 Task: Business: M&A Due Diligence Template.
Action: Mouse moved to (47, 84)
Screenshot: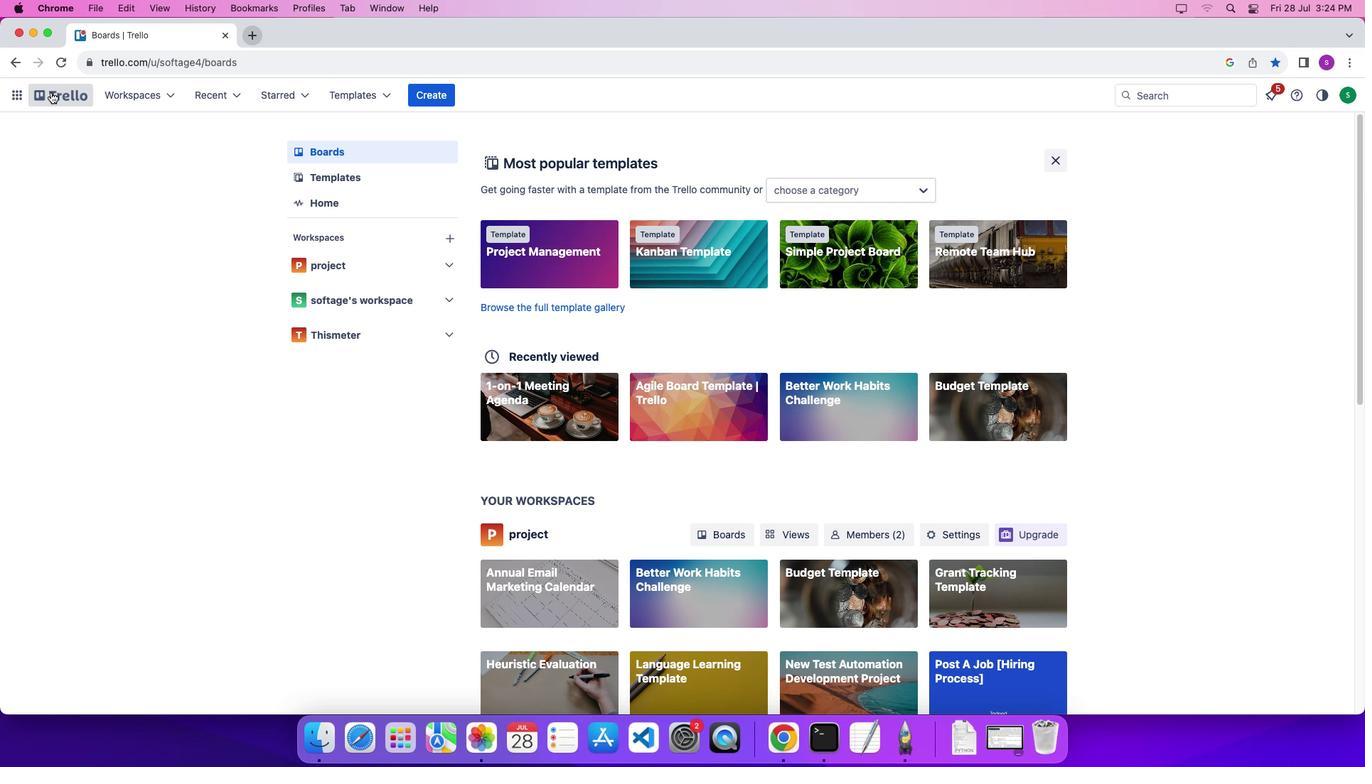 
Action: Mouse pressed left at (47, 84)
Screenshot: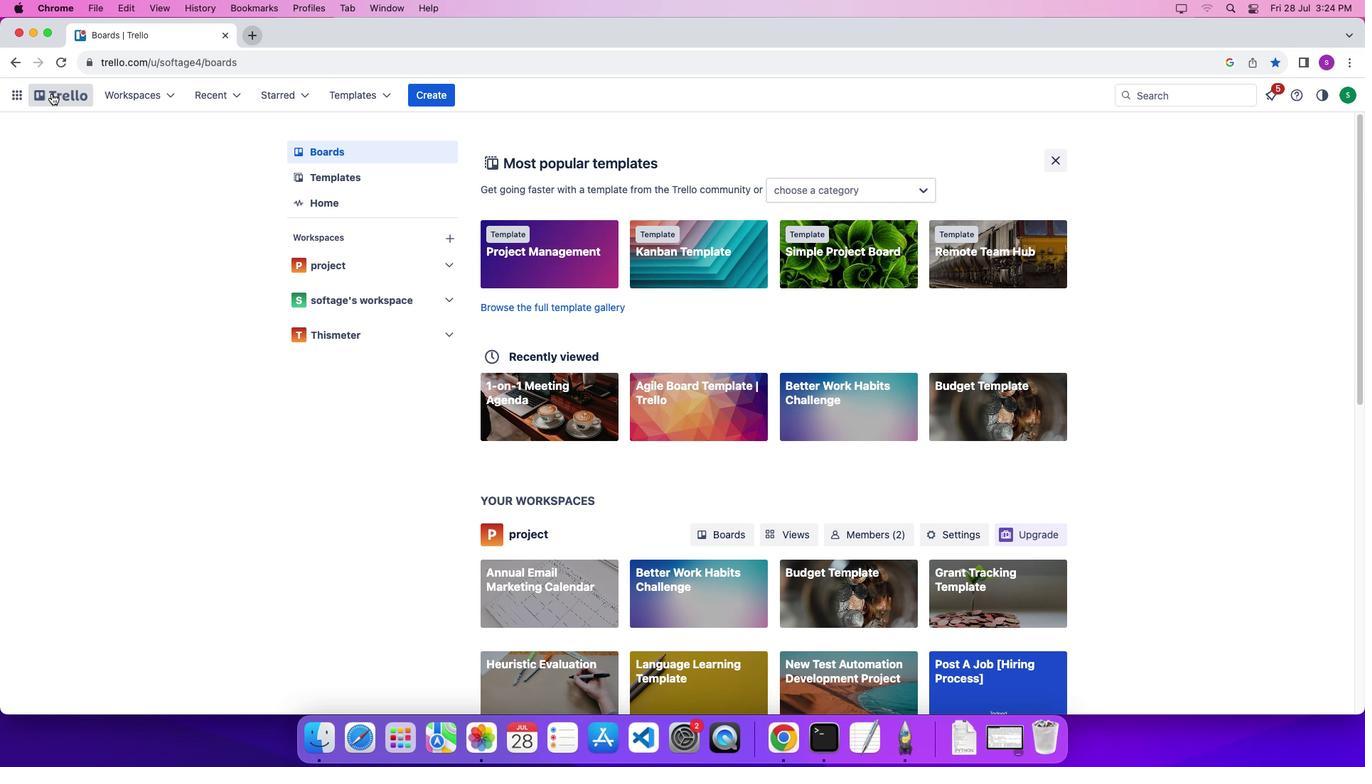 
Action: Mouse moved to (51, 93)
Screenshot: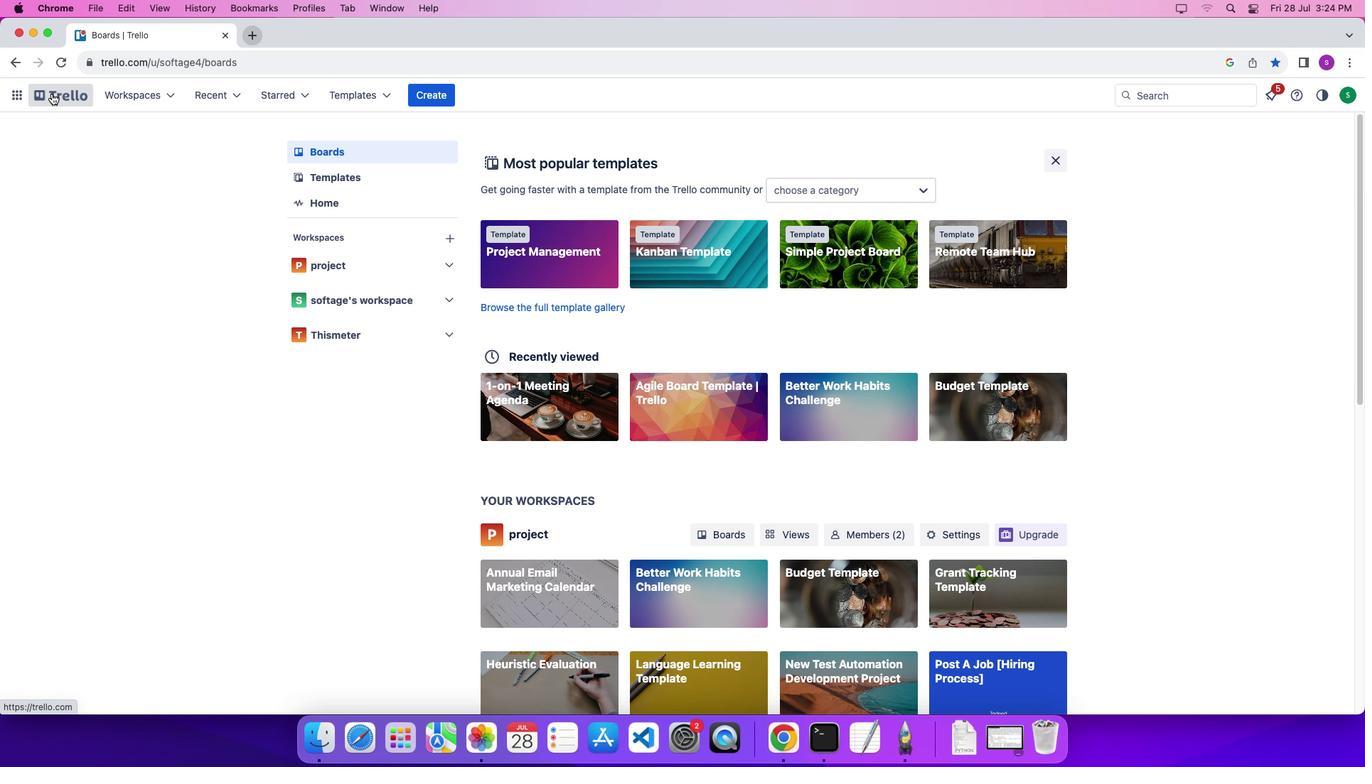
Action: Mouse pressed left at (51, 93)
Screenshot: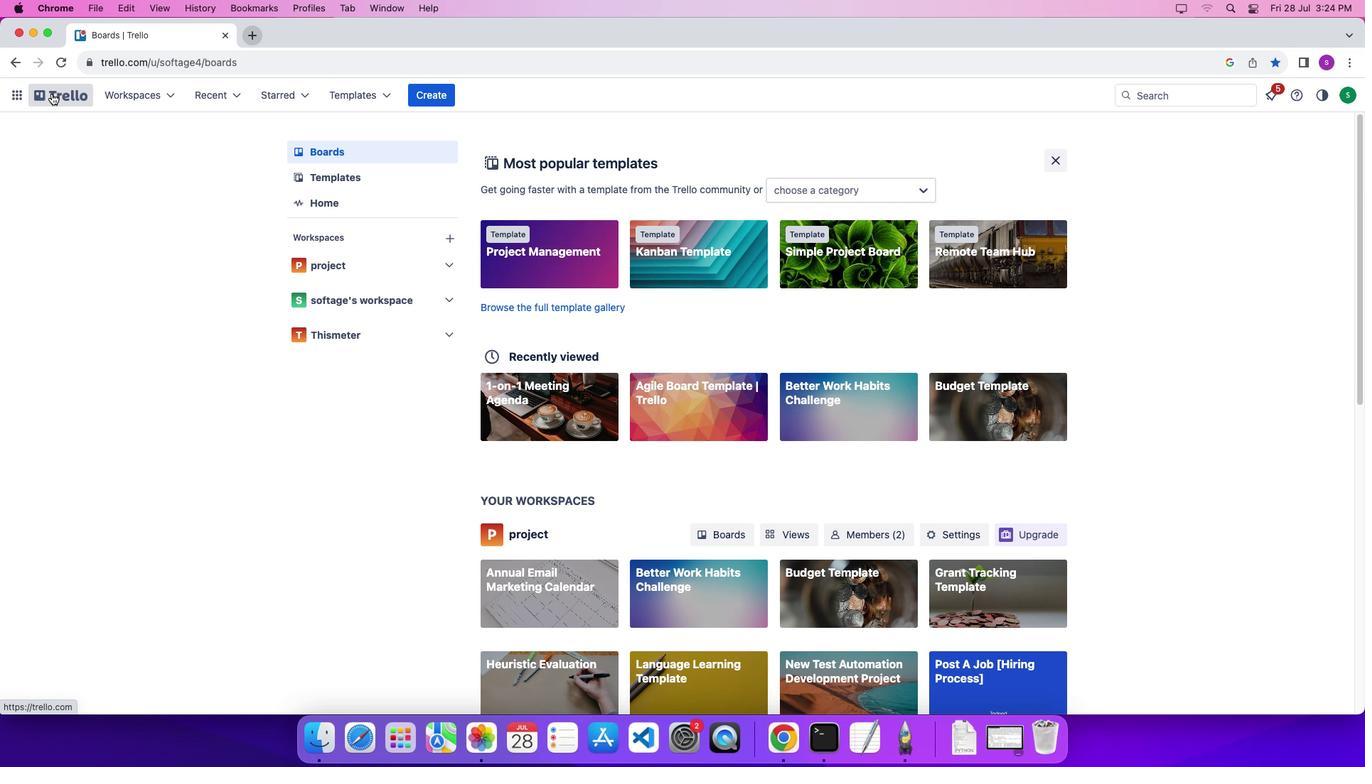 
Action: Mouse moved to (372, 89)
Screenshot: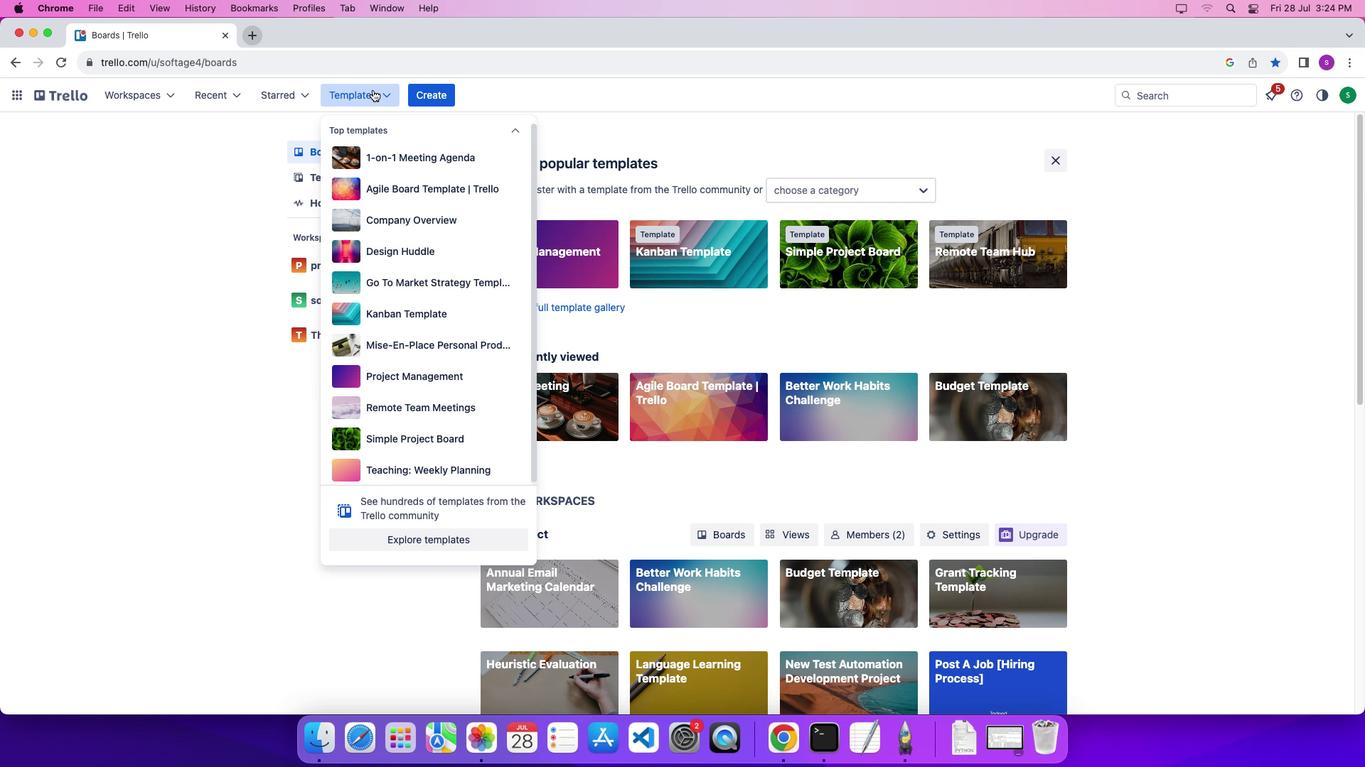 
Action: Mouse pressed left at (372, 89)
Screenshot: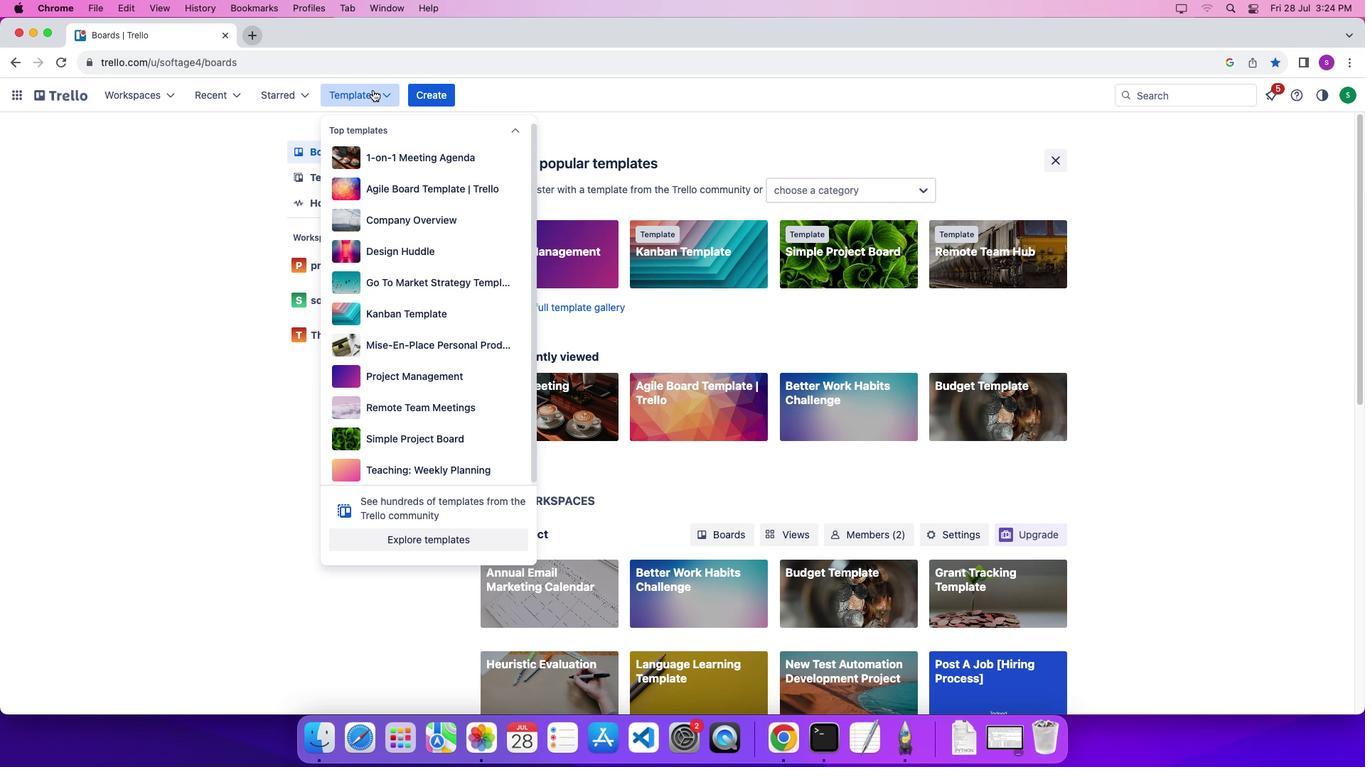 
Action: Mouse moved to (466, 536)
Screenshot: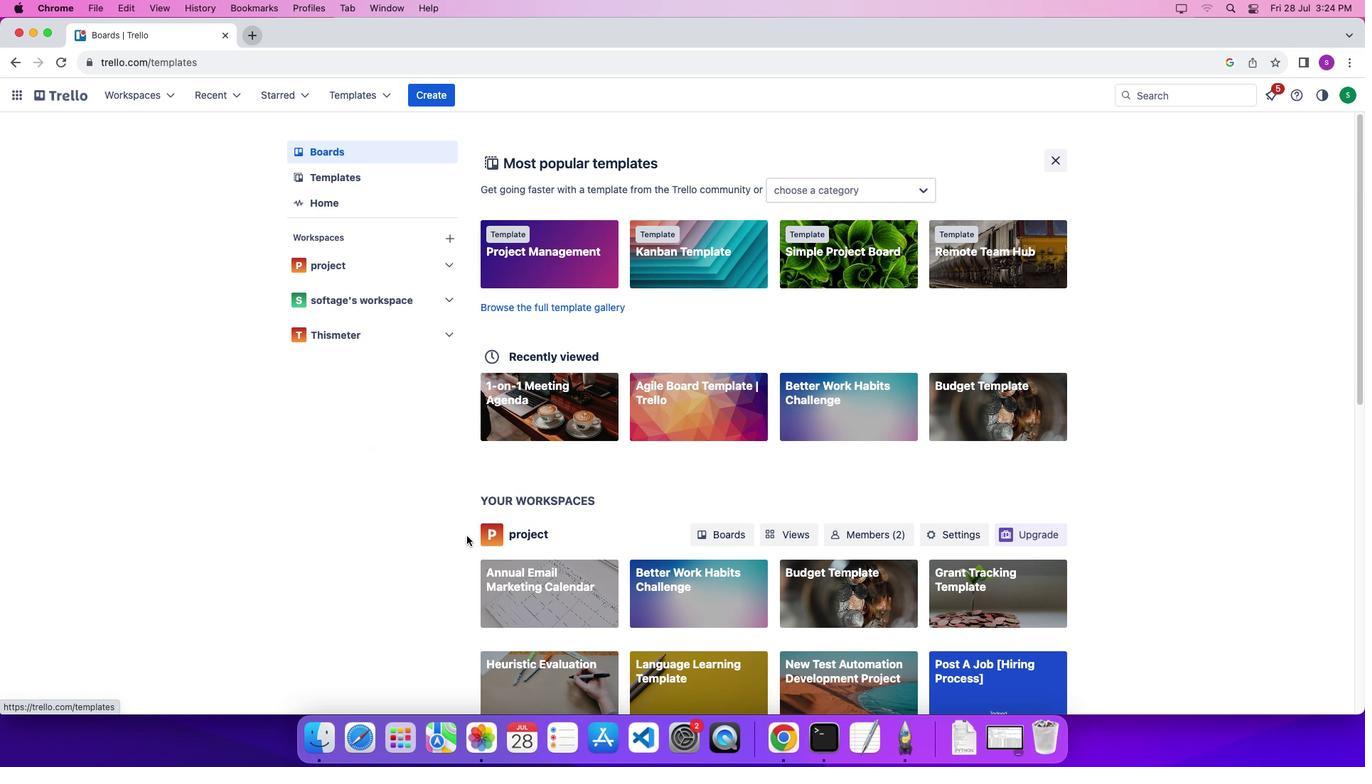 
Action: Mouse pressed left at (466, 536)
Screenshot: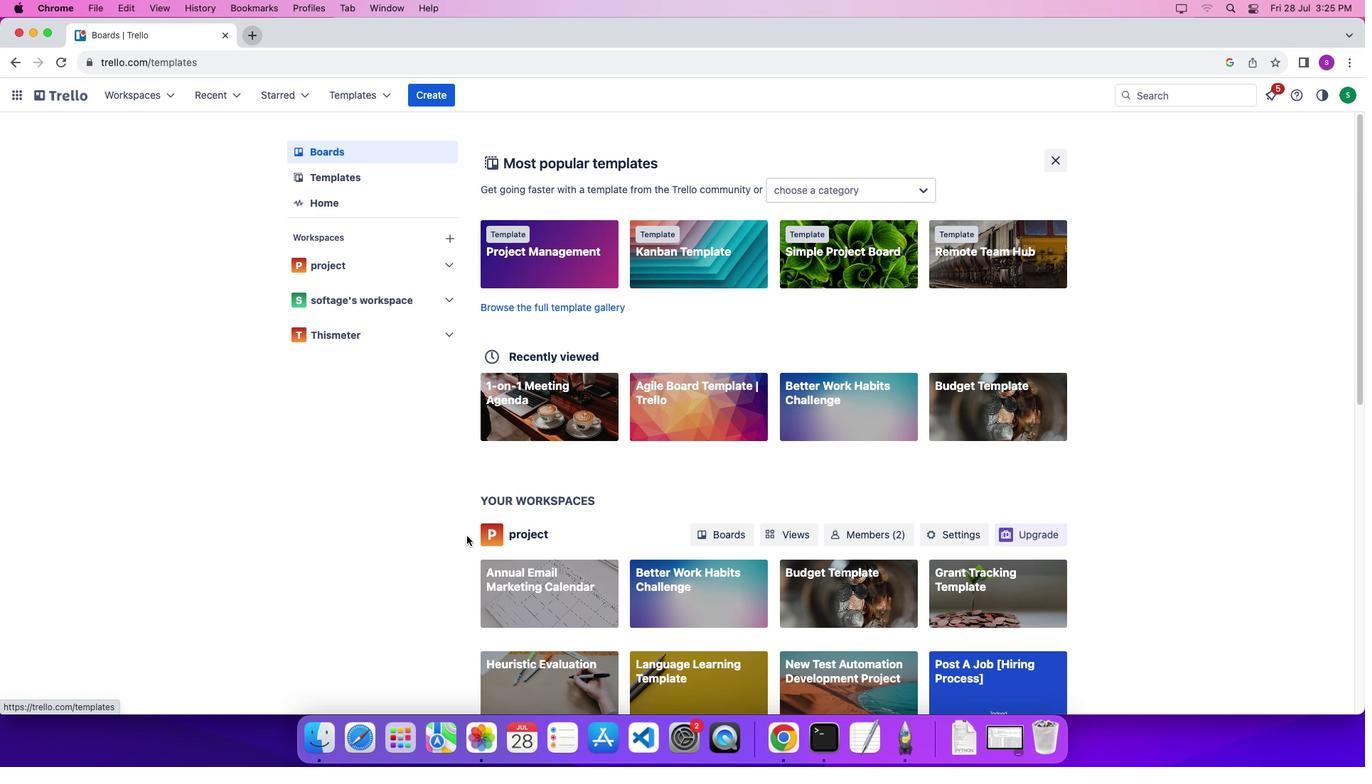 
Action: Mouse moved to (922, 151)
Screenshot: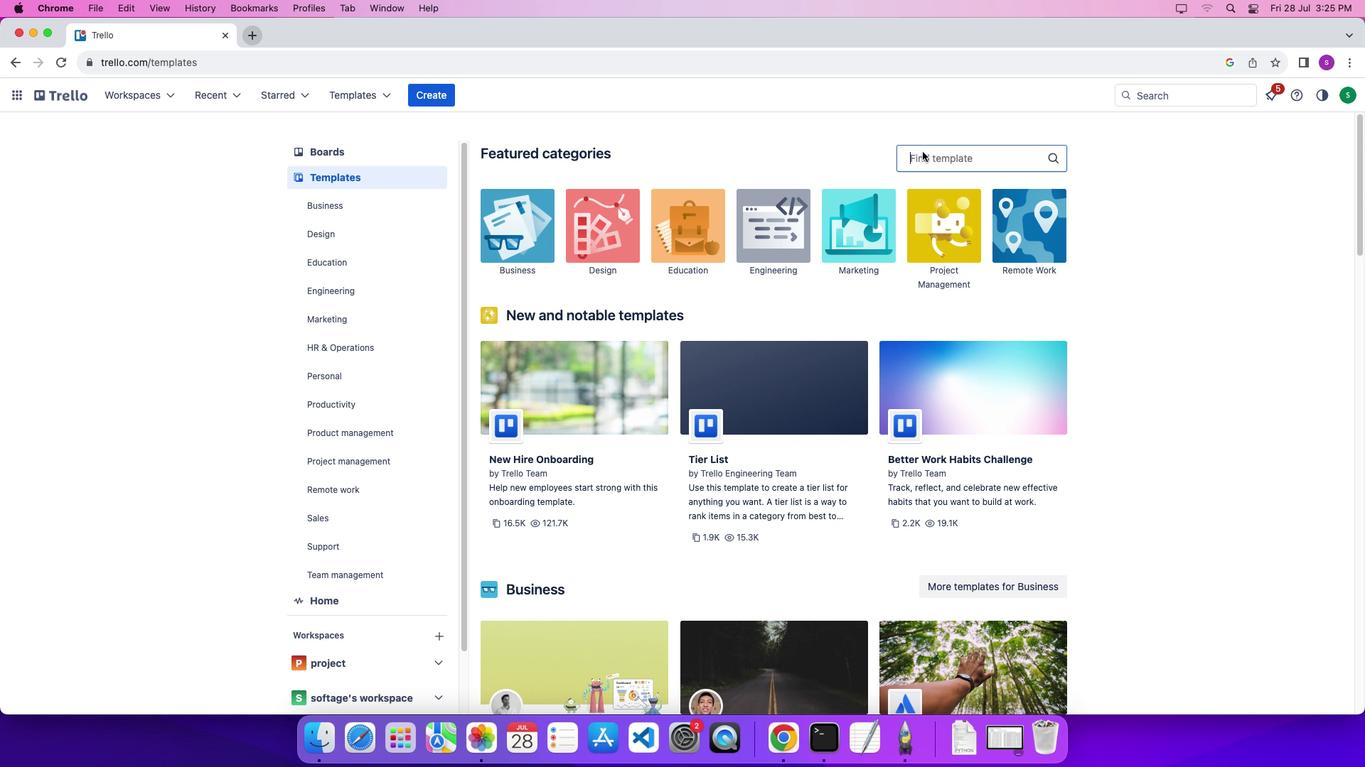 
Action: Mouse pressed left at (922, 151)
Screenshot: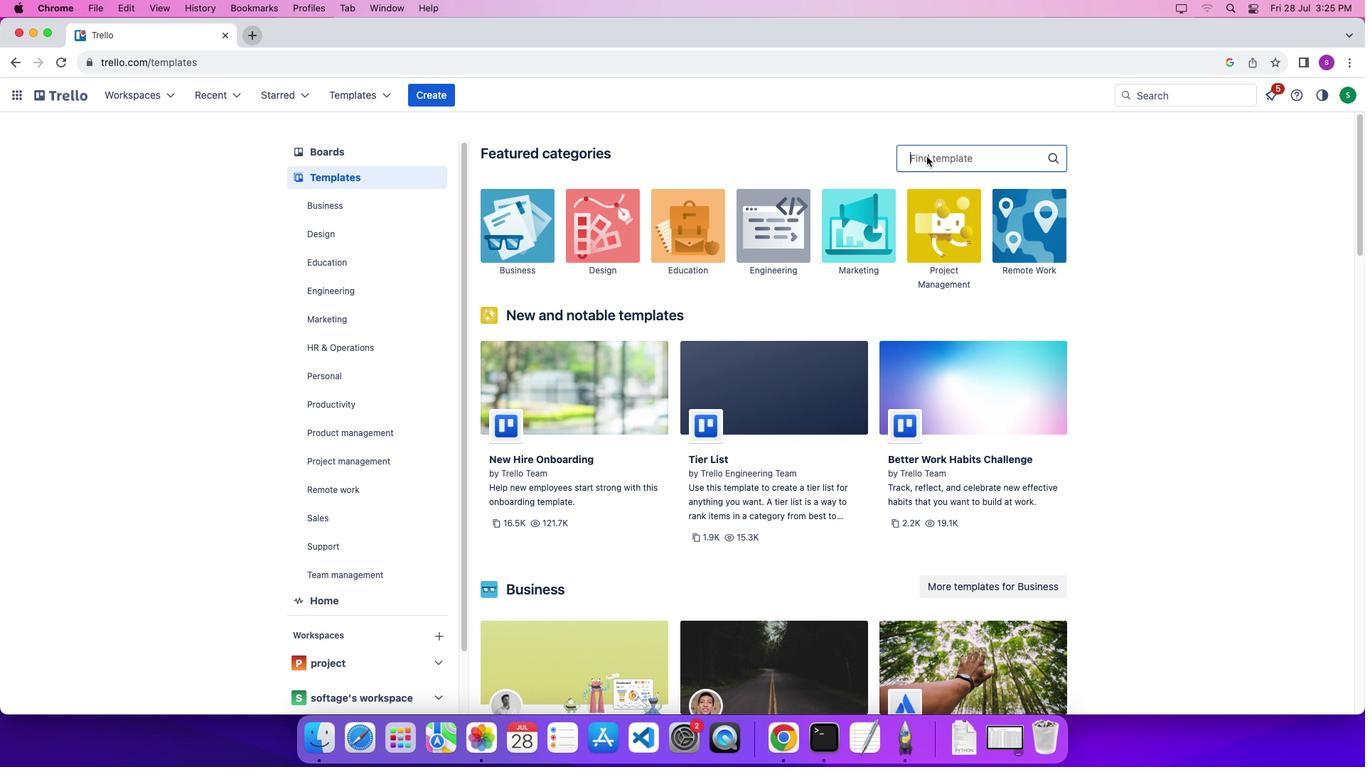 
Action: Mouse moved to (928, 157)
Screenshot: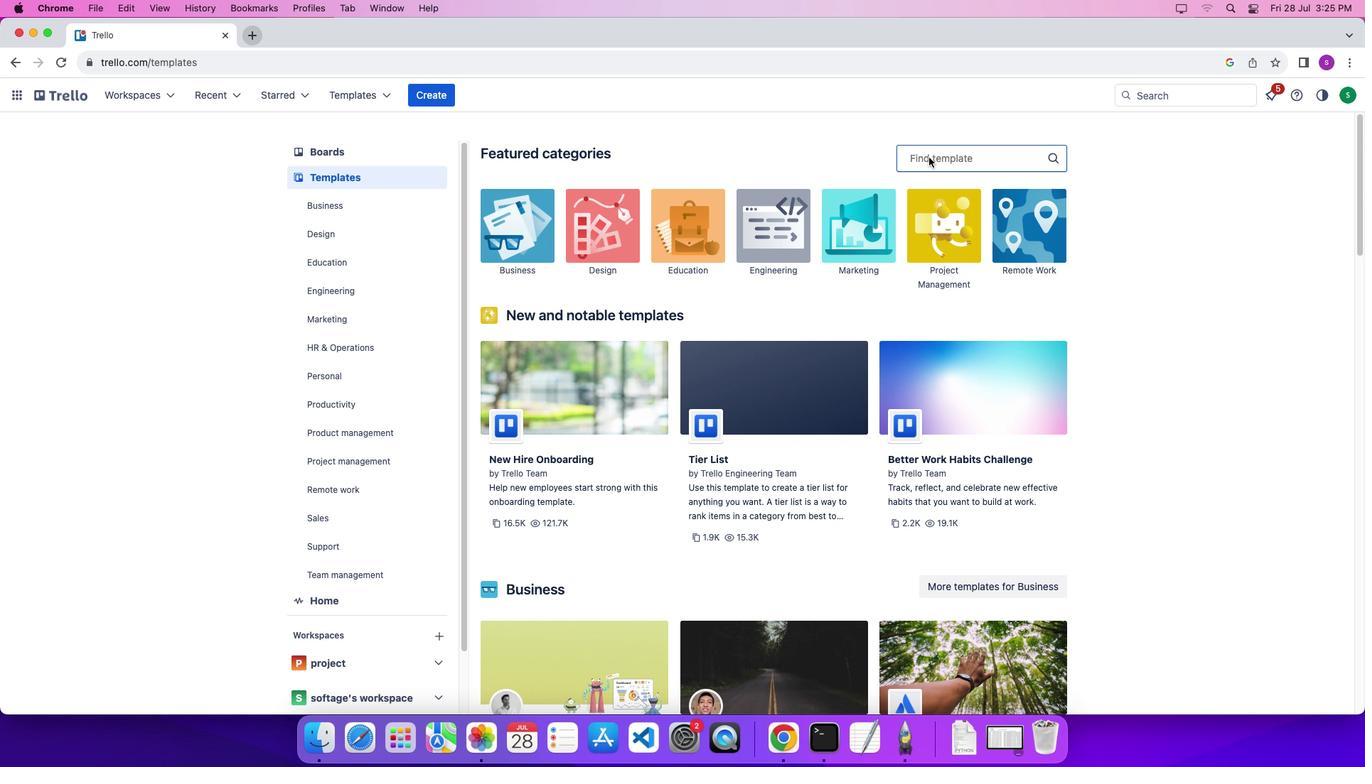 
Action: Mouse pressed left at (928, 157)
Screenshot: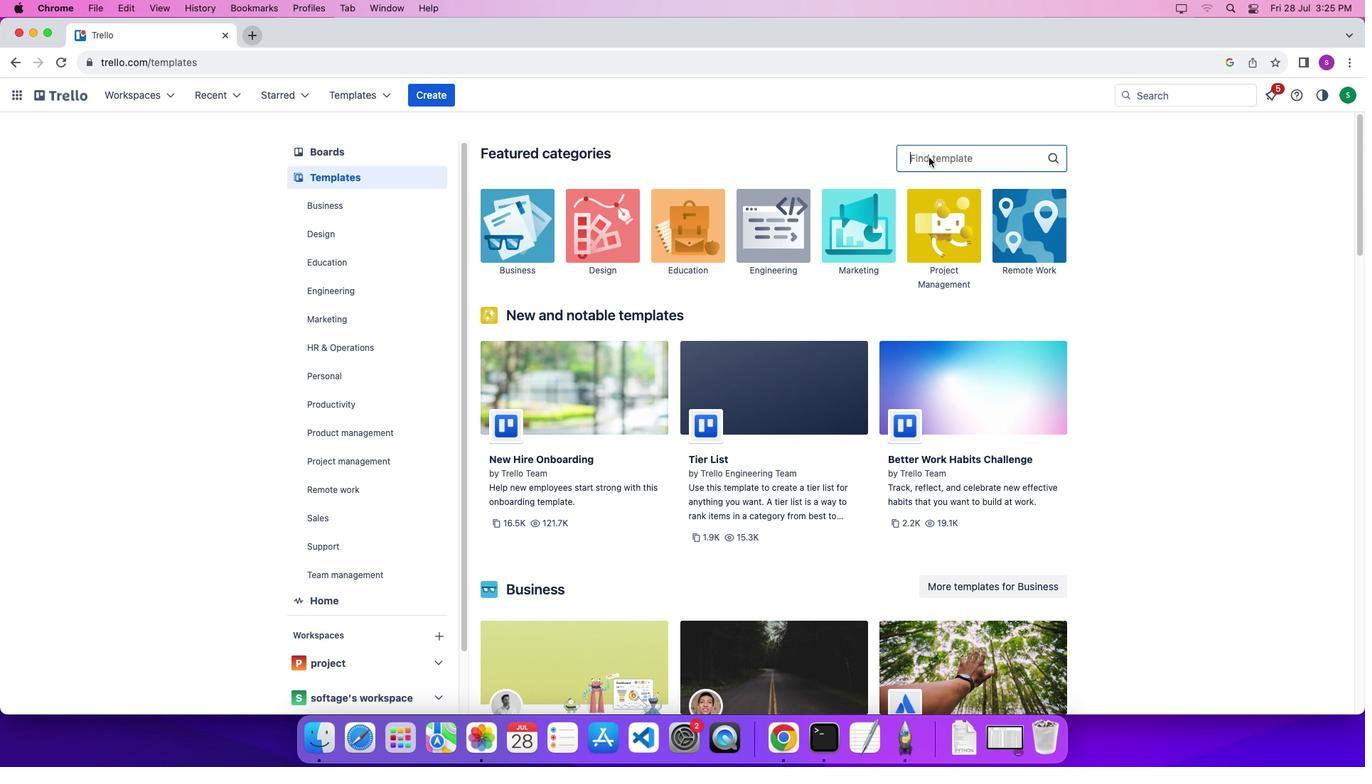 
Action: Key pressed Key.shift'M''&''A'
Screenshot: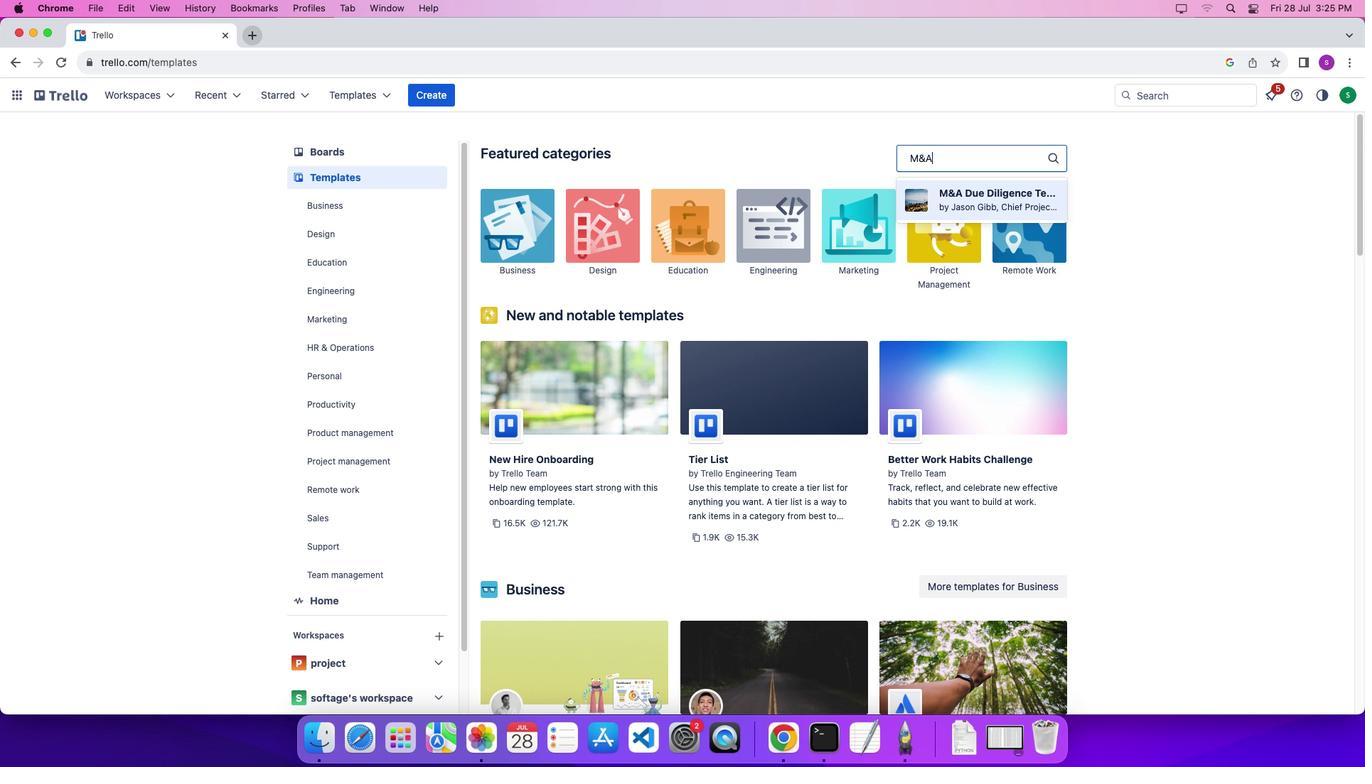 
Action: Mouse moved to (962, 209)
Screenshot: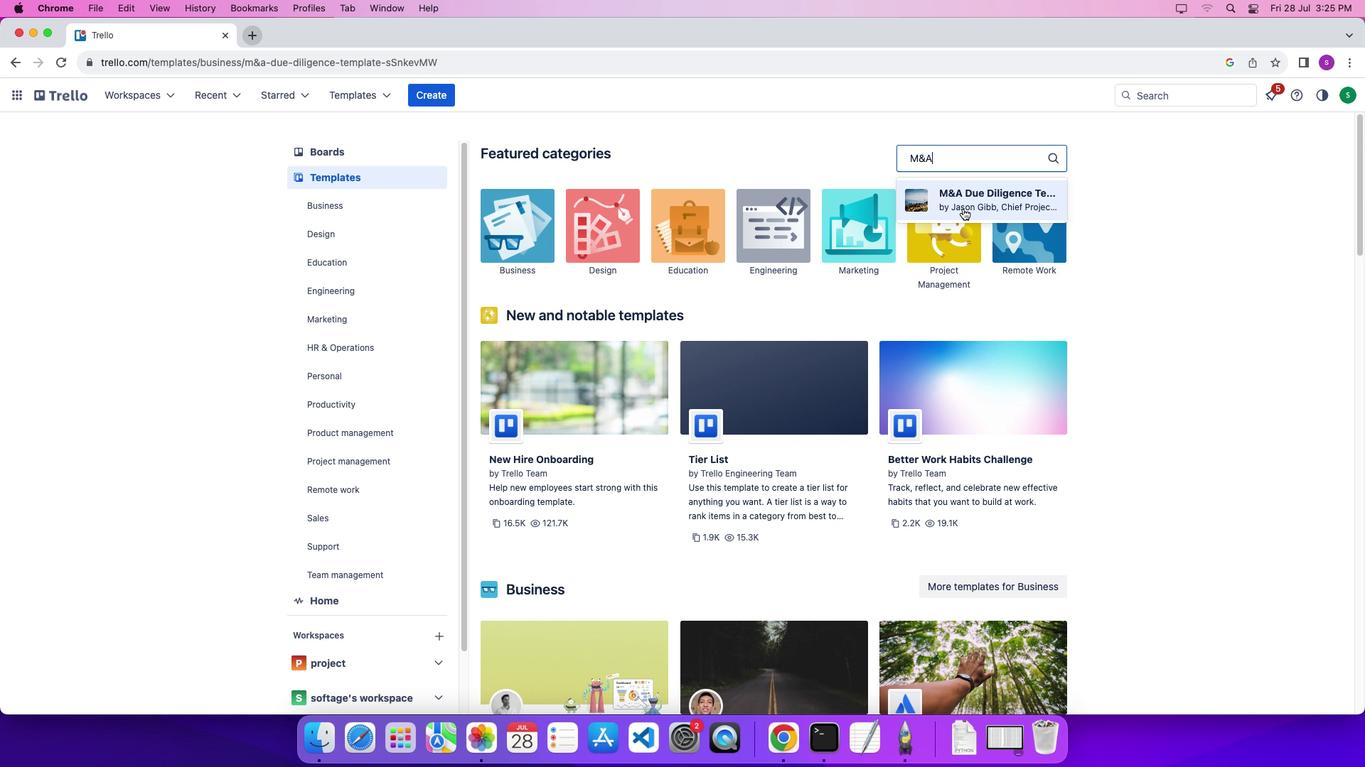 
Action: Mouse pressed left at (962, 209)
Screenshot: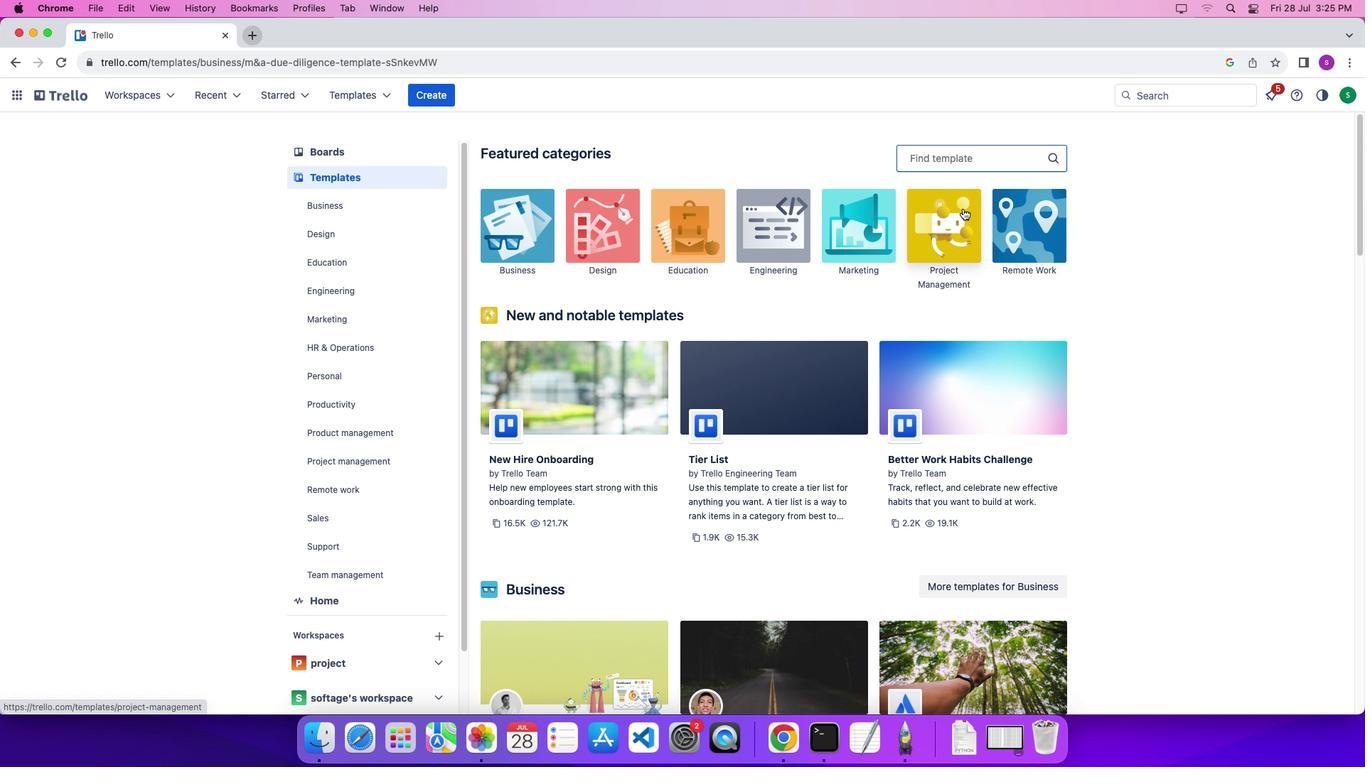 
Action: Mouse moved to (969, 295)
Screenshot: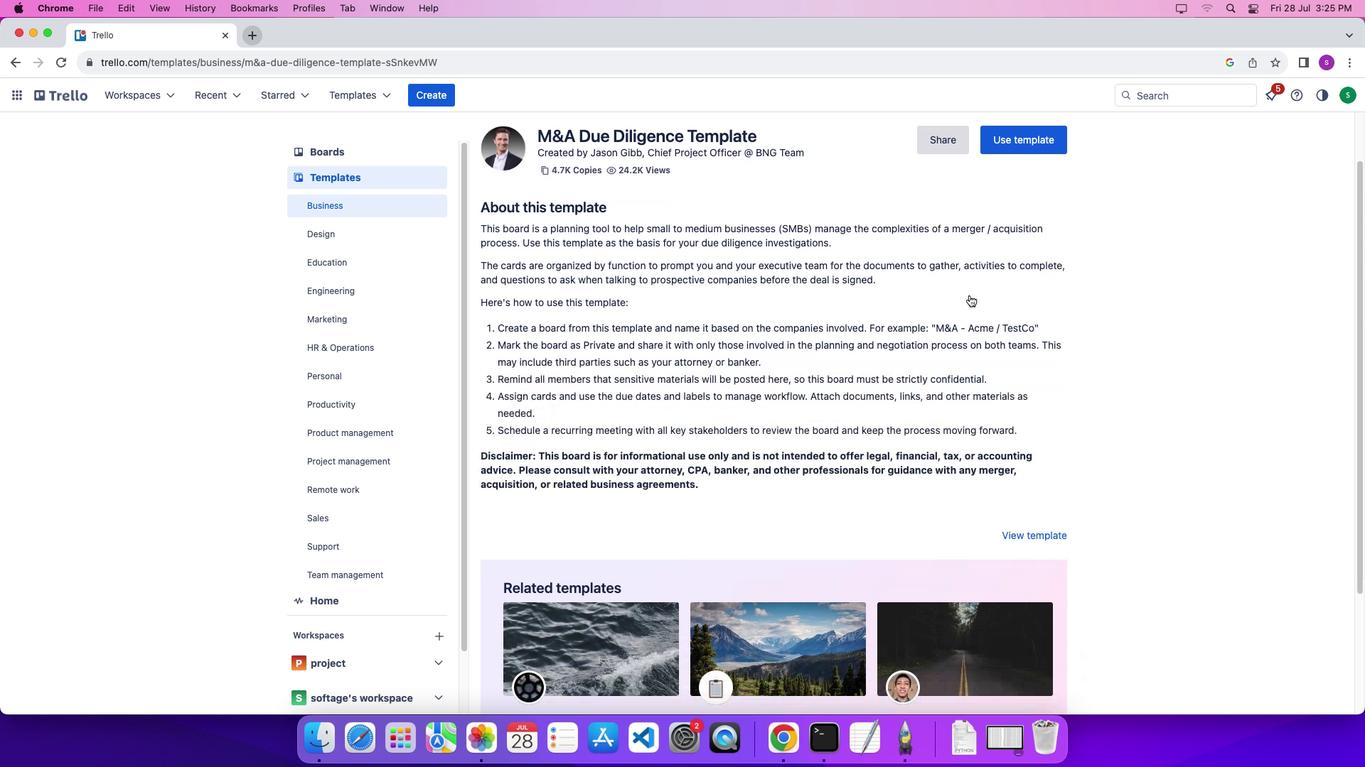 
Action: Mouse scrolled (969, 295) with delta (0, 0)
Screenshot: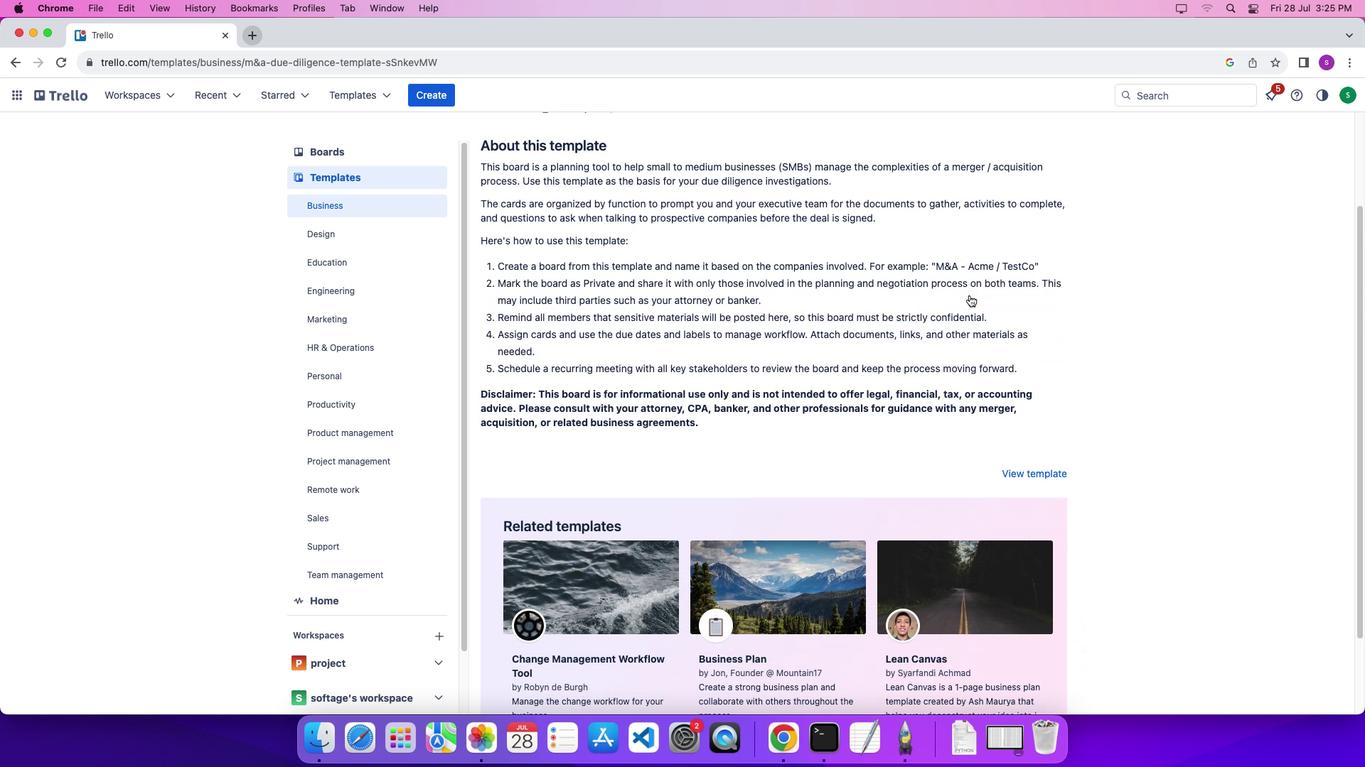 
Action: Mouse scrolled (969, 295) with delta (0, 0)
Screenshot: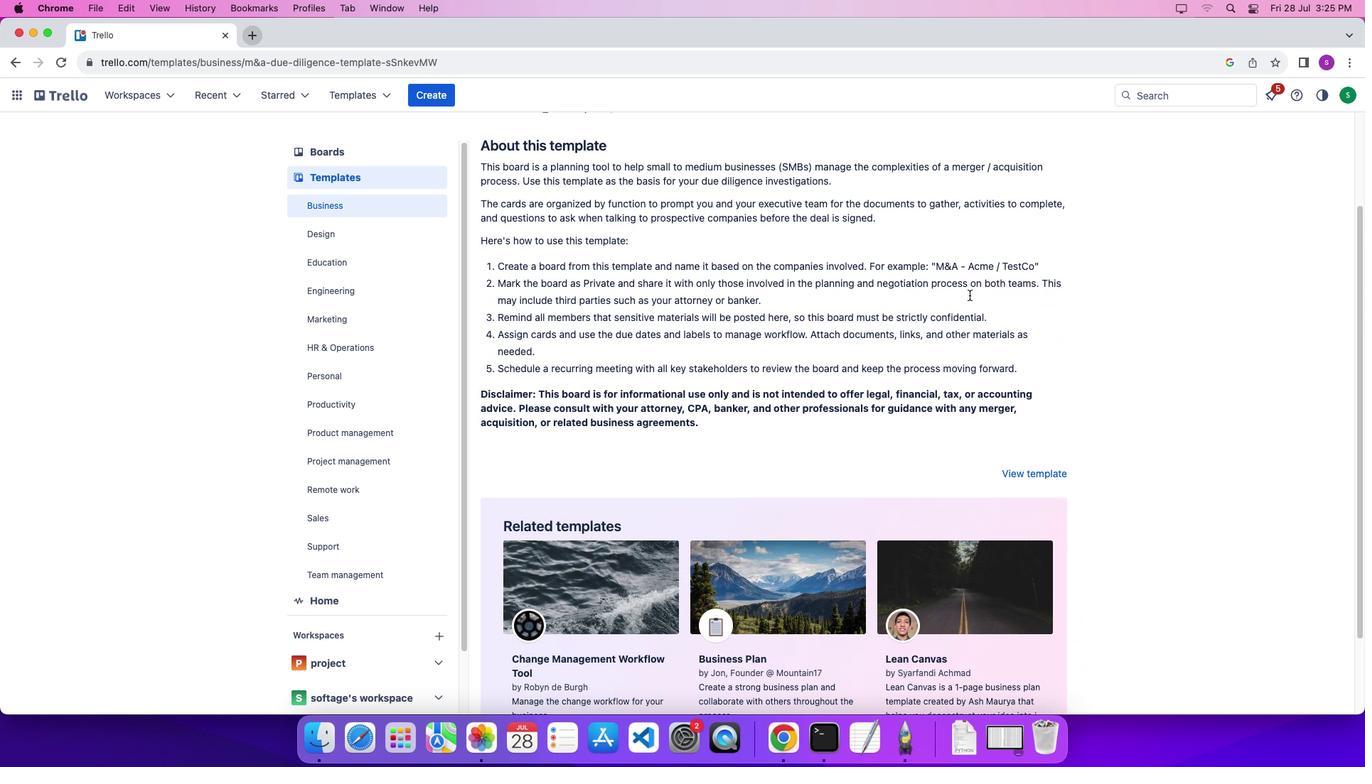 
Action: Mouse scrolled (969, 295) with delta (0, -1)
Screenshot: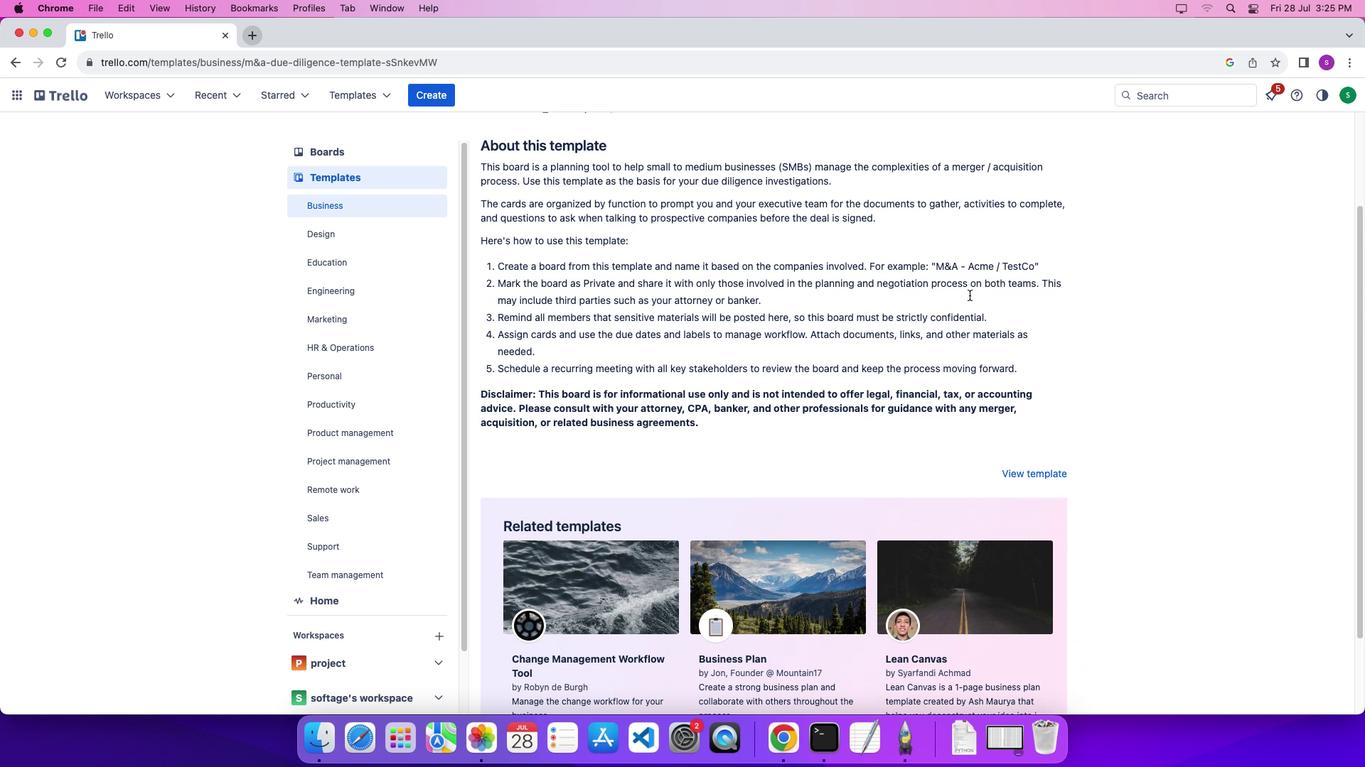 
Action: Mouse scrolled (969, 295) with delta (0, 0)
Screenshot: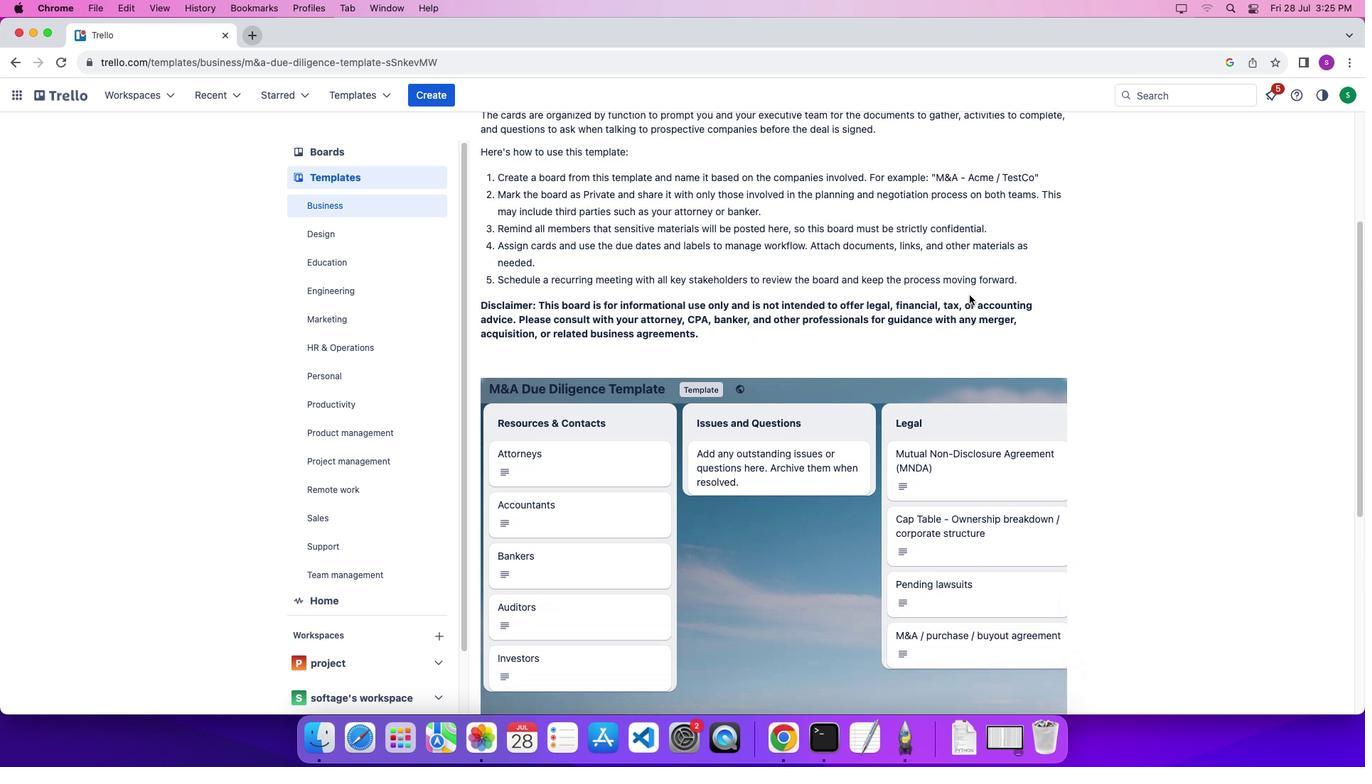 
Action: Mouse scrolled (969, 295) with delta (0, 0)
Screenshot: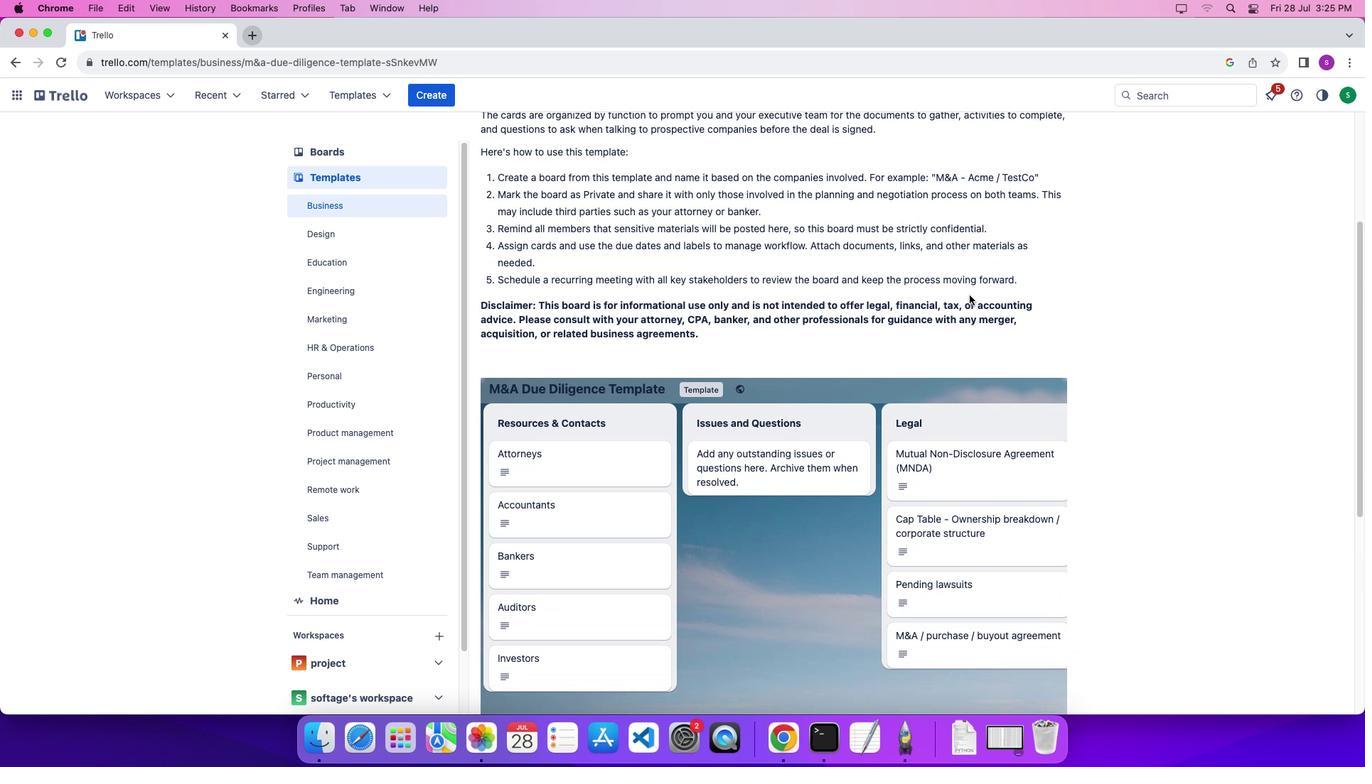 
Action: Mouse moved to (969, 295)
Screenshot: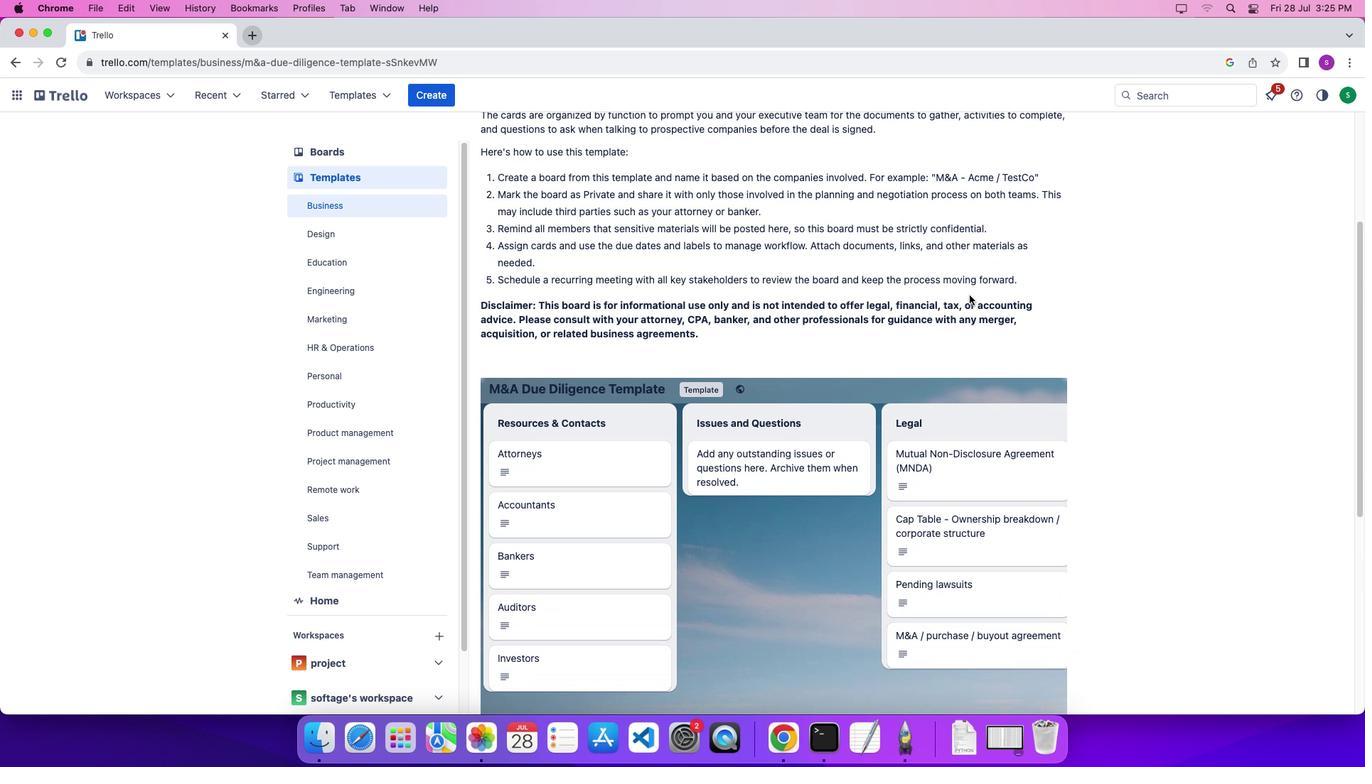 
Action: Mouse scrolled (969, 295) with delta (0, -1)
Screenshot: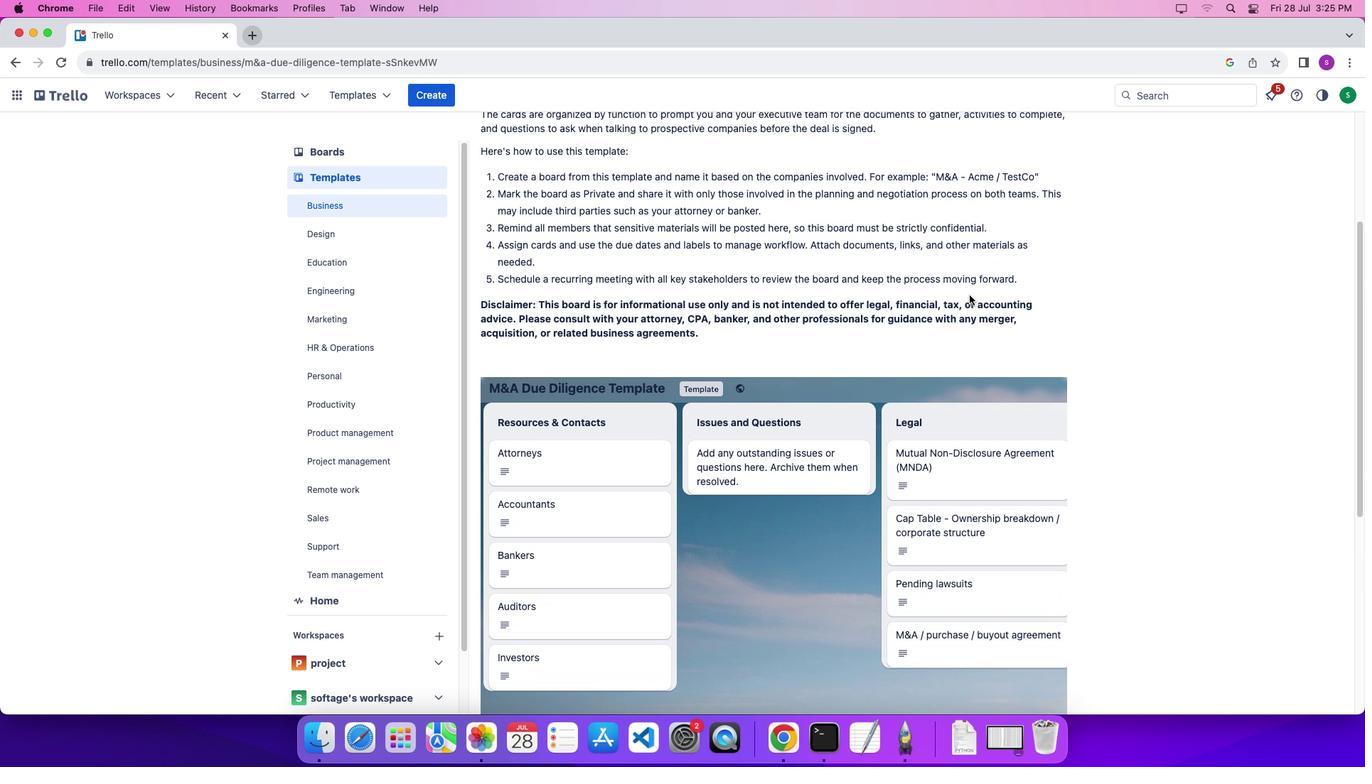 
Action: Mouse scrolled (969, 295) with delta (0, 0)
Screenshot: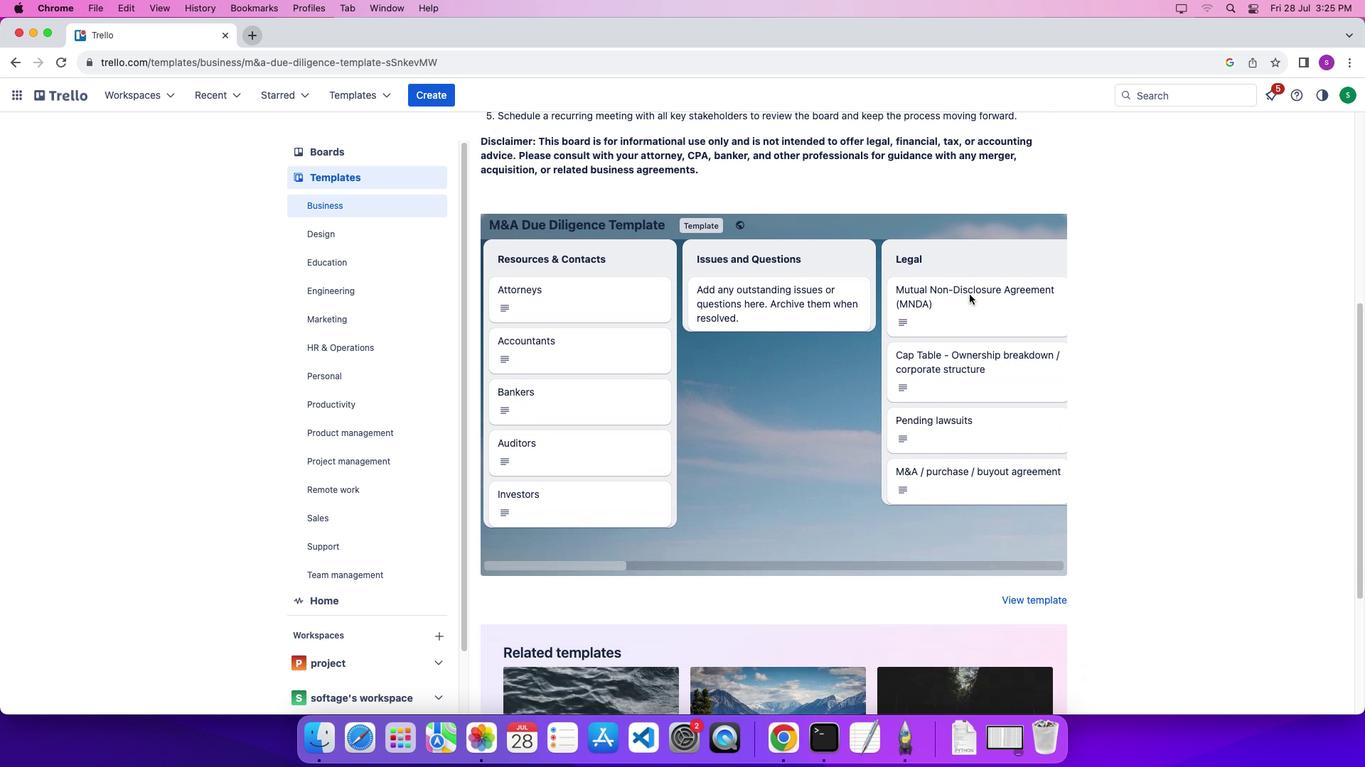 
Action: Mouse moved to (969, 295)
Screenshot: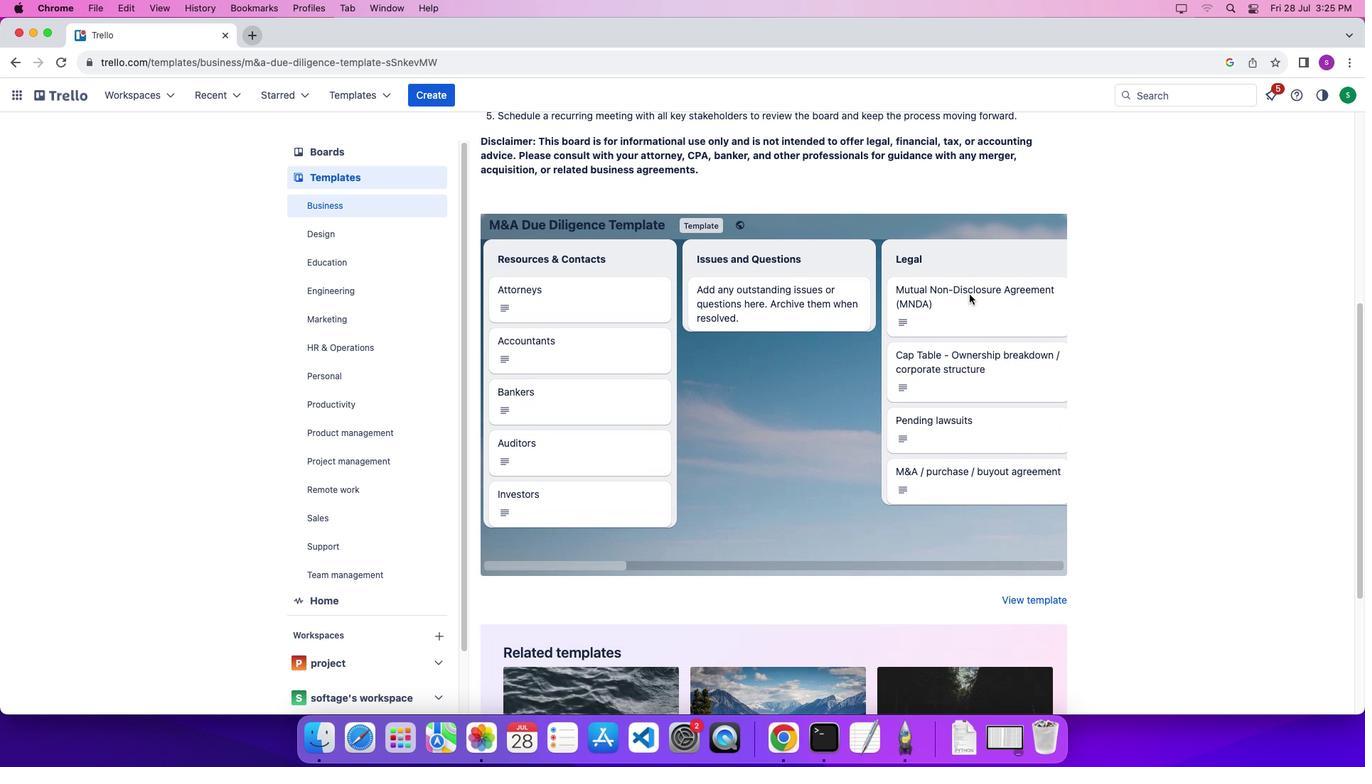 
Action: Mouse scrolled (969, 295) with delta (0, 0)
Screenshot: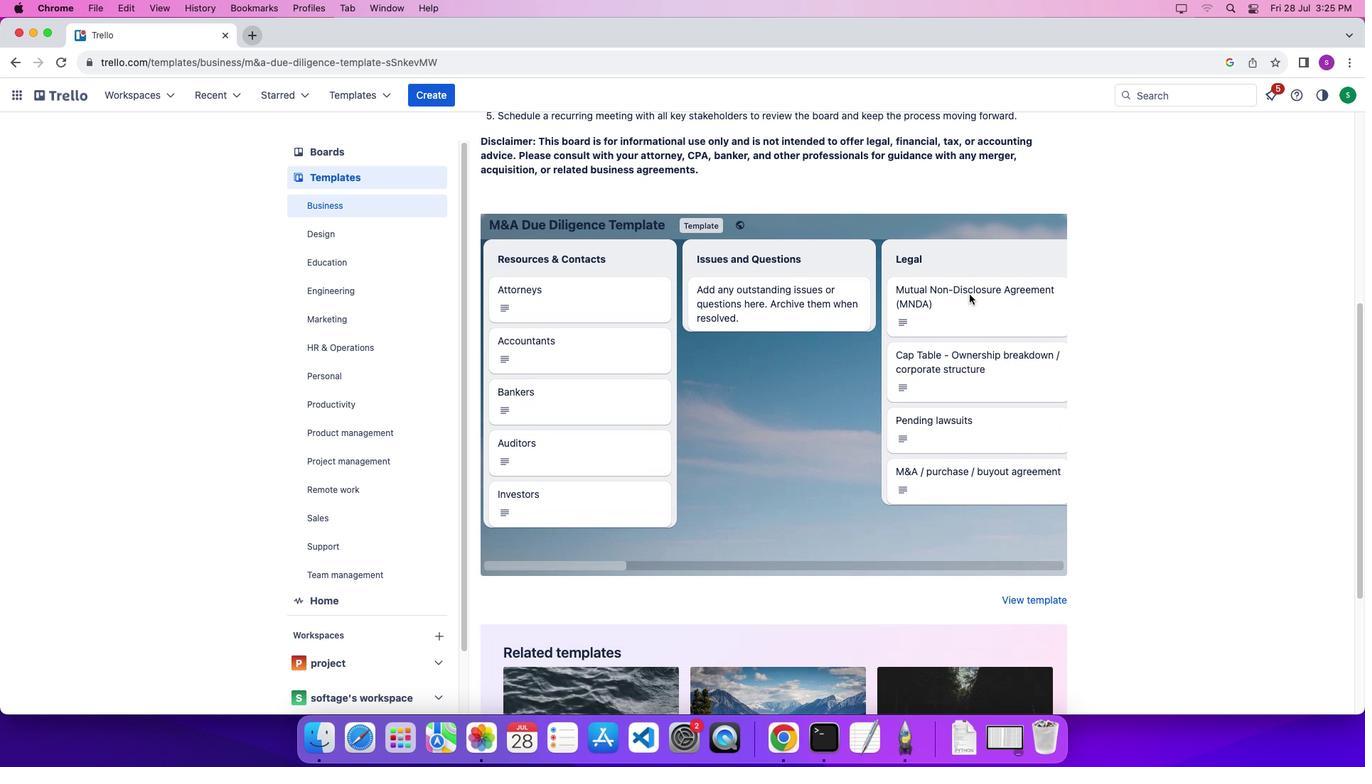 
Action: Mouse moved to (969, 295)
Screenshot: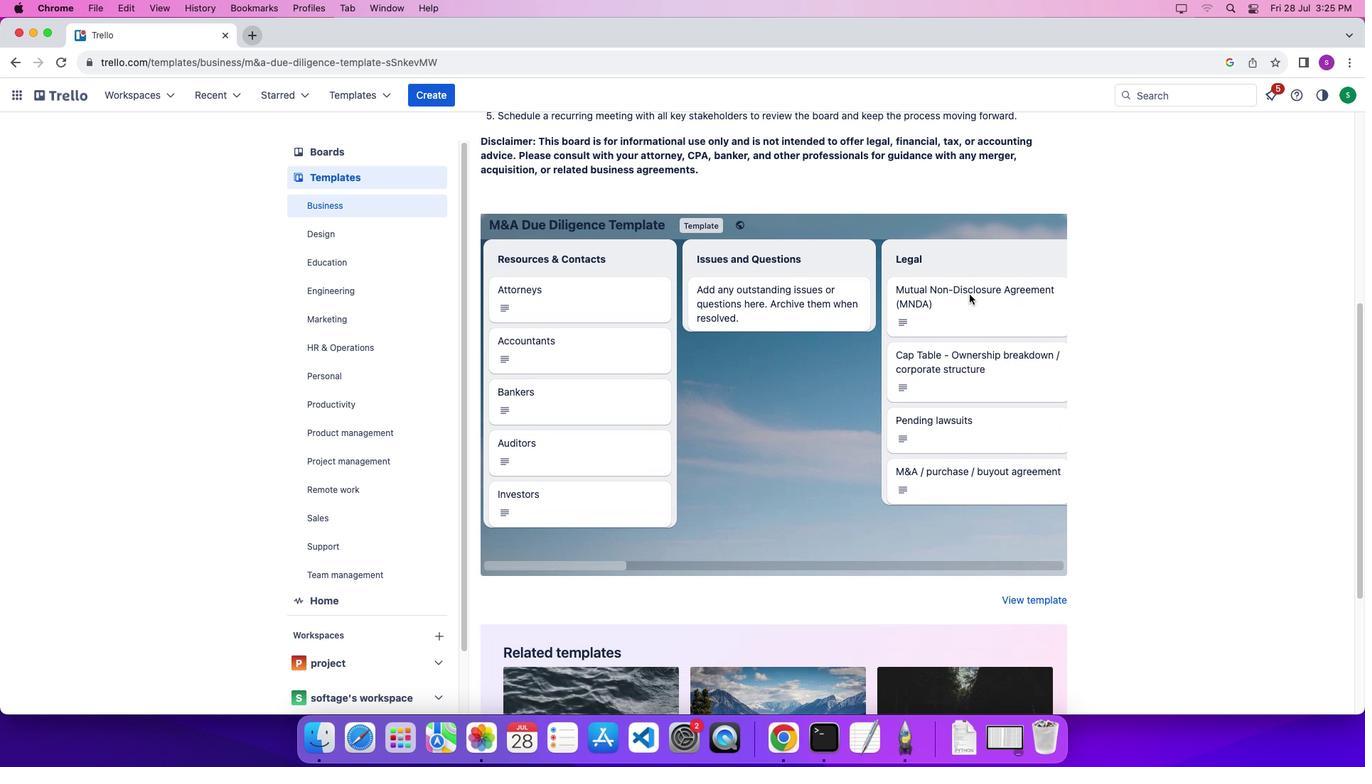 
Action: Mouse scrolled (969, 295) with delta (0, -2)
Screenshot: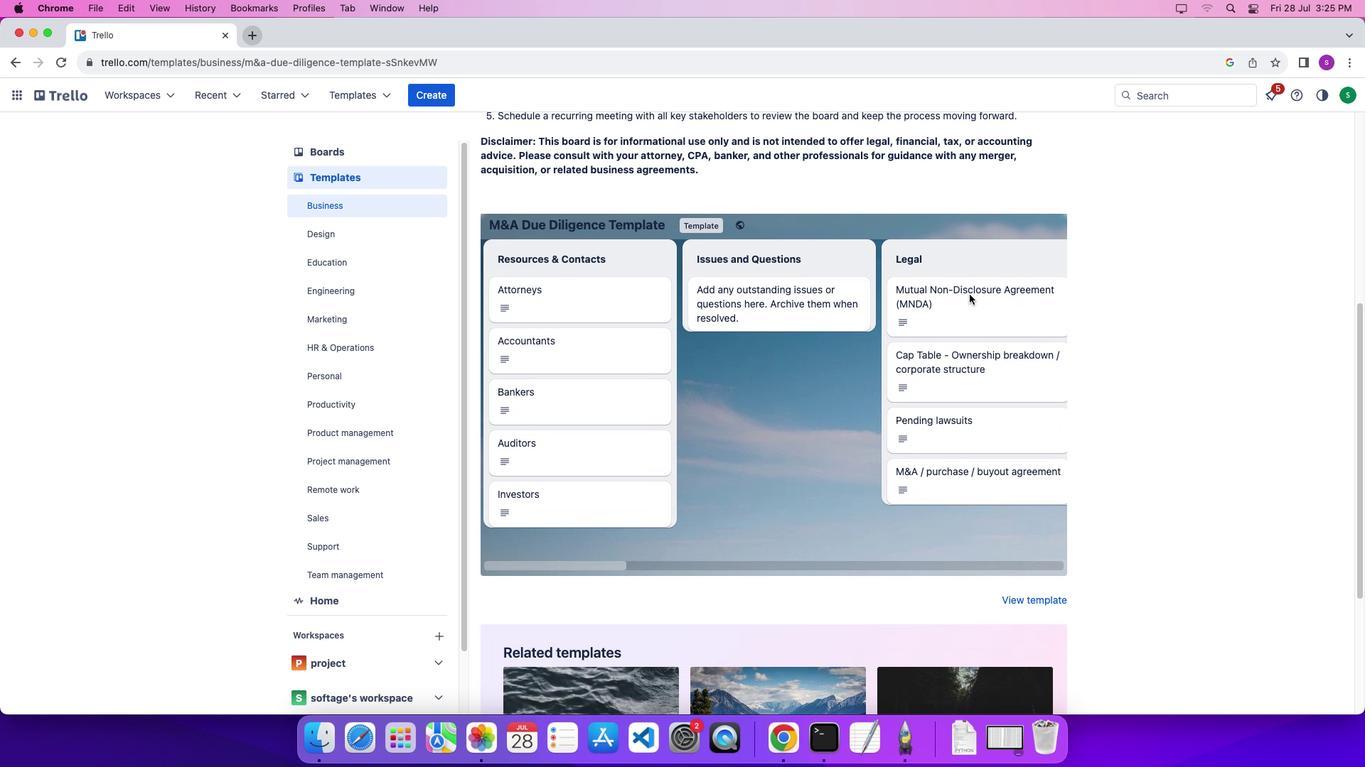 
Action: Mouse scrolled (969, 295) with delta (0, 0)
Screenshot: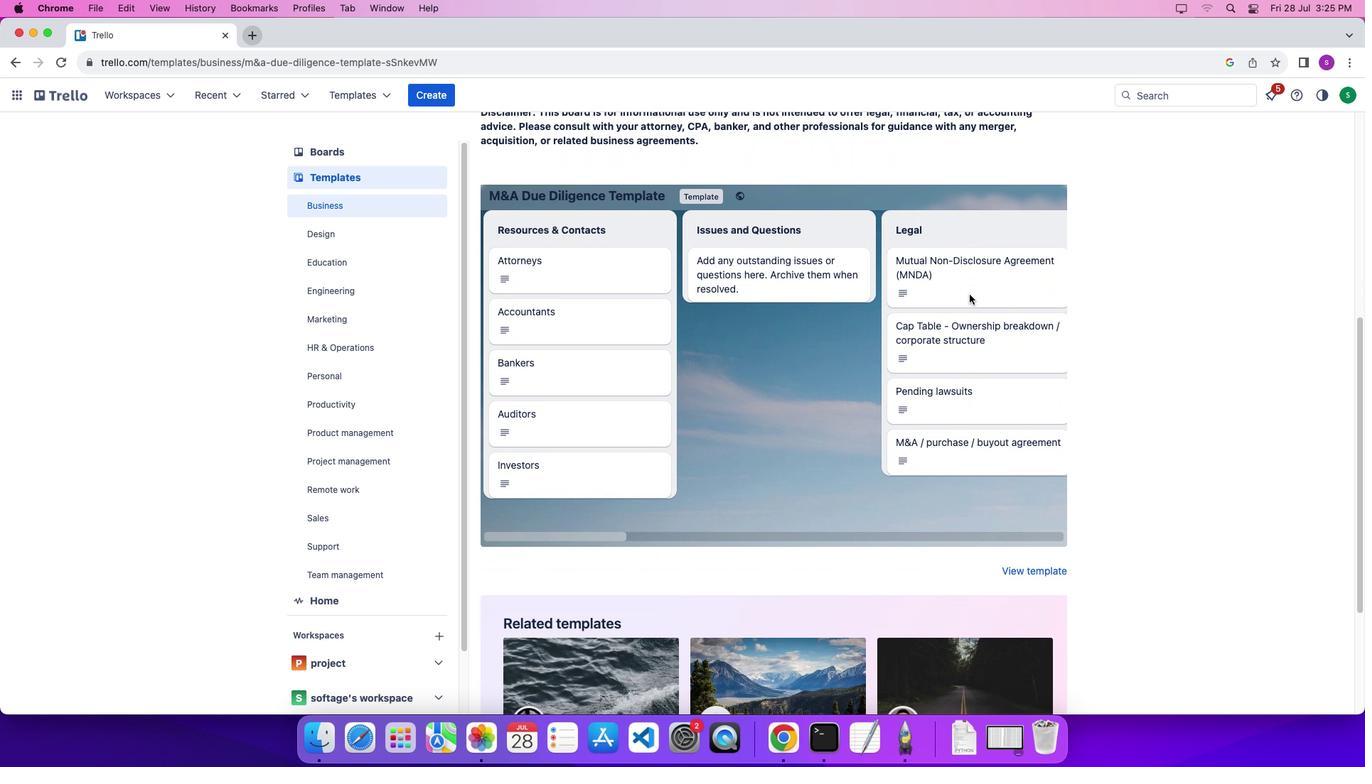
Action: Mouse scrolled (969, 295) with delta (0, 0)
Screenshot: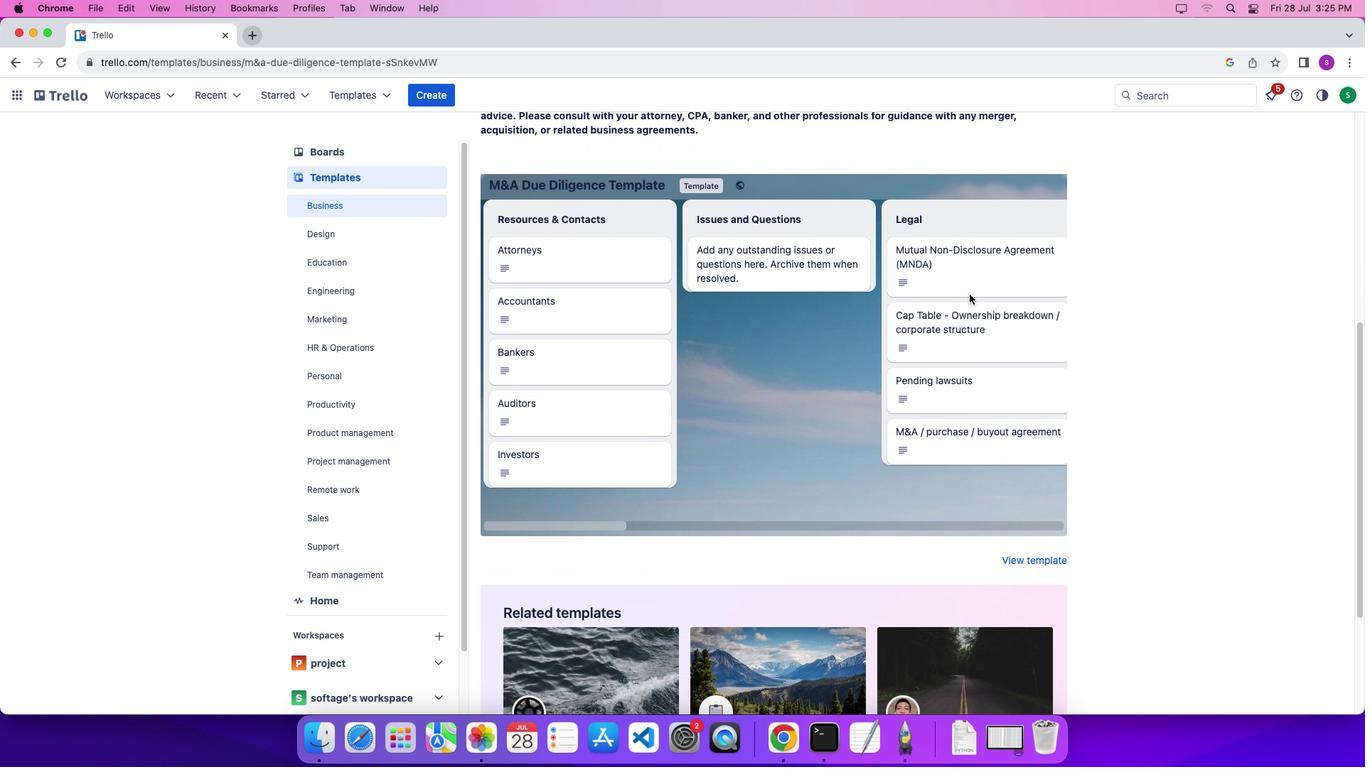 
Action: Mouse scrolled (969, 295) with delta (0, 0)
Screenshot: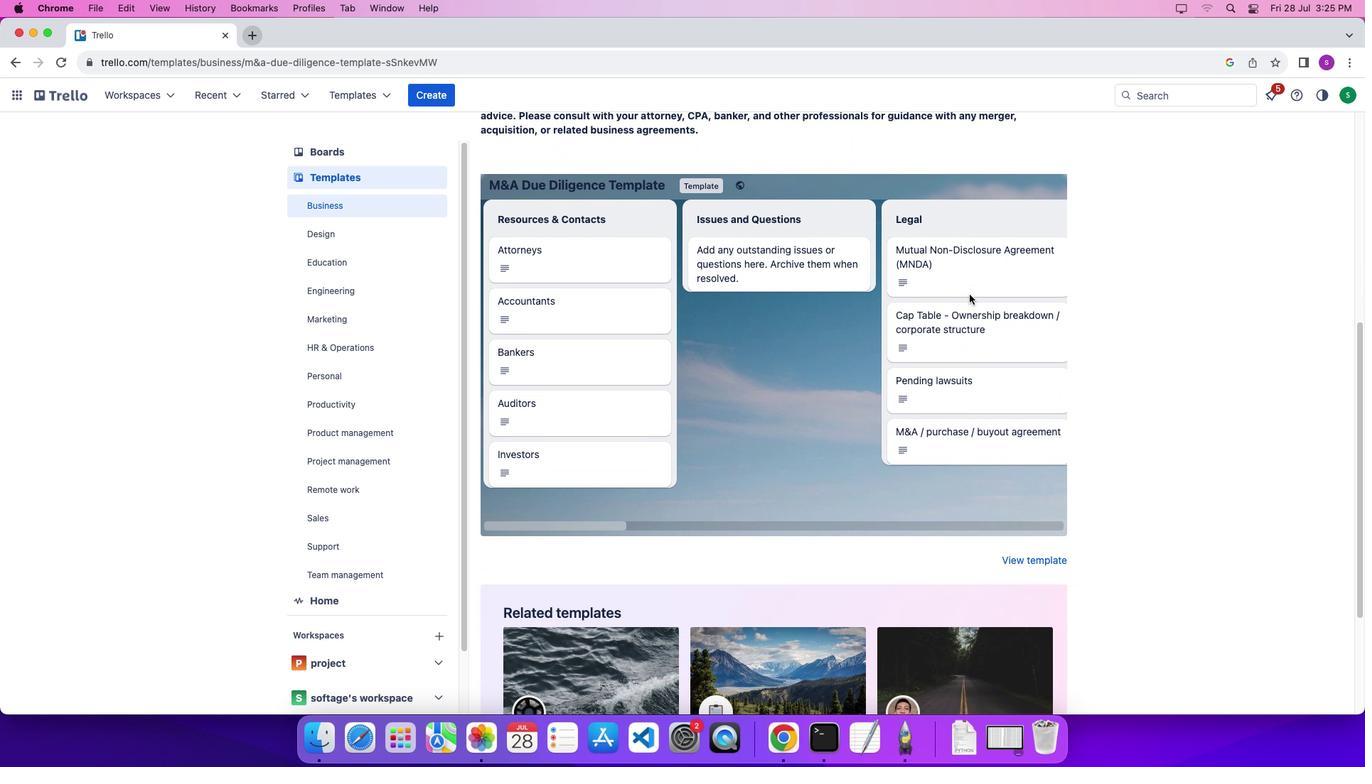 
Action: Mouse scrolled (969, 295) with delta (0, 0)
Screenshot: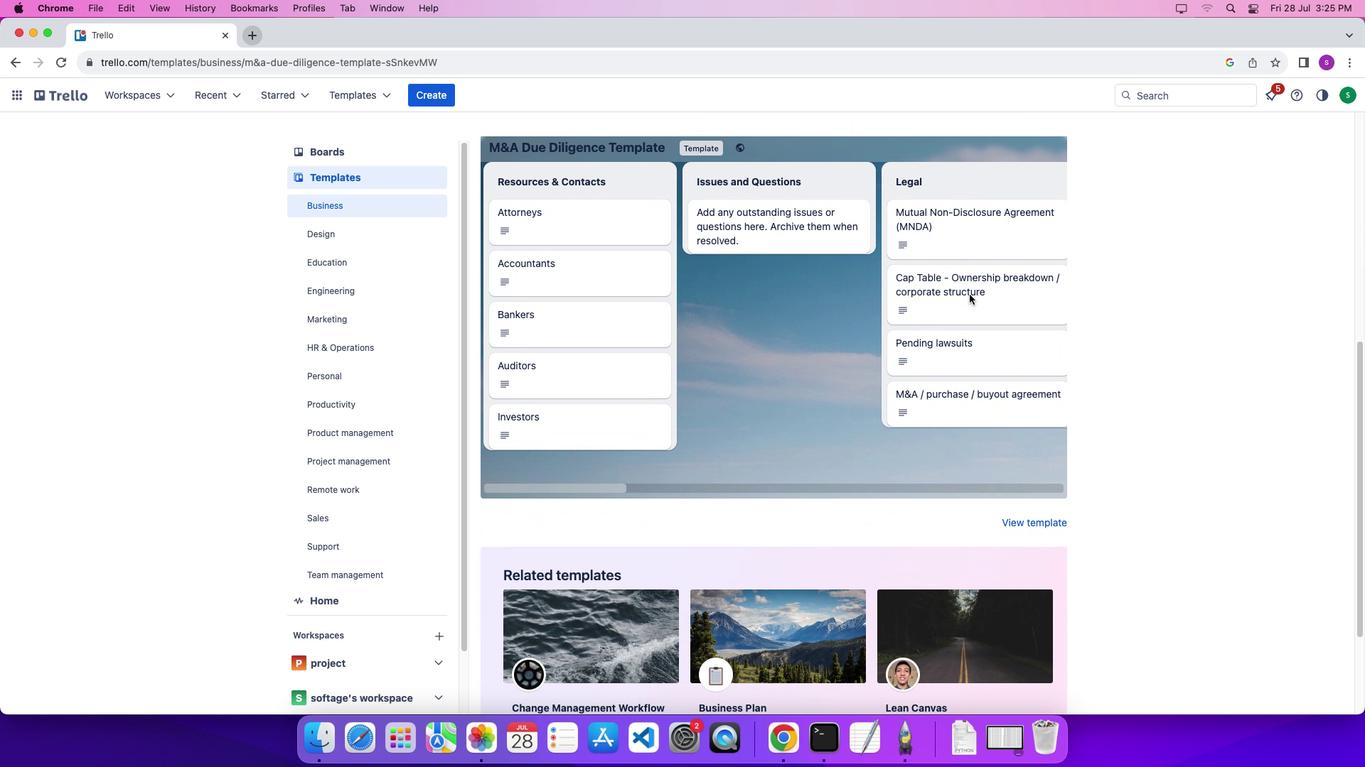 
Action: Mouse scrolled (969, 295) with delta (0, 0)
Screenshot: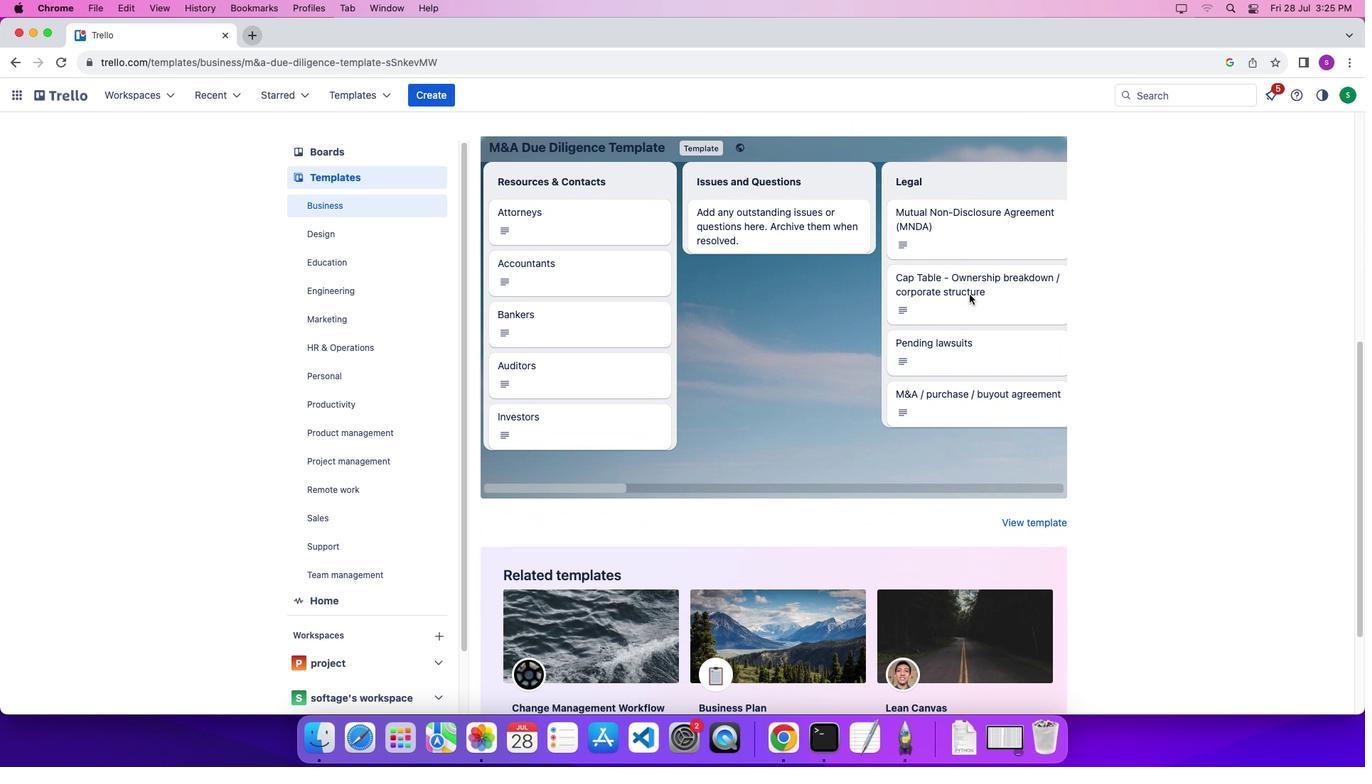 
Action: Mouse scrolled (969, 295) with delta (0, 0)
Screenshot: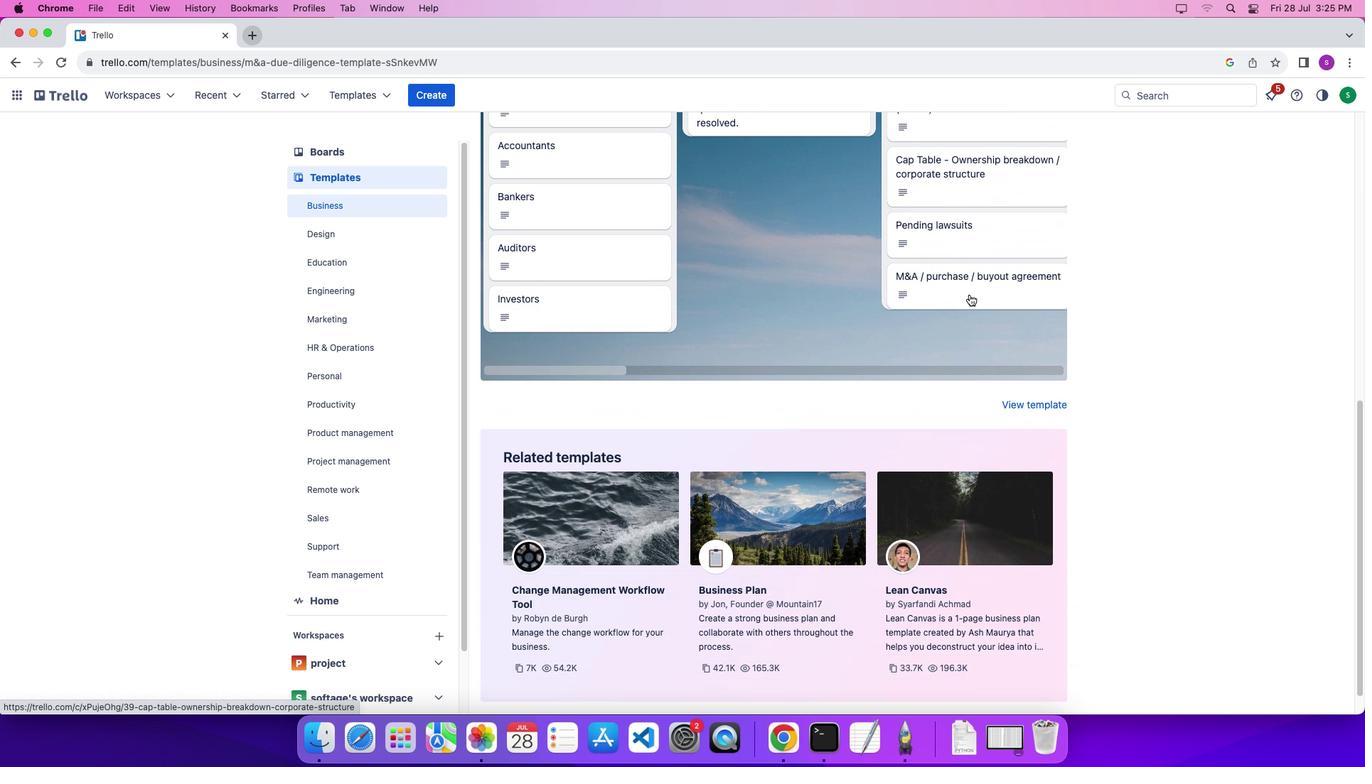 
Action: Mouse scrolled (969, 295) with delta (0, 0)
Screenshot: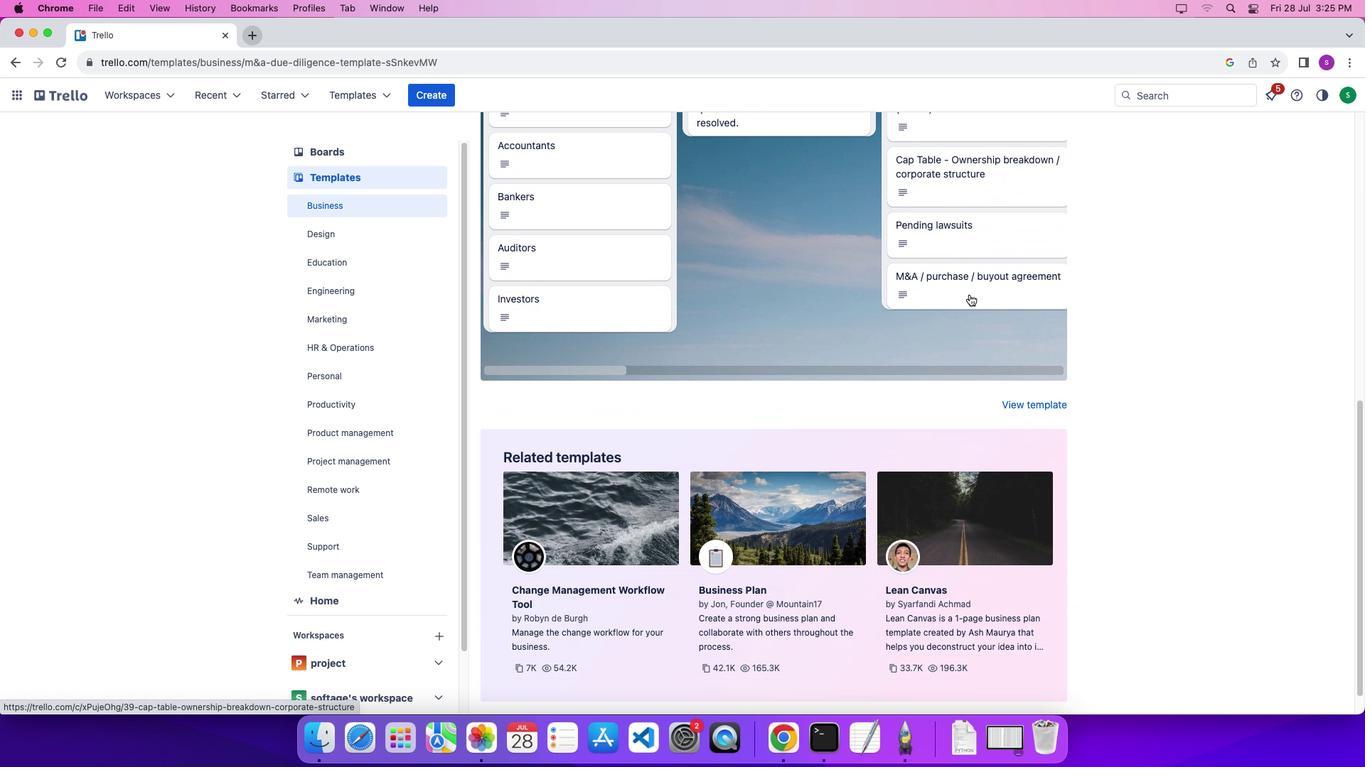 
Action: Mouse scrolled (969, 295) with delta (0, -1)
Screenshot: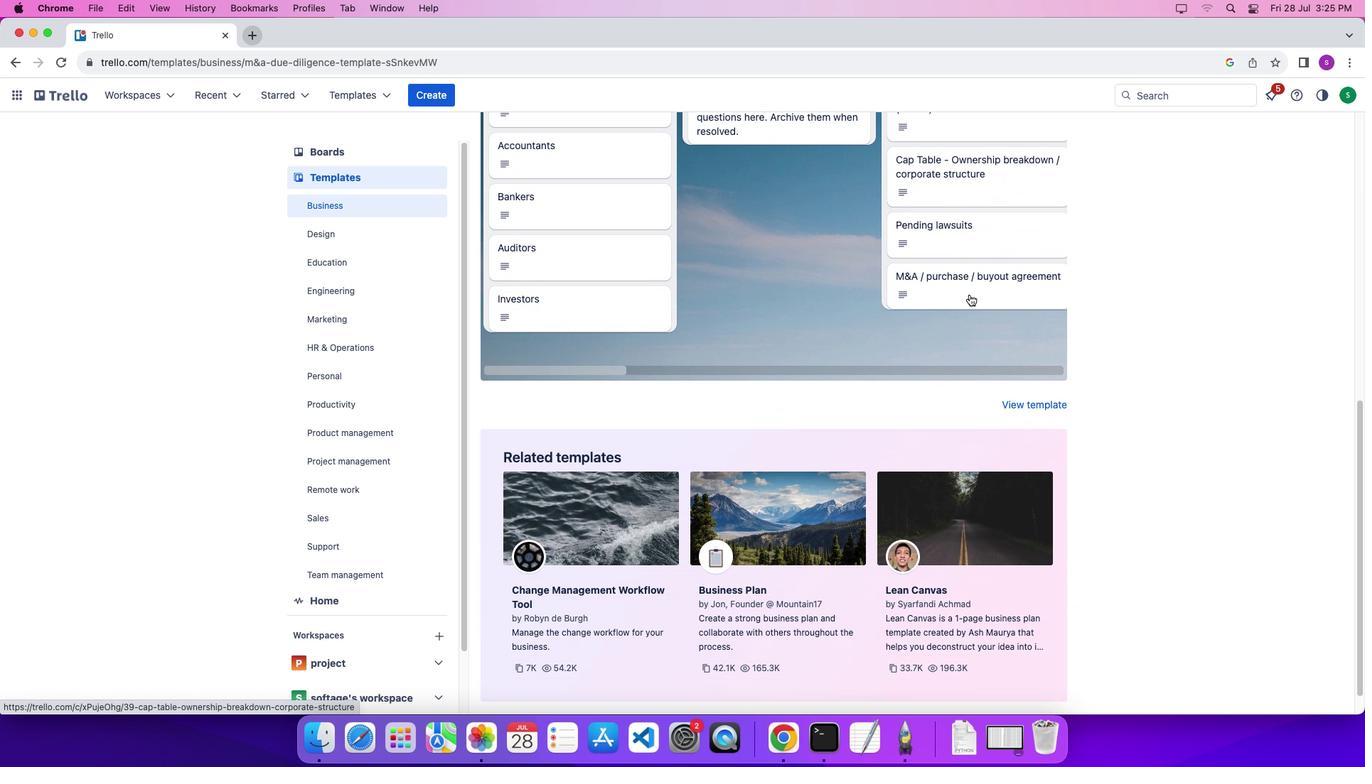 
Action: Mouse scrolled (969, 295) with delta (0, 0)
Screenshot: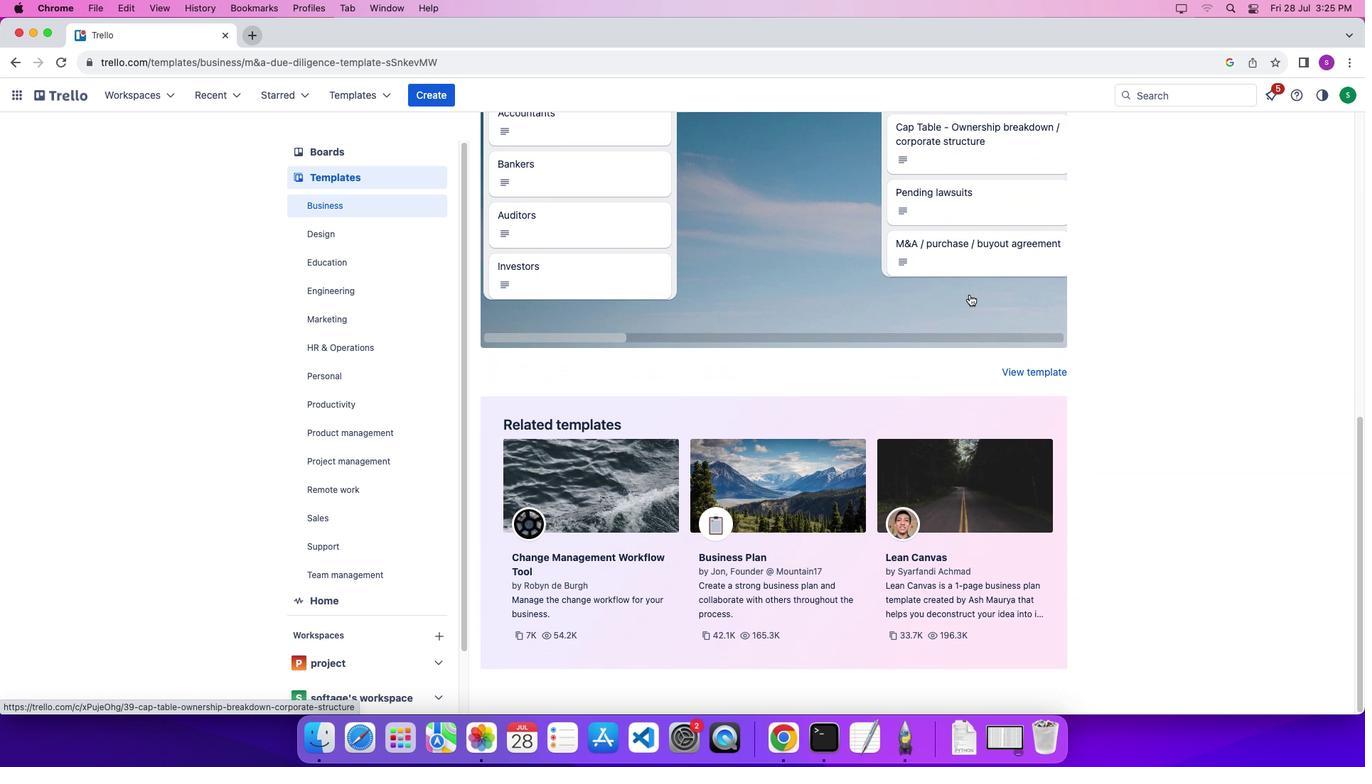 
Action: Mouse scrolled (969, 295) with delta (0, 0)
Screenshot: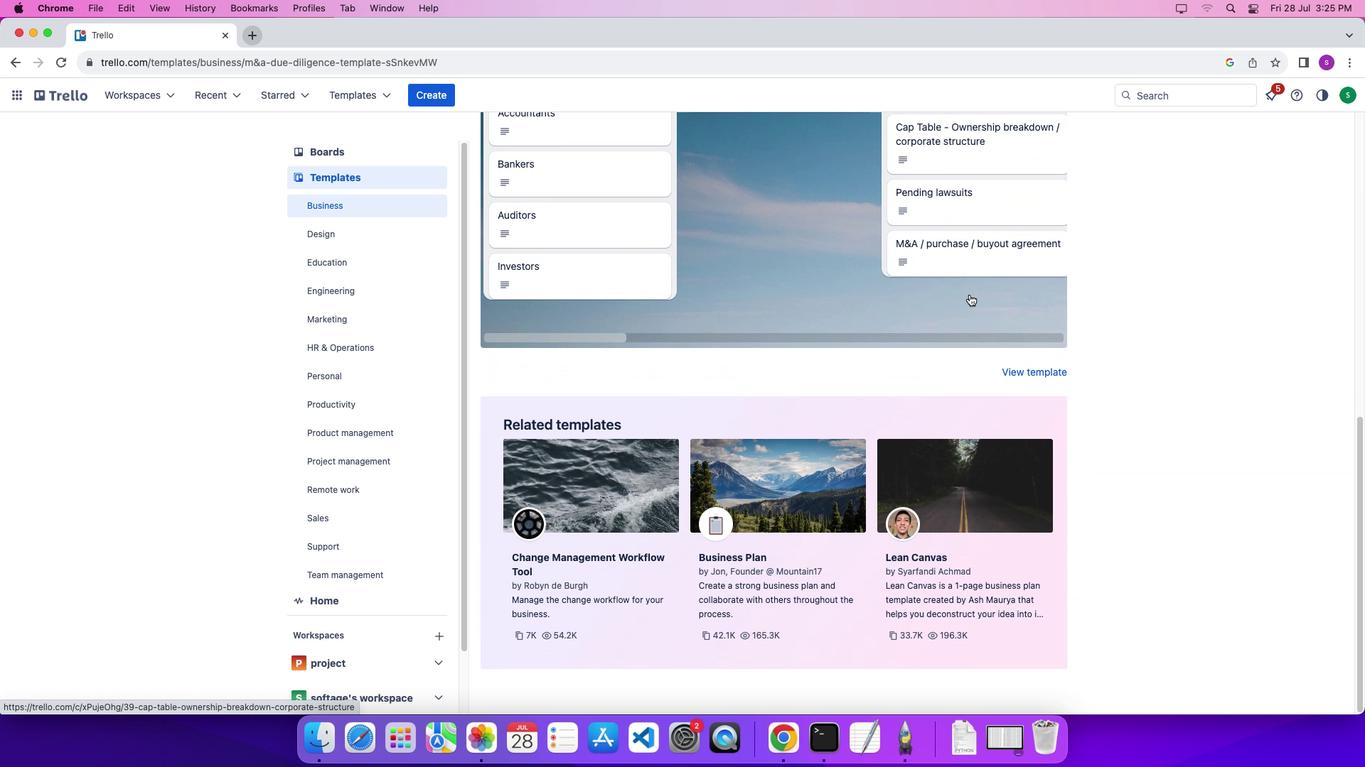 
Action: Mouse scrolled (969, 295) with delta (0, -4)
Screenshot: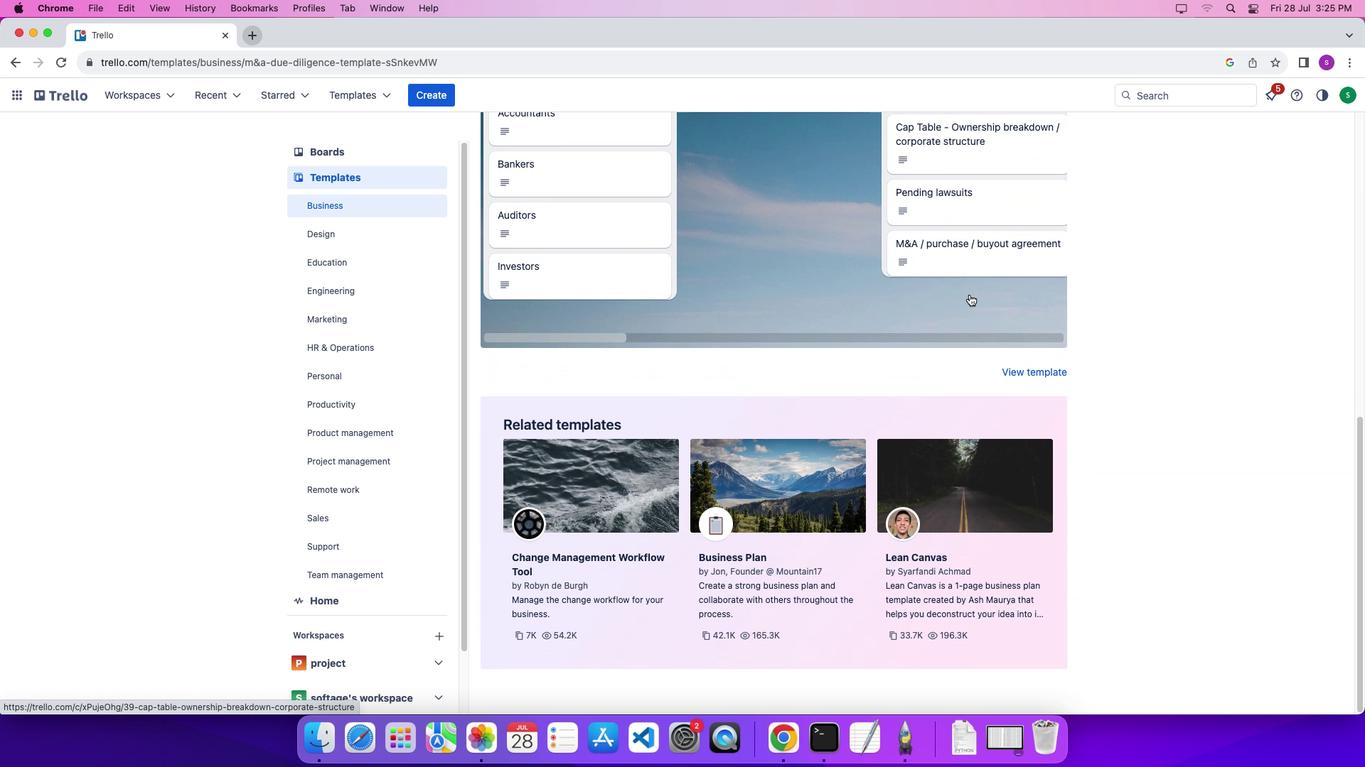 
Action: Mouse scrolled (969, 295) with delta (0, -6)
Screenshot: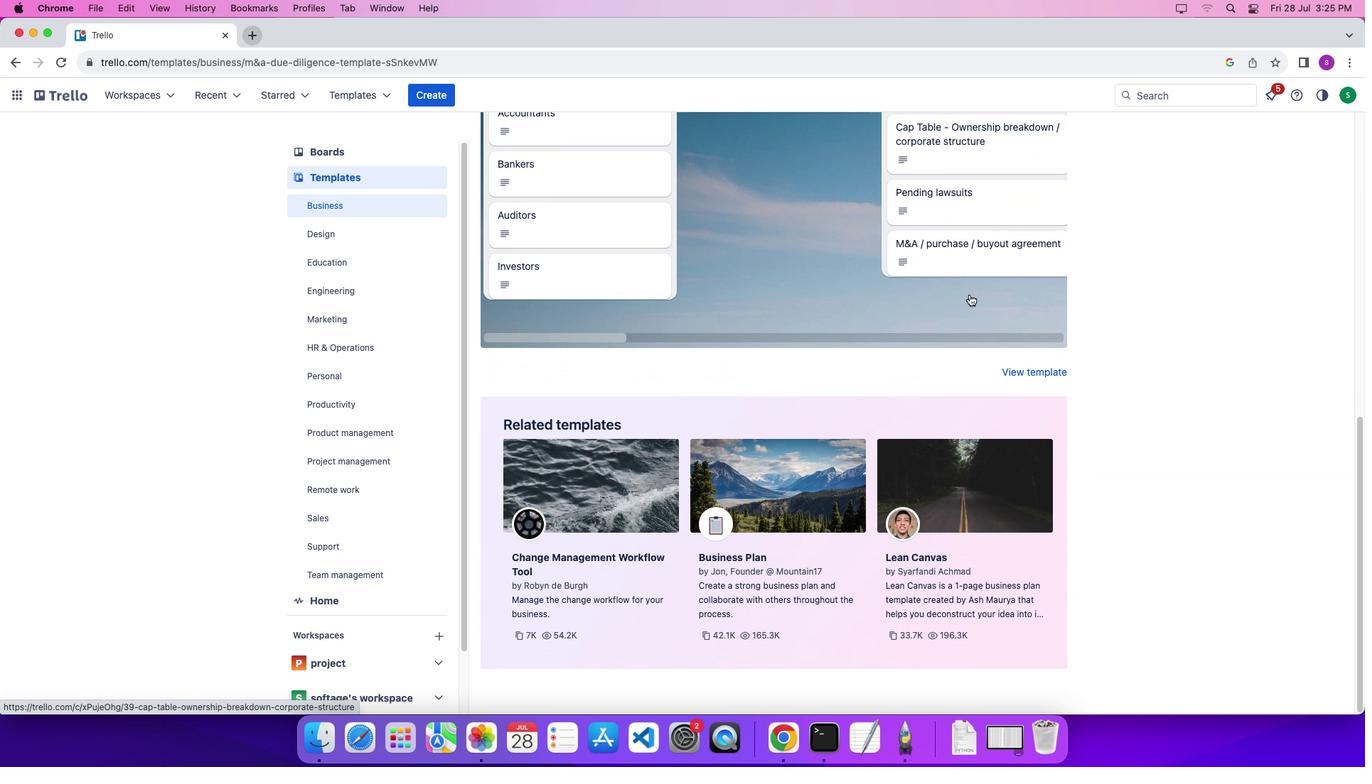 
Action: Mouse scrolled (969, 295) with delta (0, 0)
Screenshot: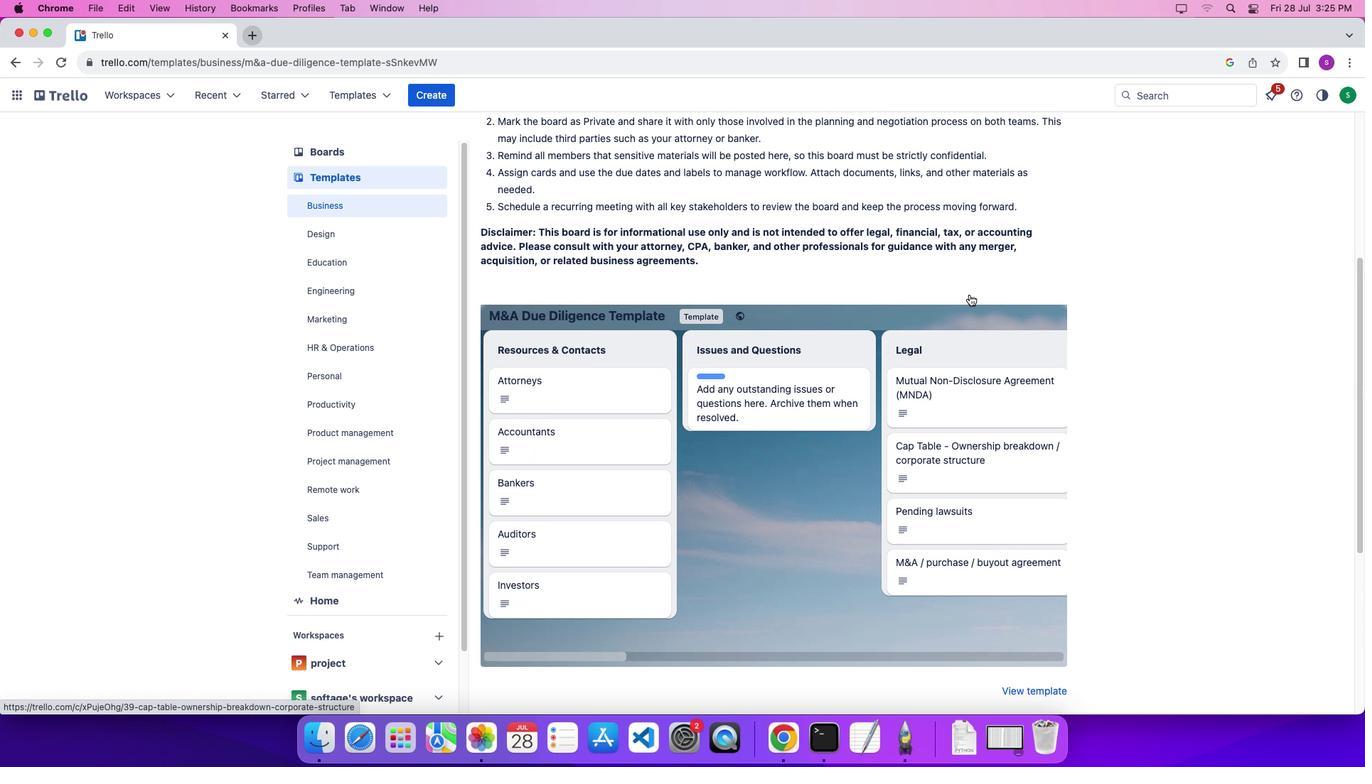 
Action: Mouse scrolled (969, 295) with delta (0, 0)
Screenshot: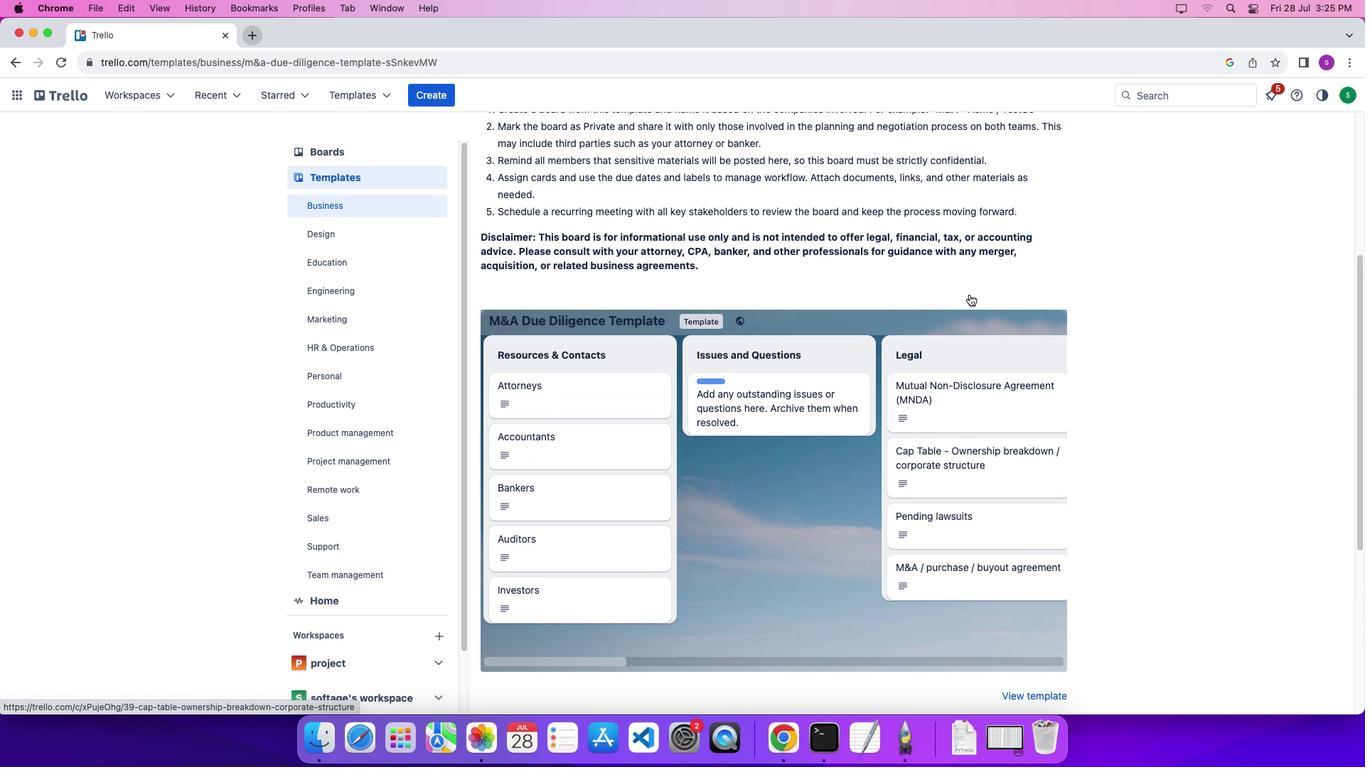 
Action: Mouse scrolled (969, 295) with delta (0, 6)
Screenshot: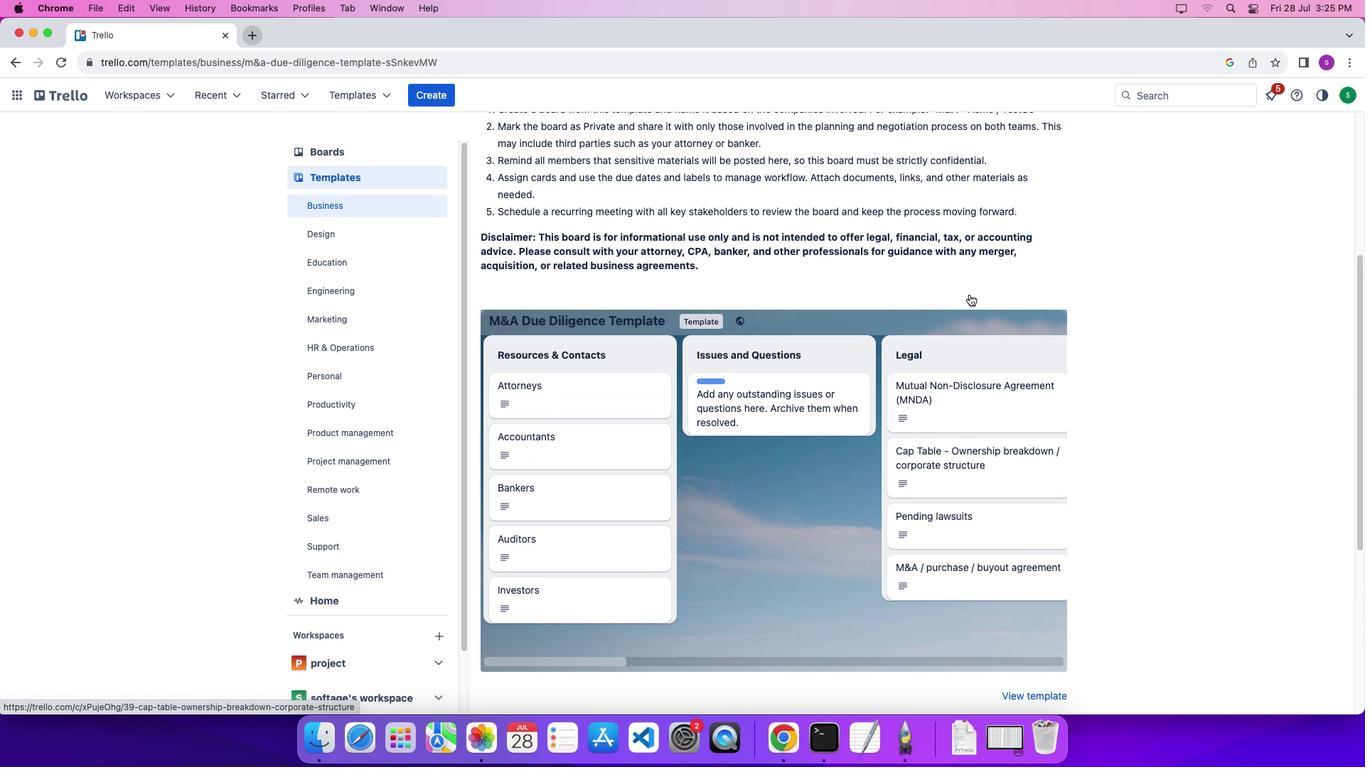 
Action: Mouse scrolled (969, 295) with delta (0, 0)
Screenshot: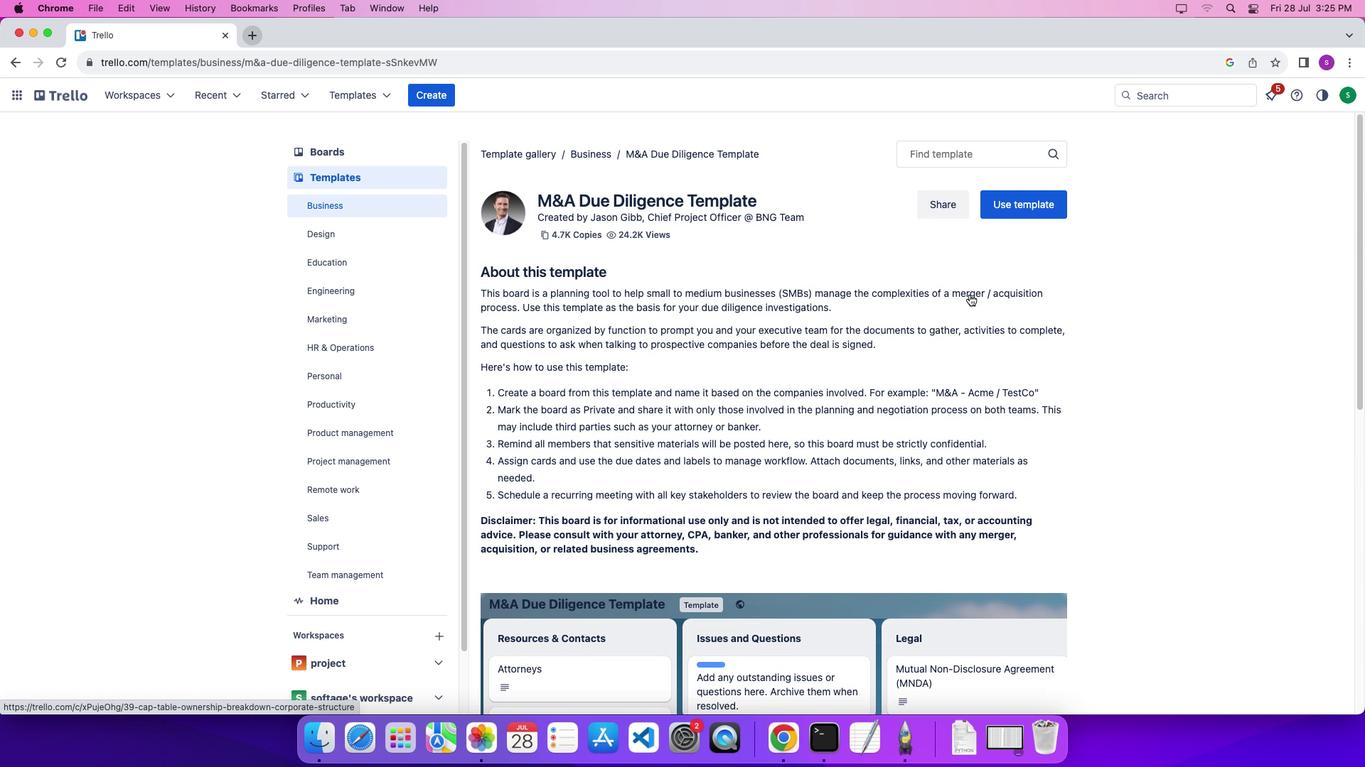 
Action: Mouse scrolled (969, 295) with delta (0, 1)
Screenshot: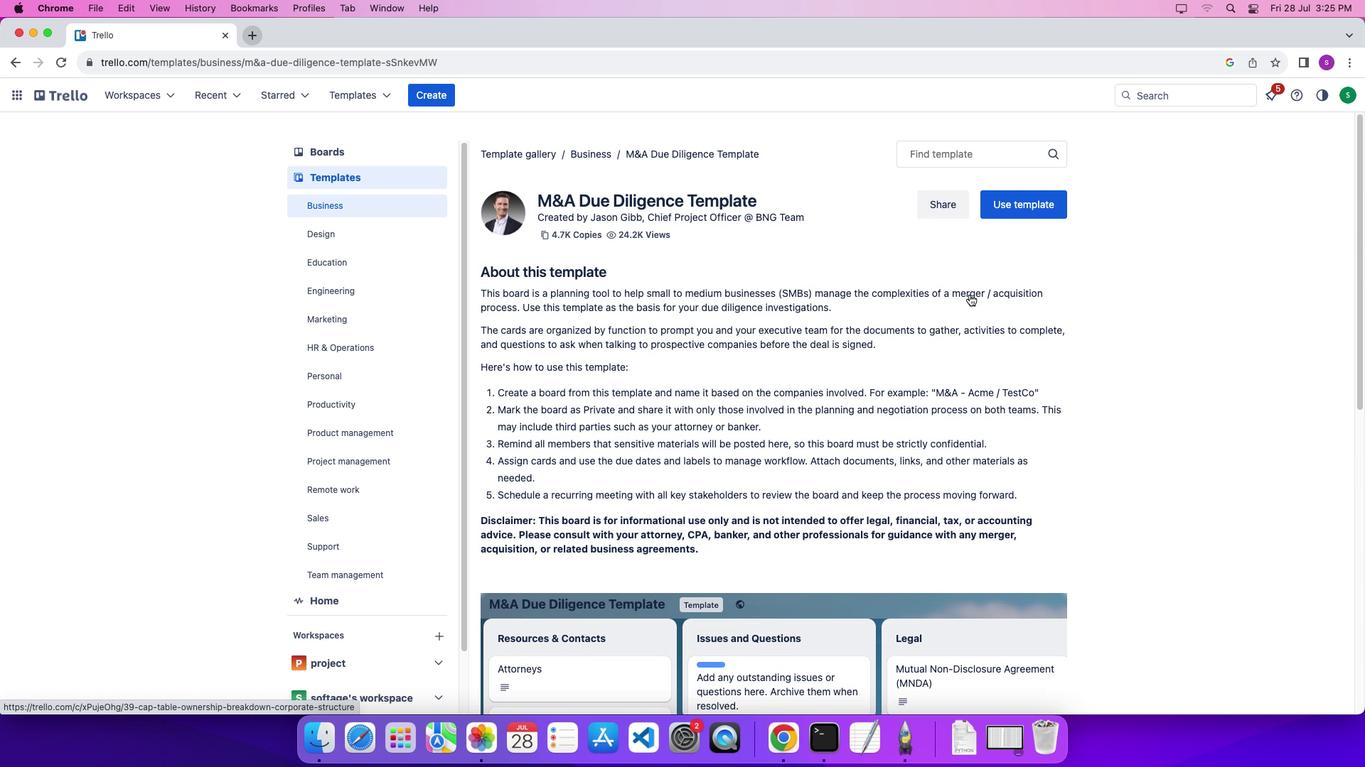 
Action: Mouse scrolled (969, 295) with delta (0, 6)
Screenshot: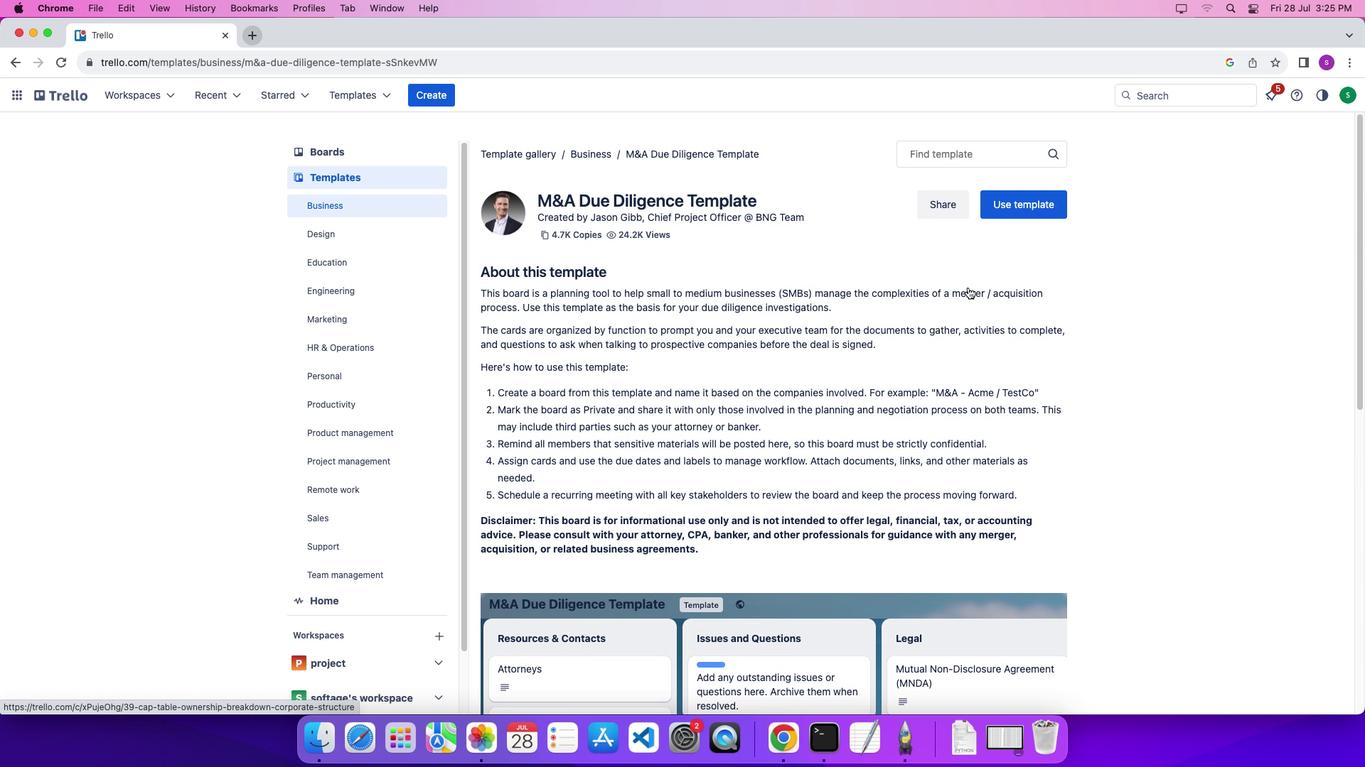 
Action: Mouse scrolled (969, 295) with delta (0, 9)
Screenshot: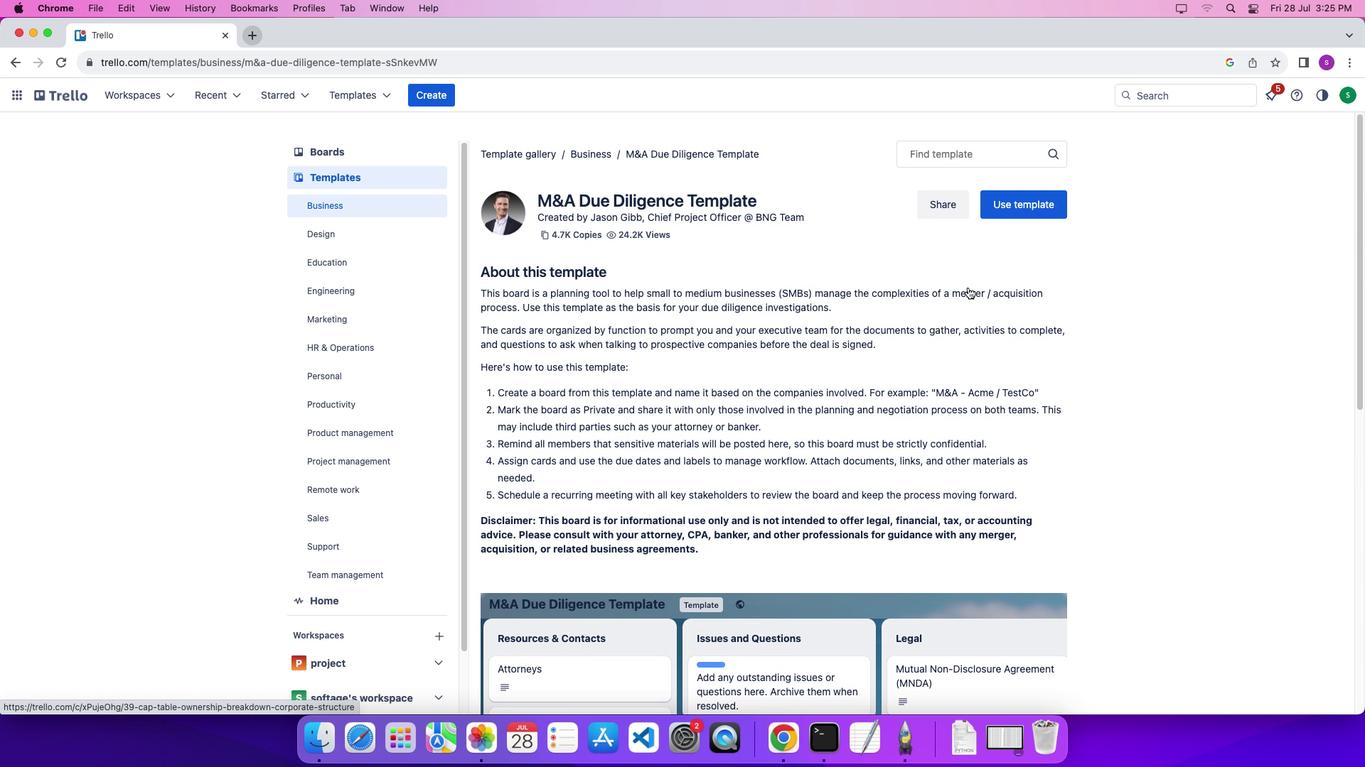 
Action: Mouse scrolled (969, 295) with delta (0, 10)
Screenshot: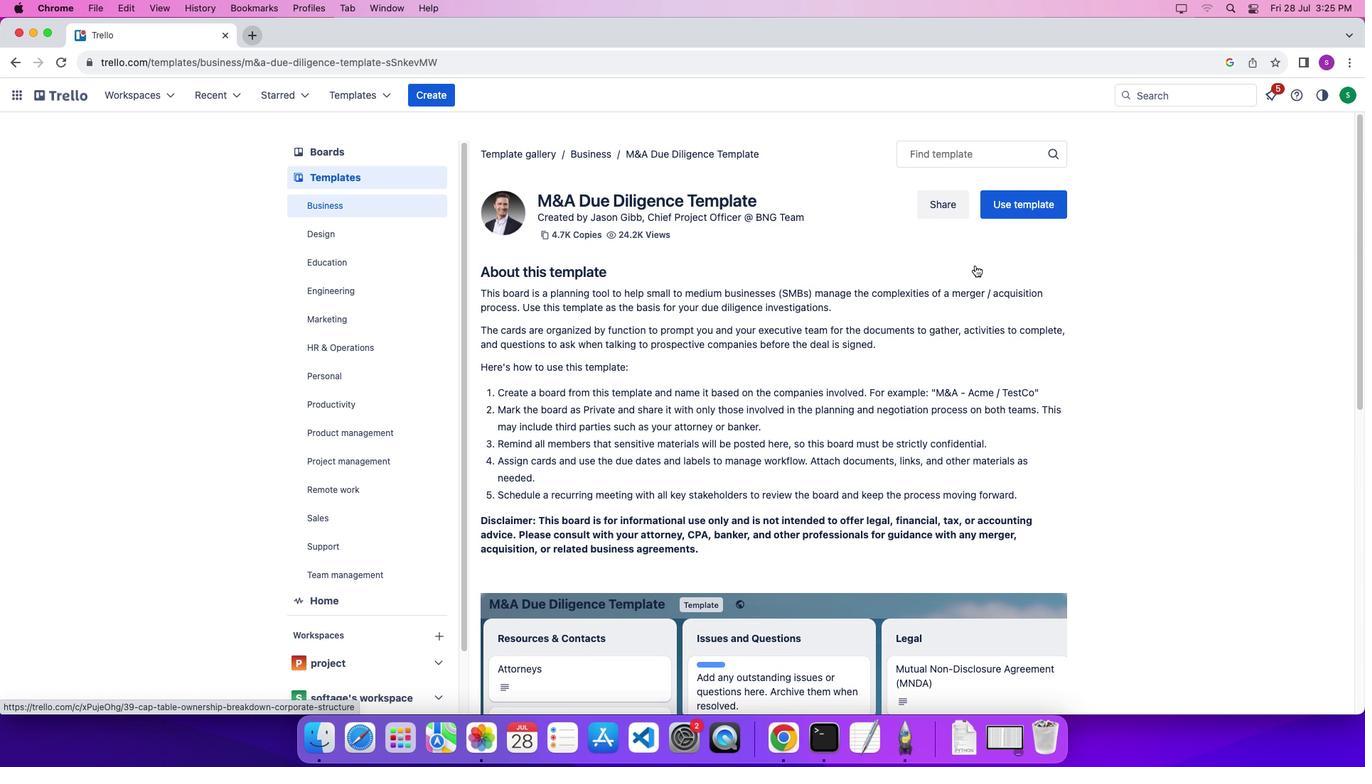 
Action: Mouse moved to (997, 206)
Screenshot: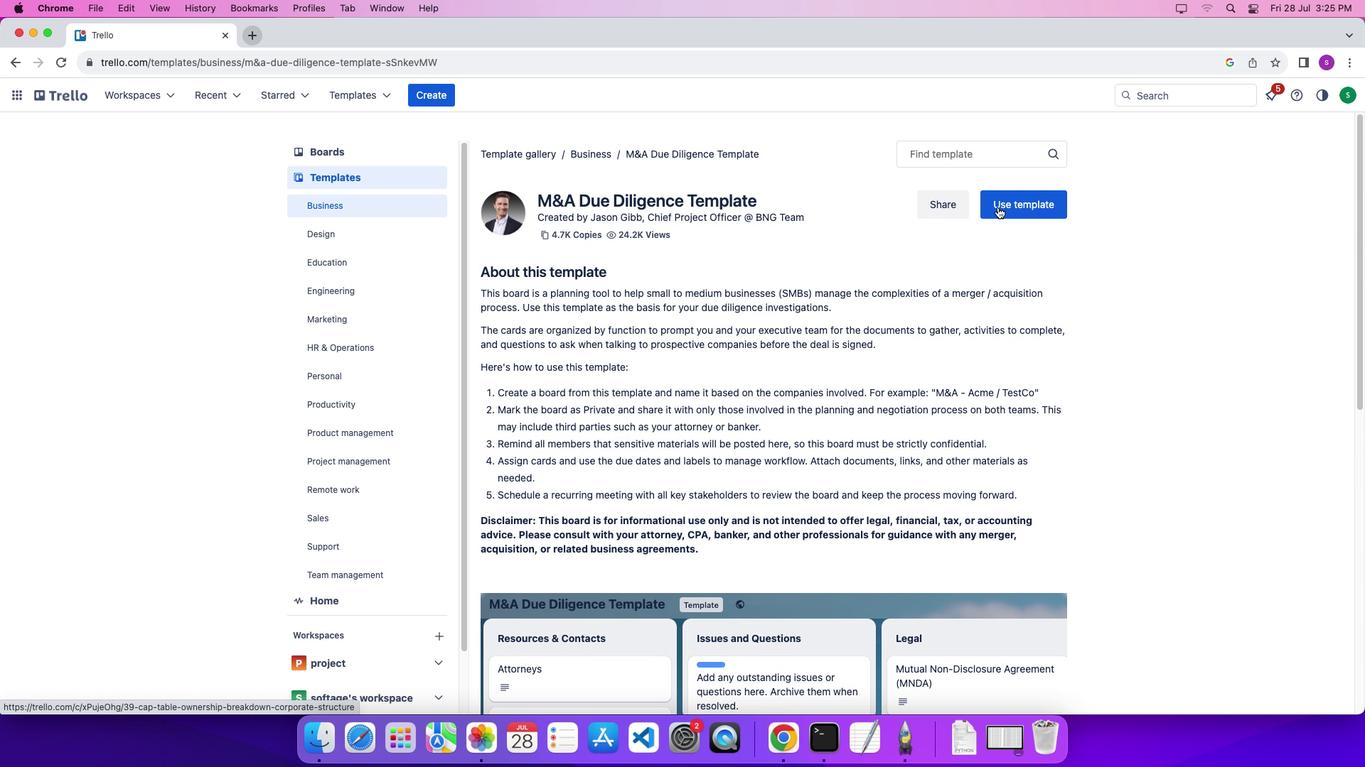 
Action: Mouse pressed left at (997, 206)
Screenshot: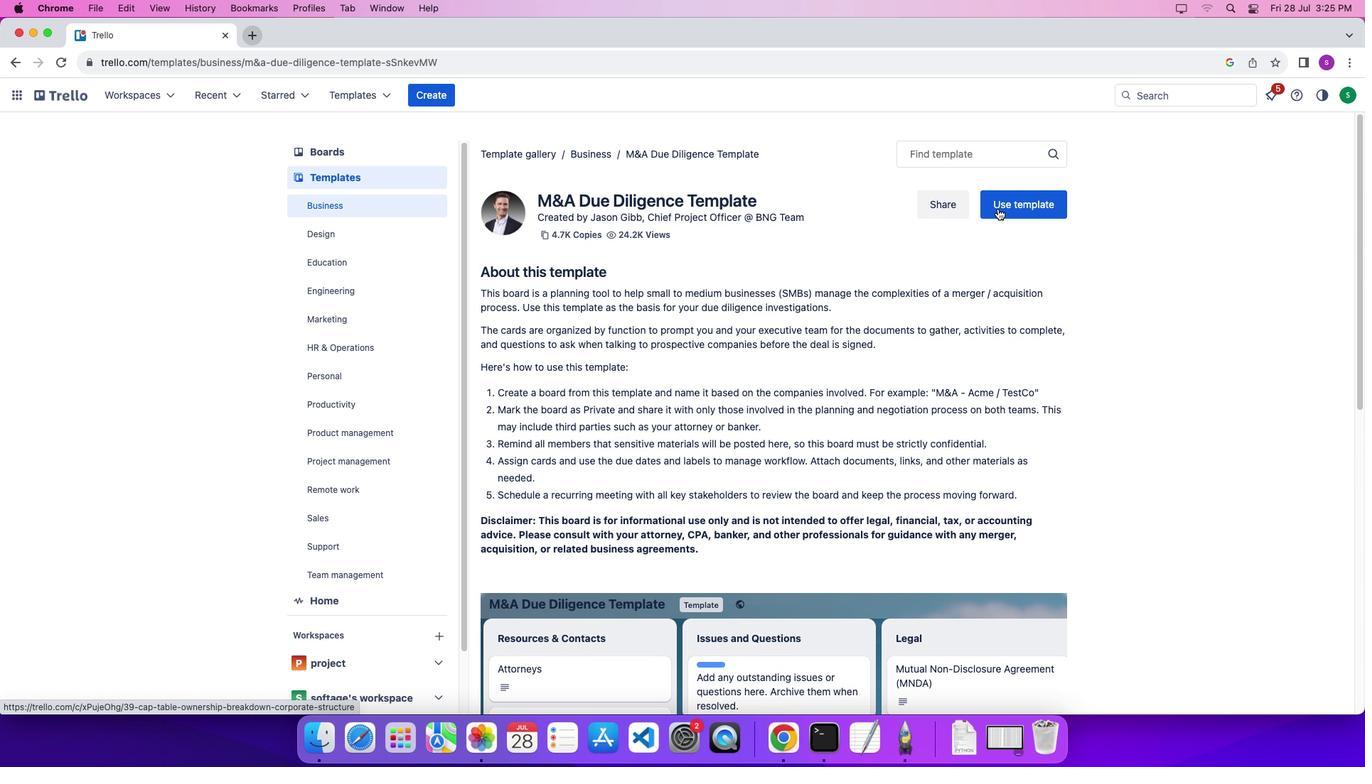 
Action: Mouse moved to (1021, 331)
Screenshot: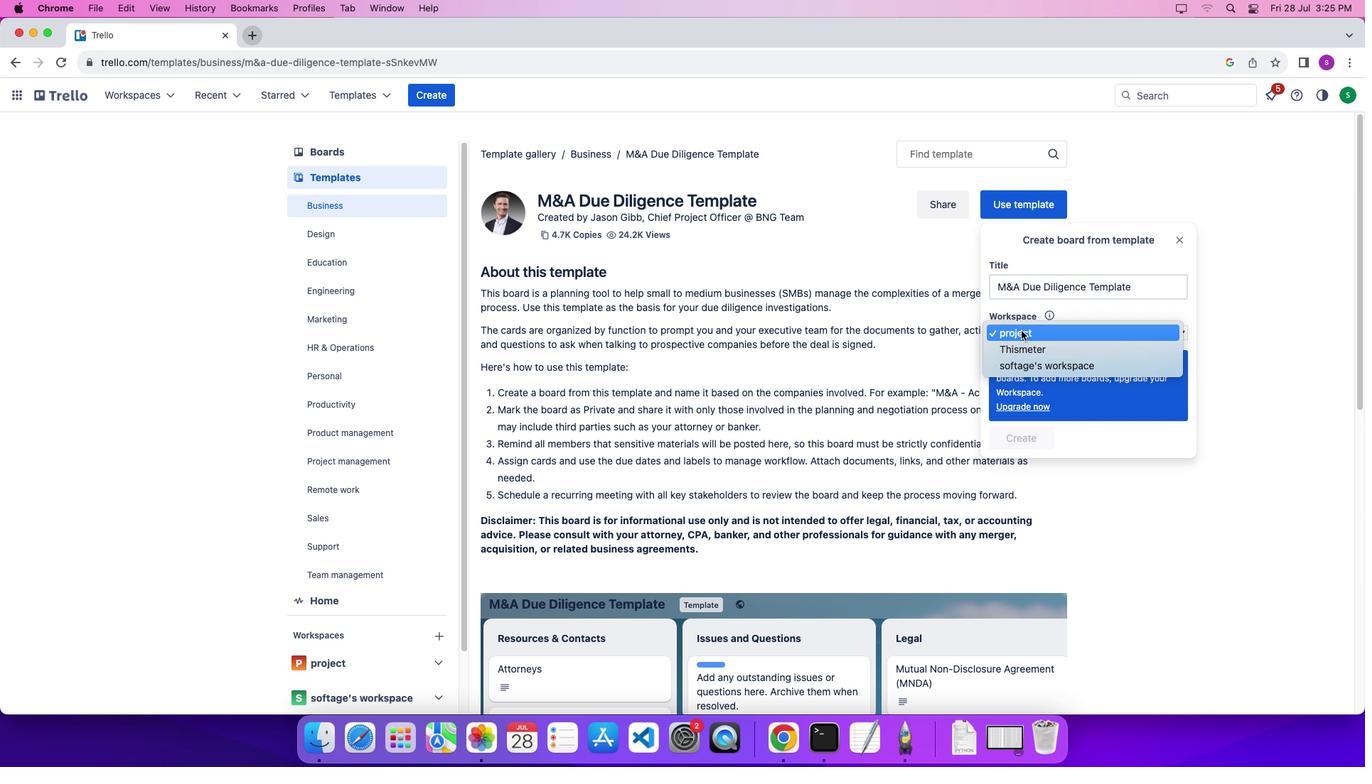 
Action: Mouse pressed left at (1021, 331)
Screenshot: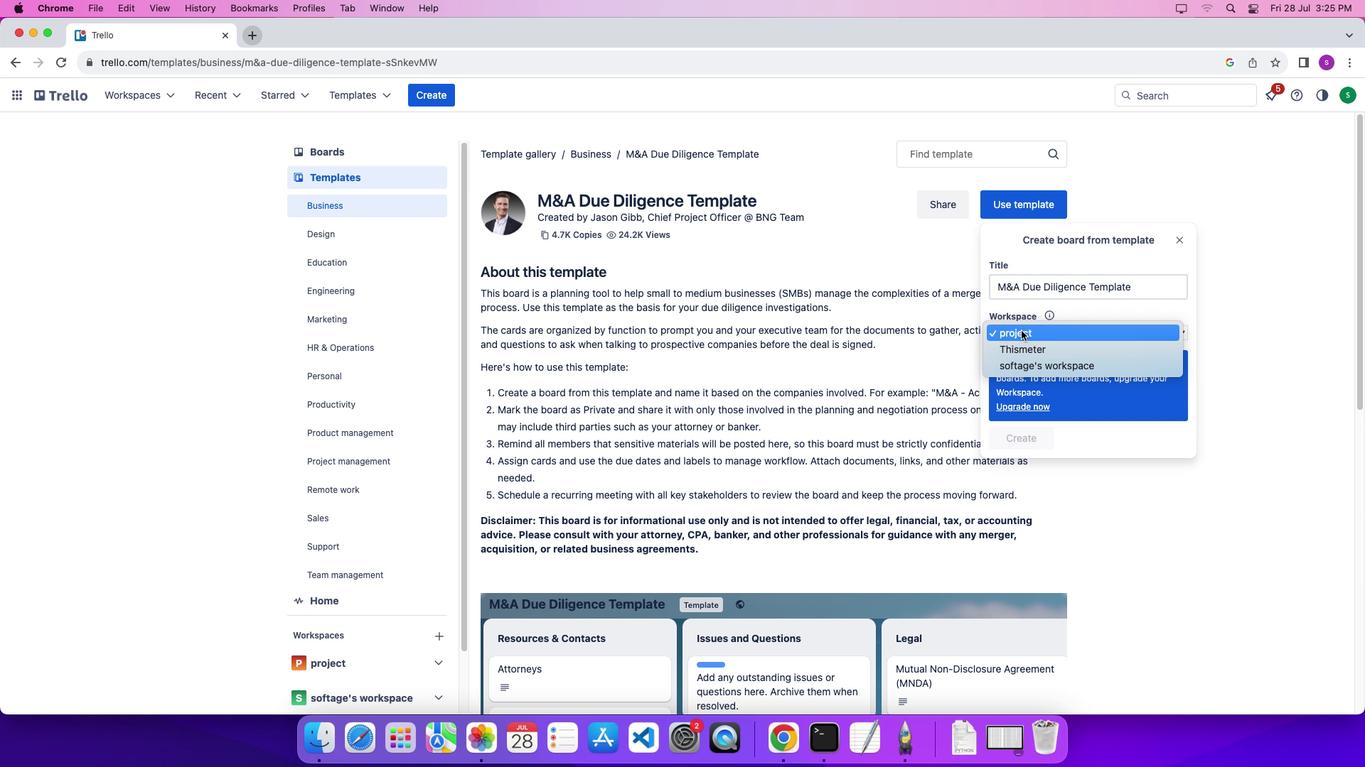 
Action: Mouse moved to (1023, 351)
Screenshot: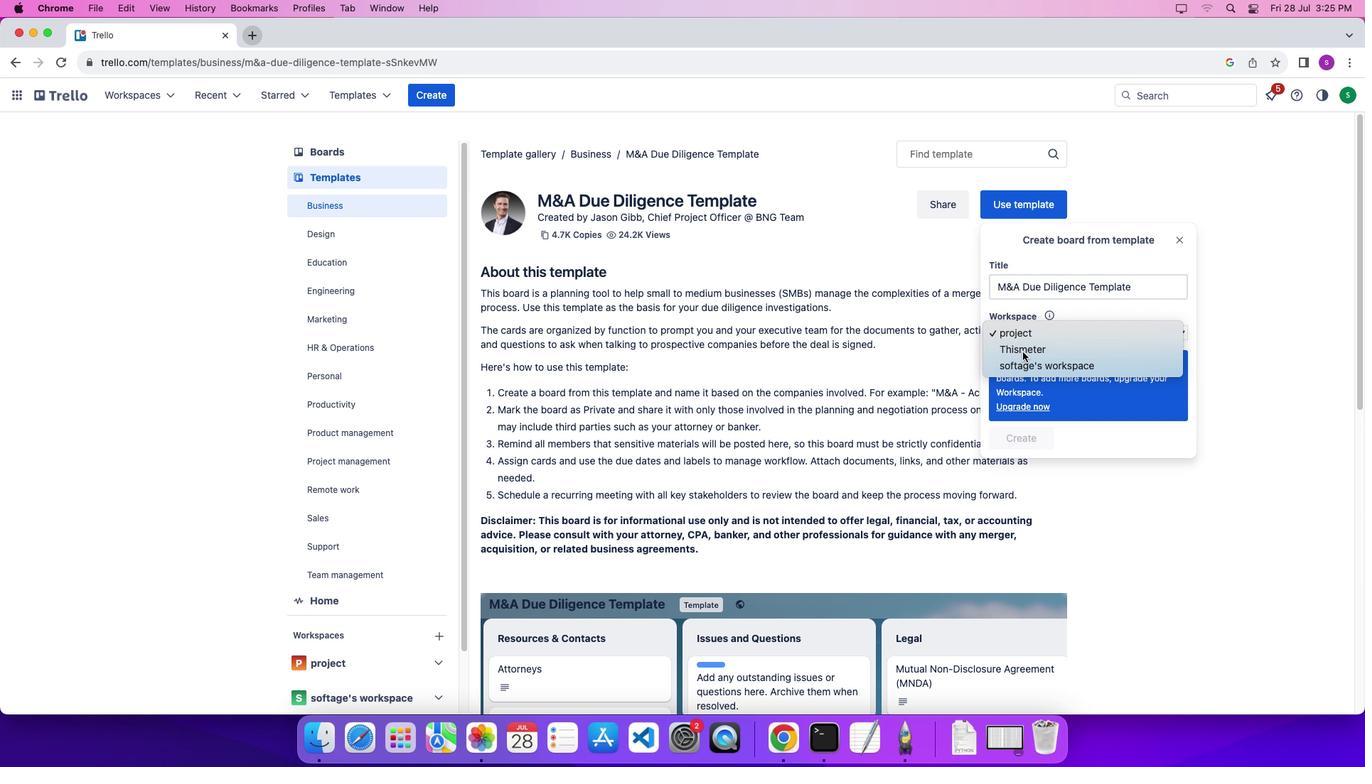 
Action: Mouse pressed left at (1023, 351)
Screenshot: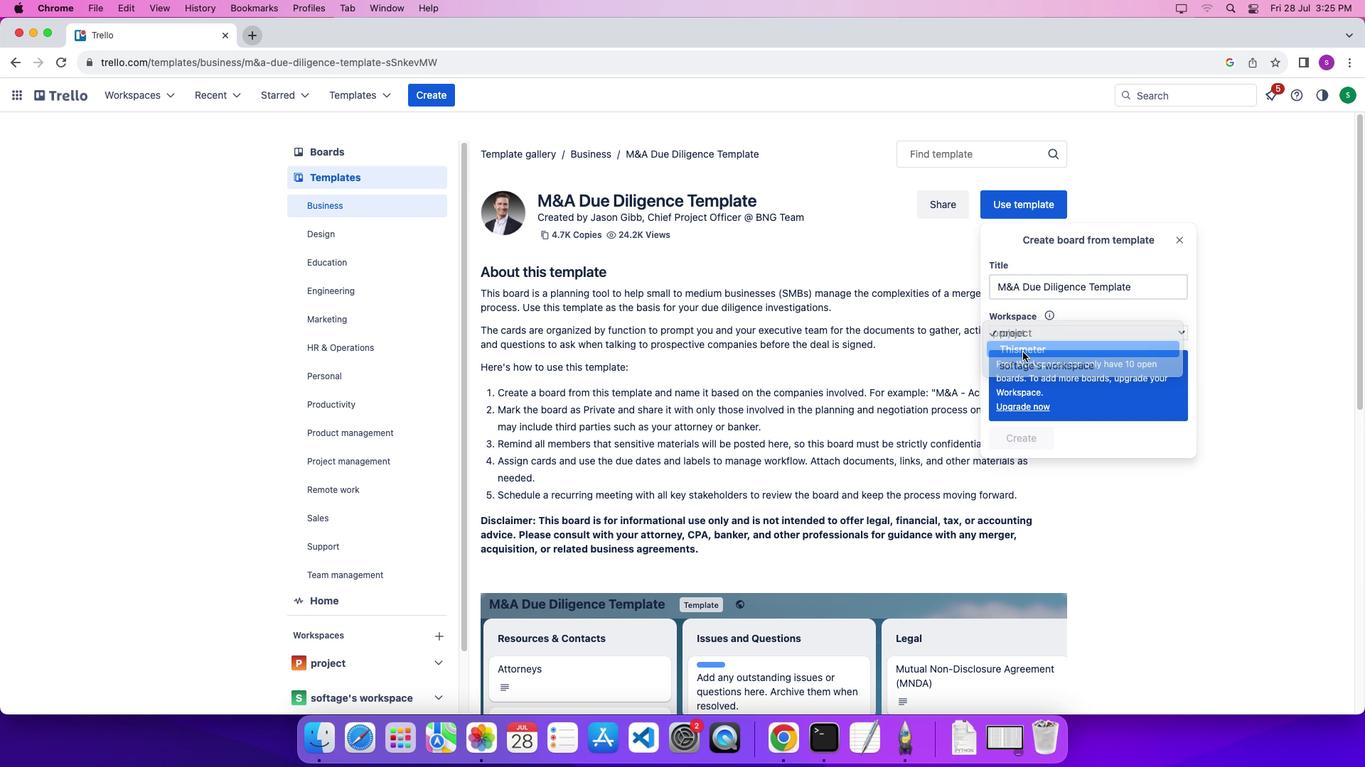 
Action: Mouse moved to (1016, 331)
Screenshot: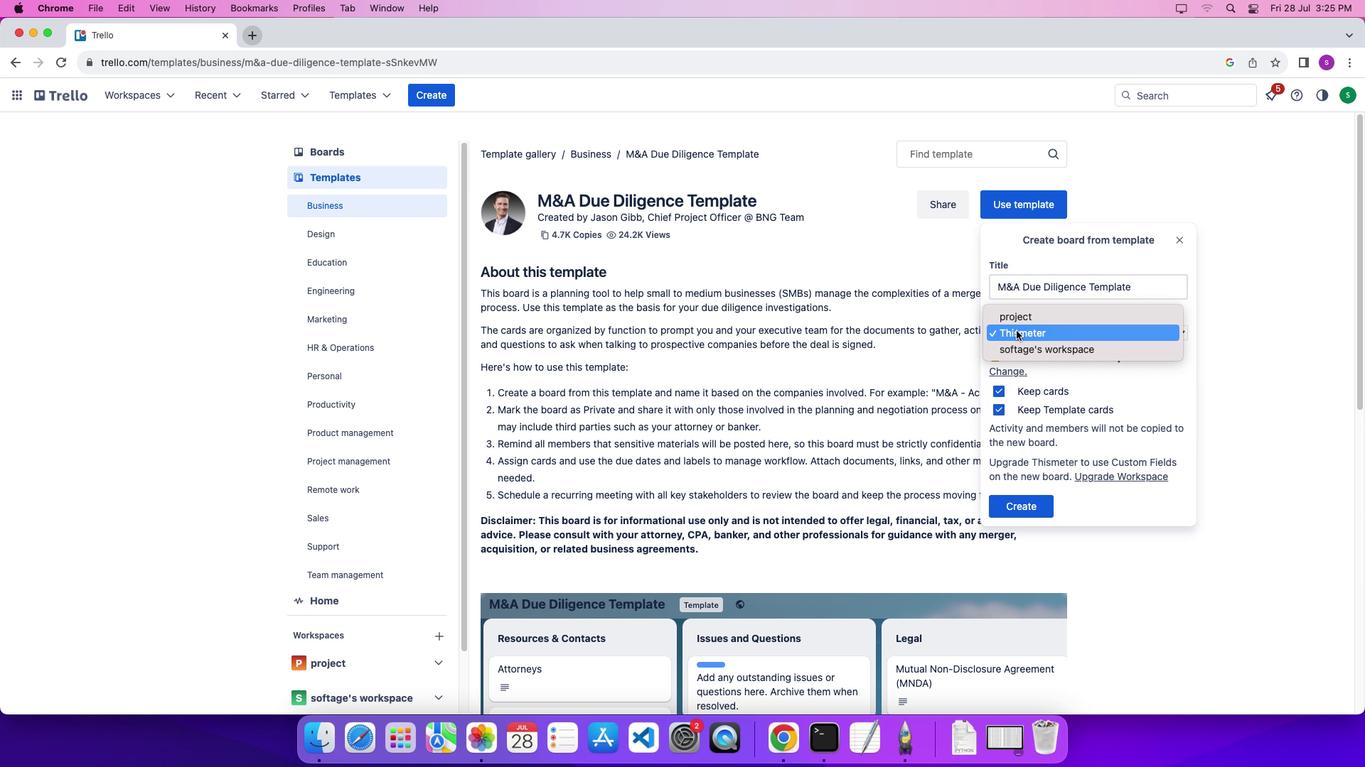 
Action: Mouse pressed left at (1016, 331)
Screenshot: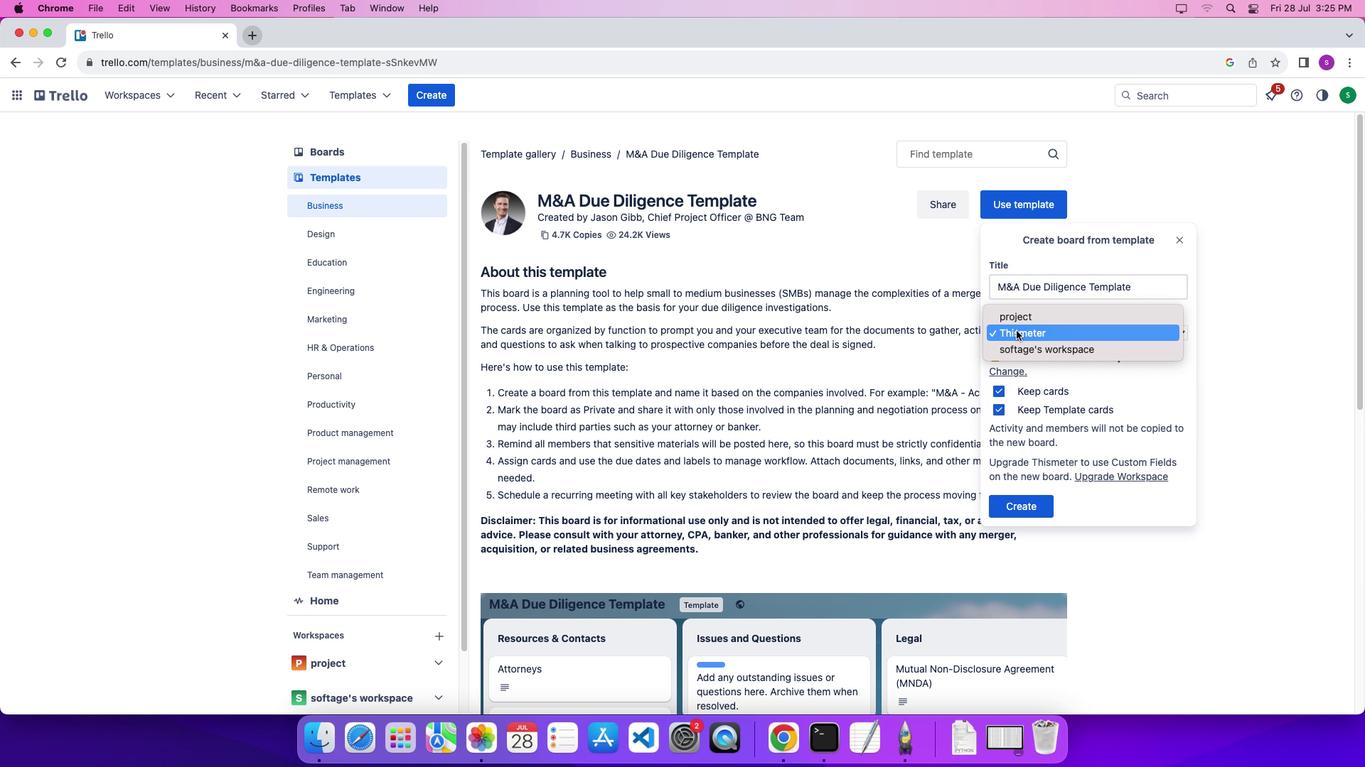 
Action: Mouse moved to (1048, 349)
Screenshot: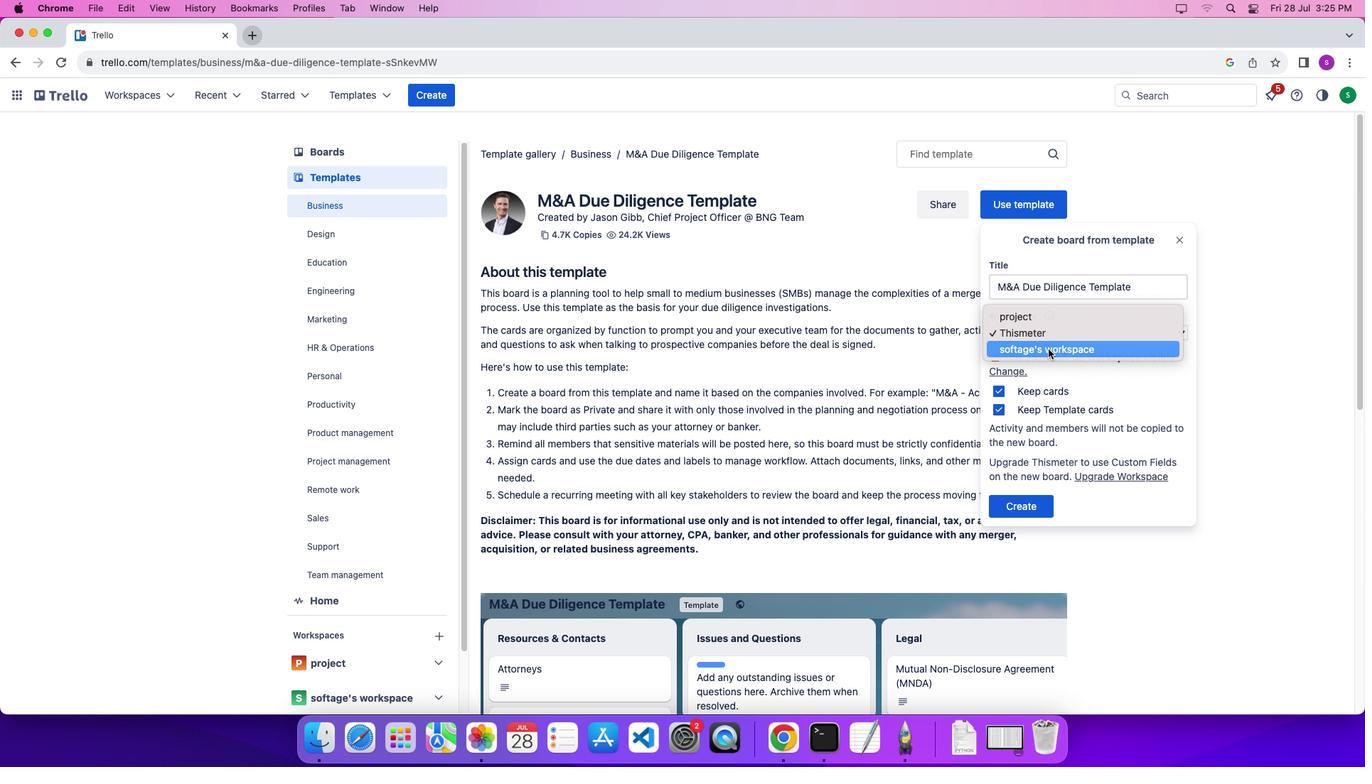 
Action: Mouse pressed left at (1048, 349)
Screenshot: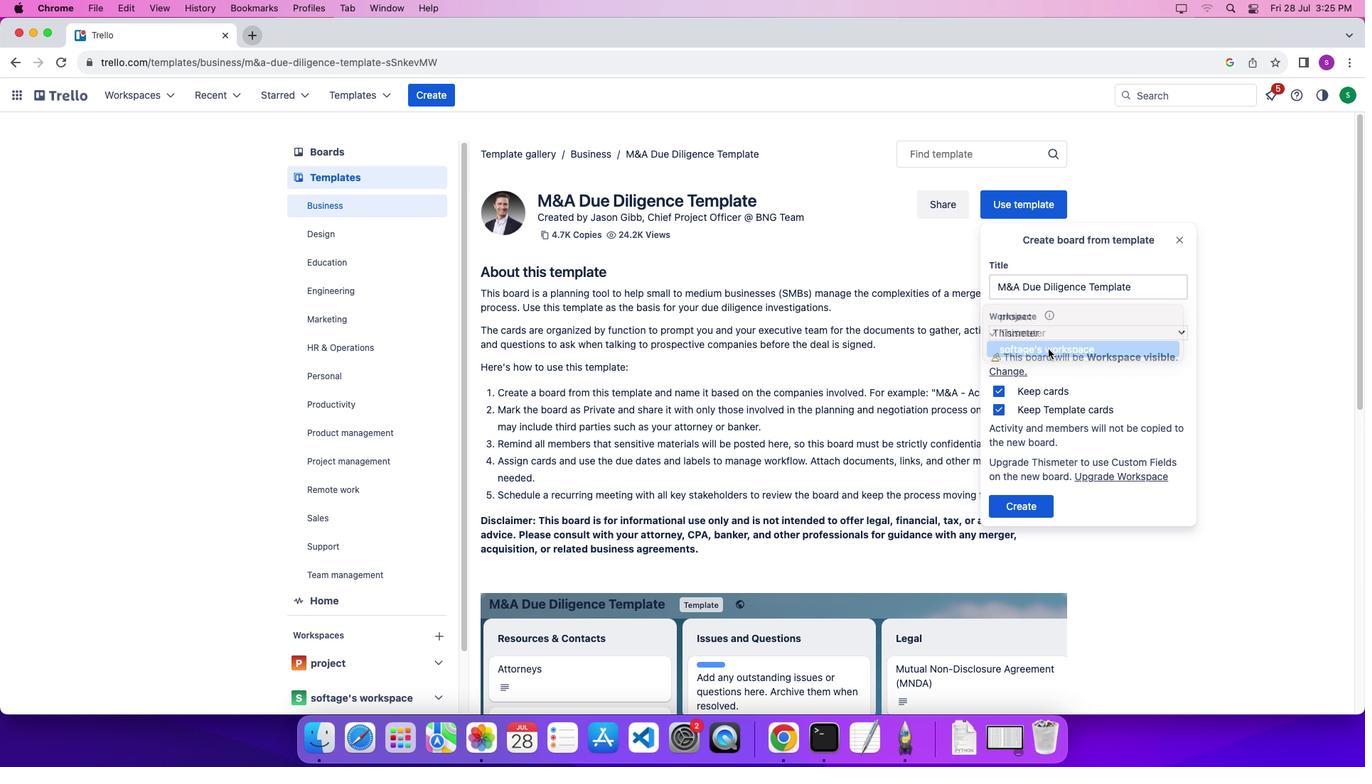 
Action: Mouse moved to (1033, 469)
Screenshot: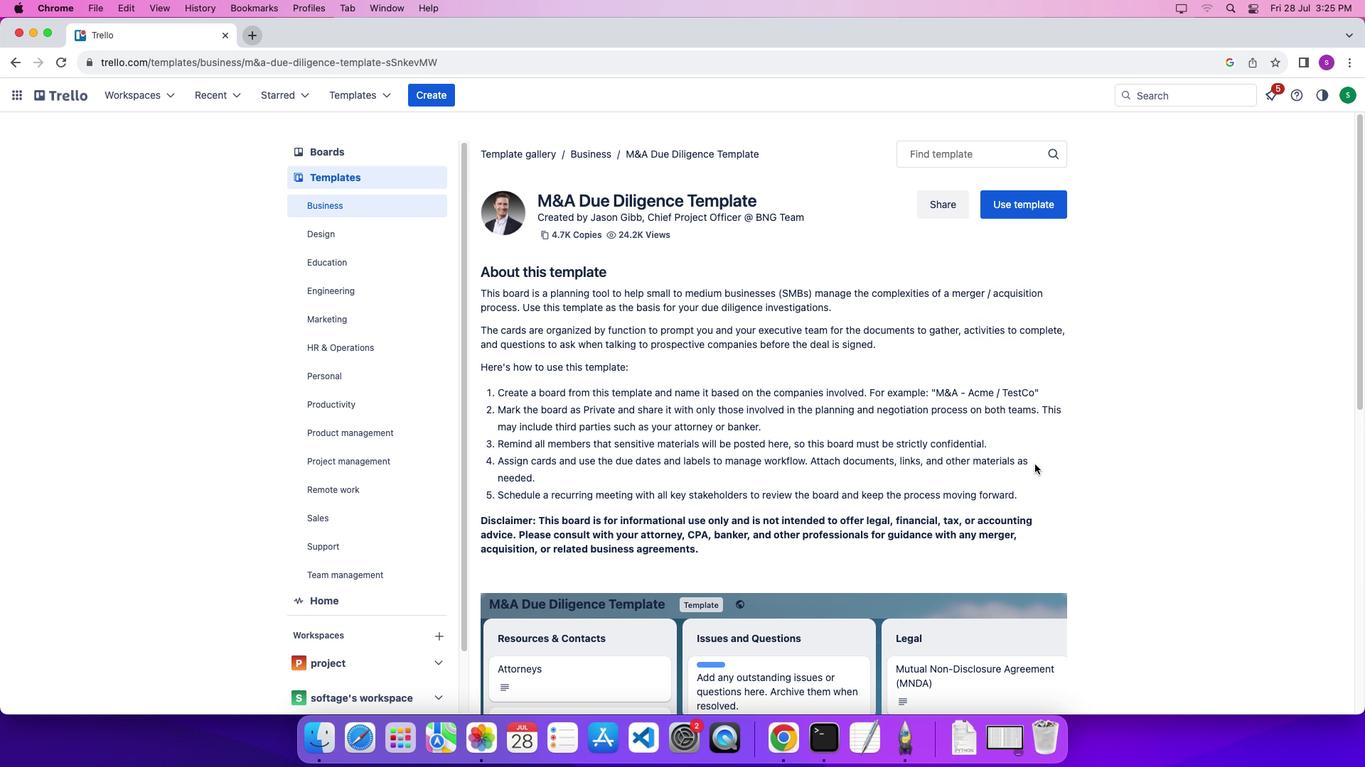 
Action: Mouse pressed left at (1033, 469)
Screenshot: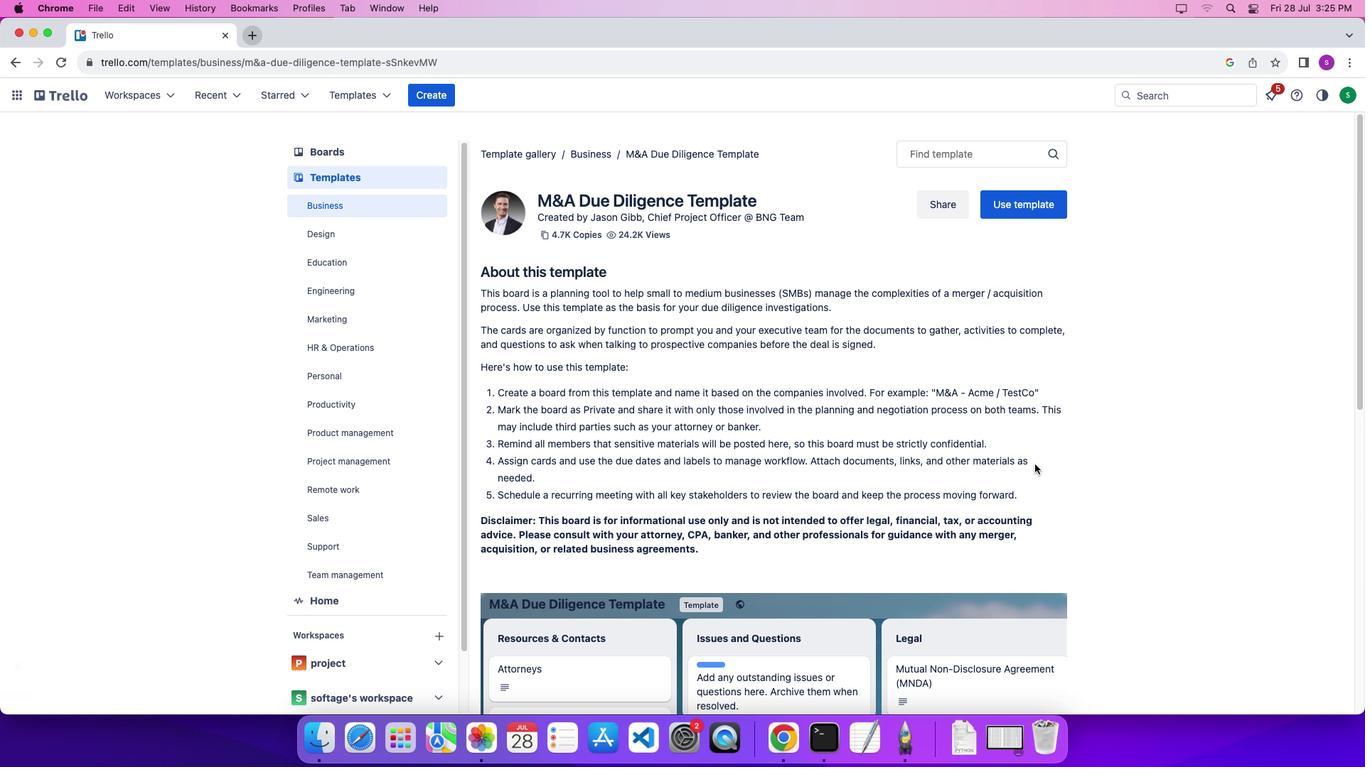 
Action: Mouse moved to (346, 703)
Screenshot: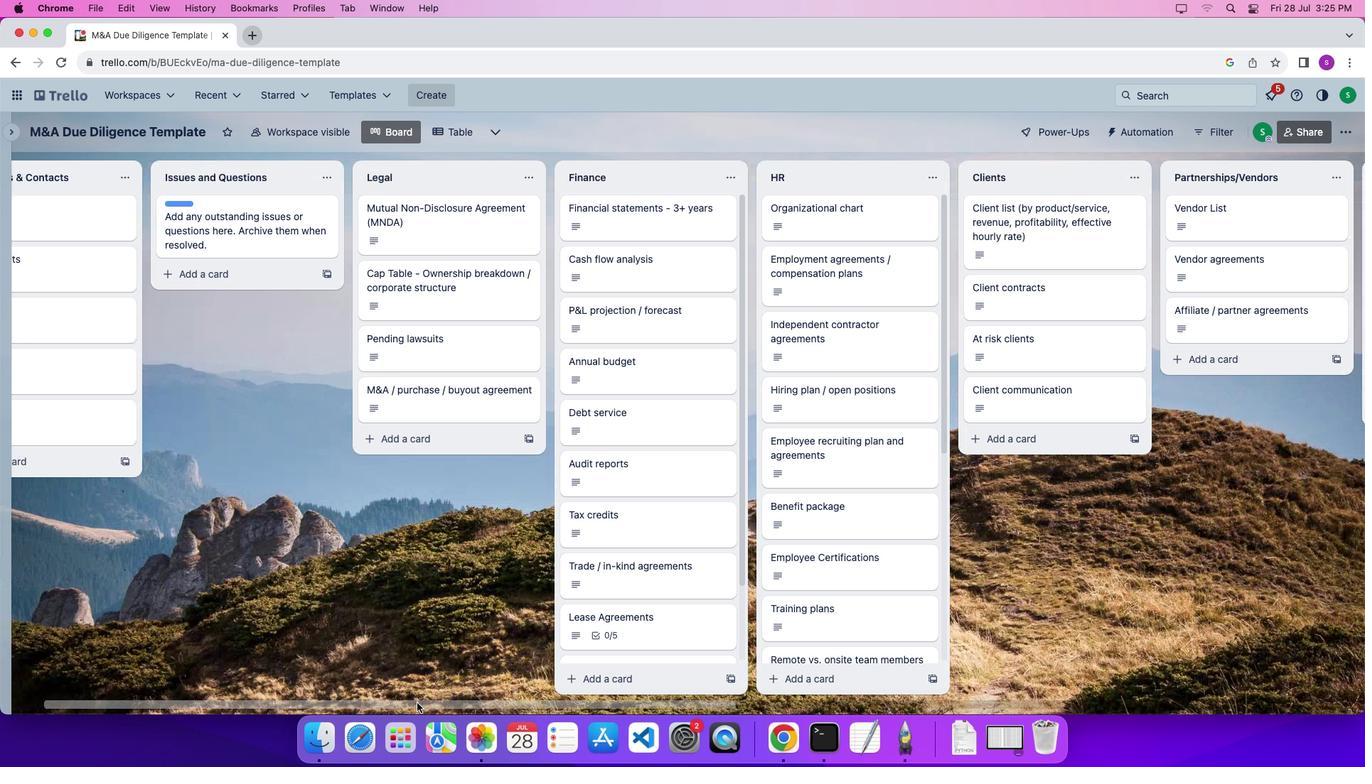
Action: Mouse pressed left at (346, 703)
Screenshot: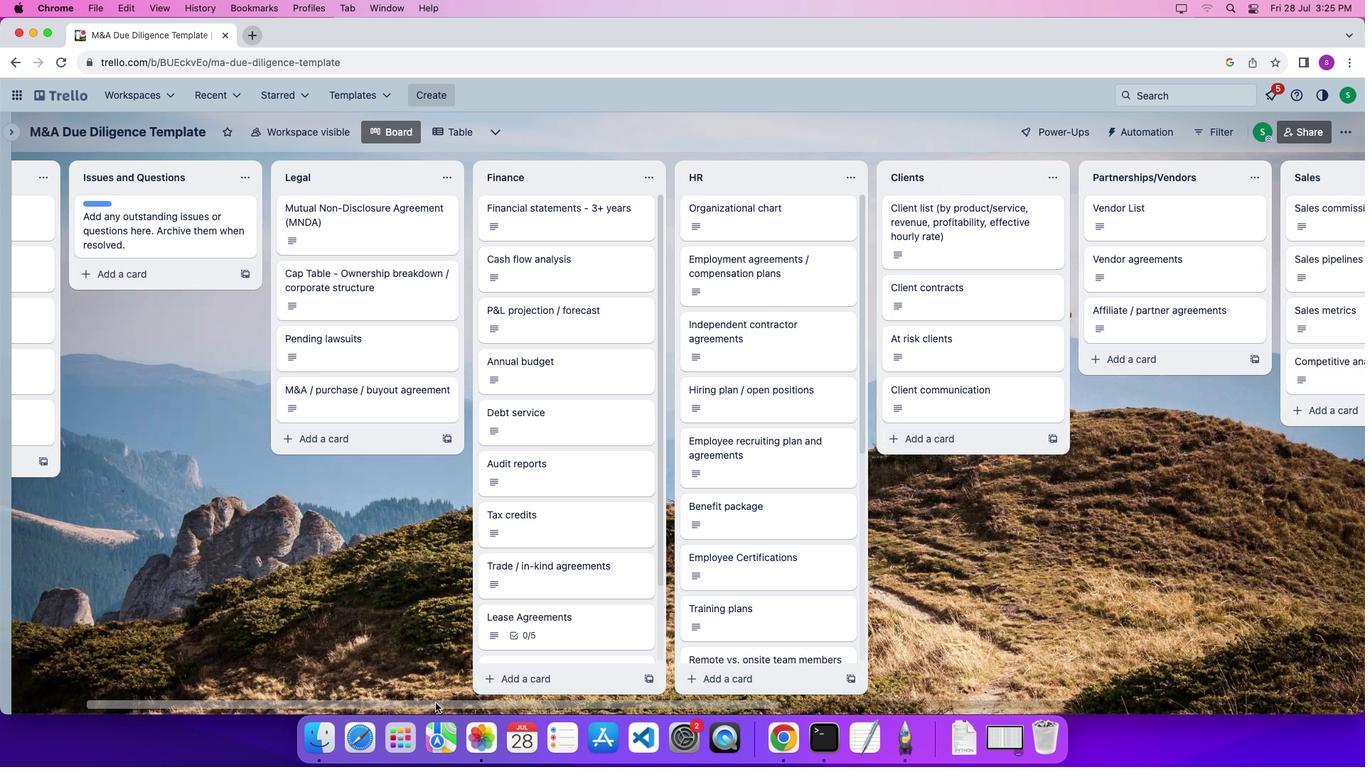
Action: Mouse moved to (1197, 326)
Screenshot: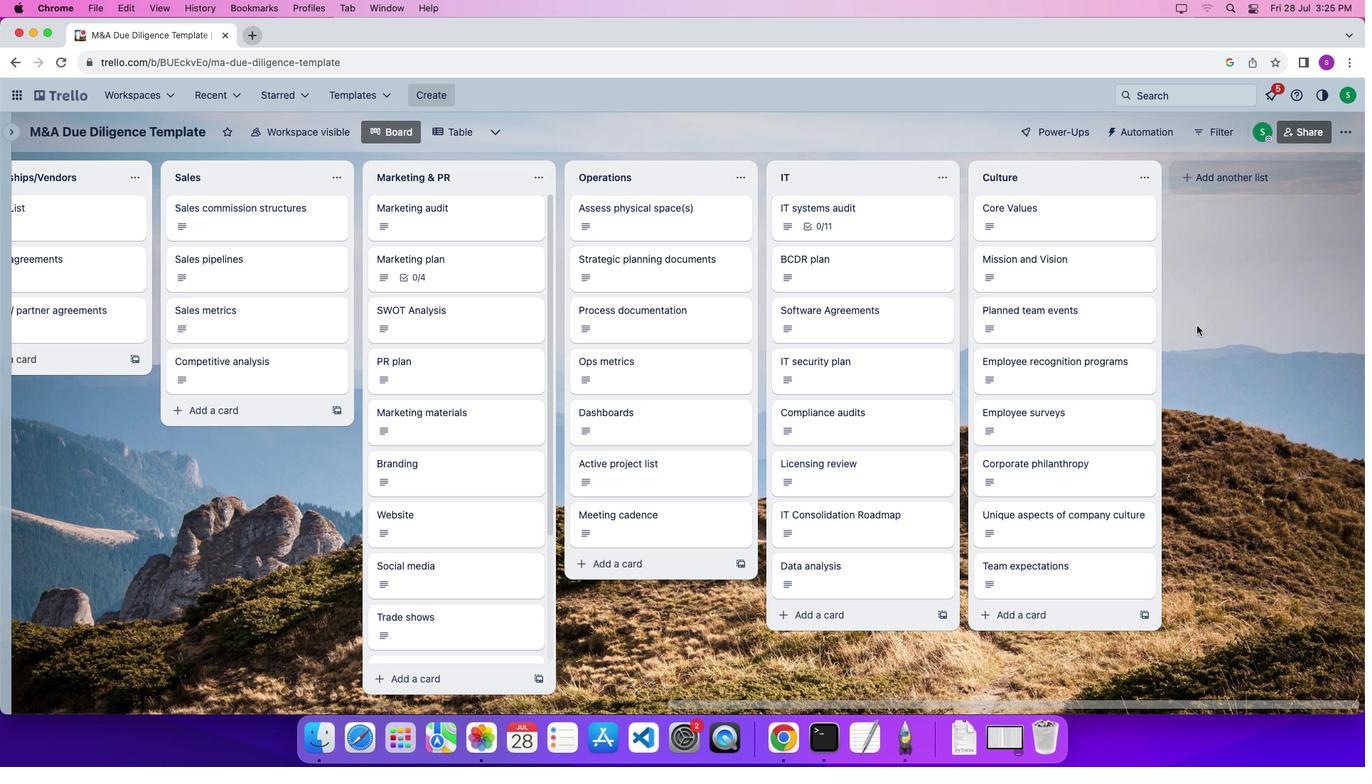 
Action: Mouse pressed left at (1197, 326)
Screenshot: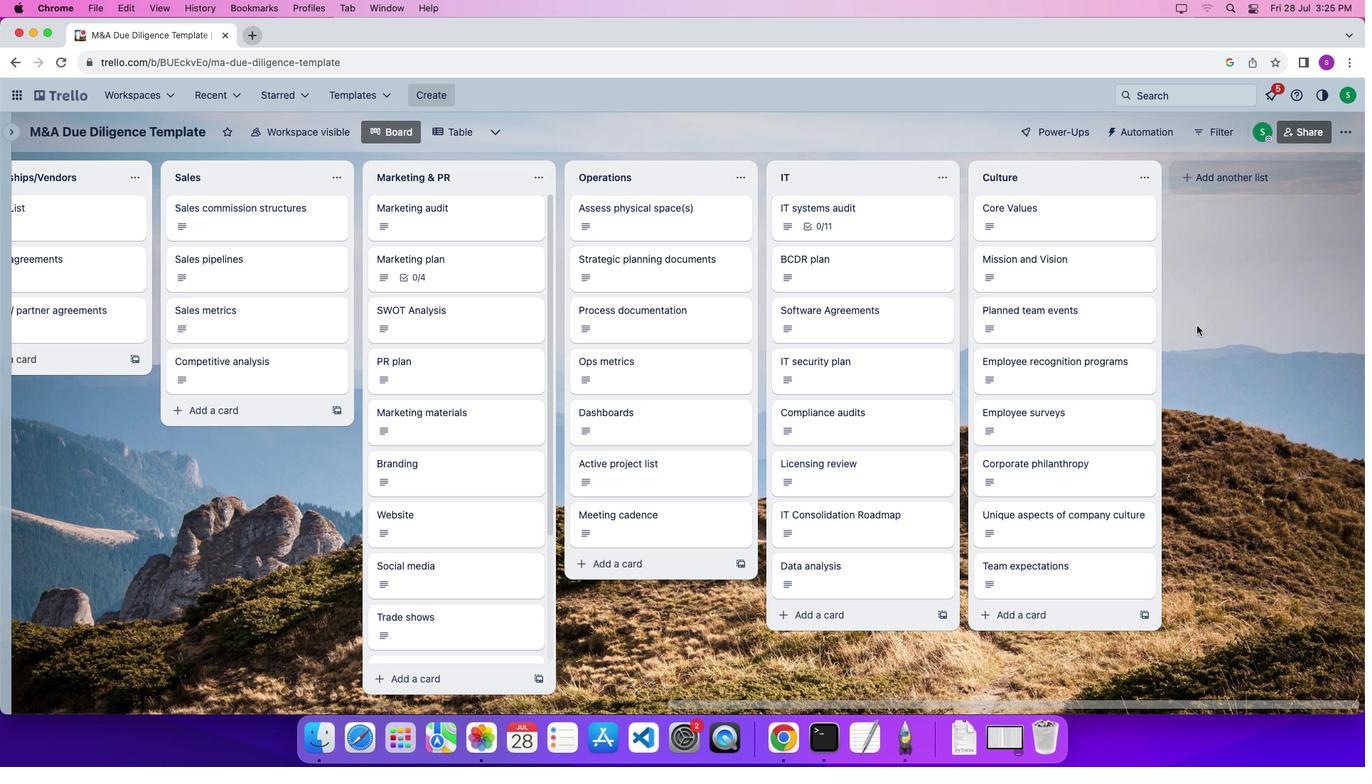 
Action: Mouse moved to (1206, 182)
Screenshot: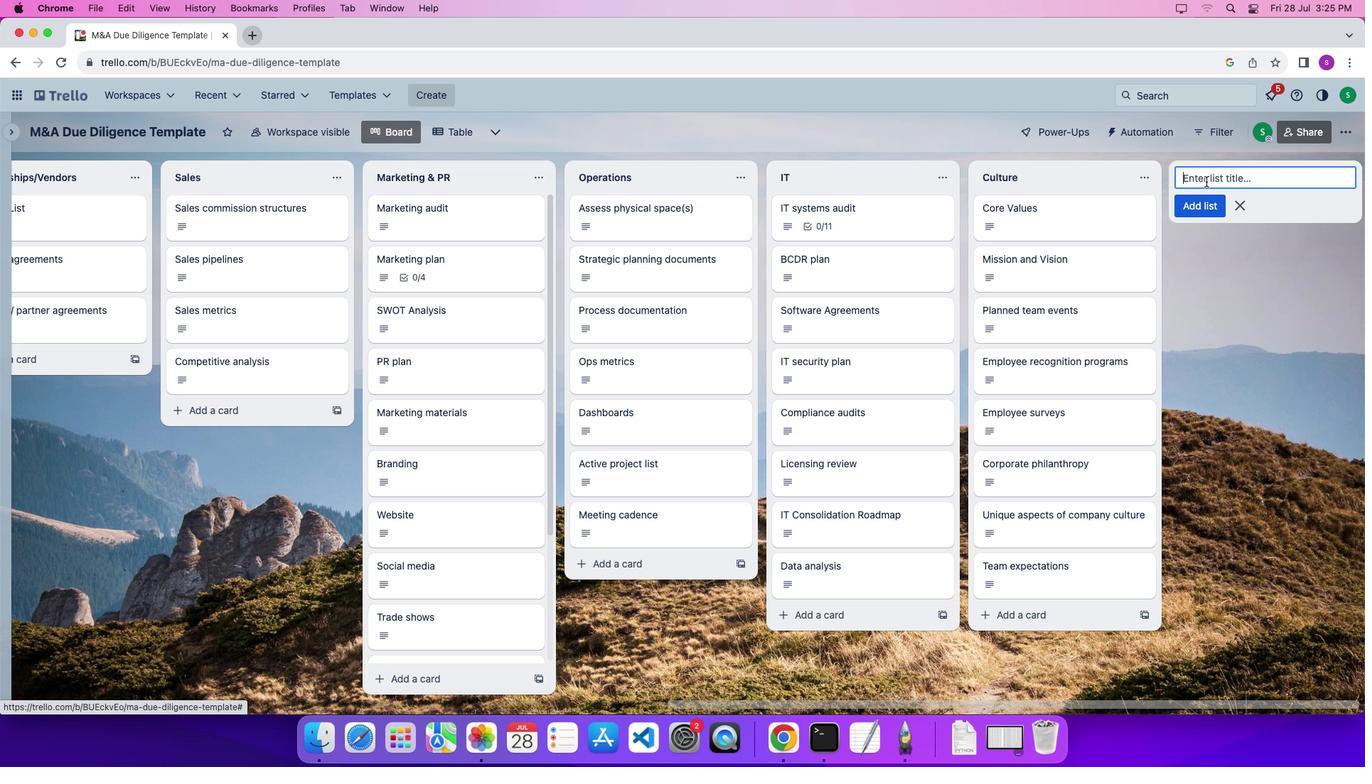 
Action: Mouse pressed left at (1206, 182)
Screenshot: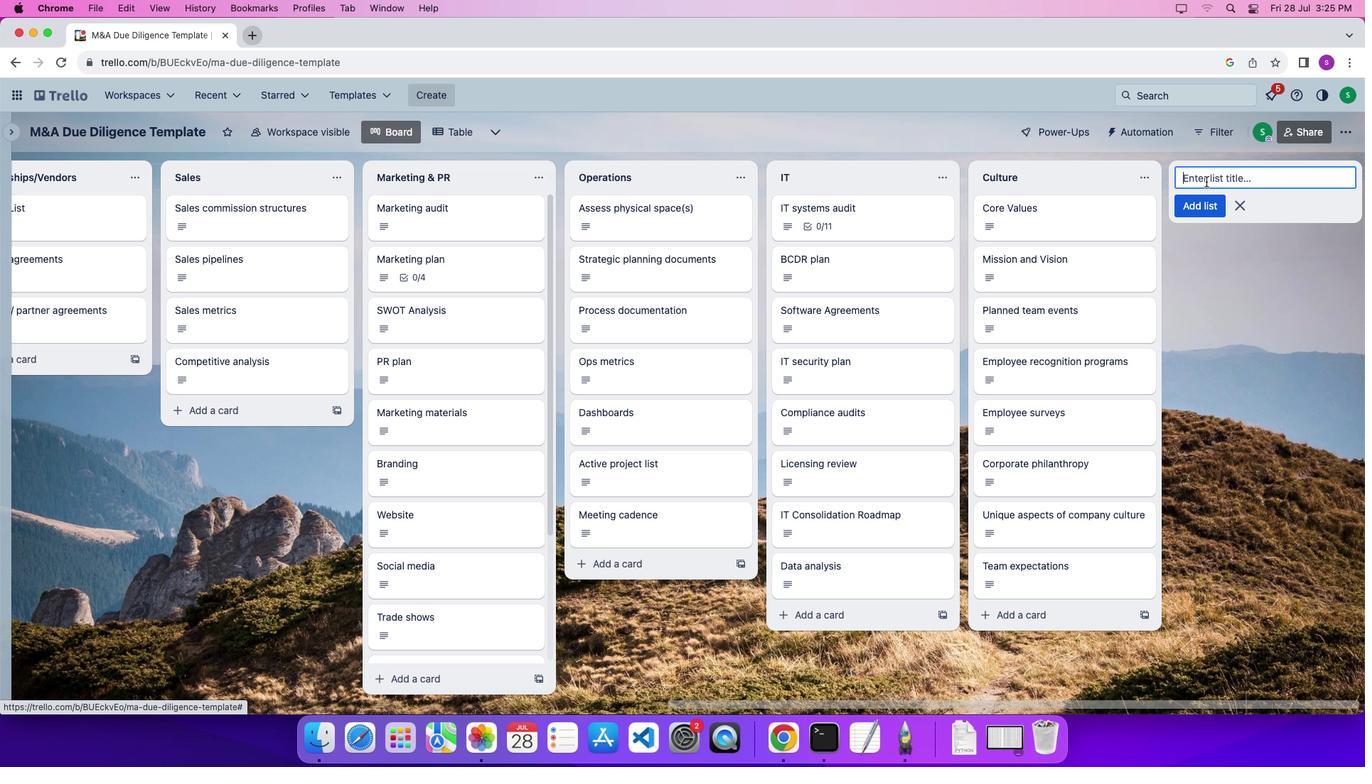 
Action: Mouse moved to (1208, 177)
Screenshot: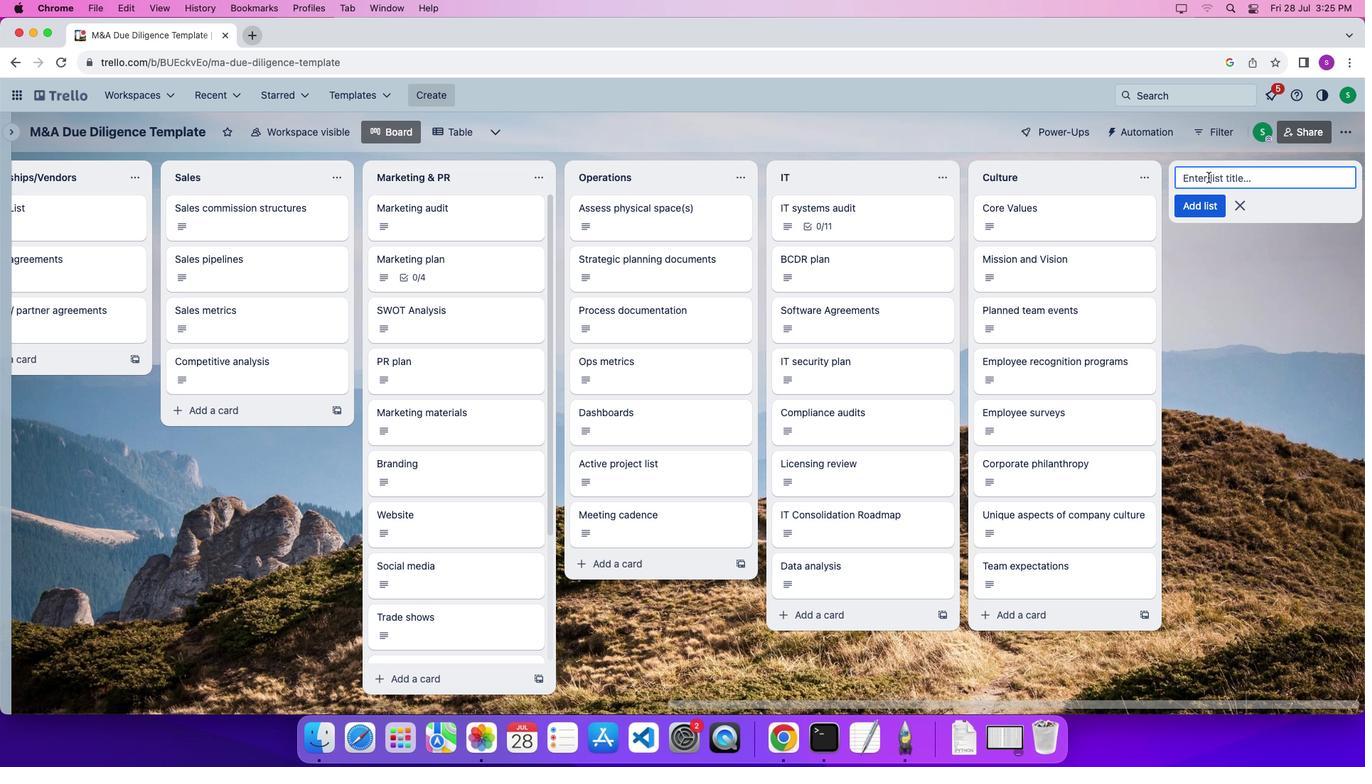 
Action: Key pressed Key.shift'C''h''a''n''g''e'Key.spaceKey.shift'M''a''n''a''g''e''m''e''n''t'Key.spaceKey.shift'W''o''r''k''f''l''o''w'Key.spaceKey.shift'T''o''o''l''\x03'Key.shift'B''u''s''i''n''e''s''s'Key.spaceKey.shift'P''l''a''n'Key.enterKey.shift'L''e''a''n'Key.spaceKey.shift'C''a''n''v''a''s'Key.enter
Screenshot: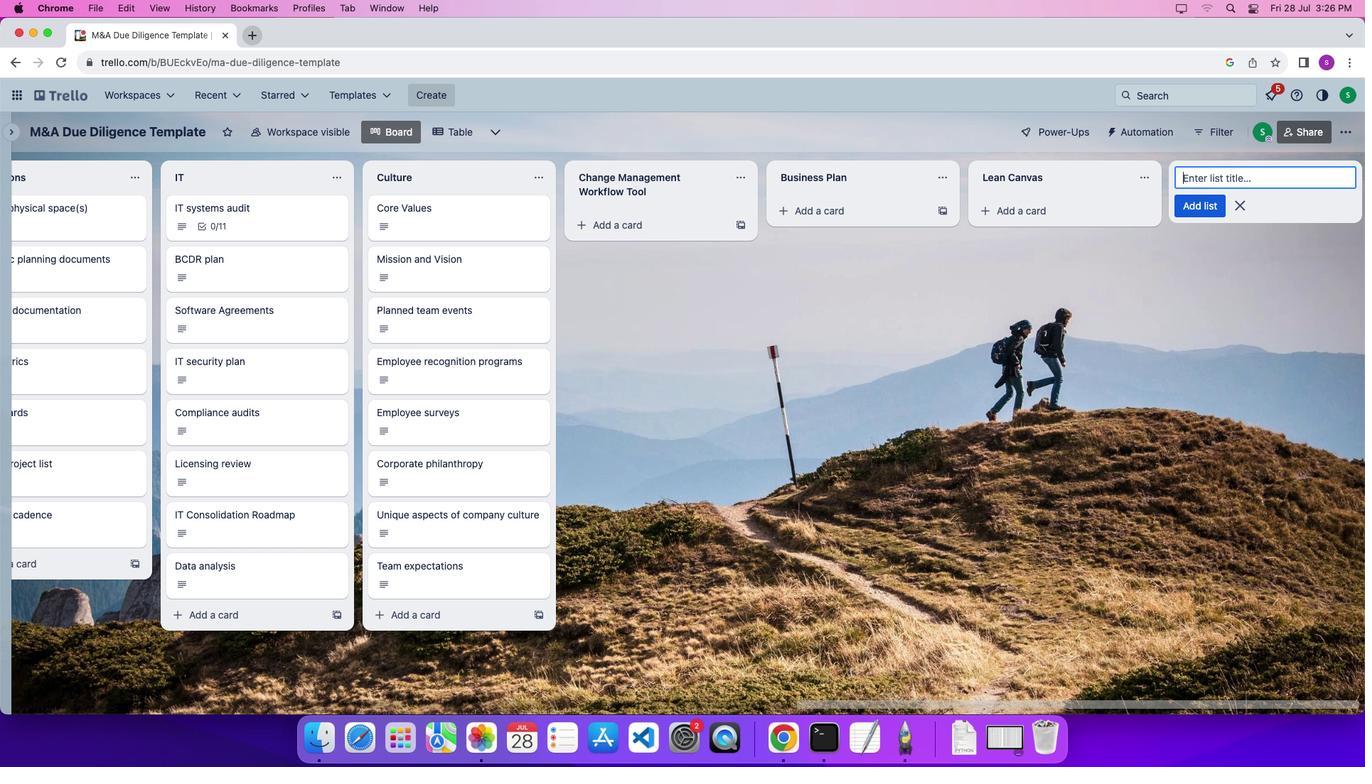 
Action: Mouse moved to (1240, 199)
Screenshot: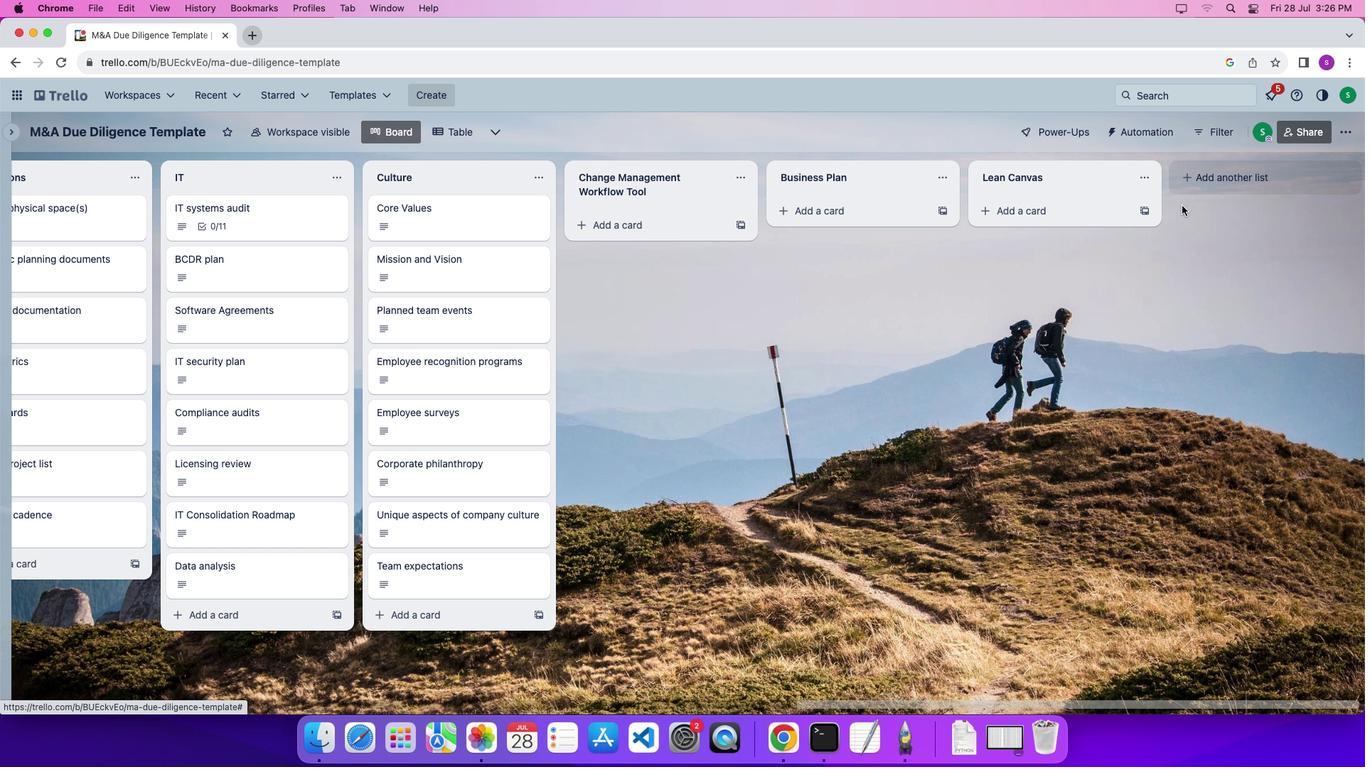 
Action: Mouse pressed left at (1240, 199)
Screenshot: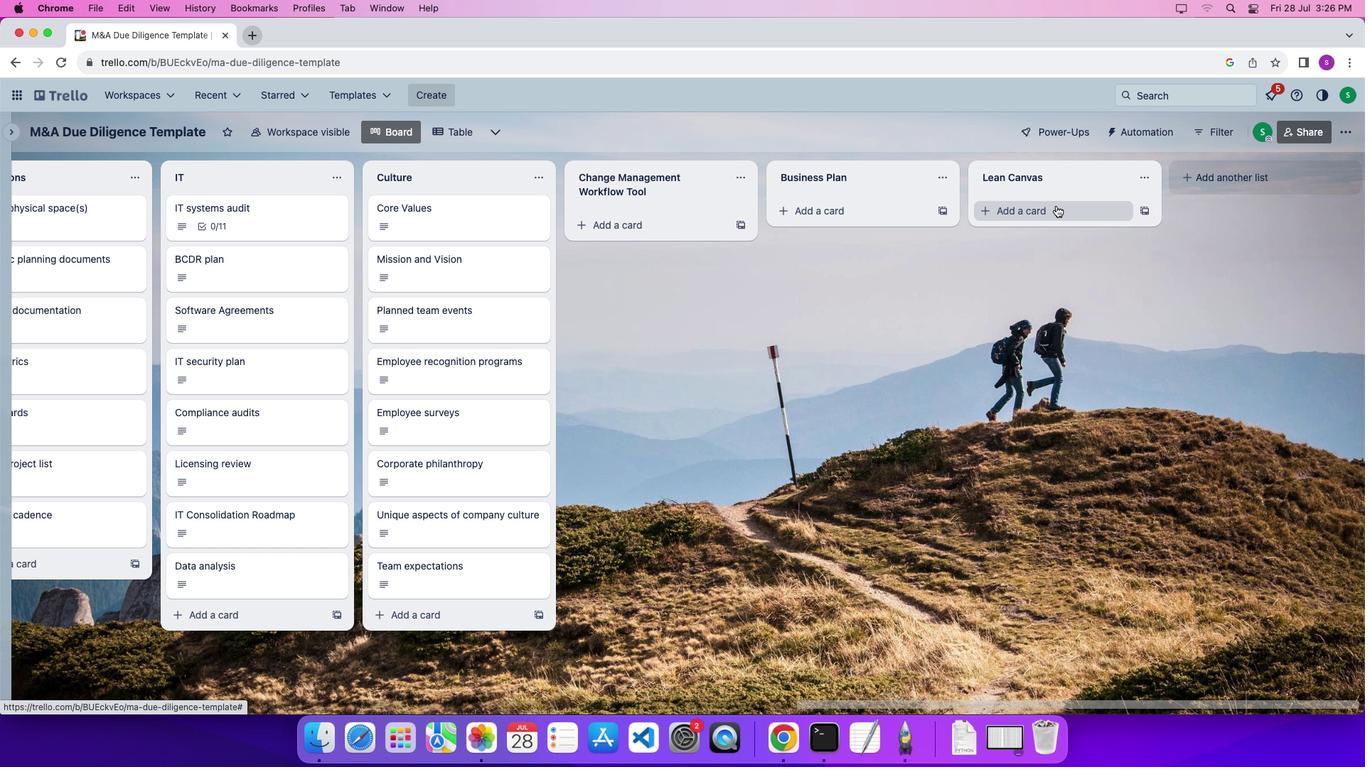 
Action: Mouse moved to (659, 225)
Screenshot: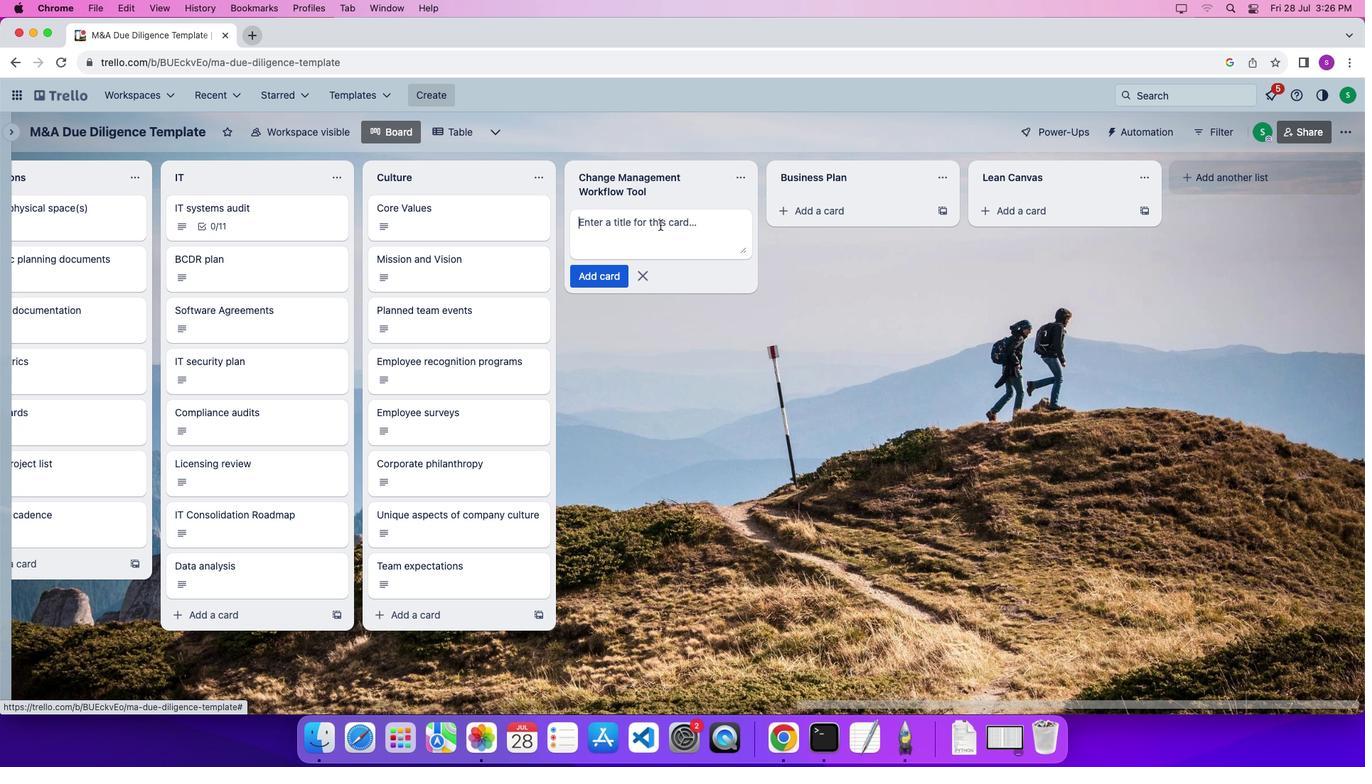 
Action: Mouse pressed left at (659, 225)
Screenshot: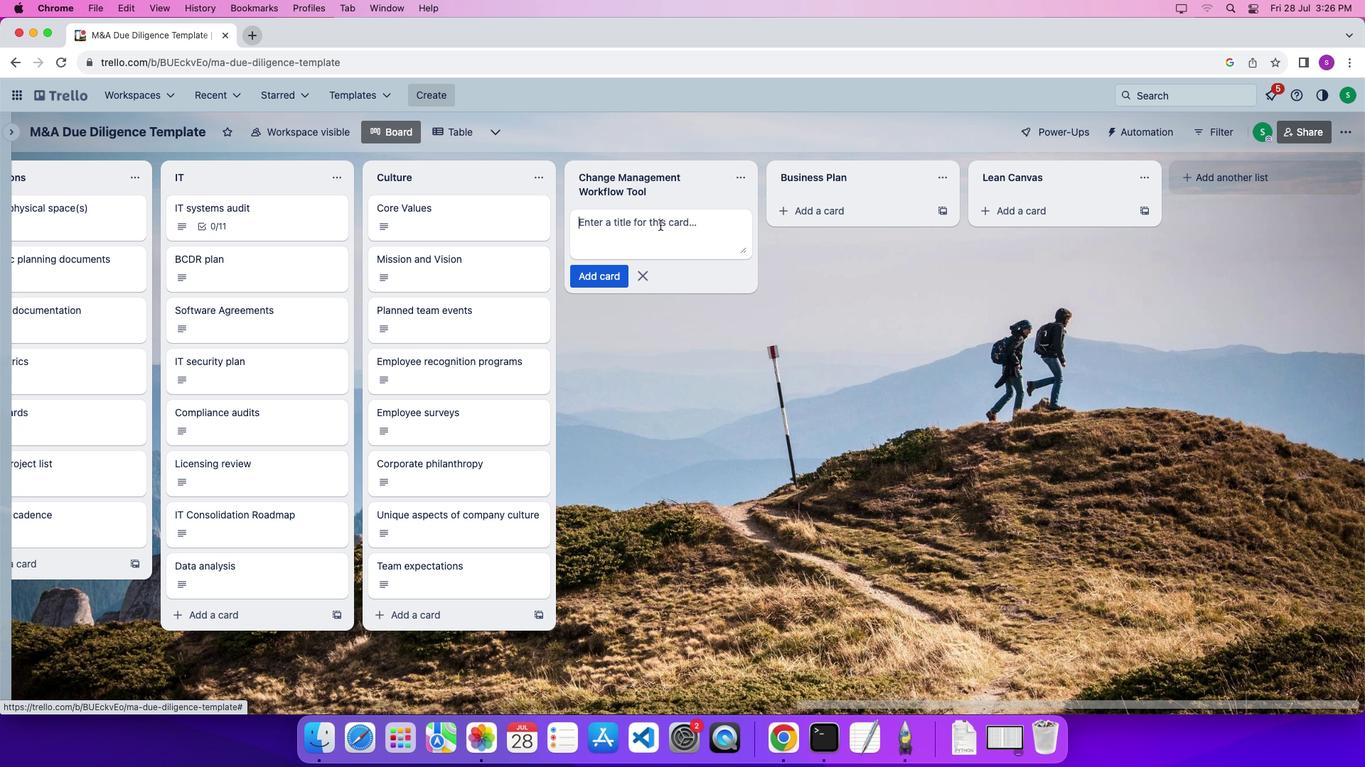 
Action: Mouse moved to (664, 228)
Screenshot: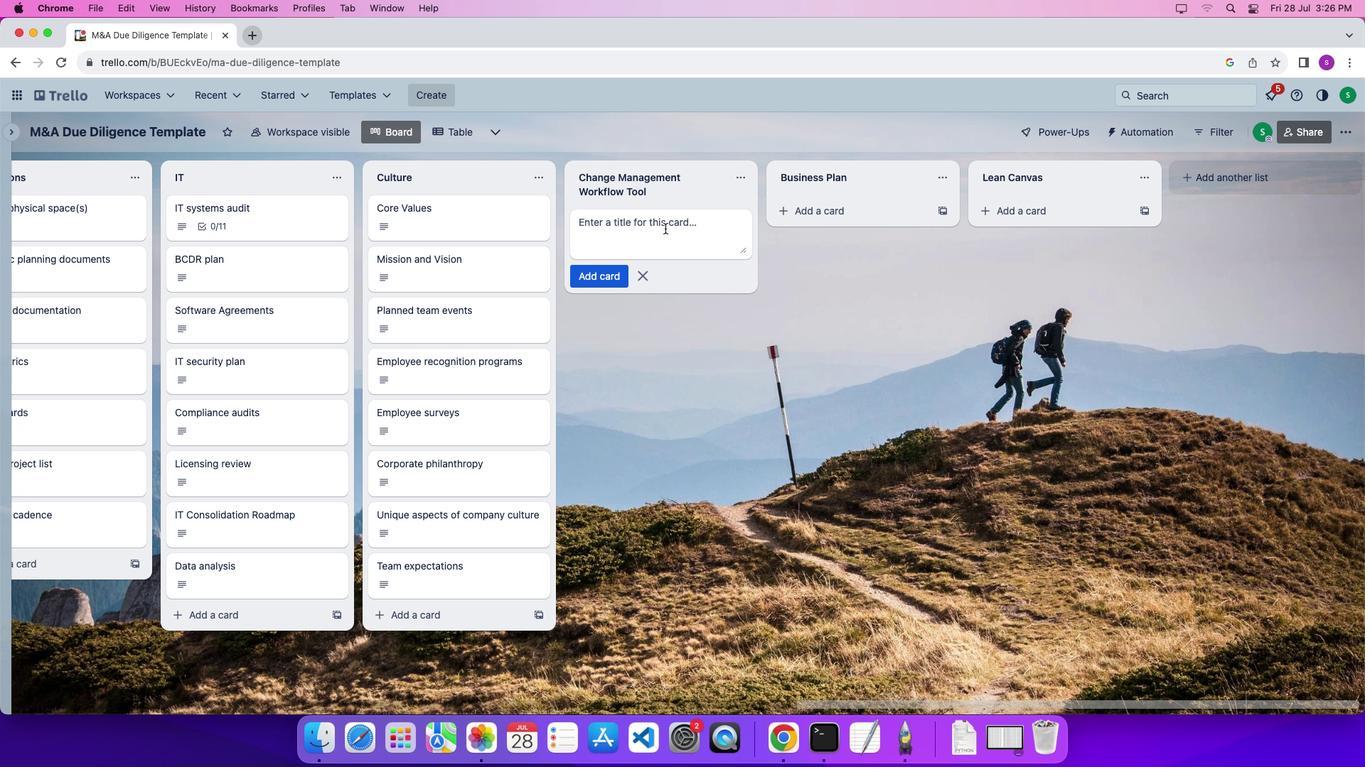 
Action: Mouse pressed left at (664, 228)
Screenshot: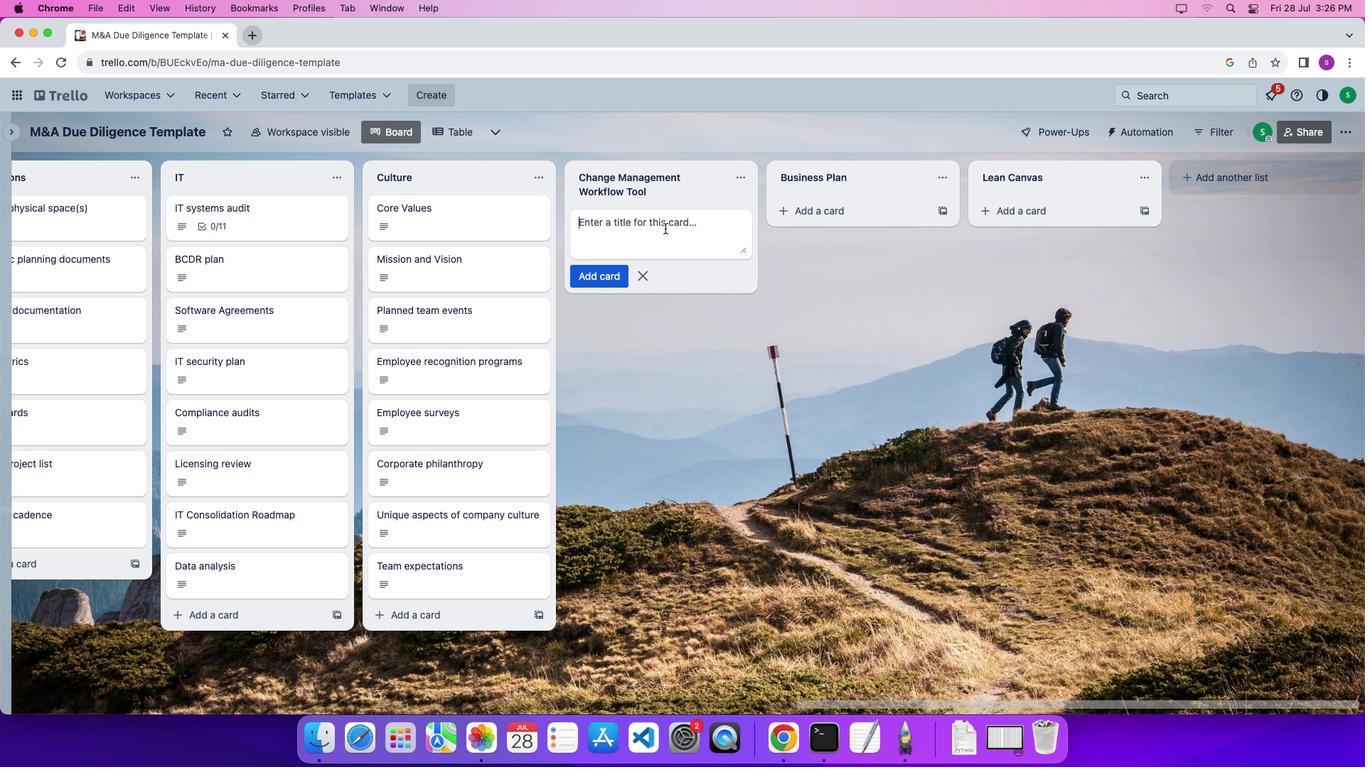 
Action: Key pressed Key.shift'M''a''n''a''g''e''m''e''n''t'Key.spaceKey.shift'T''o''o''l'Key.enter
Screenshot: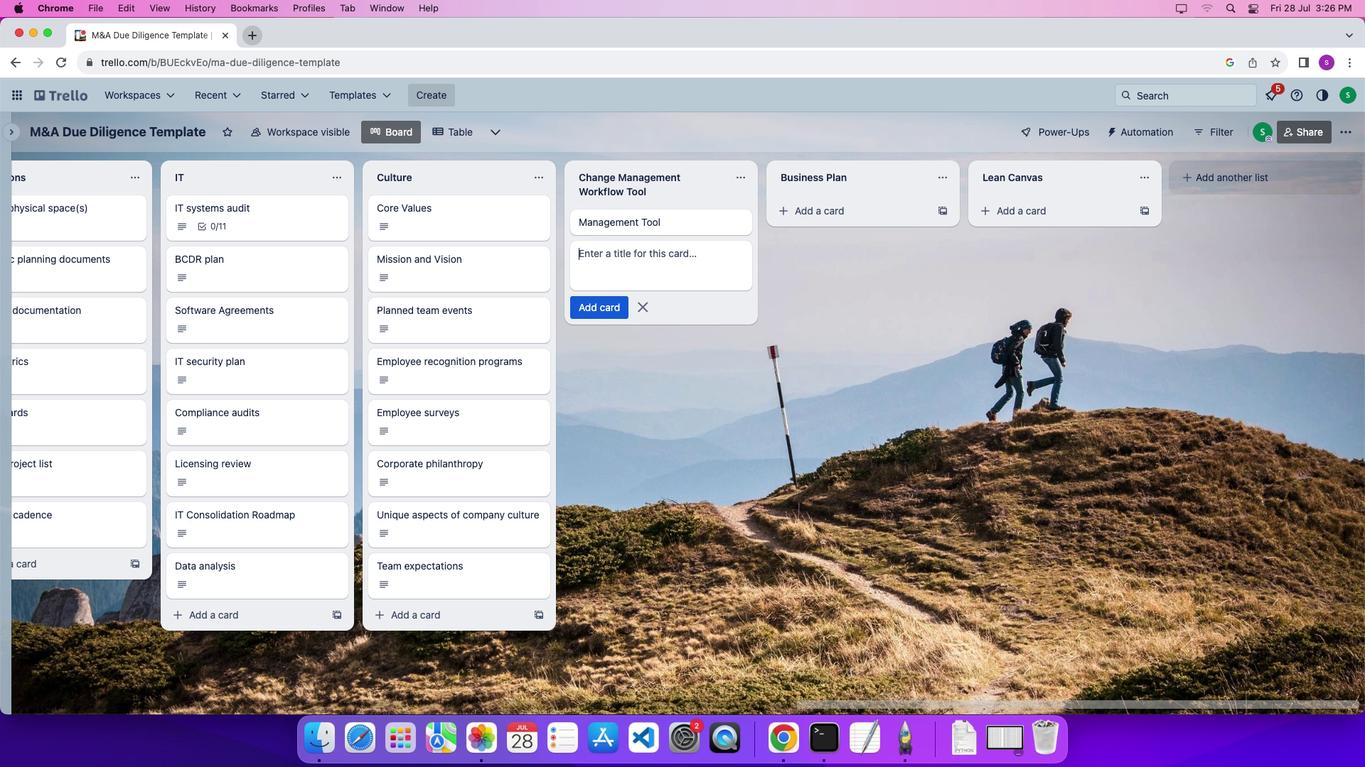 
Action: Mouse moved to (783, 206)
Screenshot: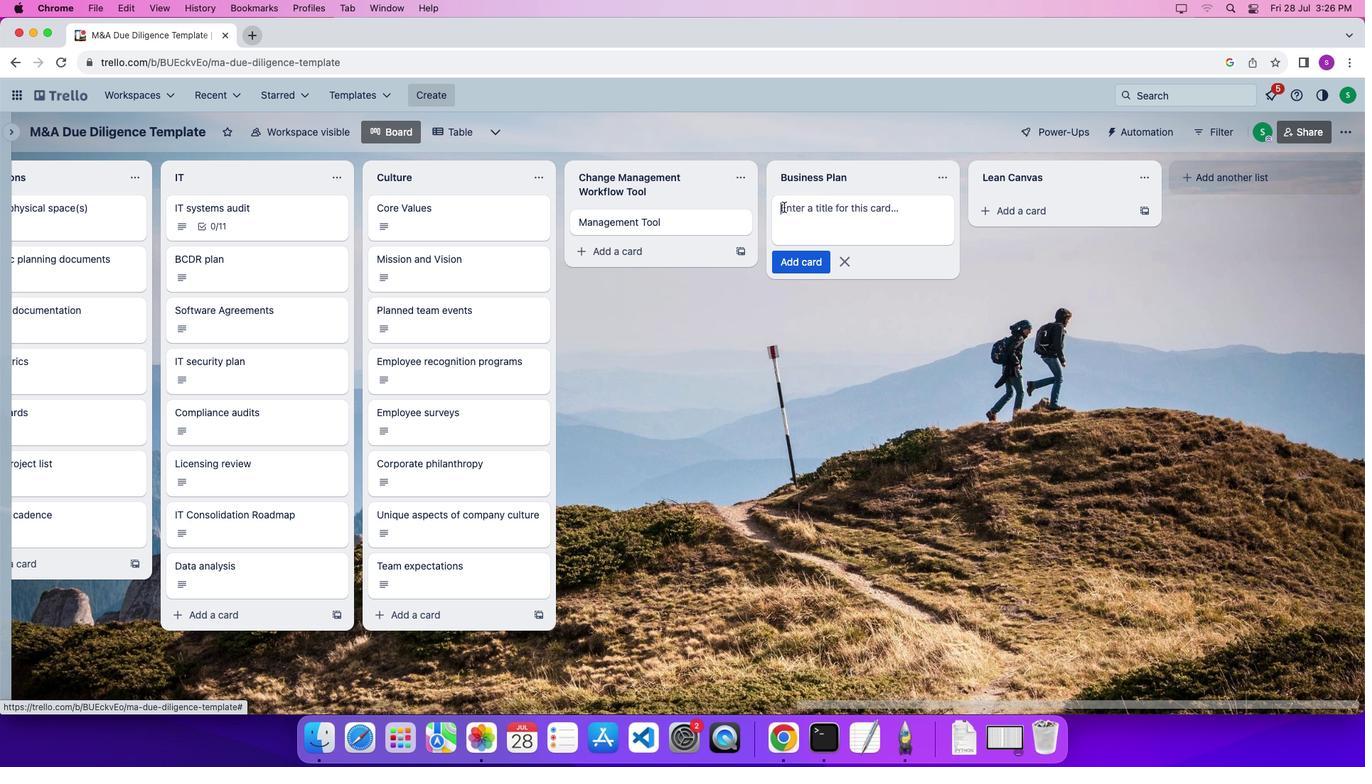 
Action: Mouse pressed left at (783, 206)
Screenshot: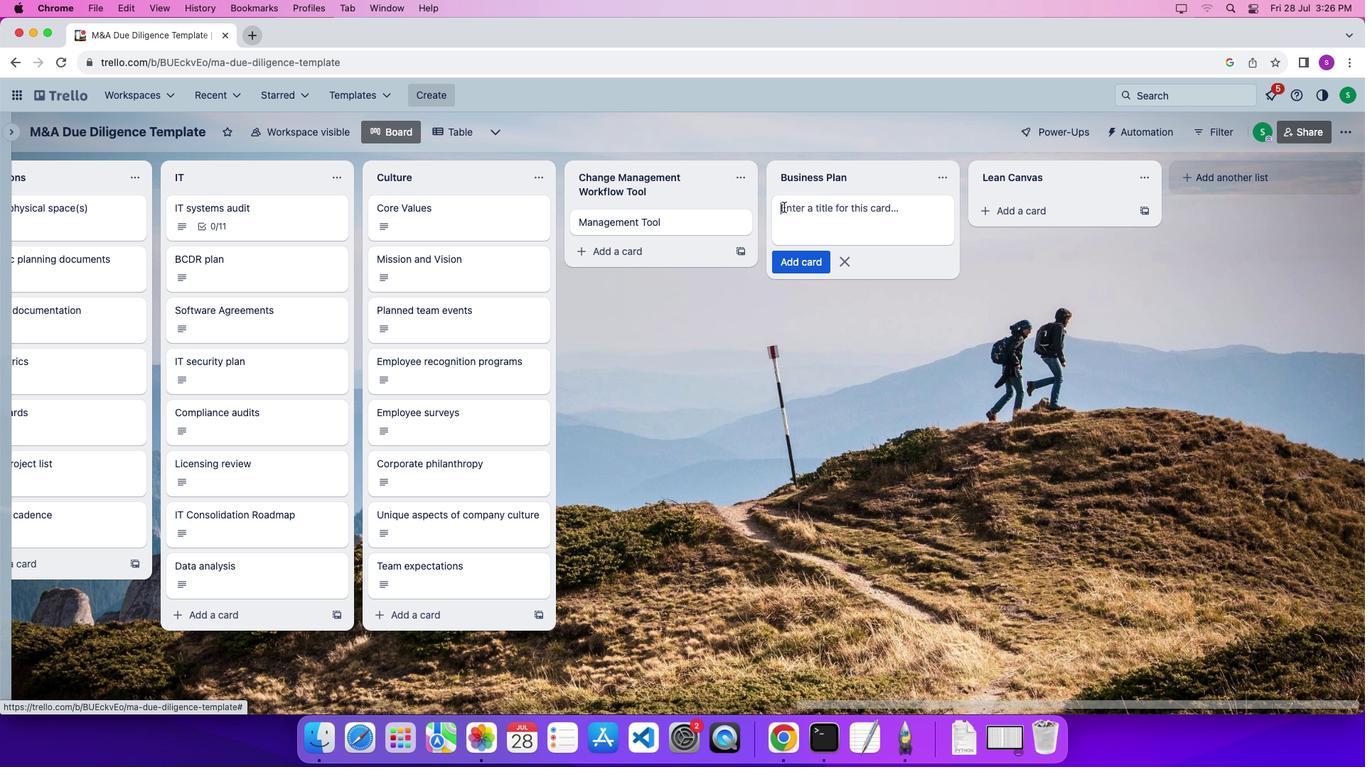 
Action: Mouse moved to (802, 233)
Screenshot: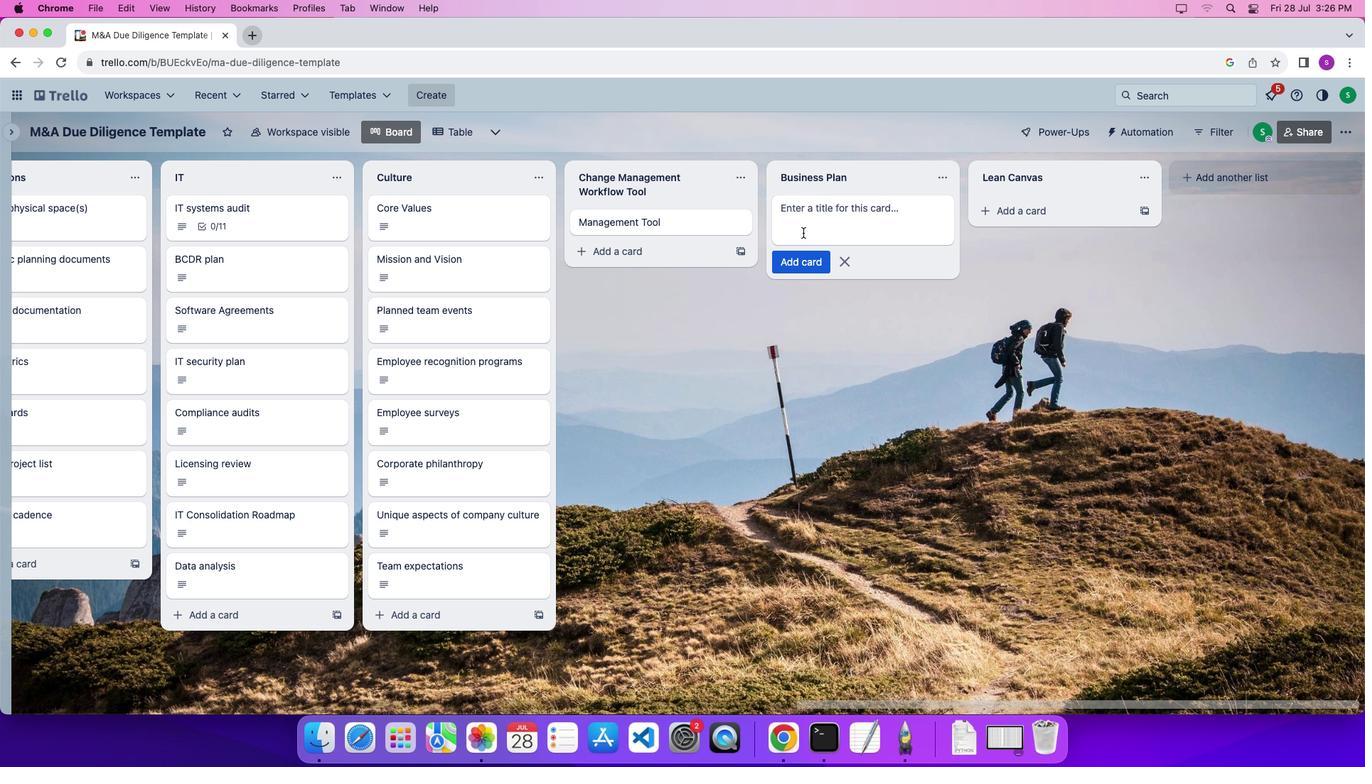 
Action: Mouse pressed left at (802, 233)
Screenshot: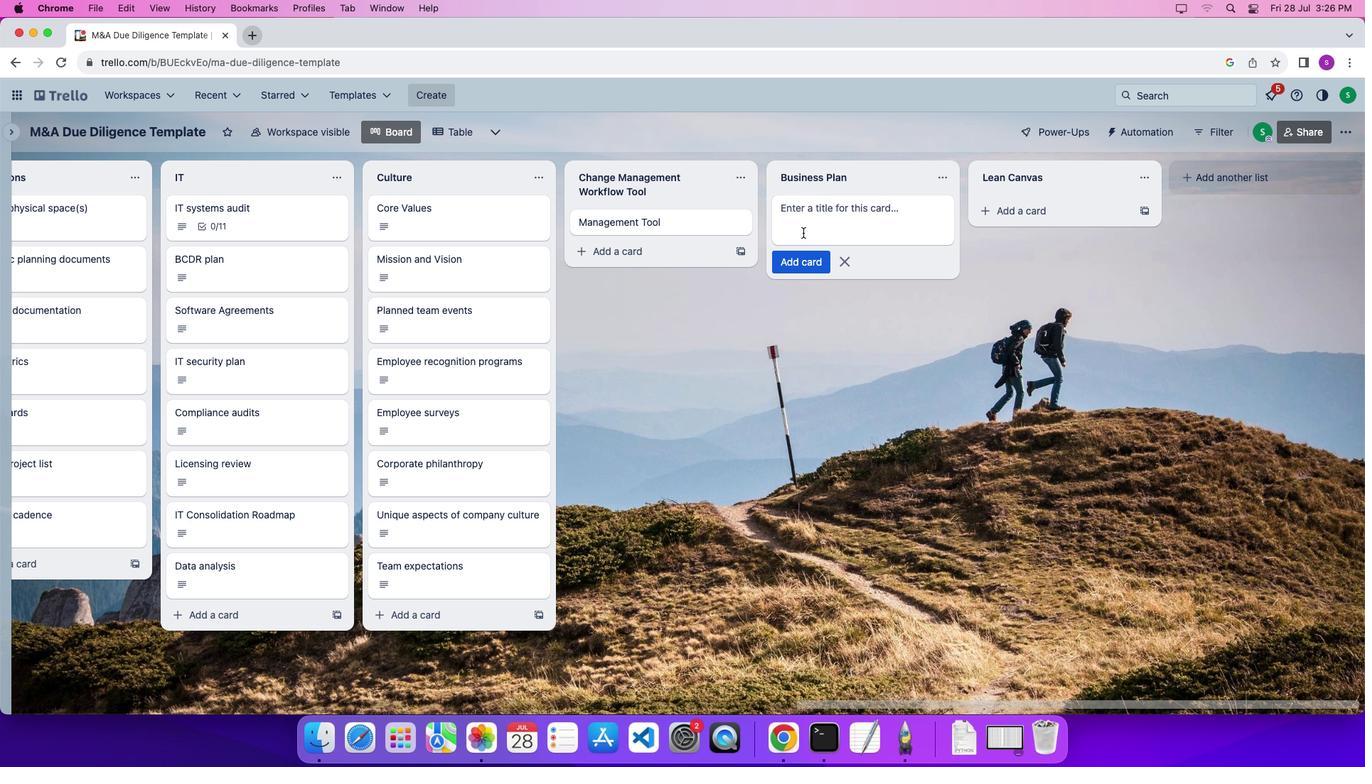 
Action: Key pressed Key.shift'P''l''a''n''n''i''n''g'Key.enter
Screenshot: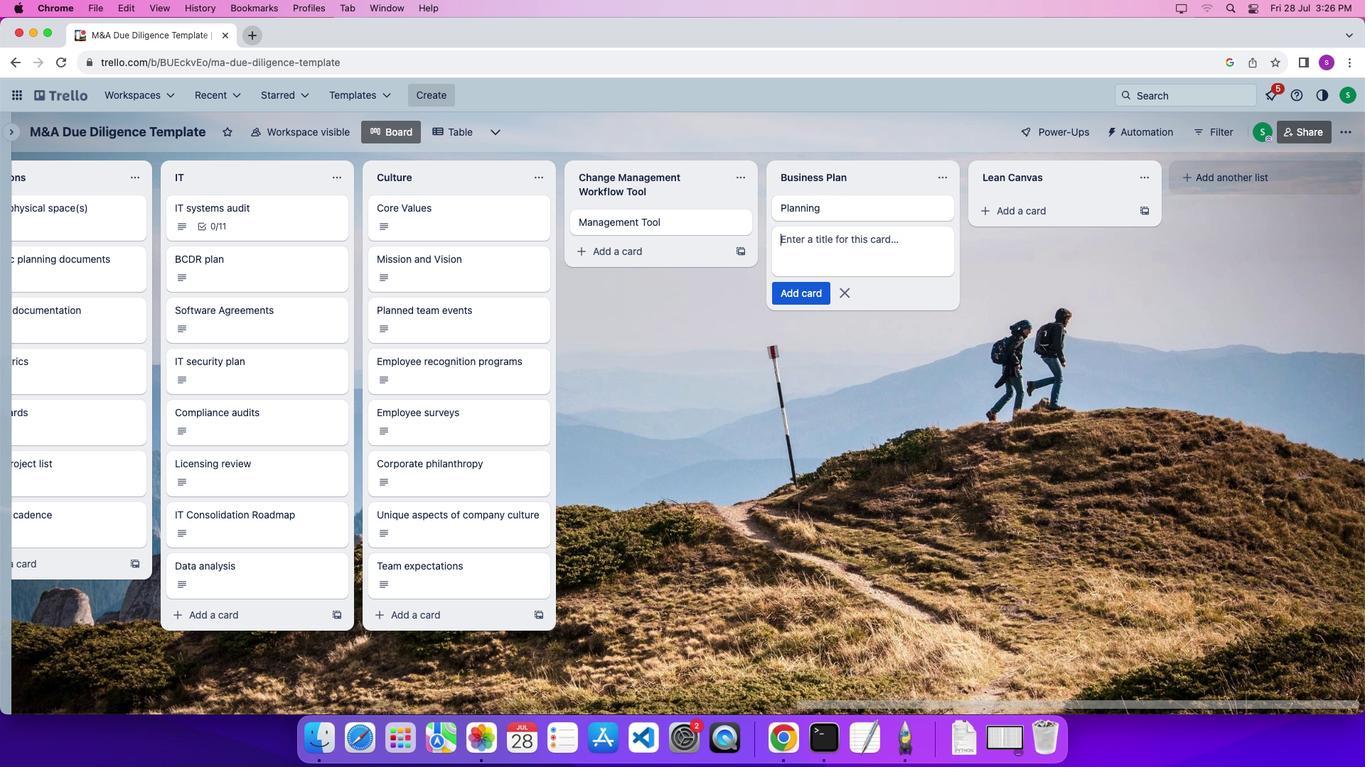 
Action: Mouse moved to (1043, 211)
Screenshot: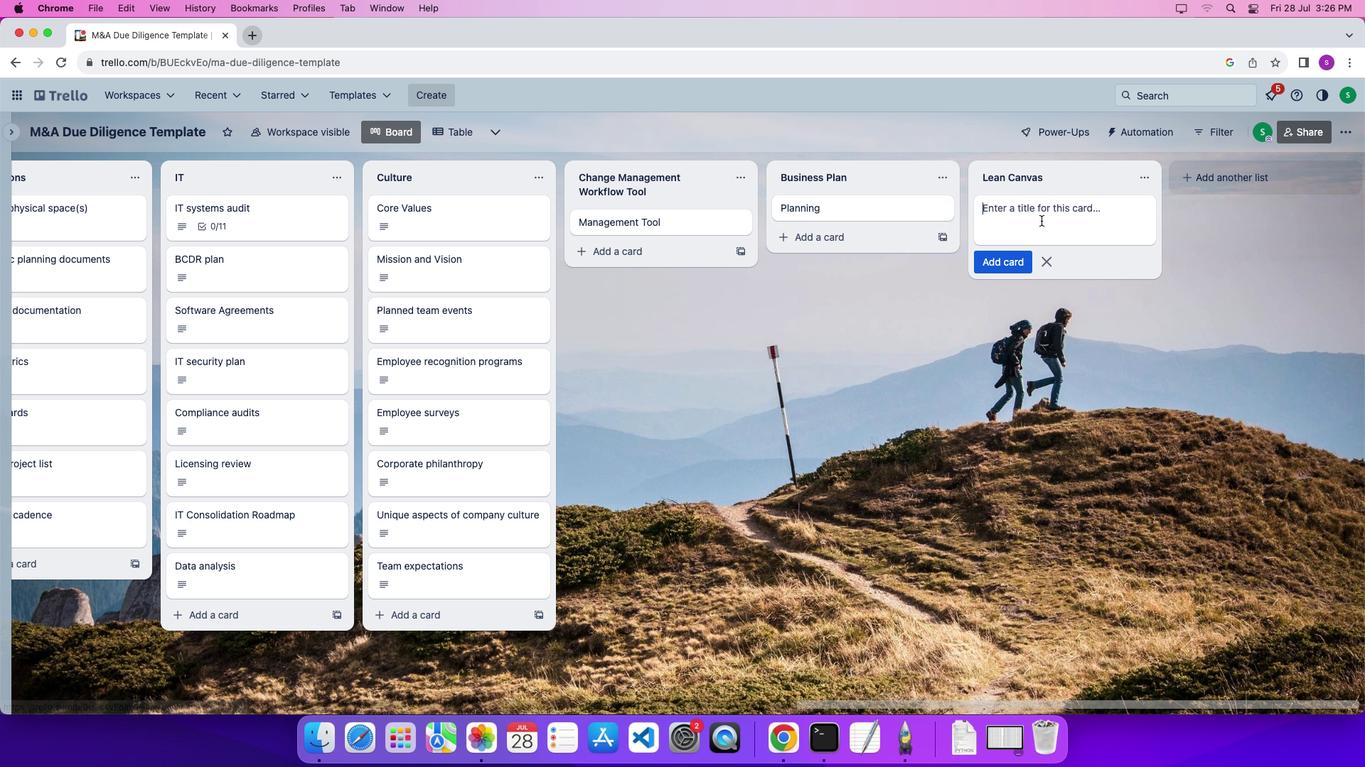 
Action: Mouse pressed left at (1043, 211)
Screenshot: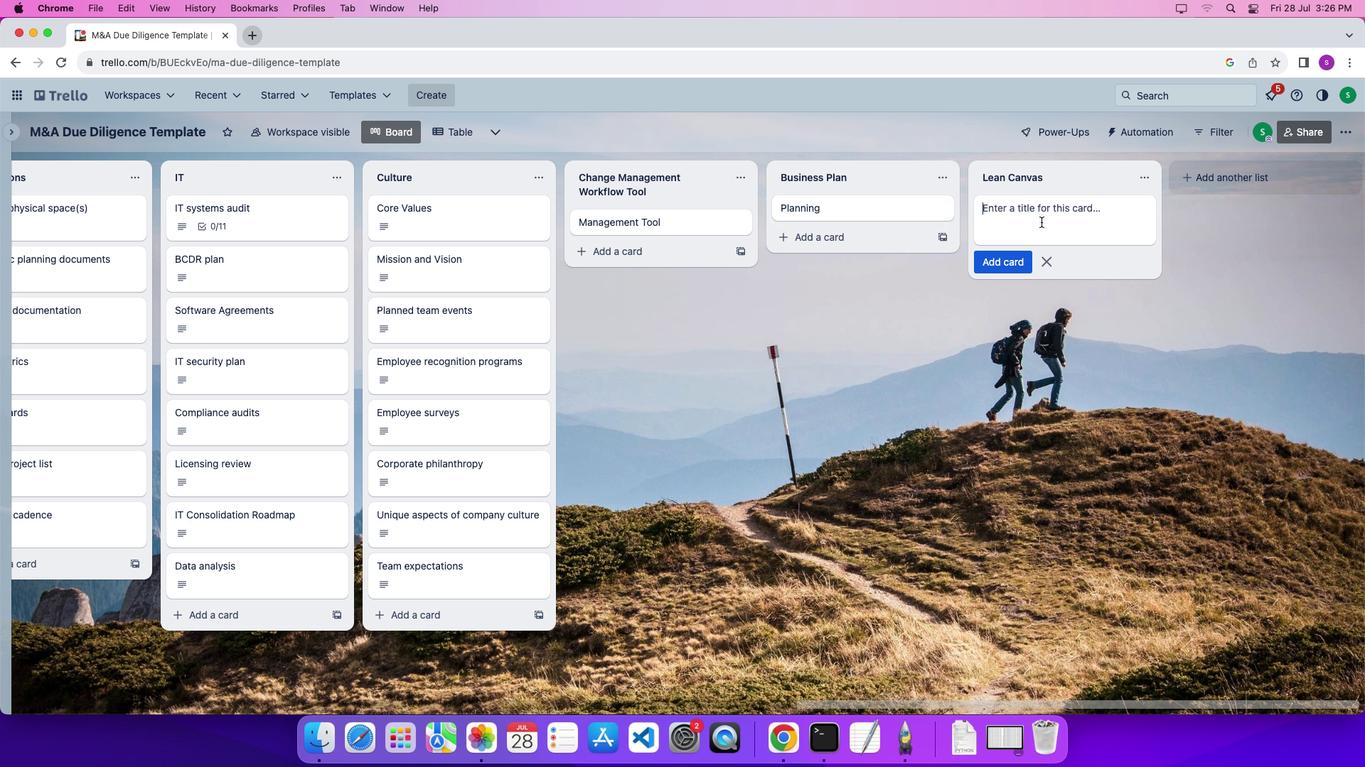 
Action: Mouse moved to (1041, 222)
Screenshot: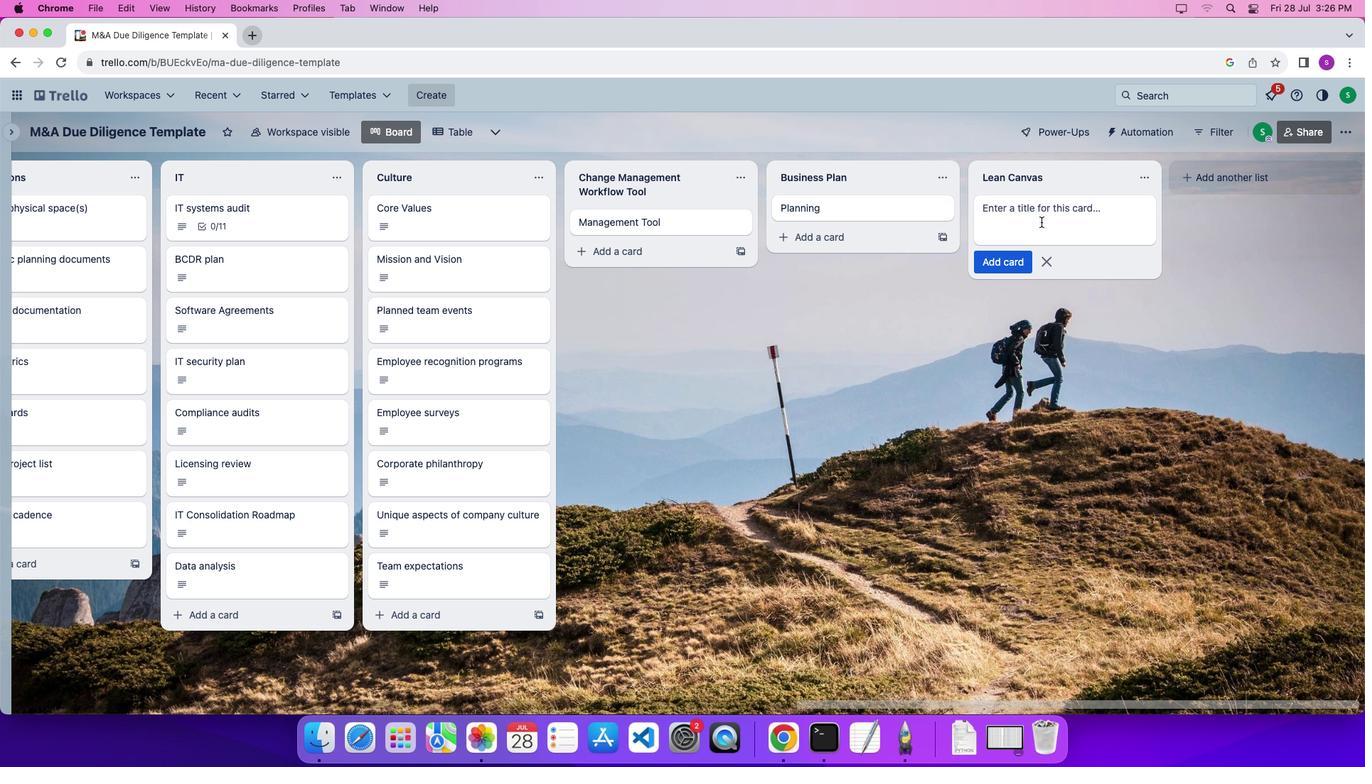 
Action: Mouse pressed left at (1041, 222)
Screenshot: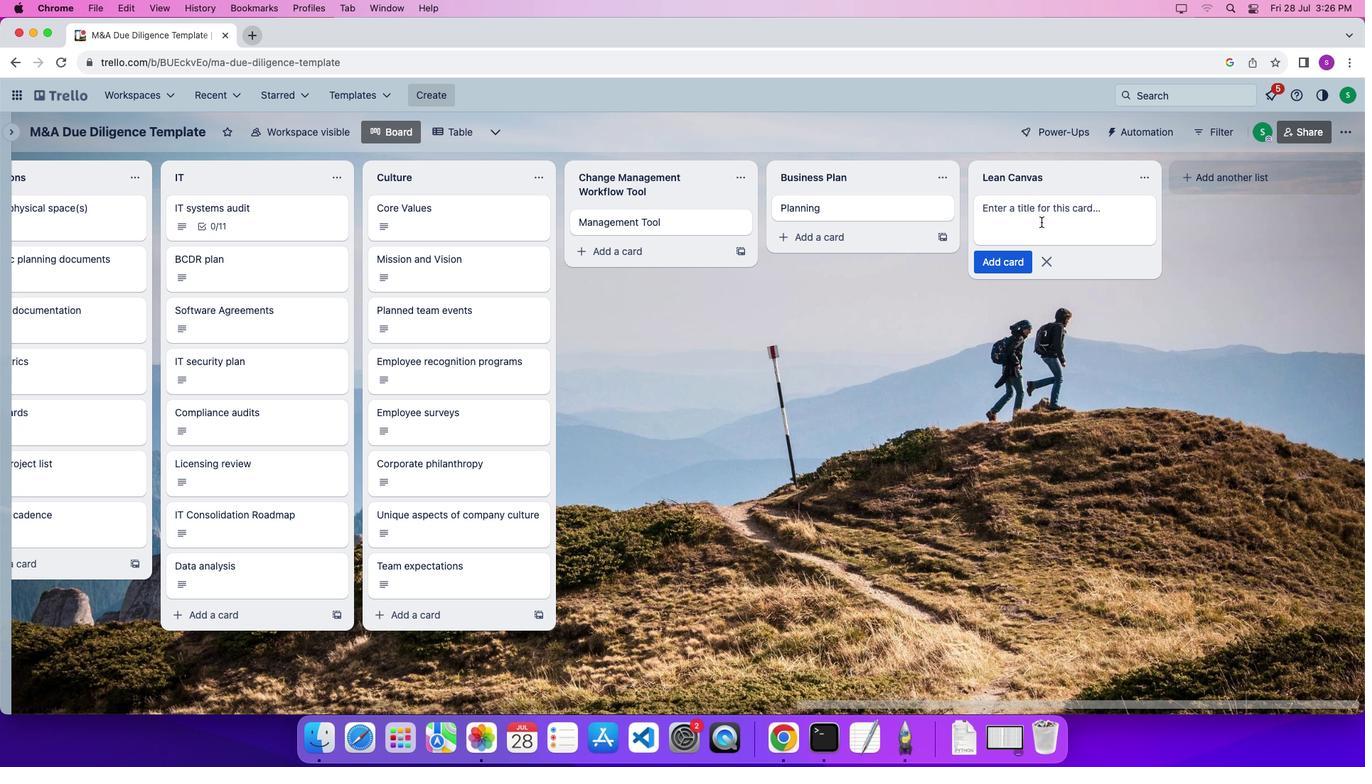 
Action: Key pressed Key.shift'c''a''n''v''a''s'Key.enter
Screenshot: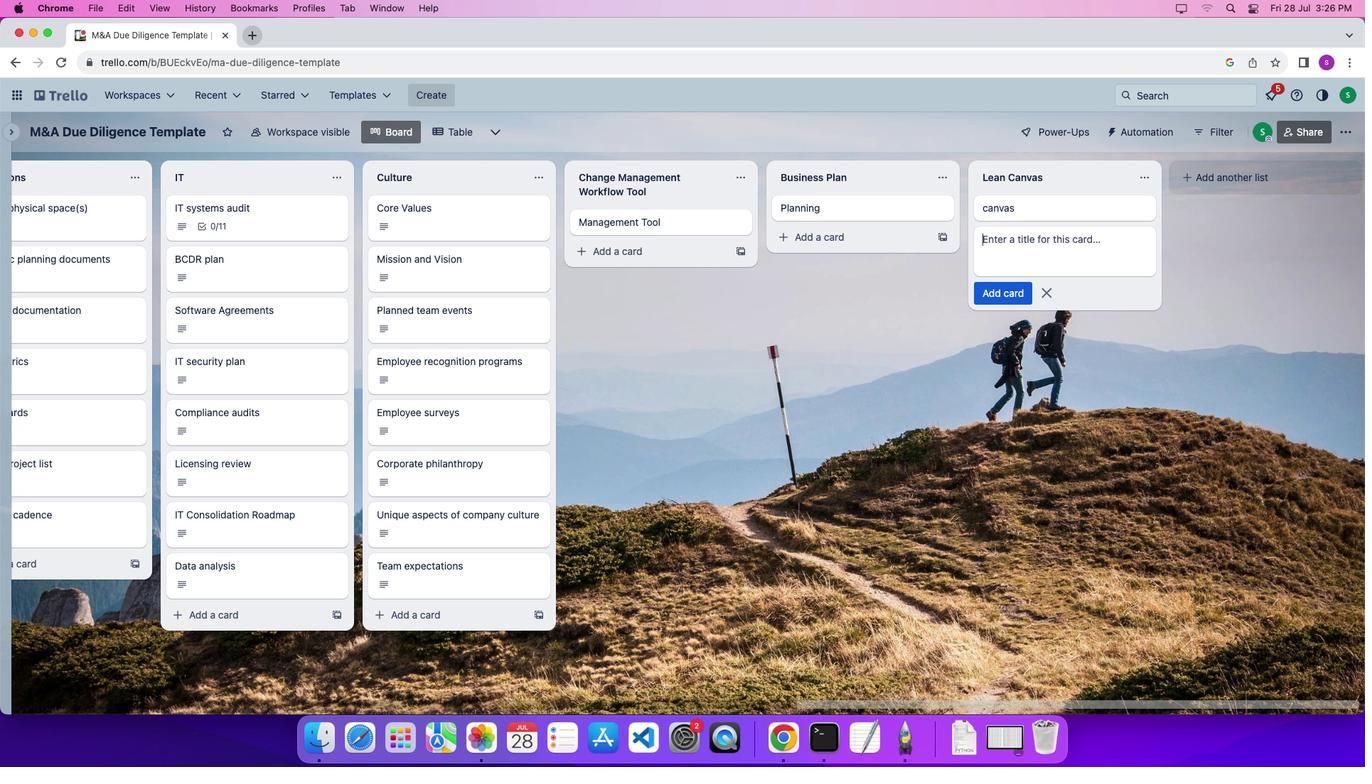 
Action: Mouse moved to (710, 216)
Screenshot: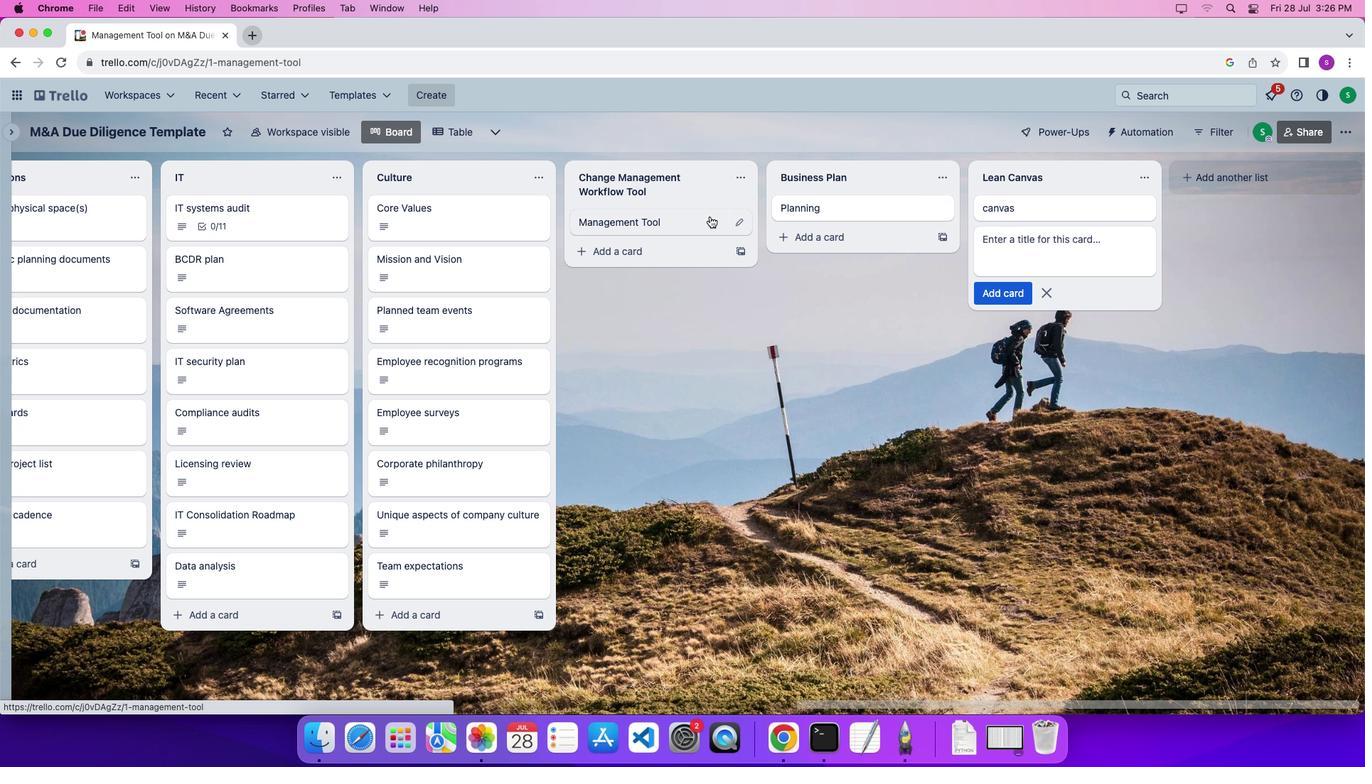 
Action: Mouse pressed left at (710, 216)
Screenshot: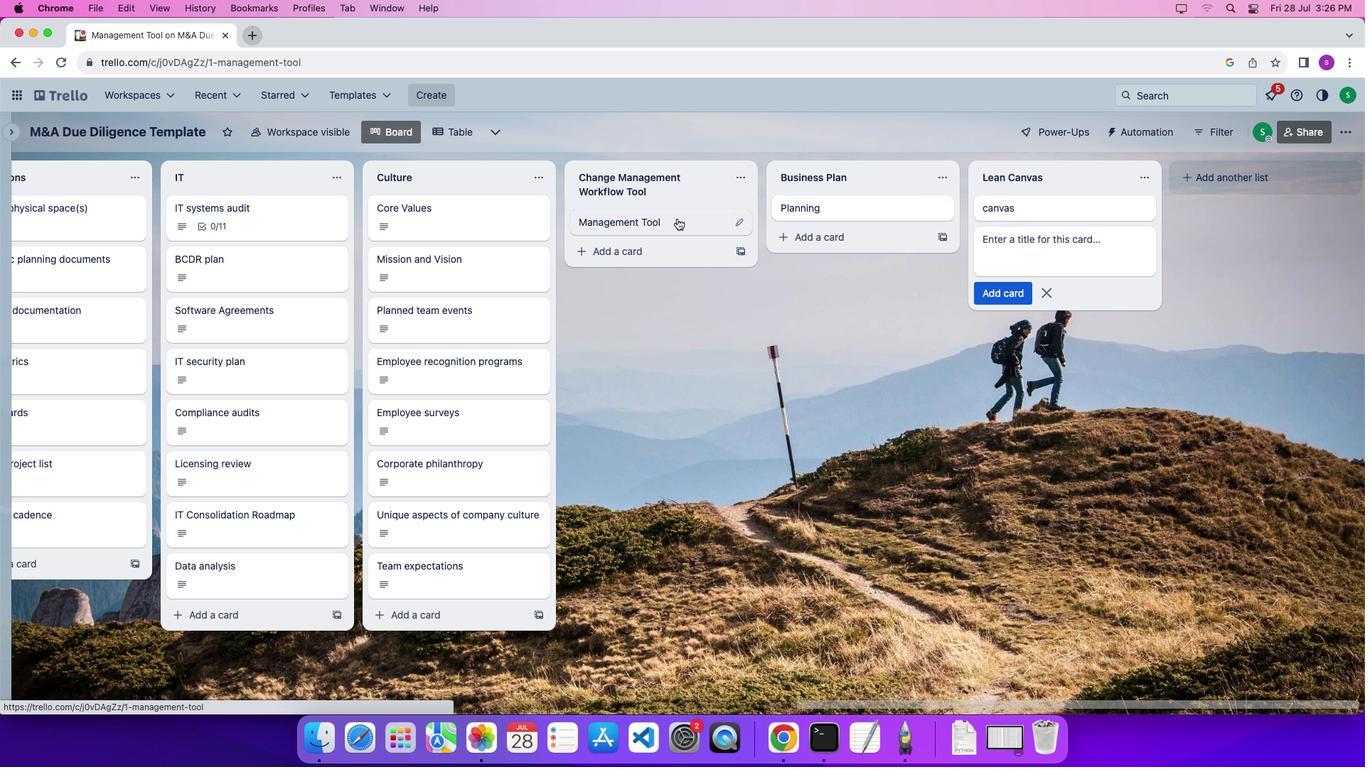 
Action: Mouse moved to (496, 206)
Screenshot: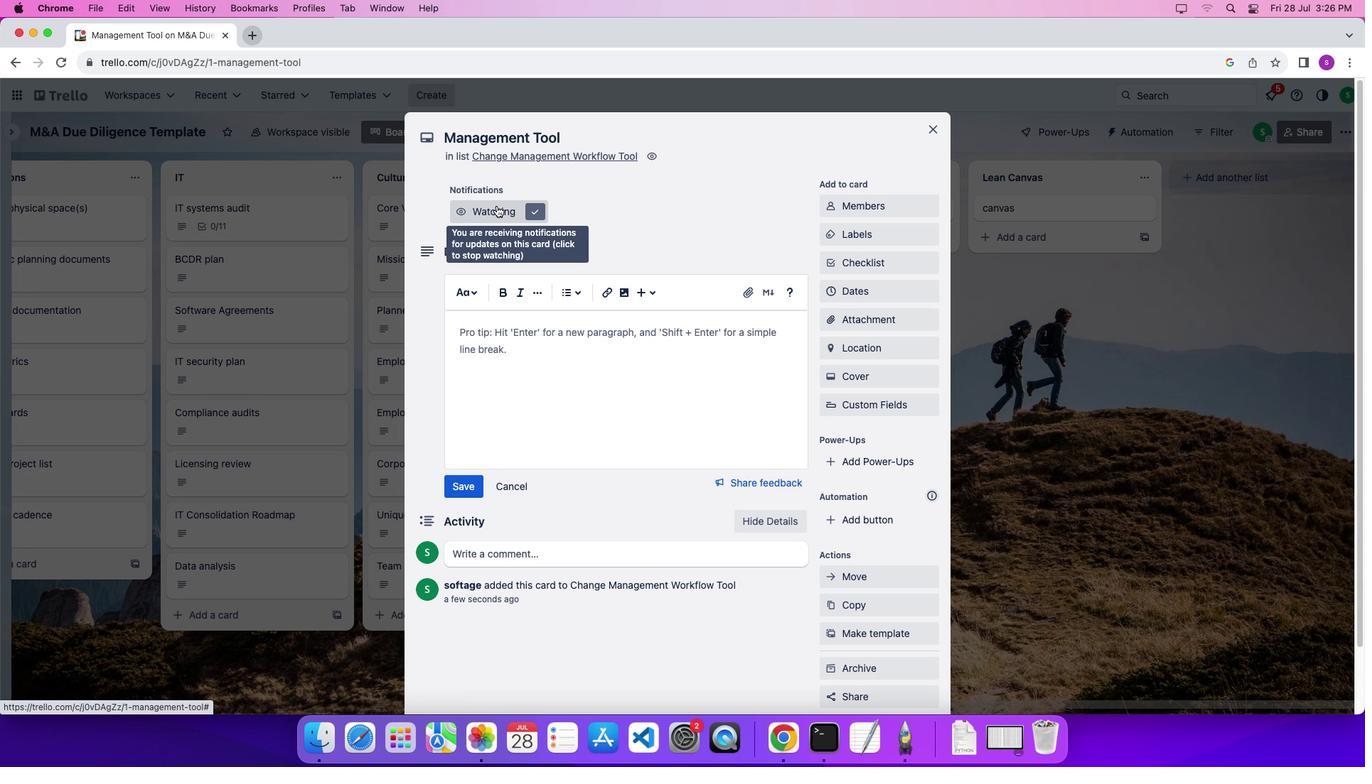 
Action: Mouse pressed left at (496, 206)
Screenshot: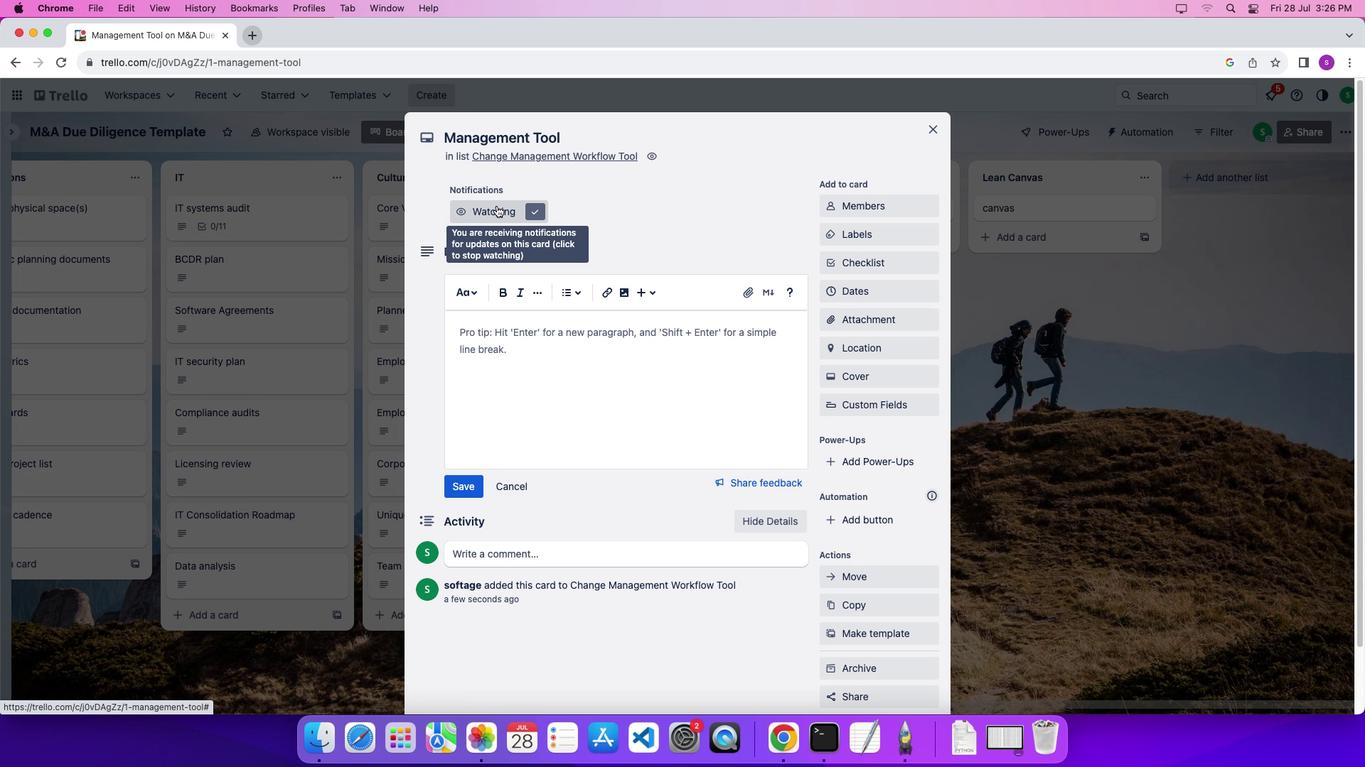 
Action: Mouse moved to (868, 200)
Screenshot: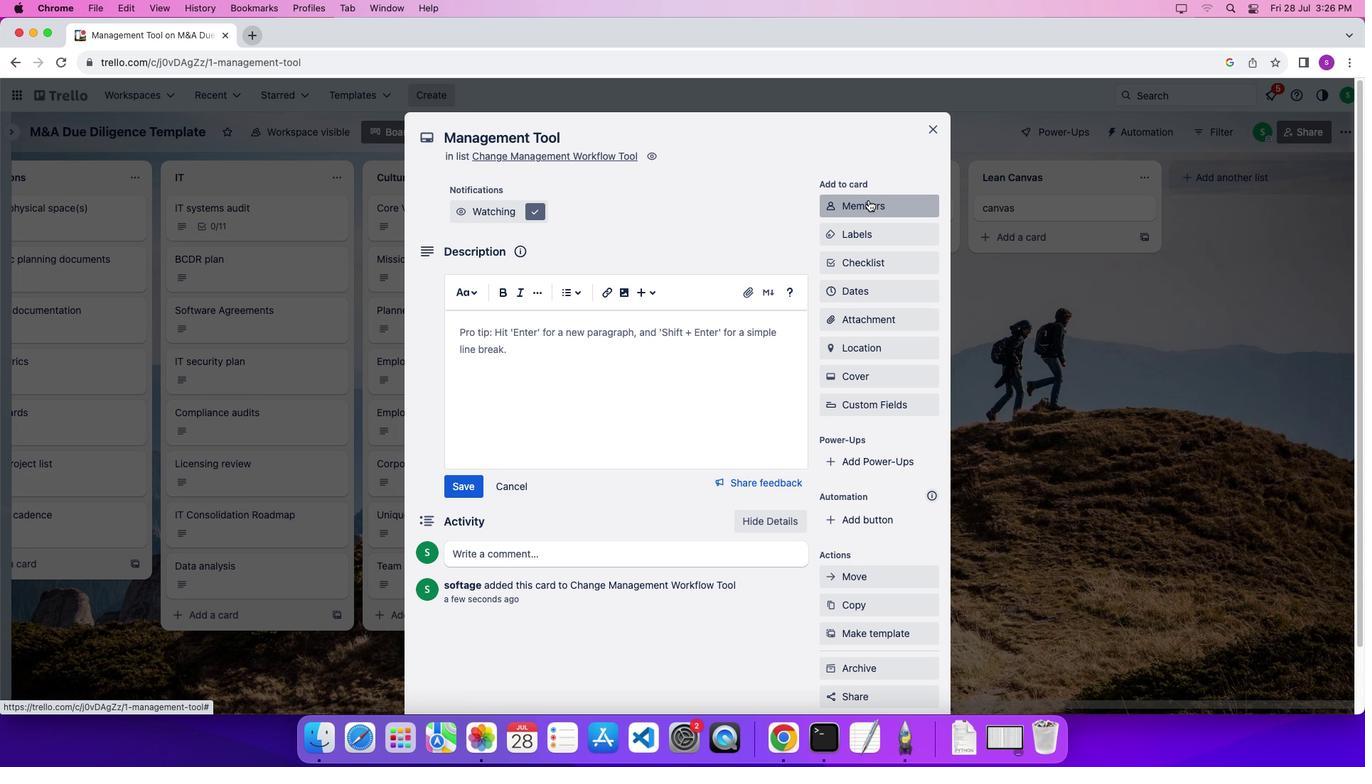 
Action: Mouse pressed left at (868, 200)
Screenshot: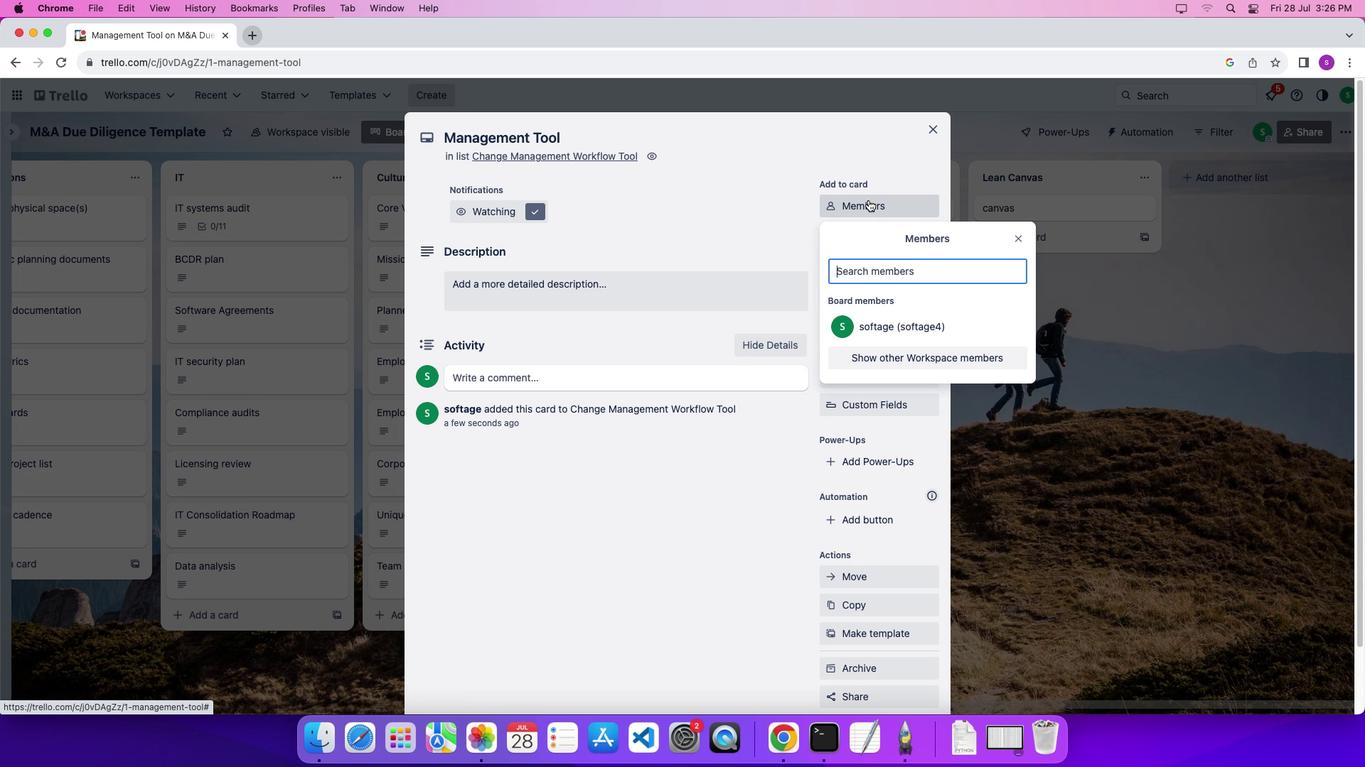 
Action: Mouse moved to (896, 321)
Screenshot: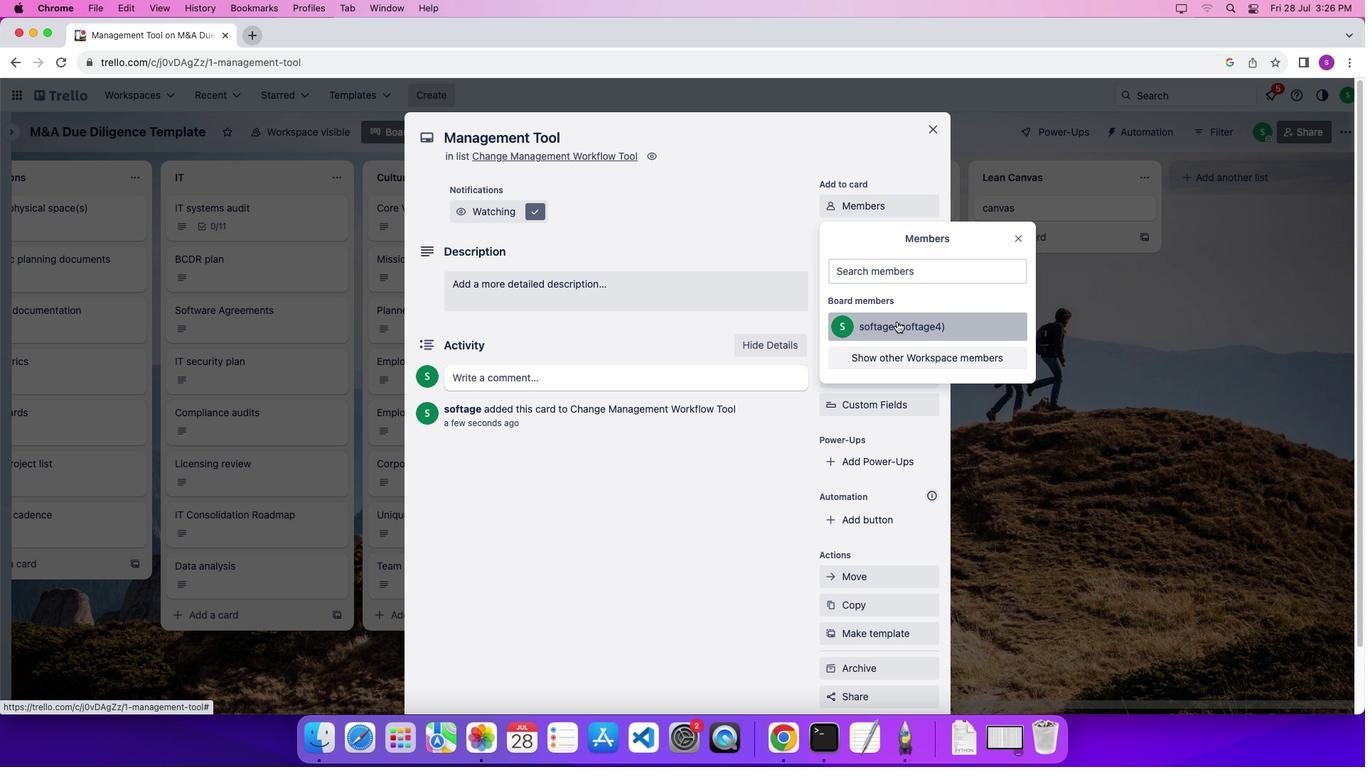 
Action: Mouse pressed left at (896, 321)
Screenshot: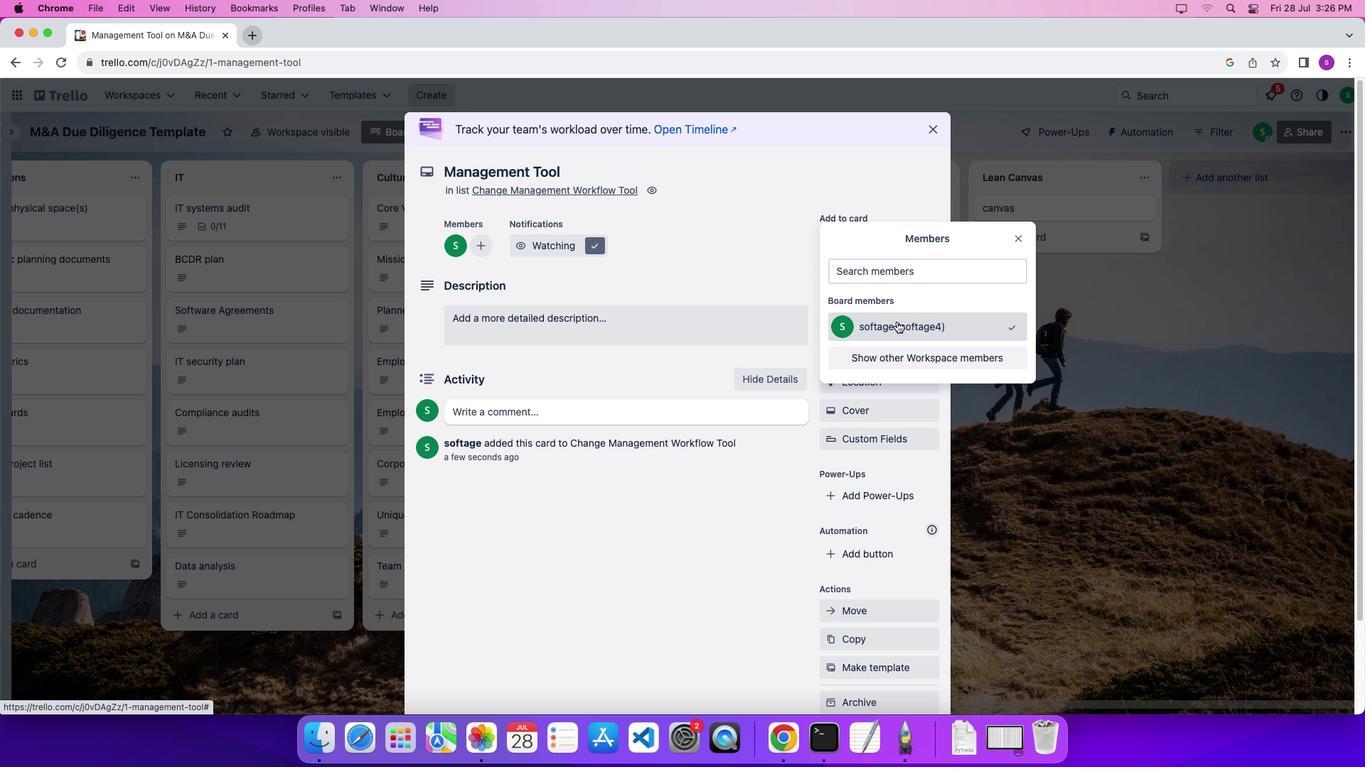 
Action: Mouse moved to (1016, 246)
Screenshot: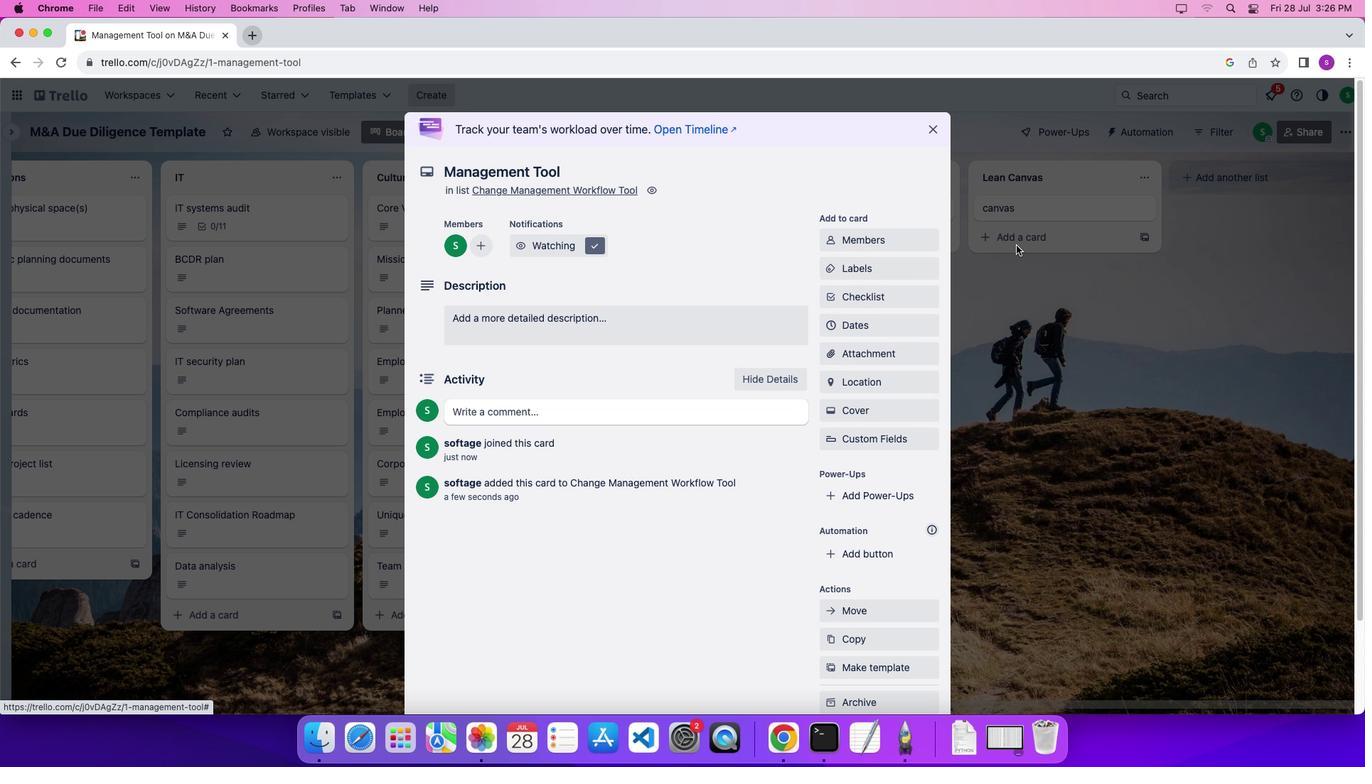 
Action: Mouse pressed left at (1016, 246)
Screenshot: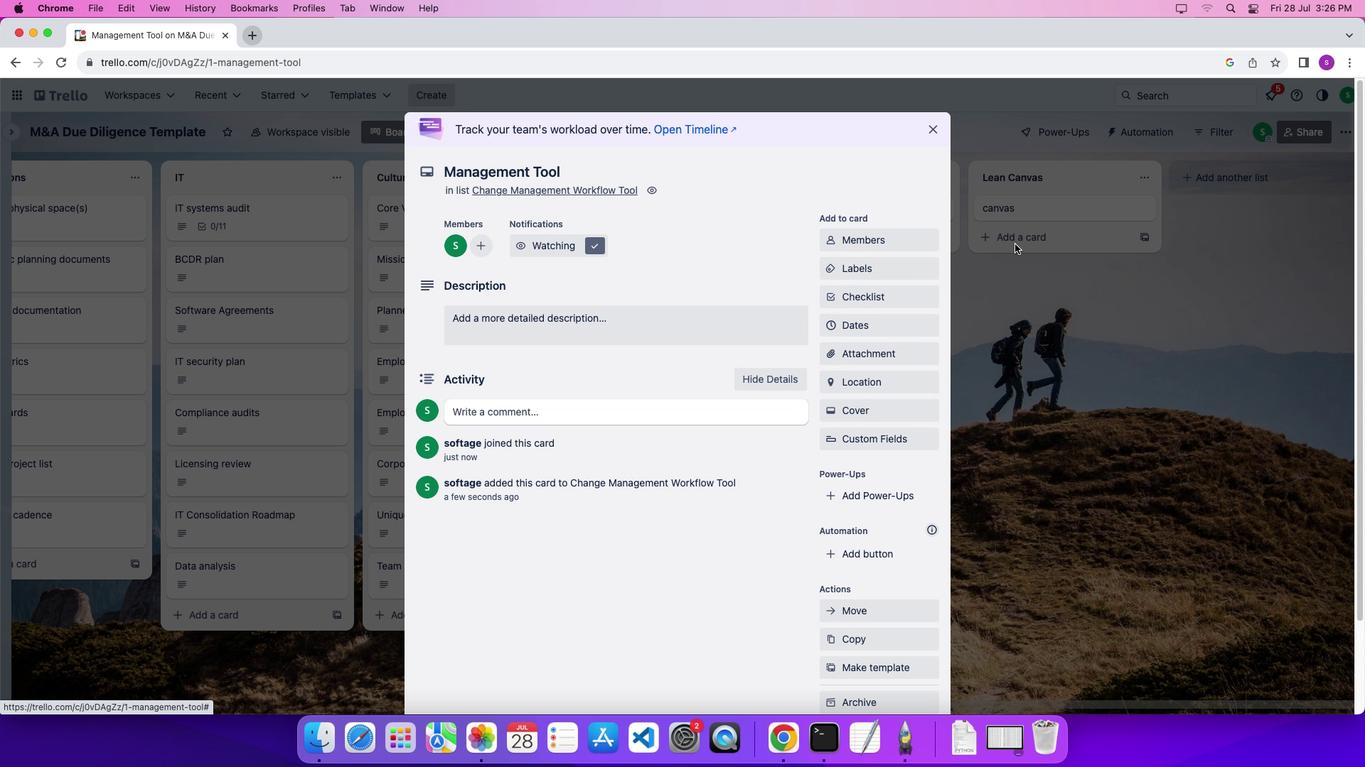 
Action: Mouse moved to (897, 277)
Screenshot: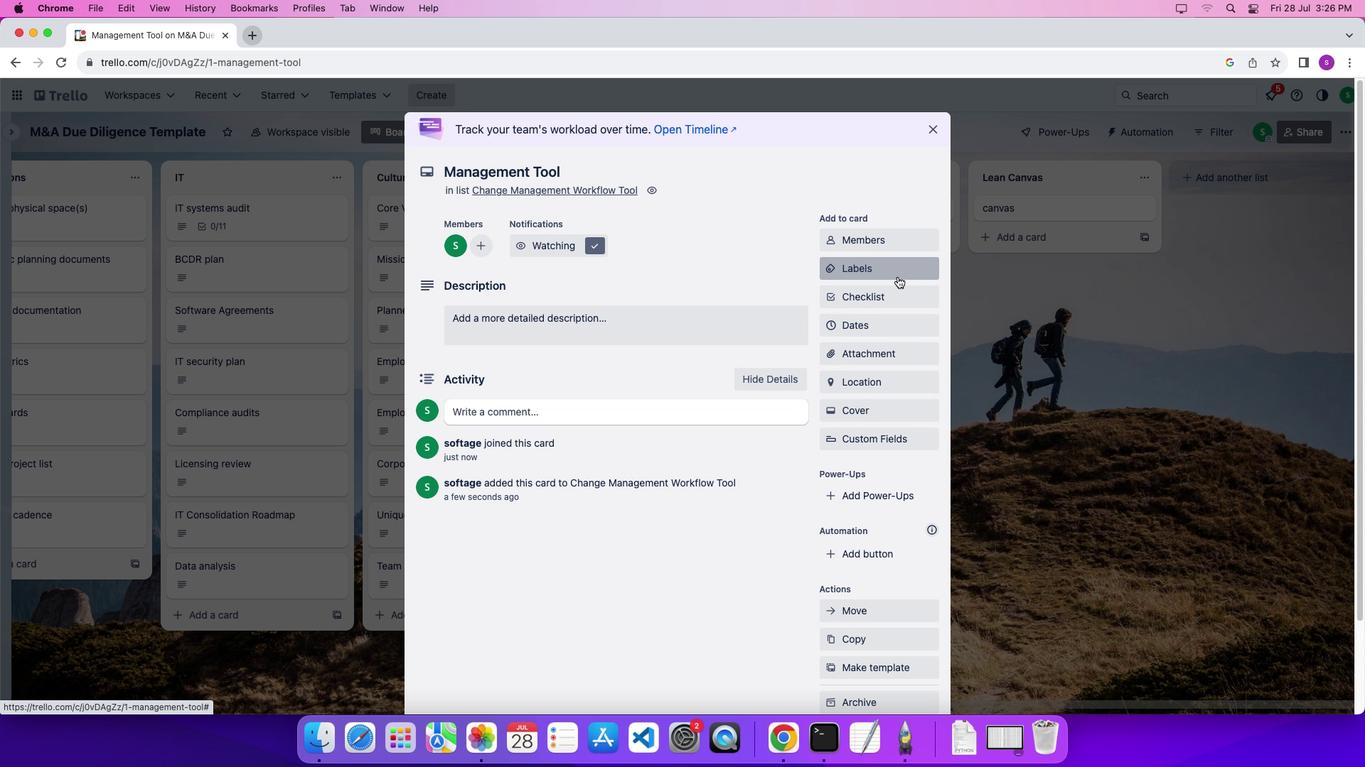 
Action: Mouse pressed left at (897, 277)
Screenshot: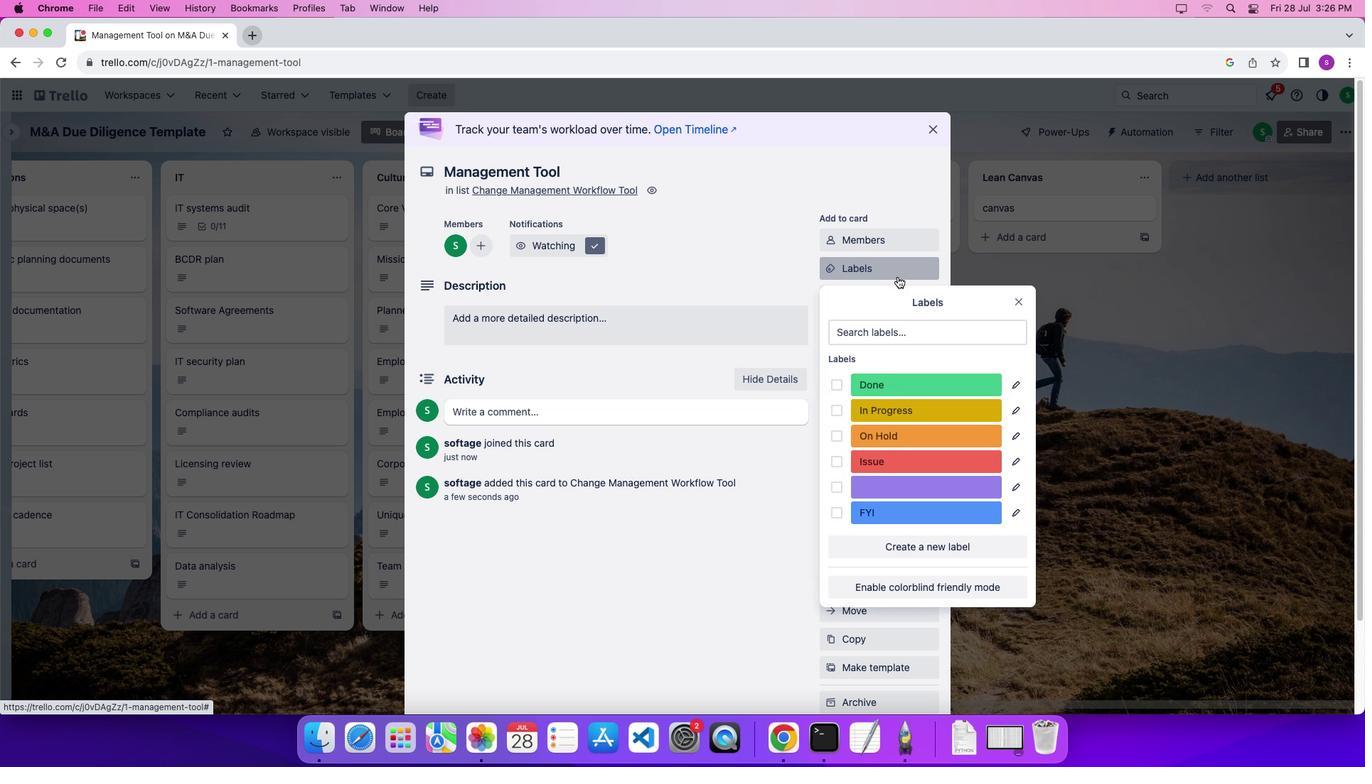 
Action: Mouse moved to (942, 380)
Screenshot: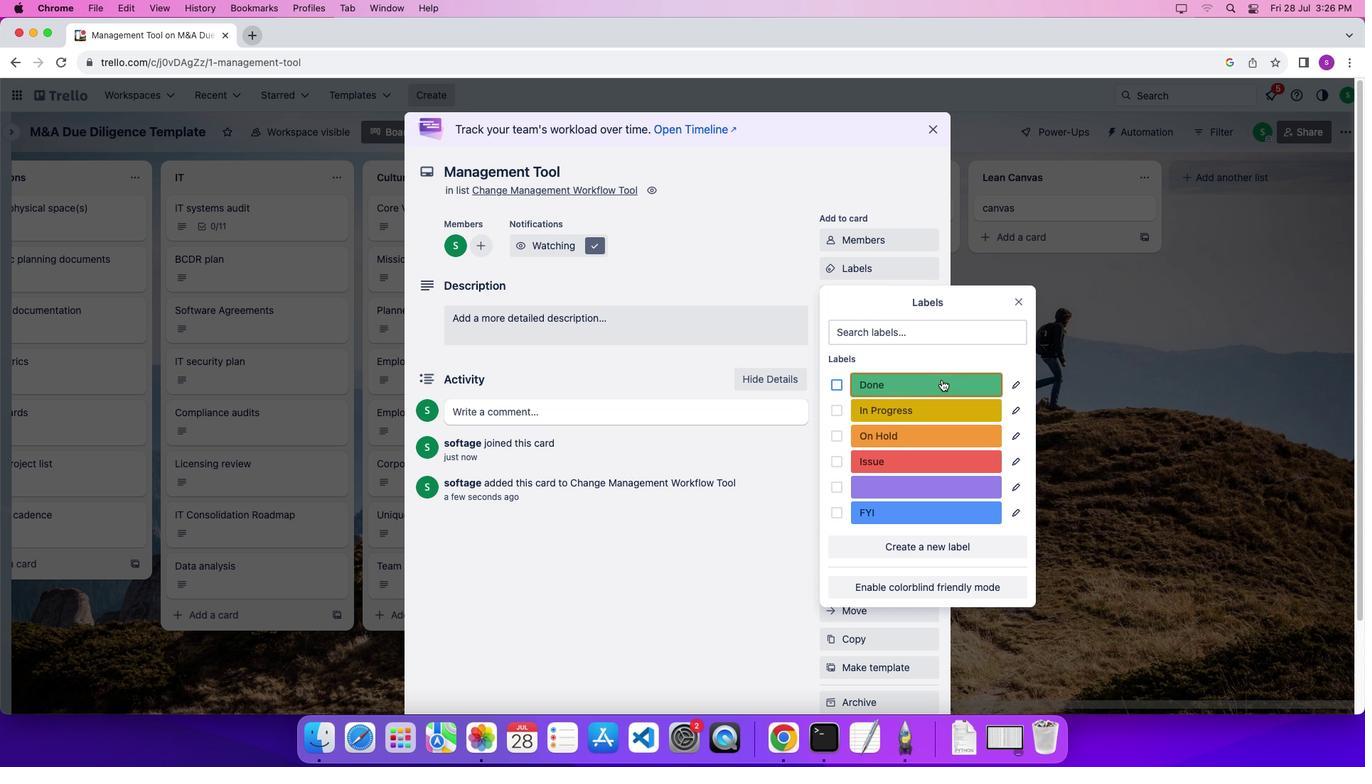 
Action: Mouse pressed left at (942, 380)
Screenshot: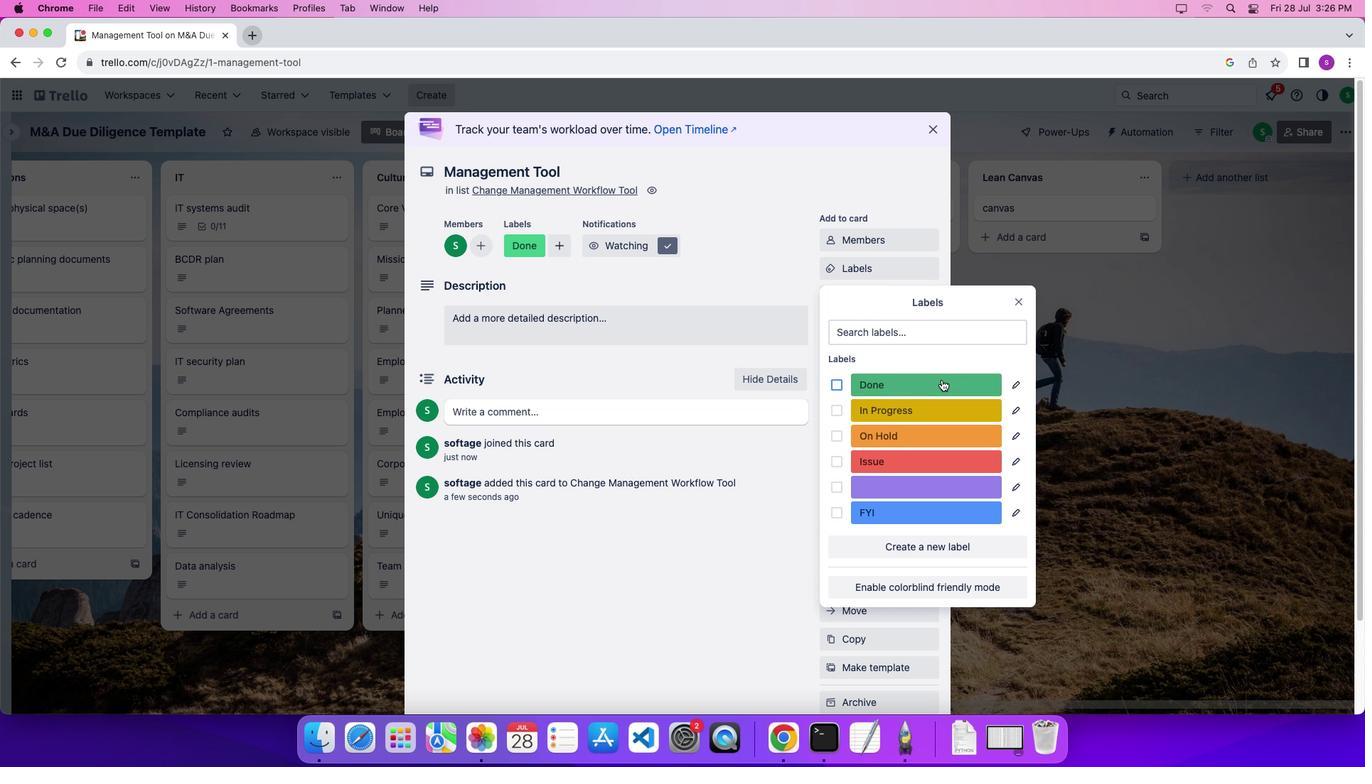 
Action: Mouse moved to (953, 433)
Screenshot: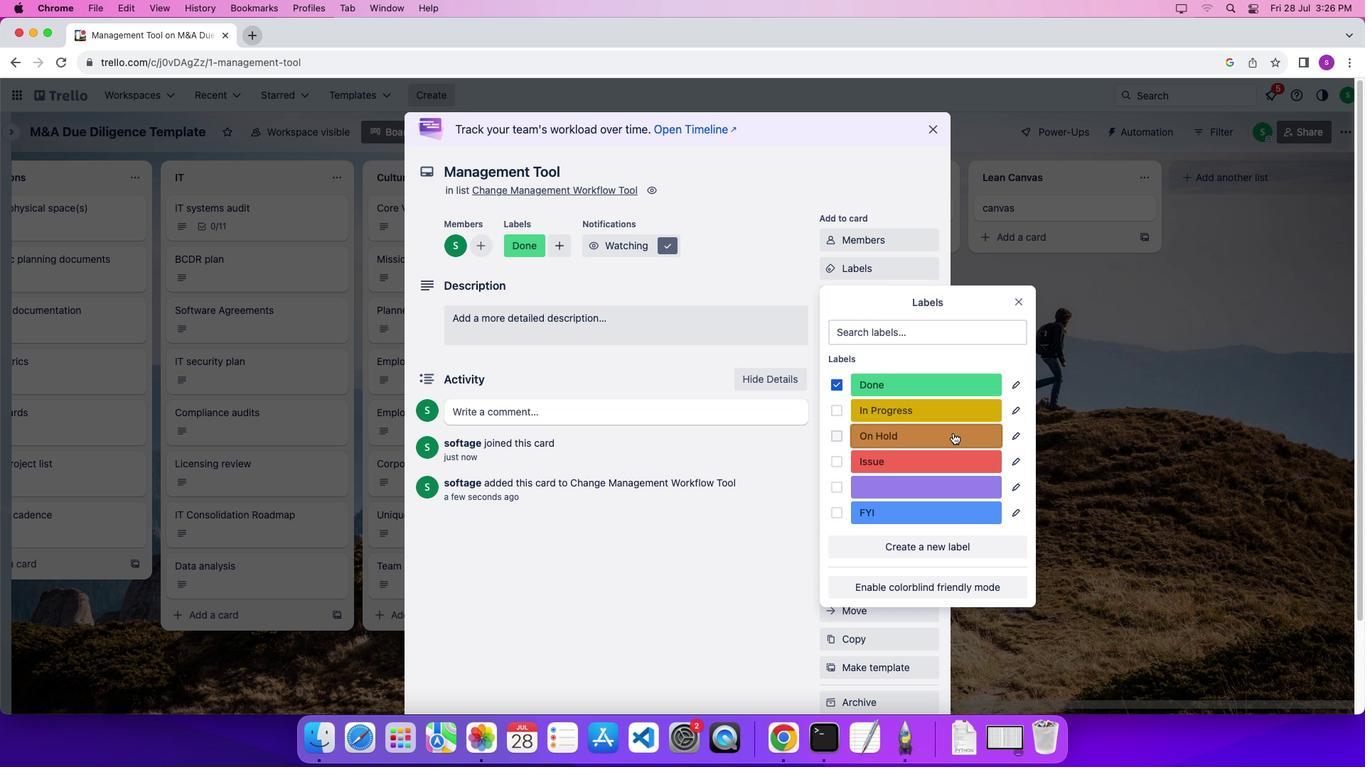 
Action: Mouse pressed left at (953, 433)
Screenshot: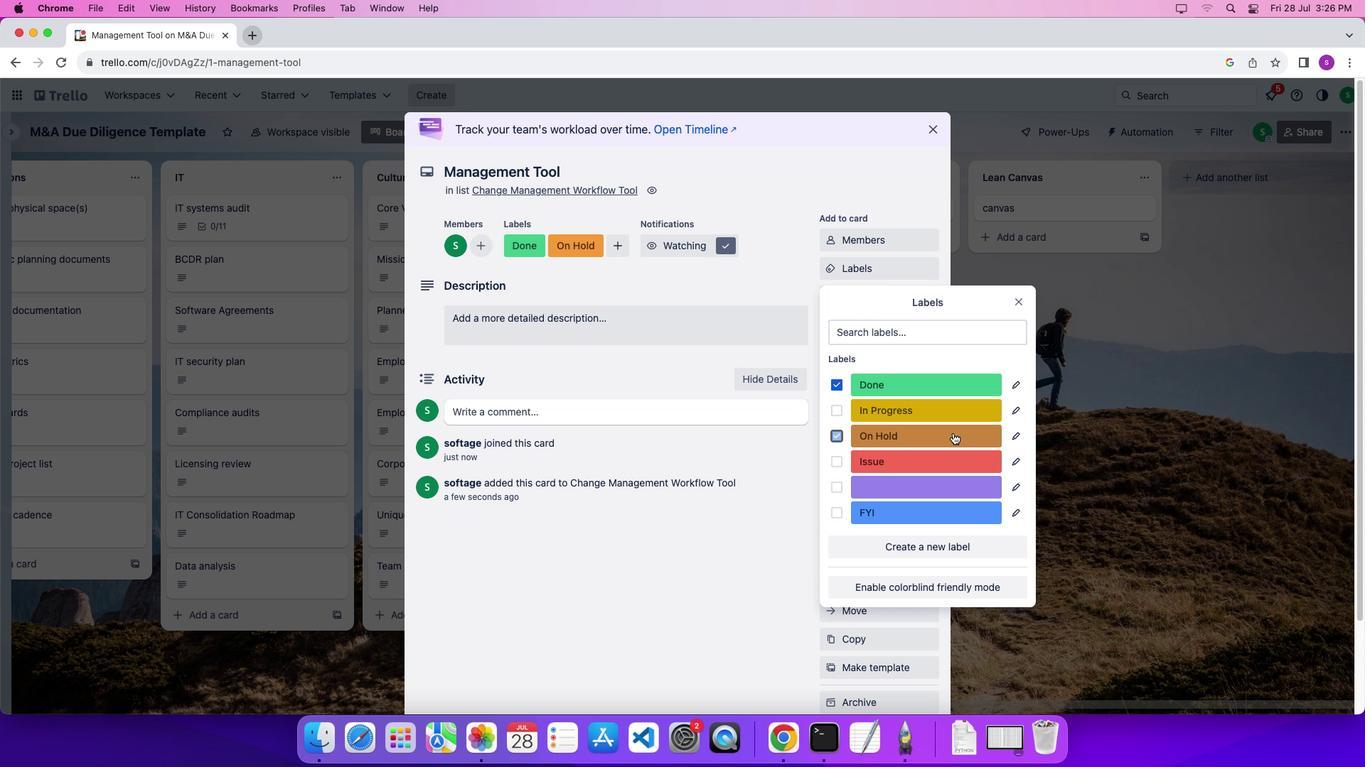 
Action: Mouse moved to (946, 411)
Screenshot: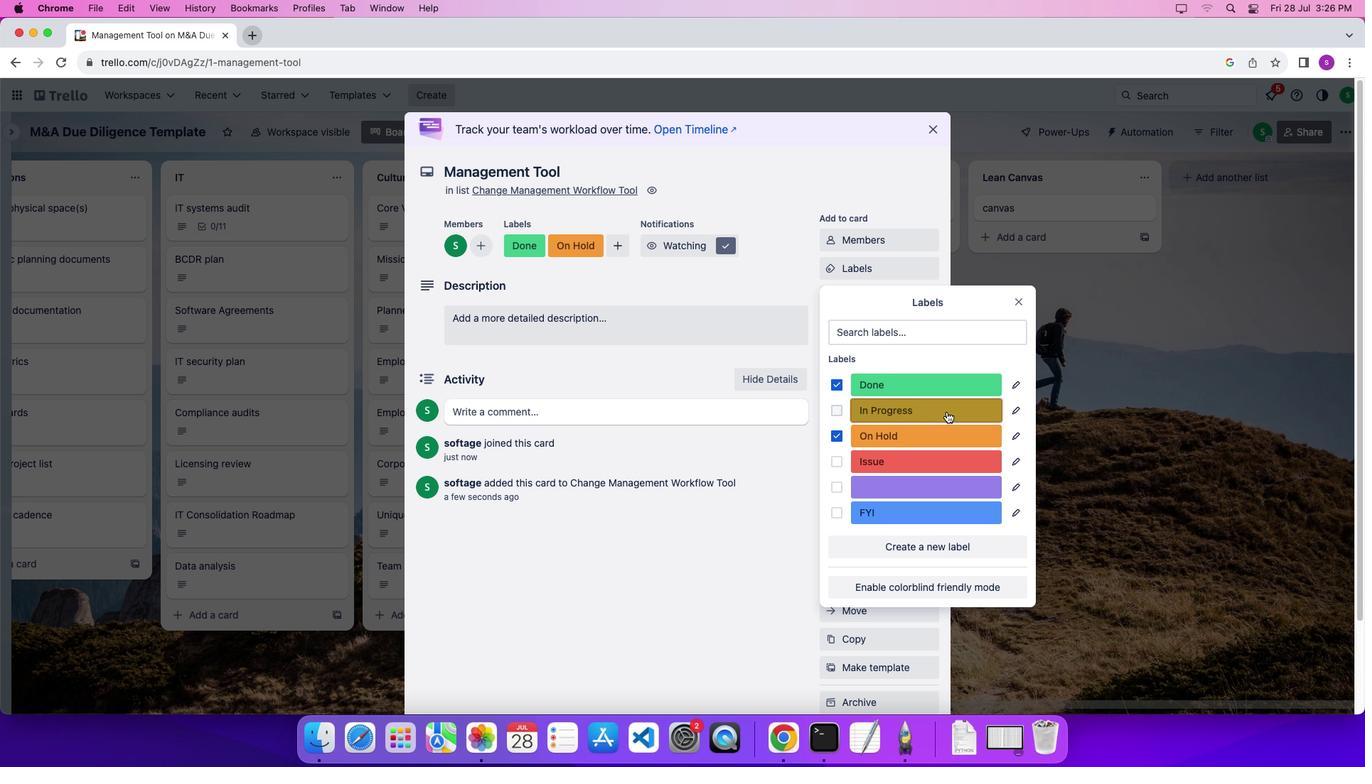 
Action: Mouse pressed left at (946, 411)
Screenshot: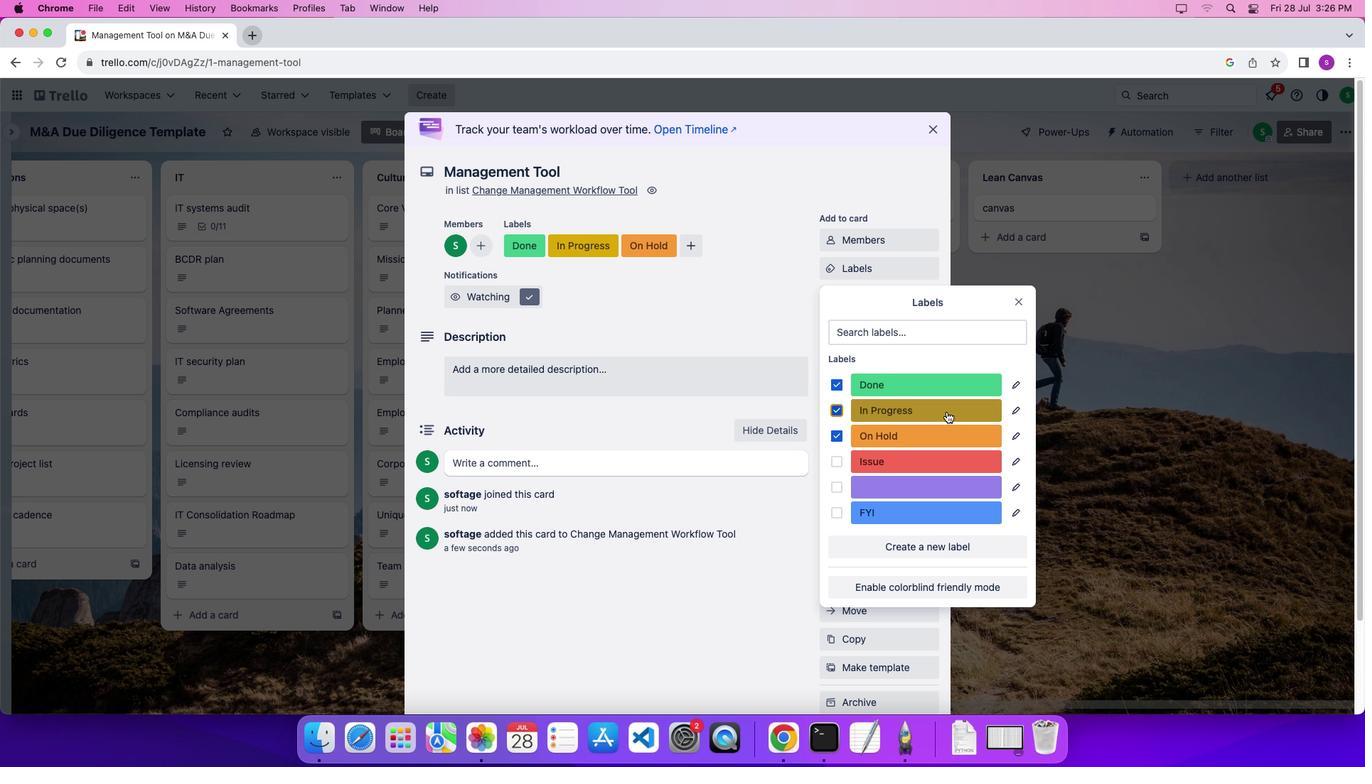 
Action: Mouse moved to (1021, 310)
Screenshot: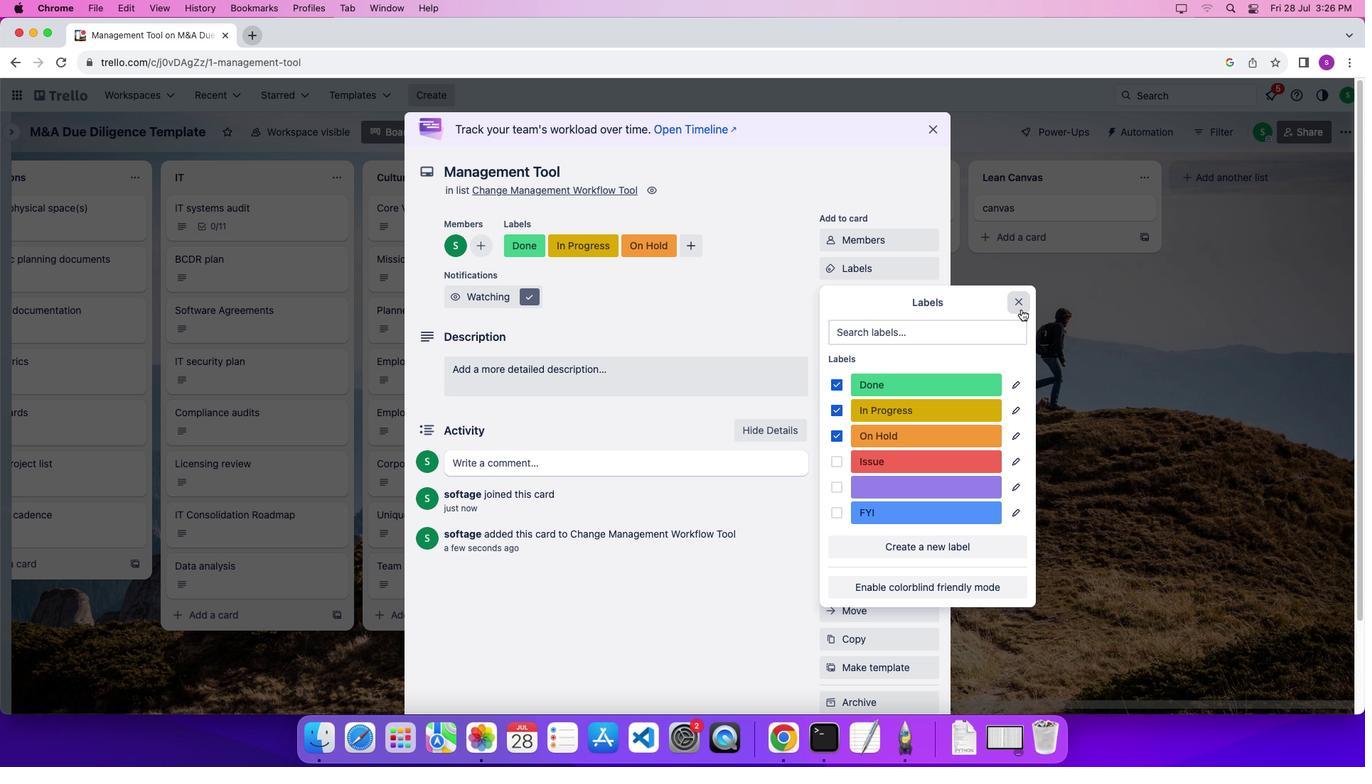 
Action: Mouse pressed left at (1021, 310)
Screenshot: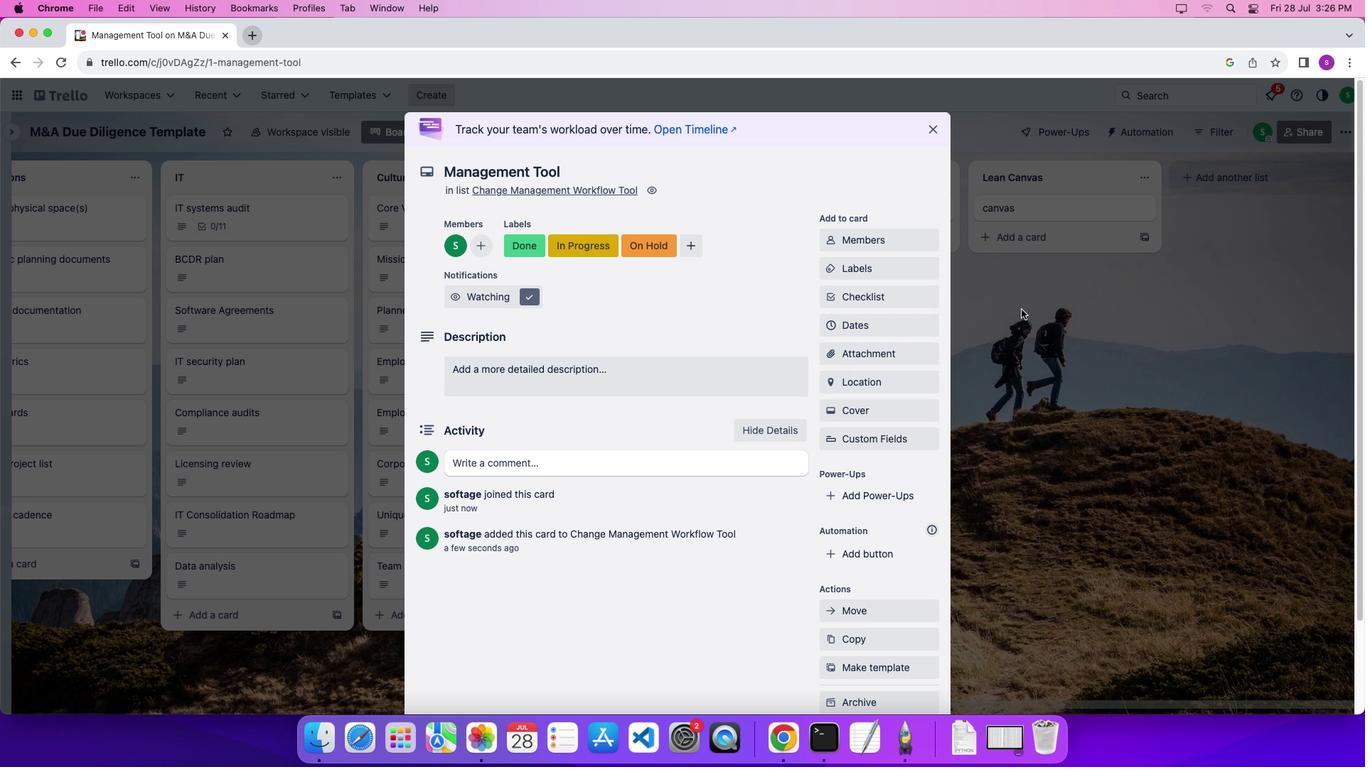 
Action: Mouse moved to (891, 293)
Screenshot: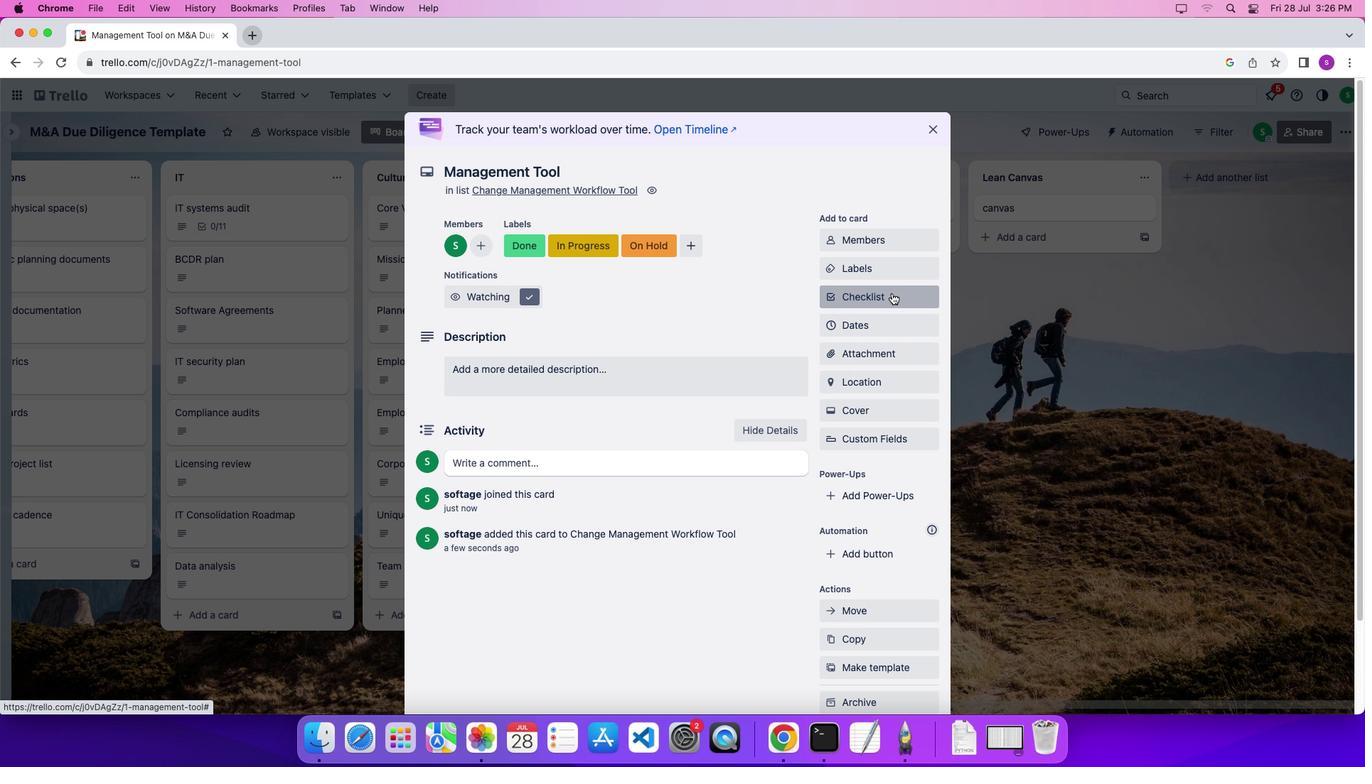 
Action: Mouse pressed left at (891, 293)
Screenshot: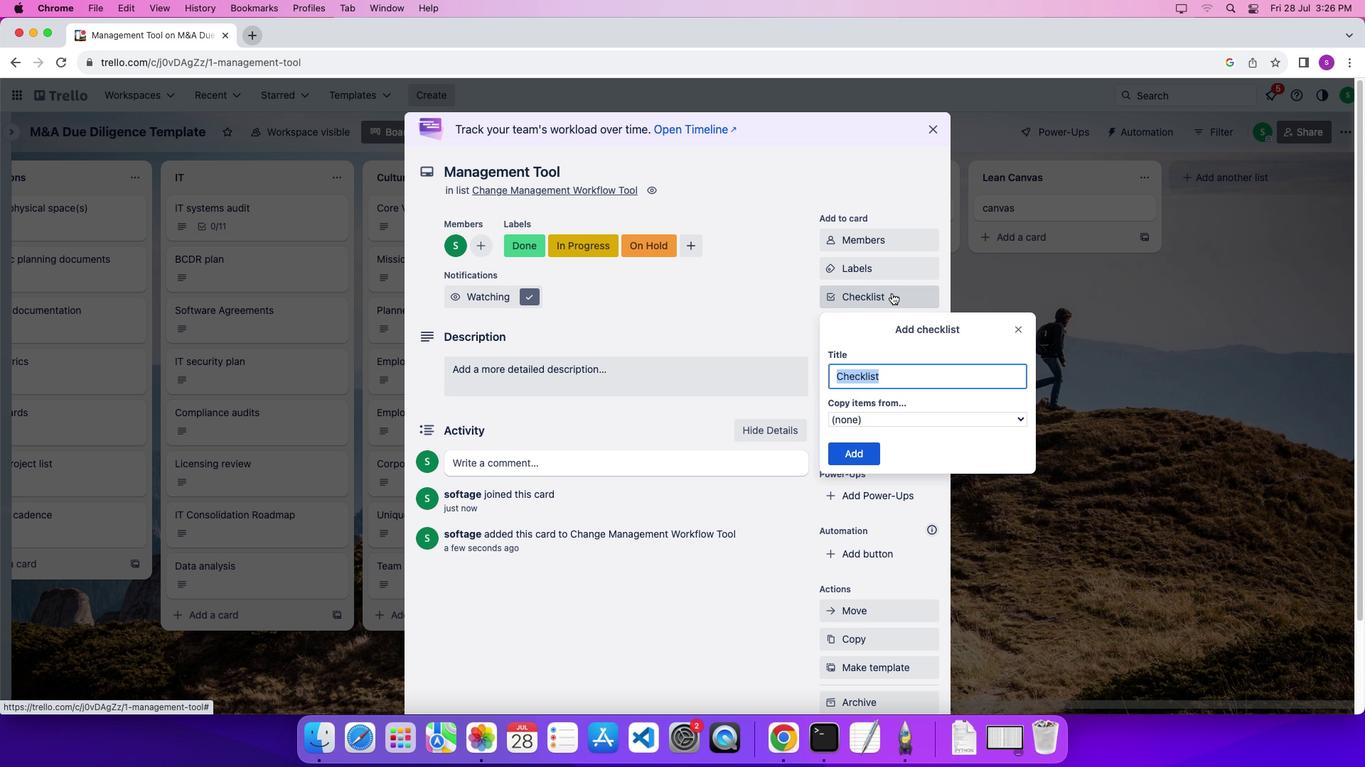 
Action: Mouse moved to (904, 374)
Screenshot: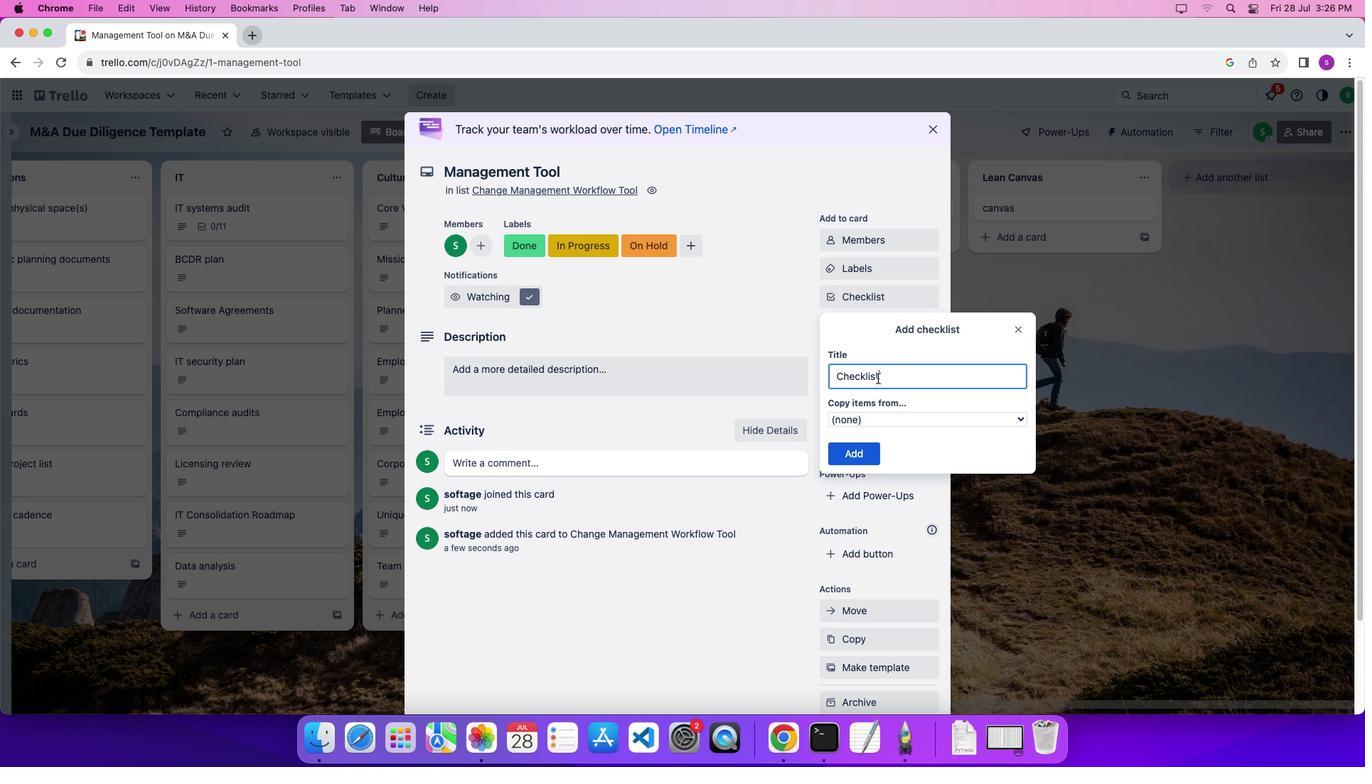 
Action: Mouse pressed left at (904, 374)
Screenshot: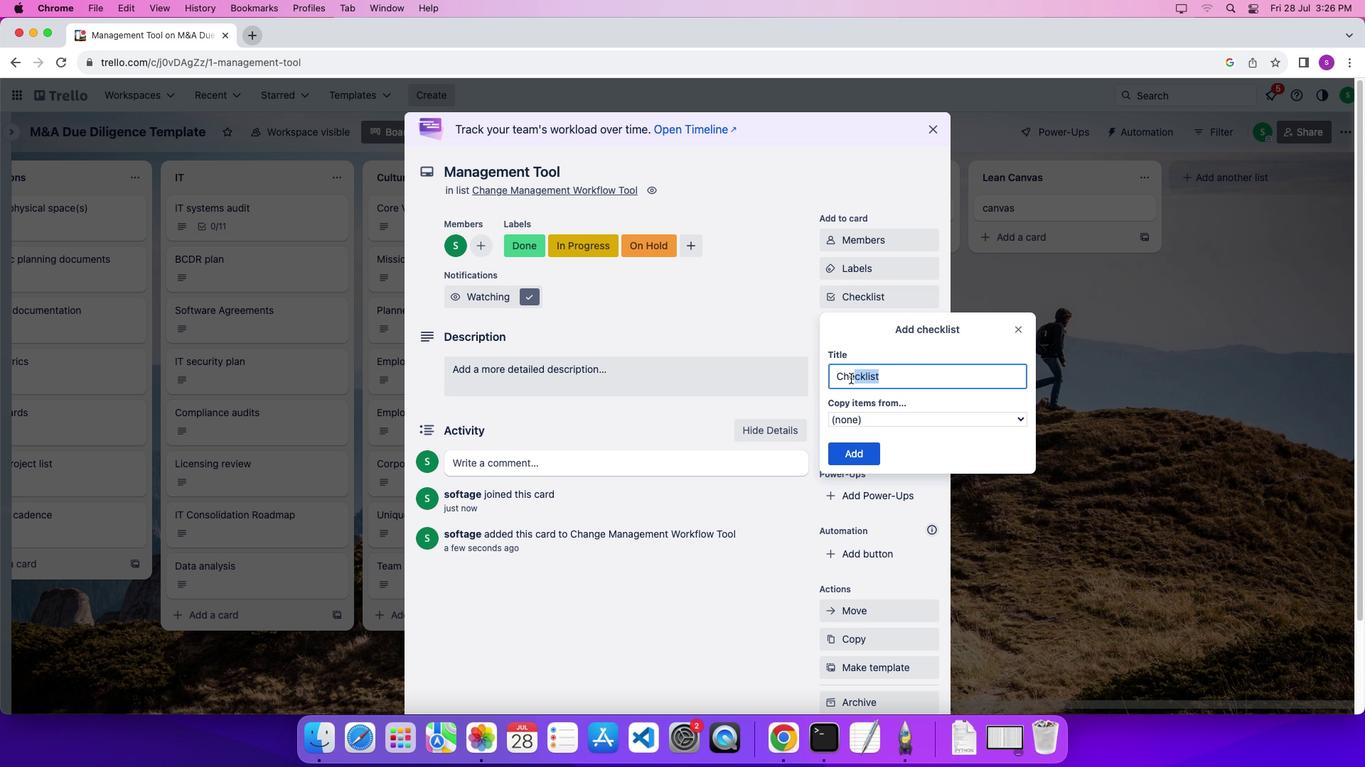 
Action: Mouse moved to (954, 362)
Screenshot: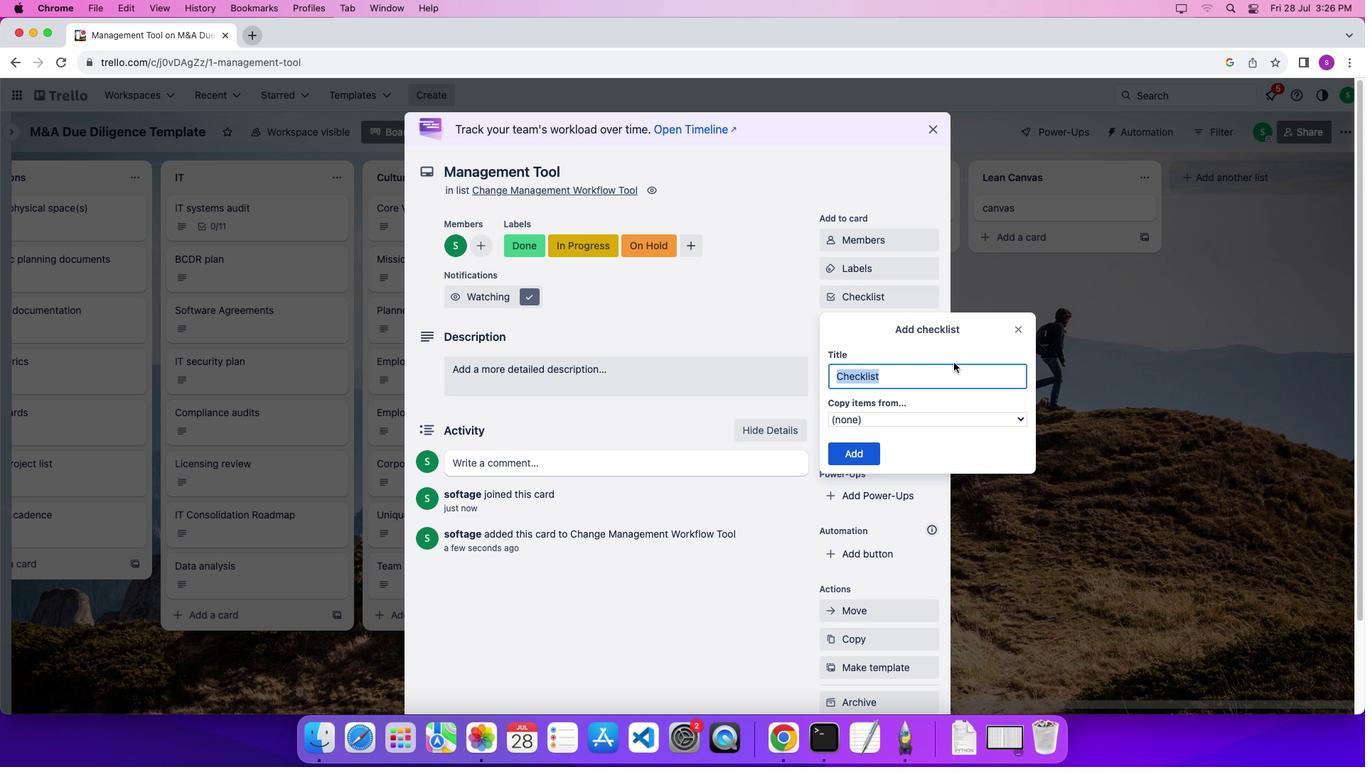 
Action: Key pressed Key.shift'M''a''n''a''g''e''m''e''n''t'Key.enter
Screenshot: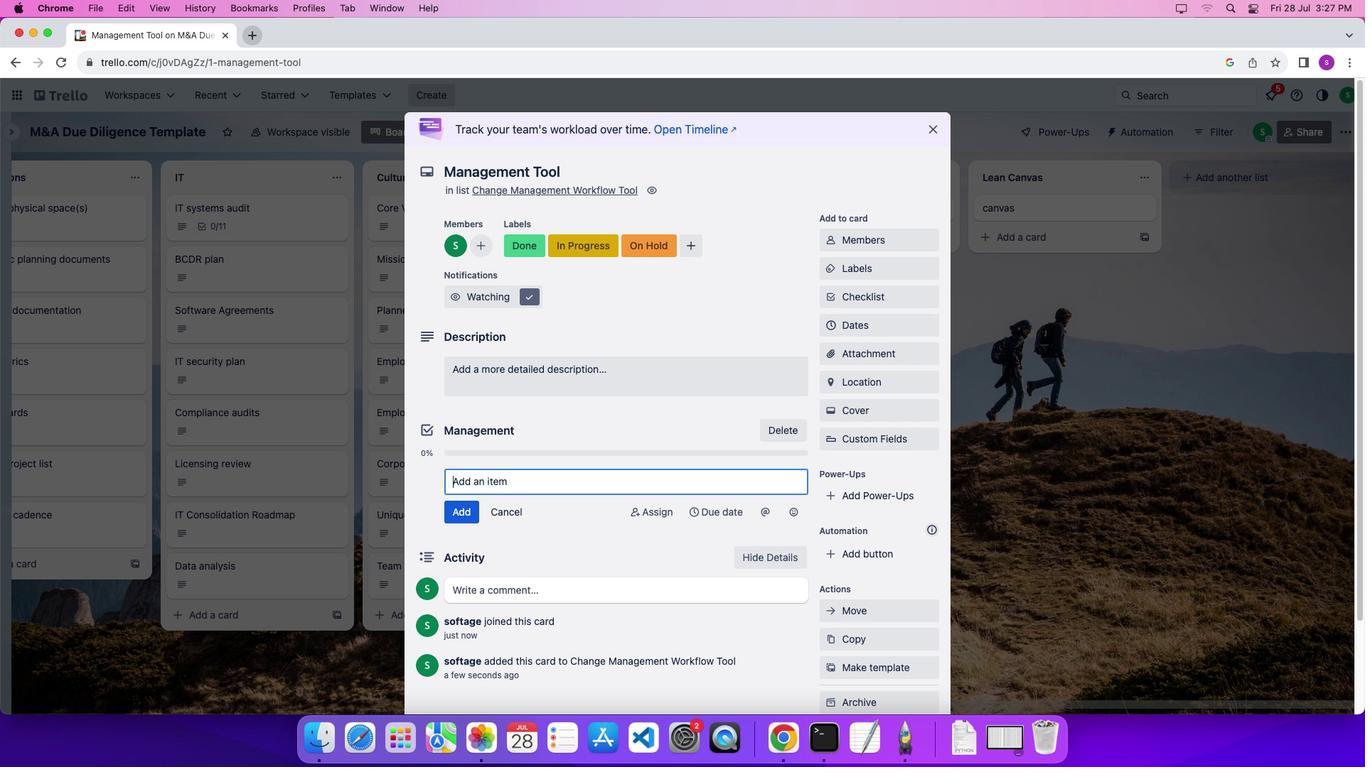 
Action: Mouse moved to (893, 329)
Screenshot: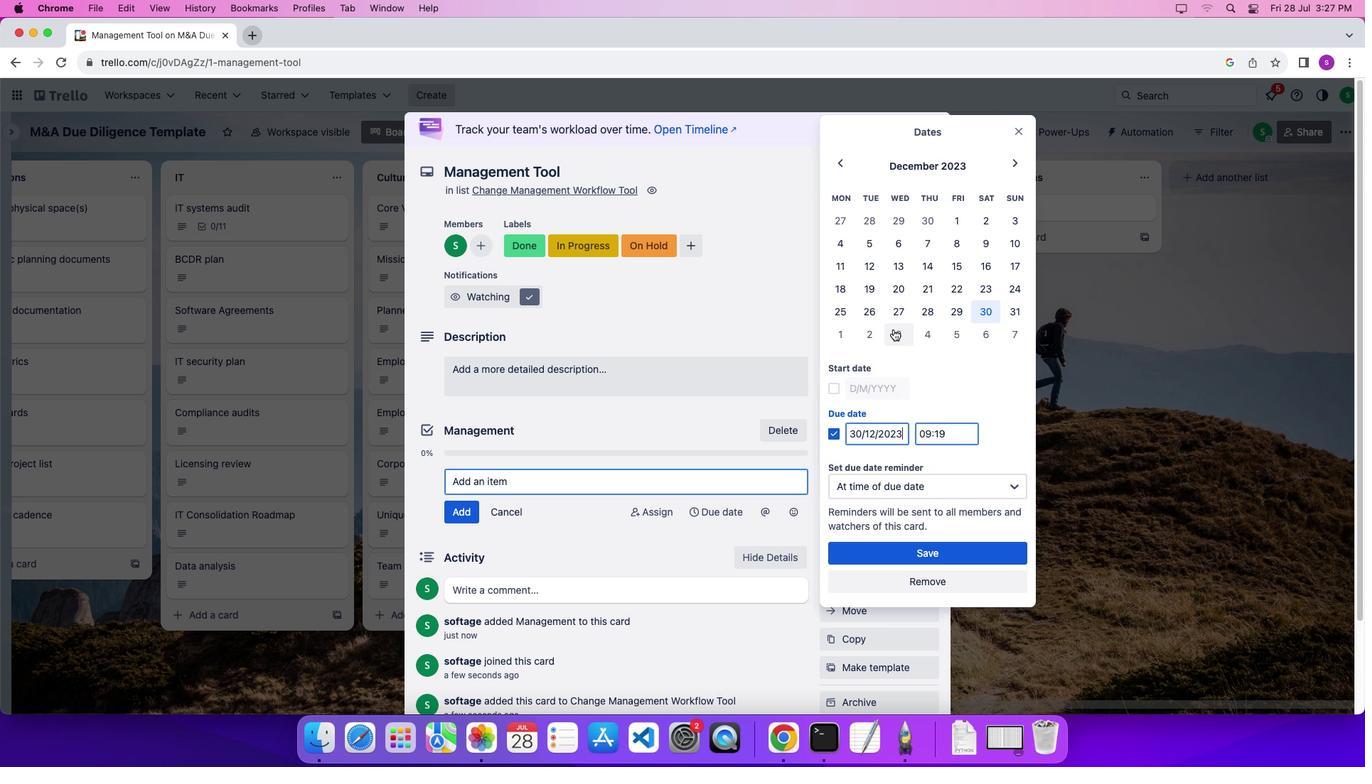 
Action: Mouse pressed left at (893, 329)
Screenshot: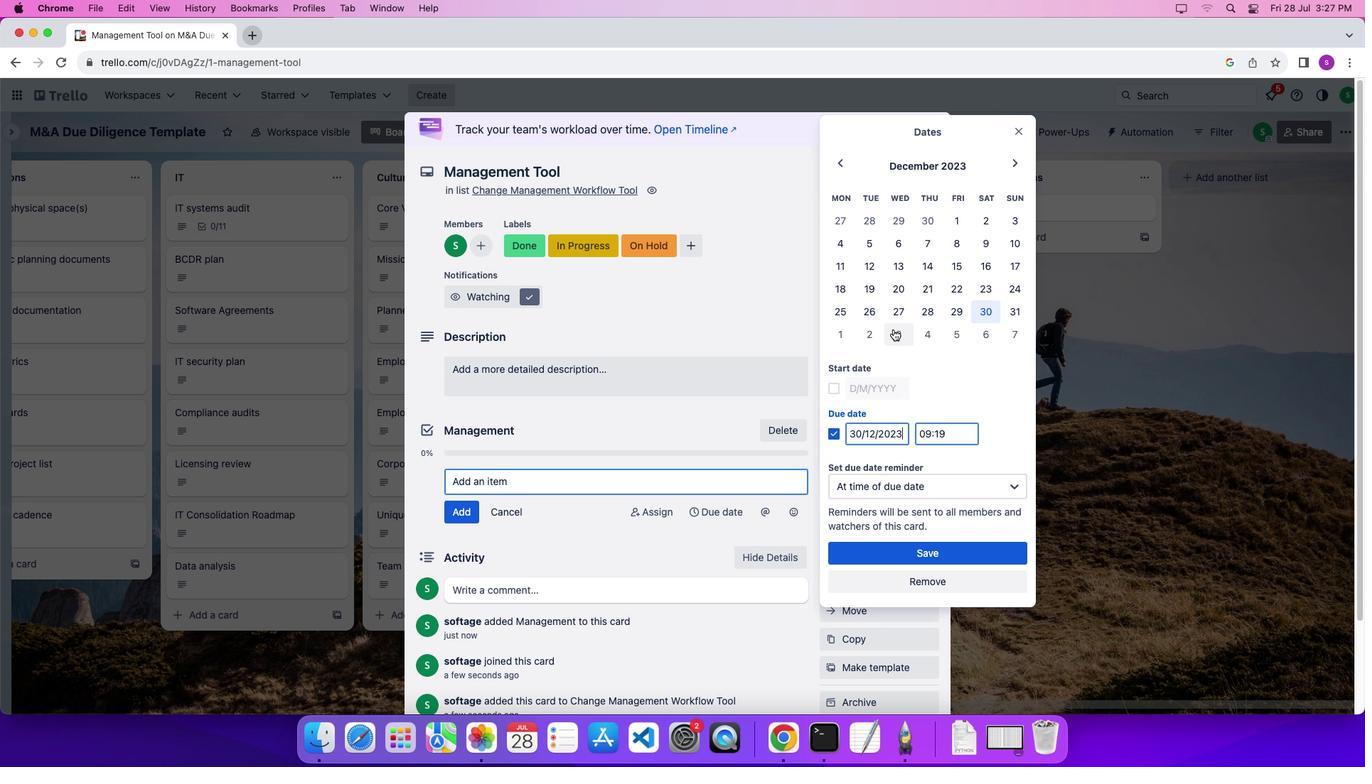
Action: Mouse moved to (1009, 319)
Screenshot: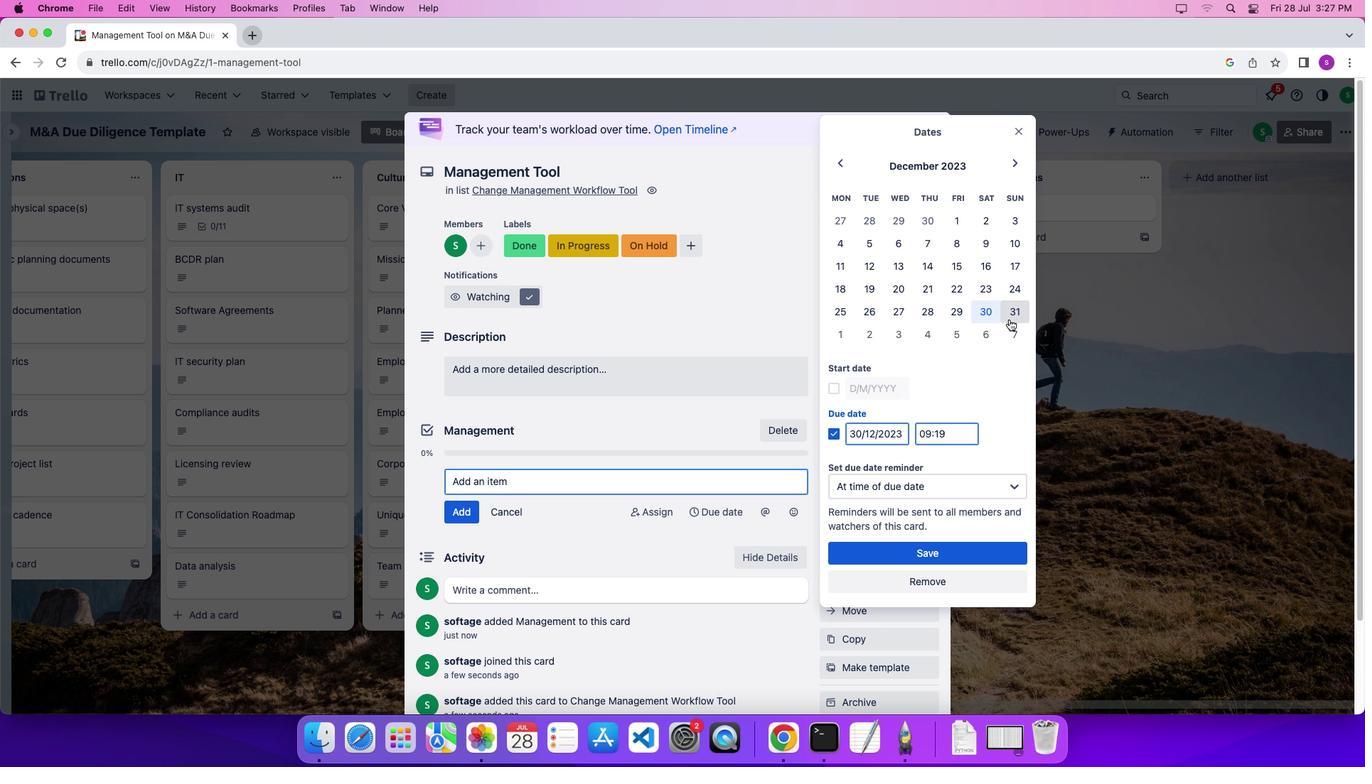 
Action: Mouse pressed left at (1009, 319)
Screenshot: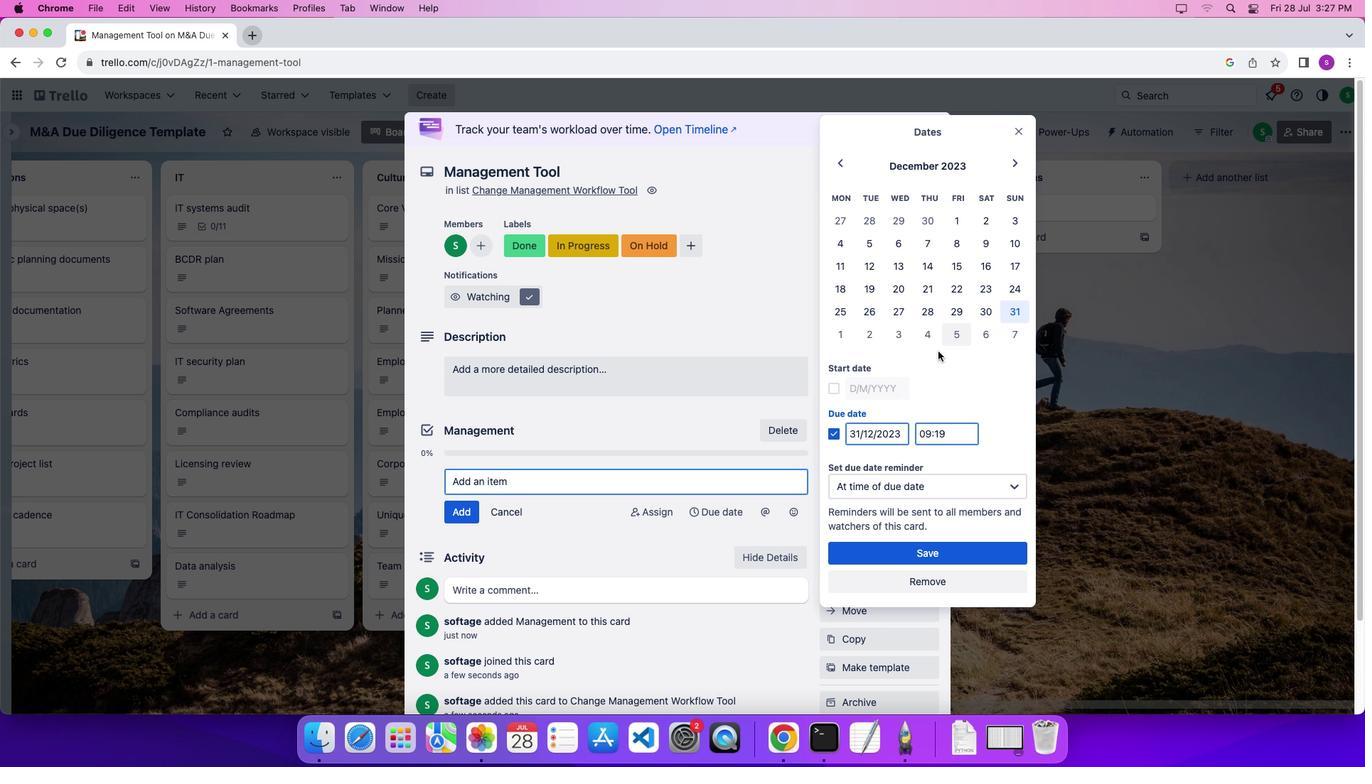 
Action: Mouse moved to (834, 388)
Screenshot: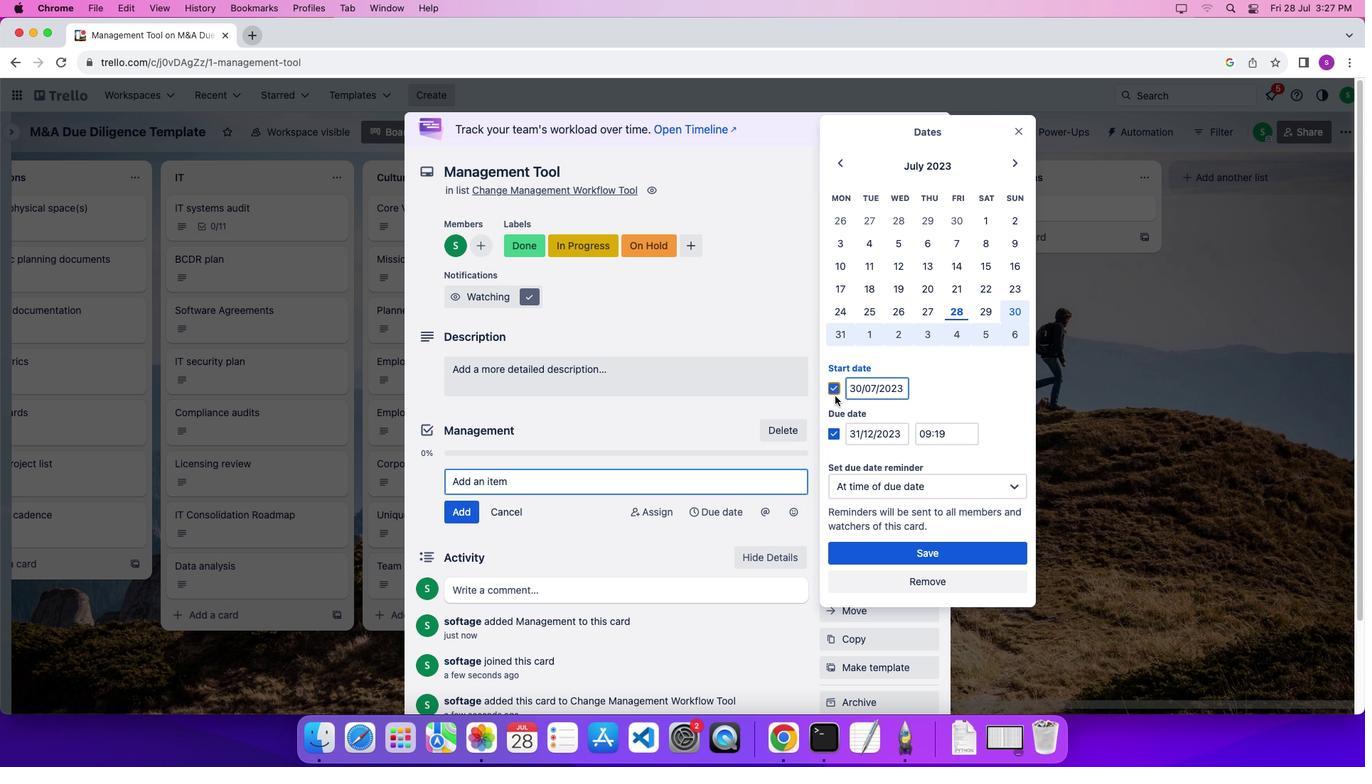 
Action: Mouse pressed left at (834, 388)
Screenshot: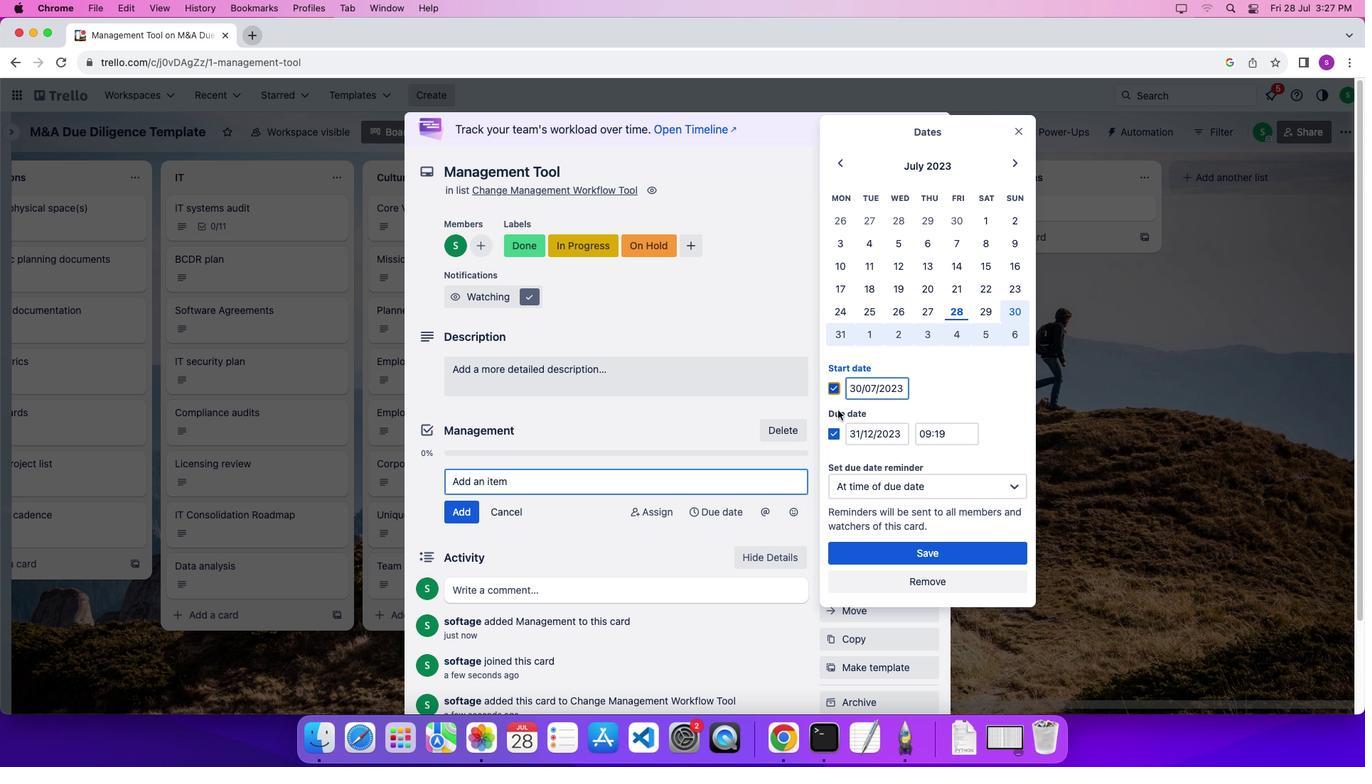 
Action: Mouse moved to (866, 551)
Screenshot: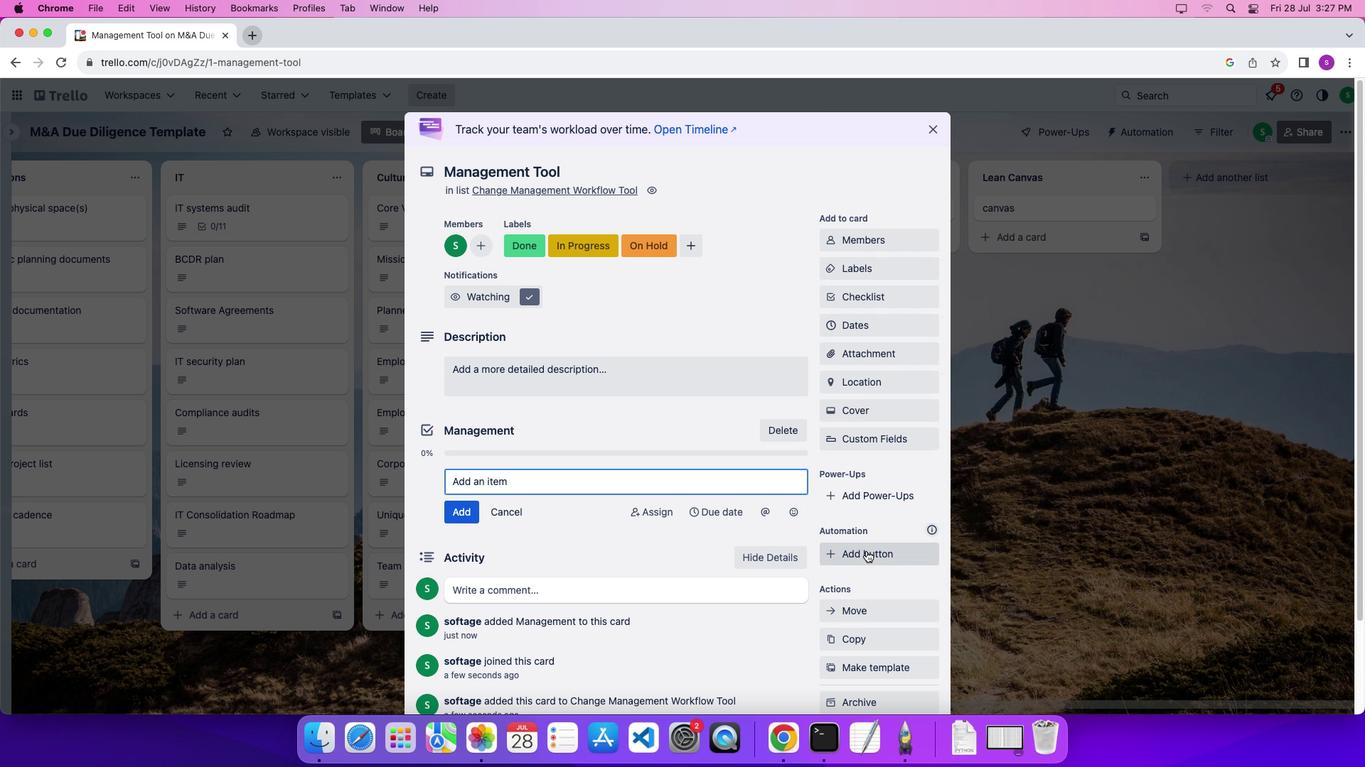 
Action: Mouse pressed left at (866, 551)
Screenshot: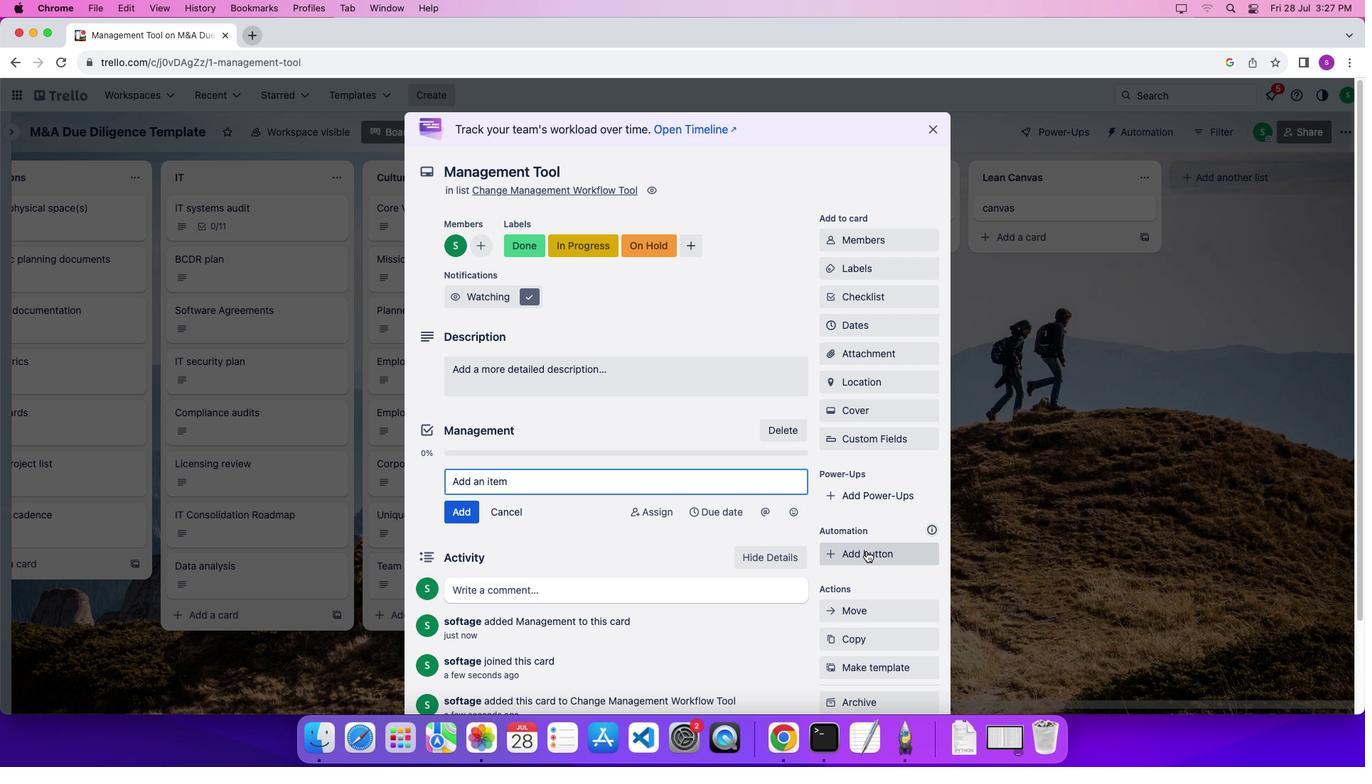 
Action: Mouse moved to (859, 384)
Screenshot: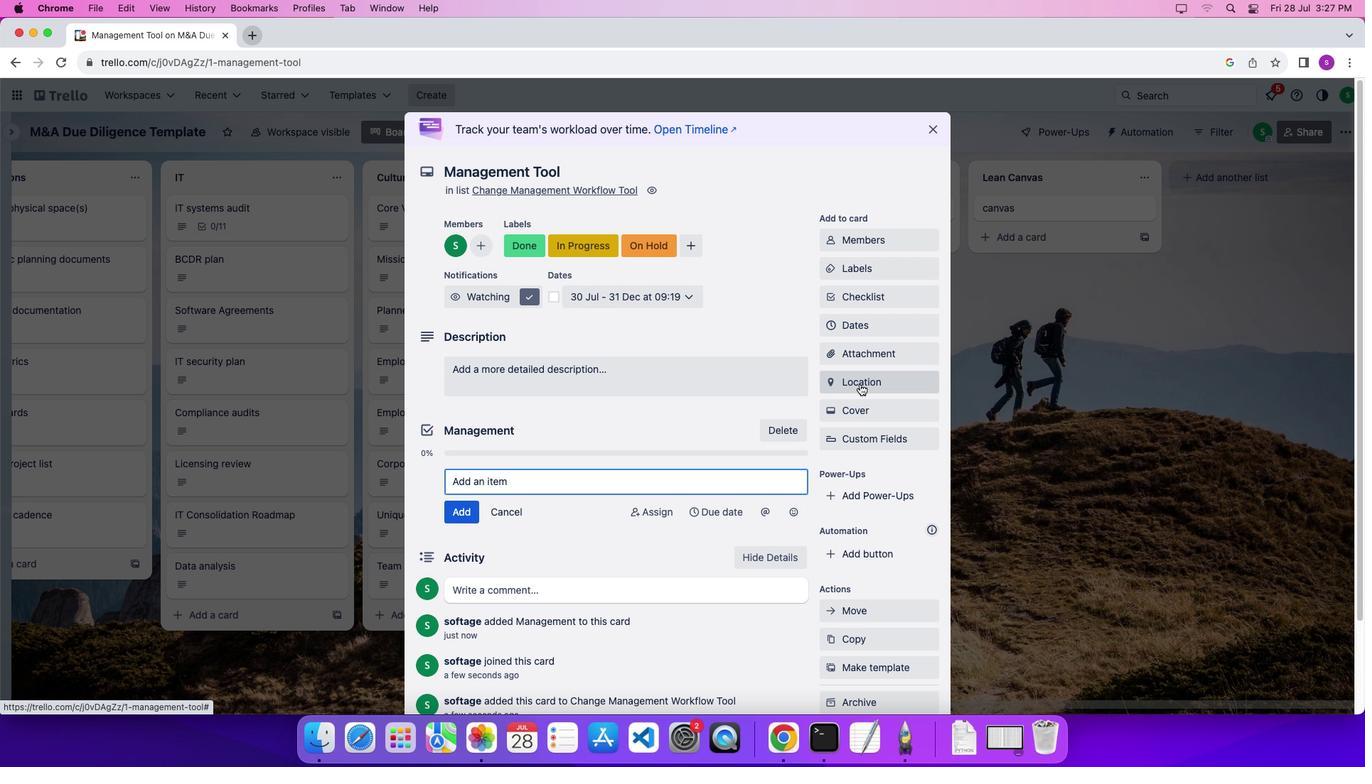 
Action: Mouse pressed left at (859, 384)
Screenshot: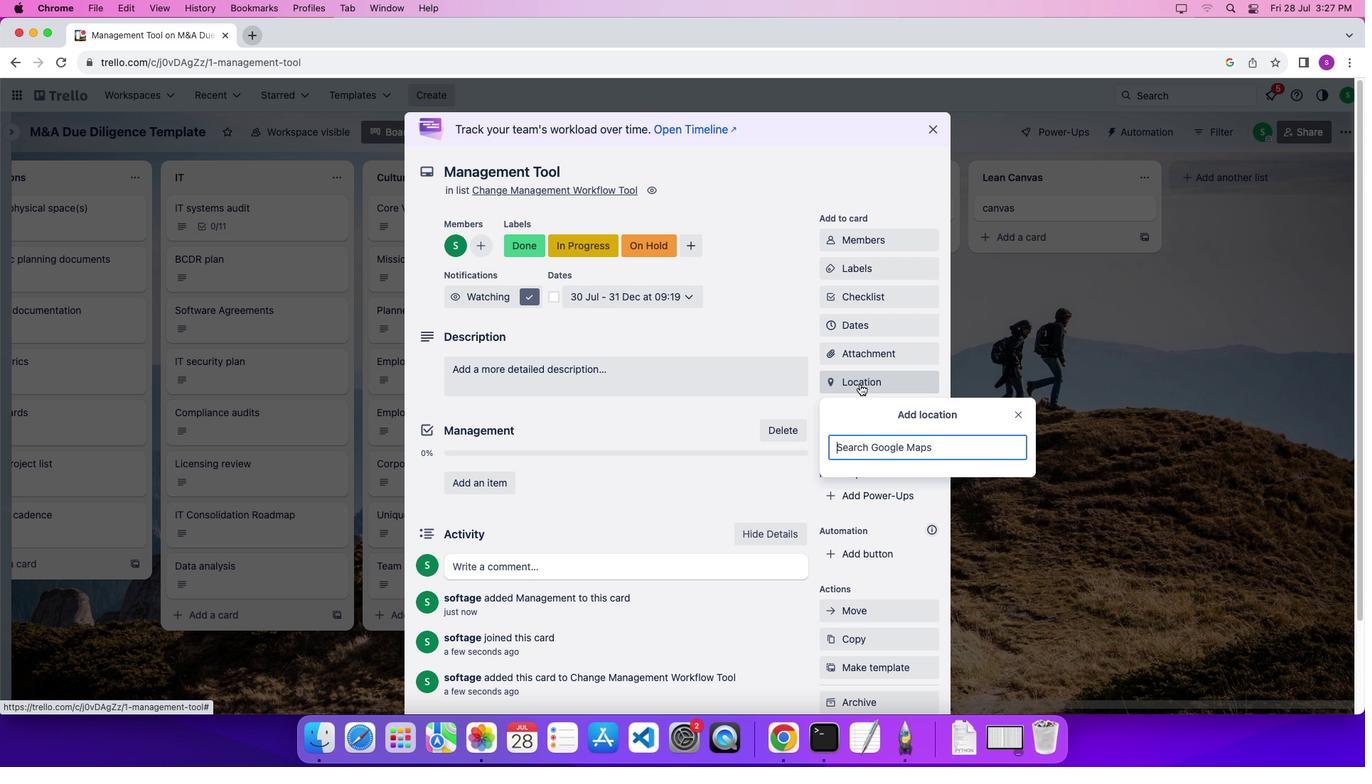 
Action: Mouse moved to (883, 449)
Screenshot: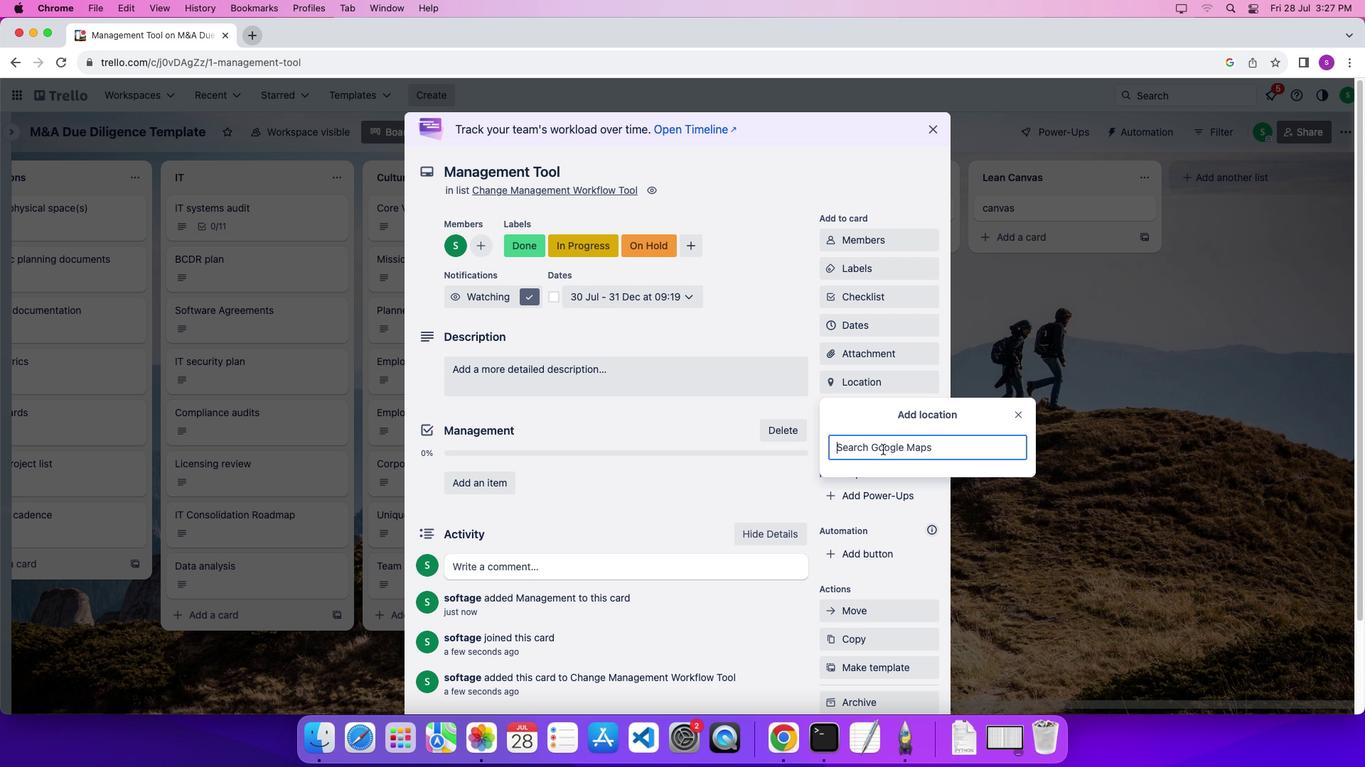 
Action: Mouse pressed left at (883, 449)
Screenshot: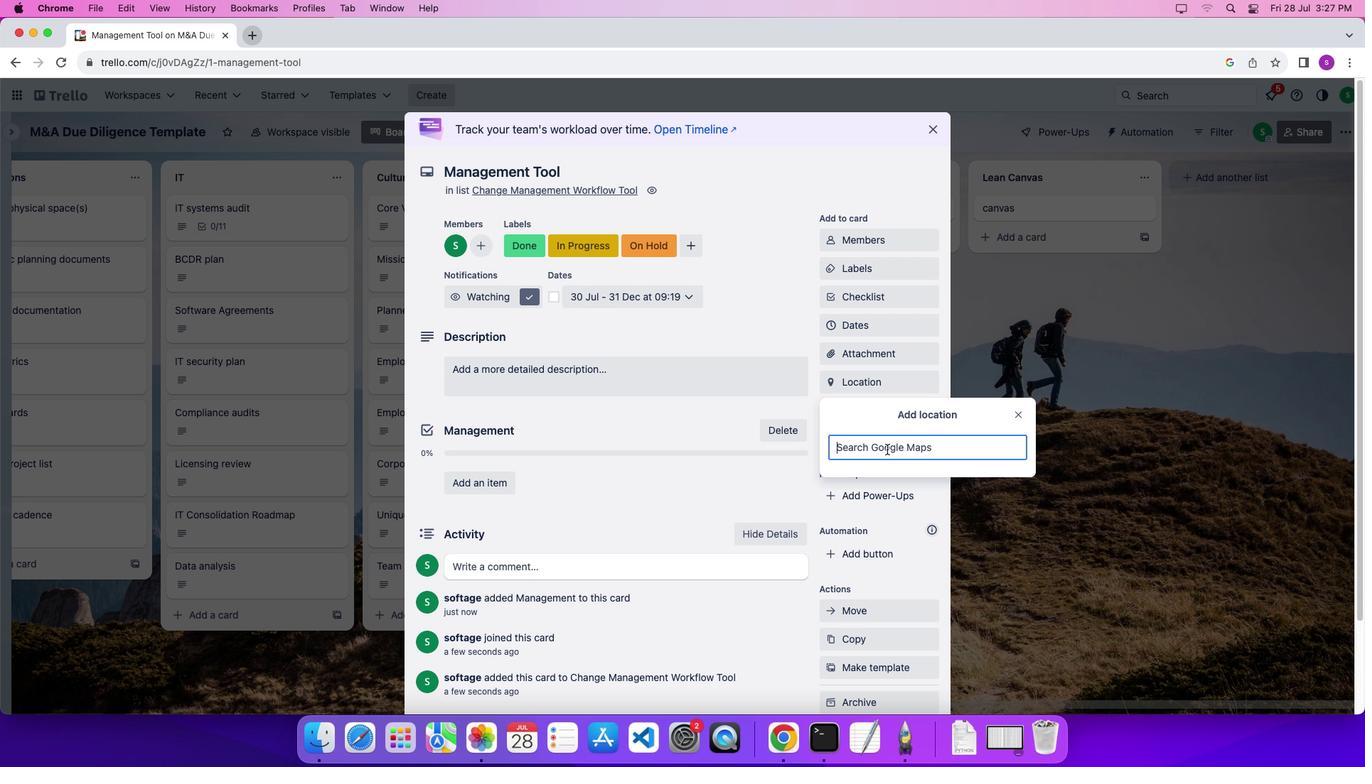 
Action: Mouse moved to (944, 451)
Screenshot: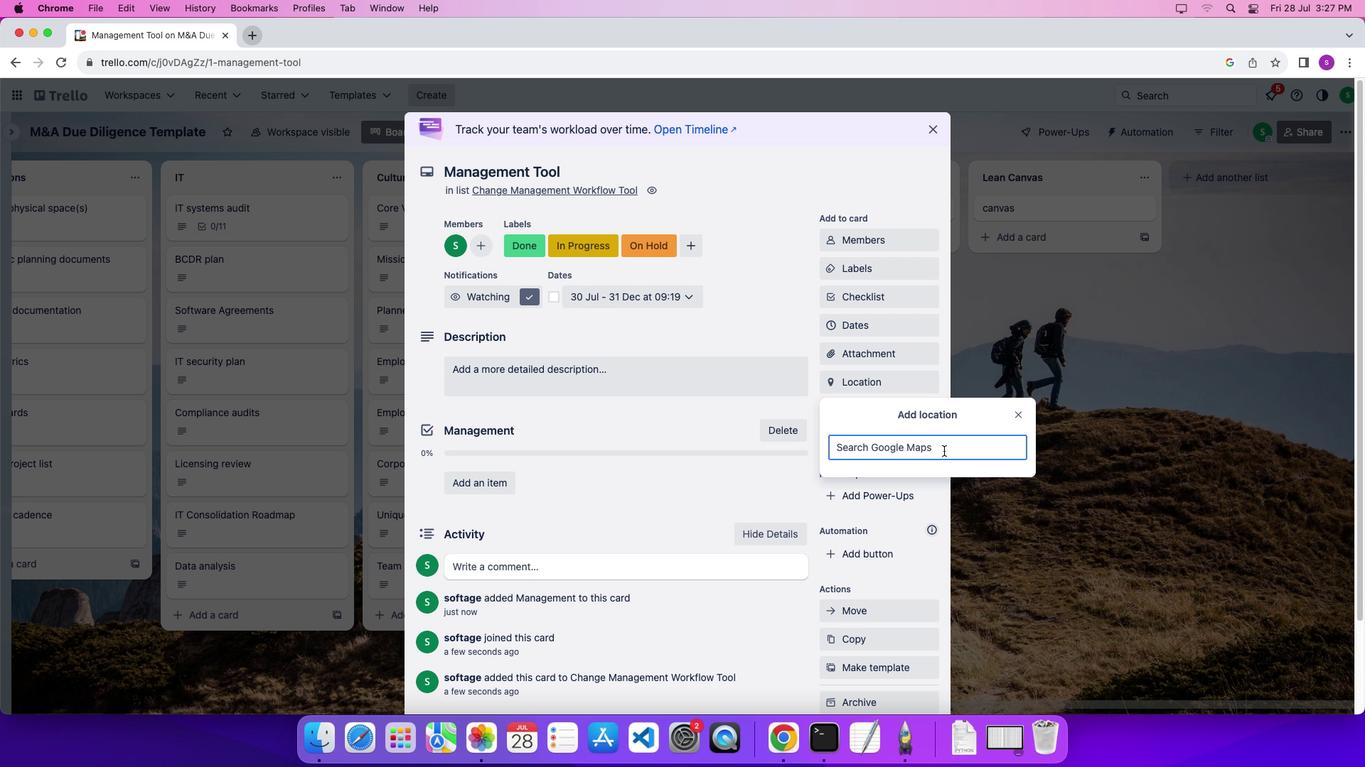 
Action: Mouse pressed left at (944, 451)
Screenshot: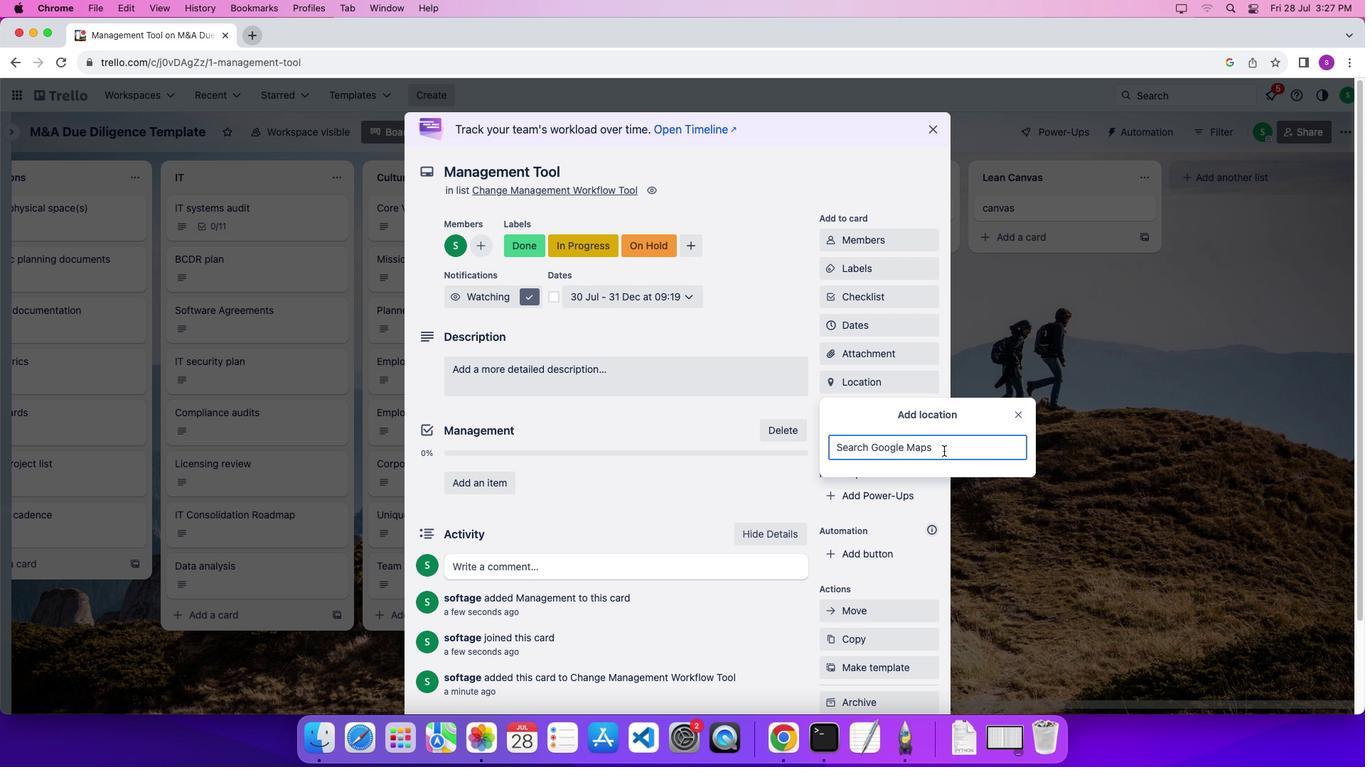 
Action: Key pressed Key.shift'N''e''w'
Screenshot: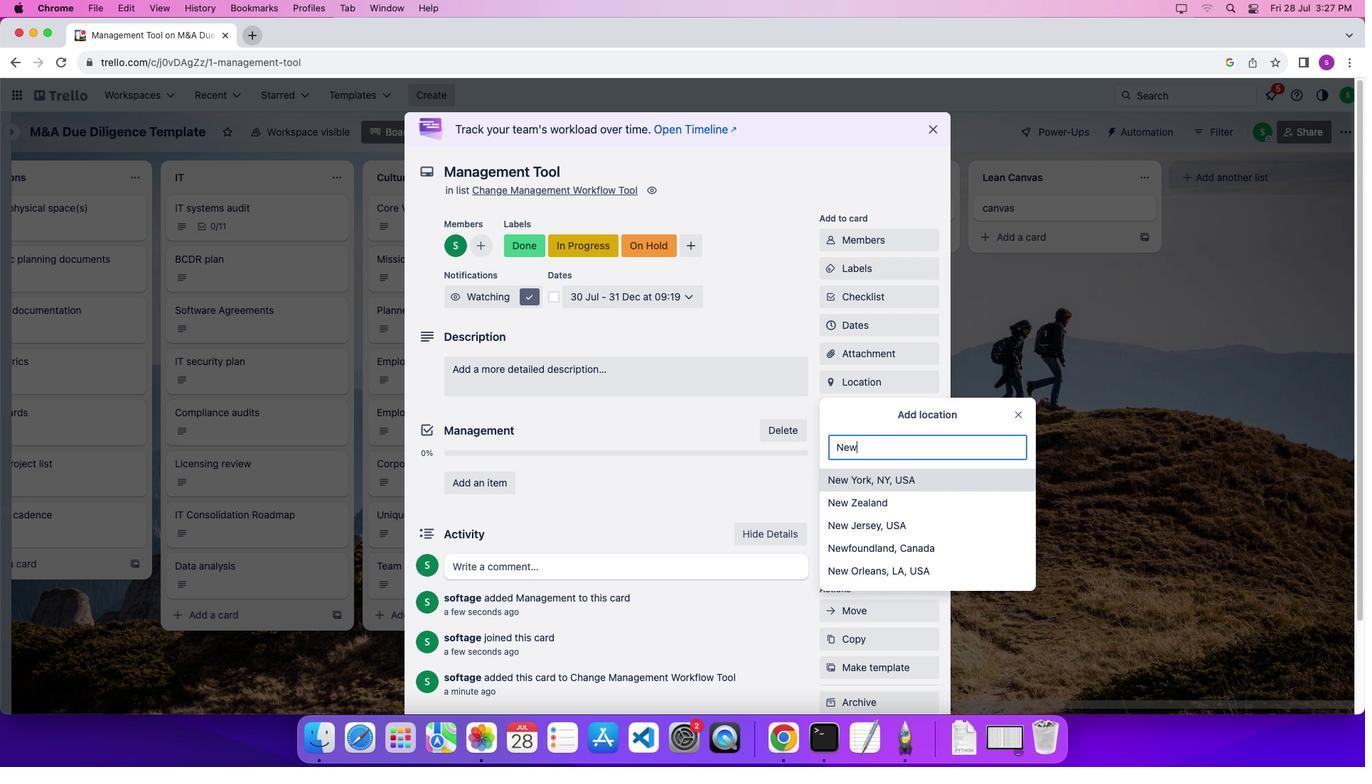 
Action: Mouse moved to (946, 477)
Screenshot: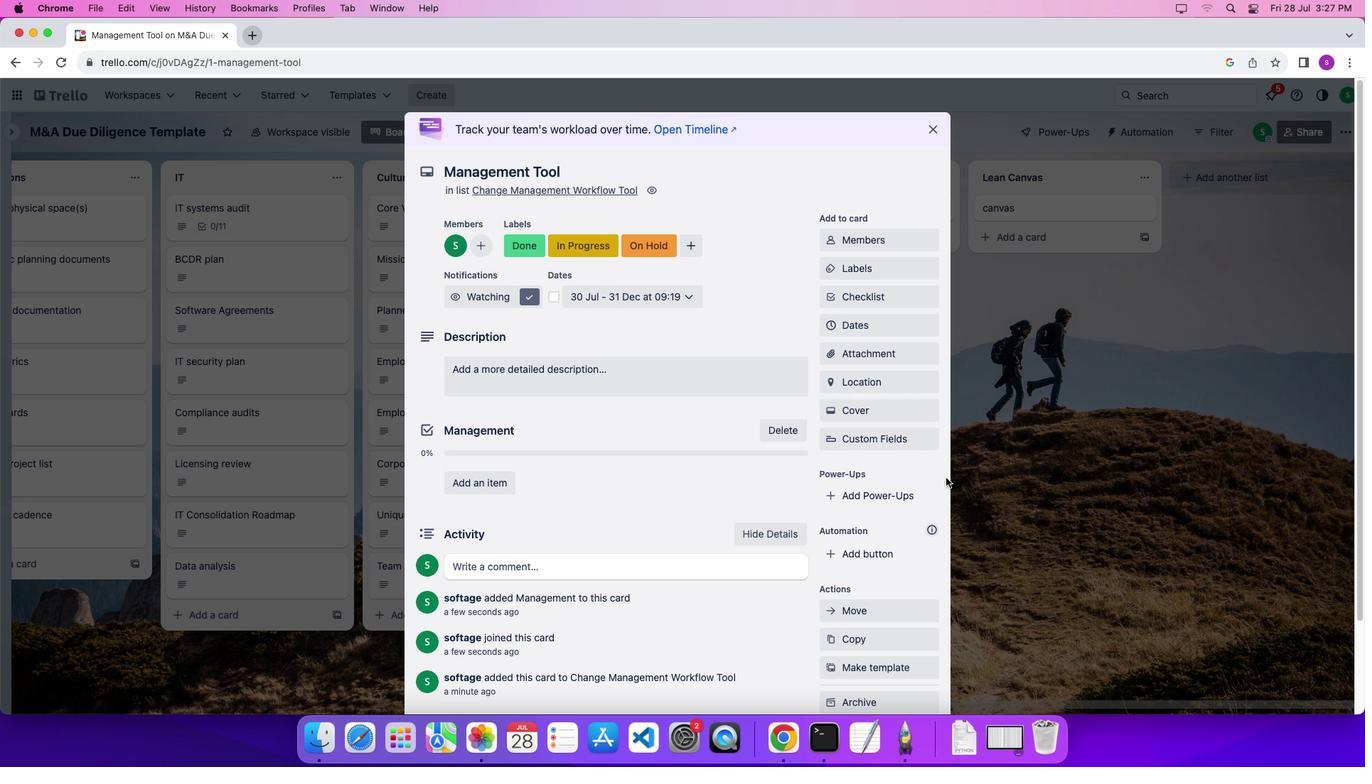 
Action: Mouse pressed left at (946, 477)
Screenshot: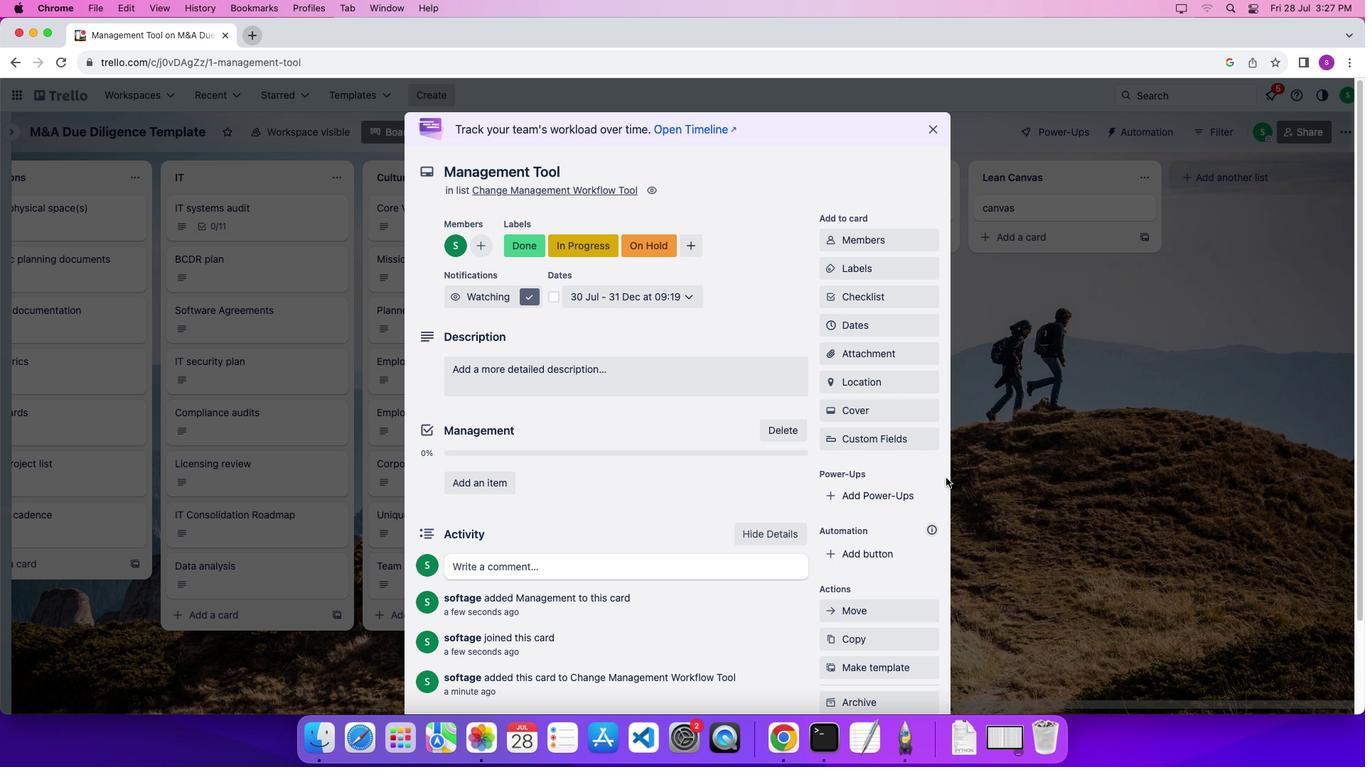 
Action: Mouse moved to (883, 413)
Screenshot: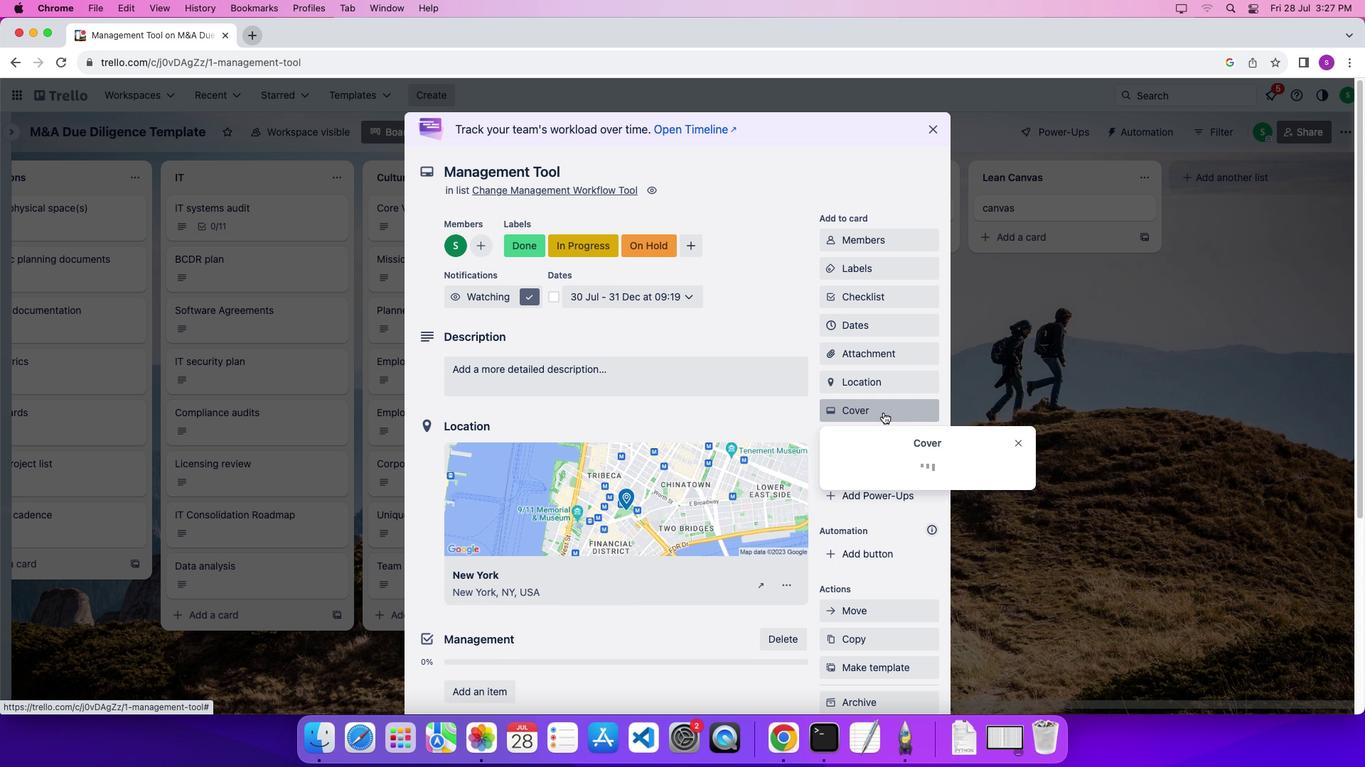 
Action: Mouse pressed left at (883, 413)
Screenshot: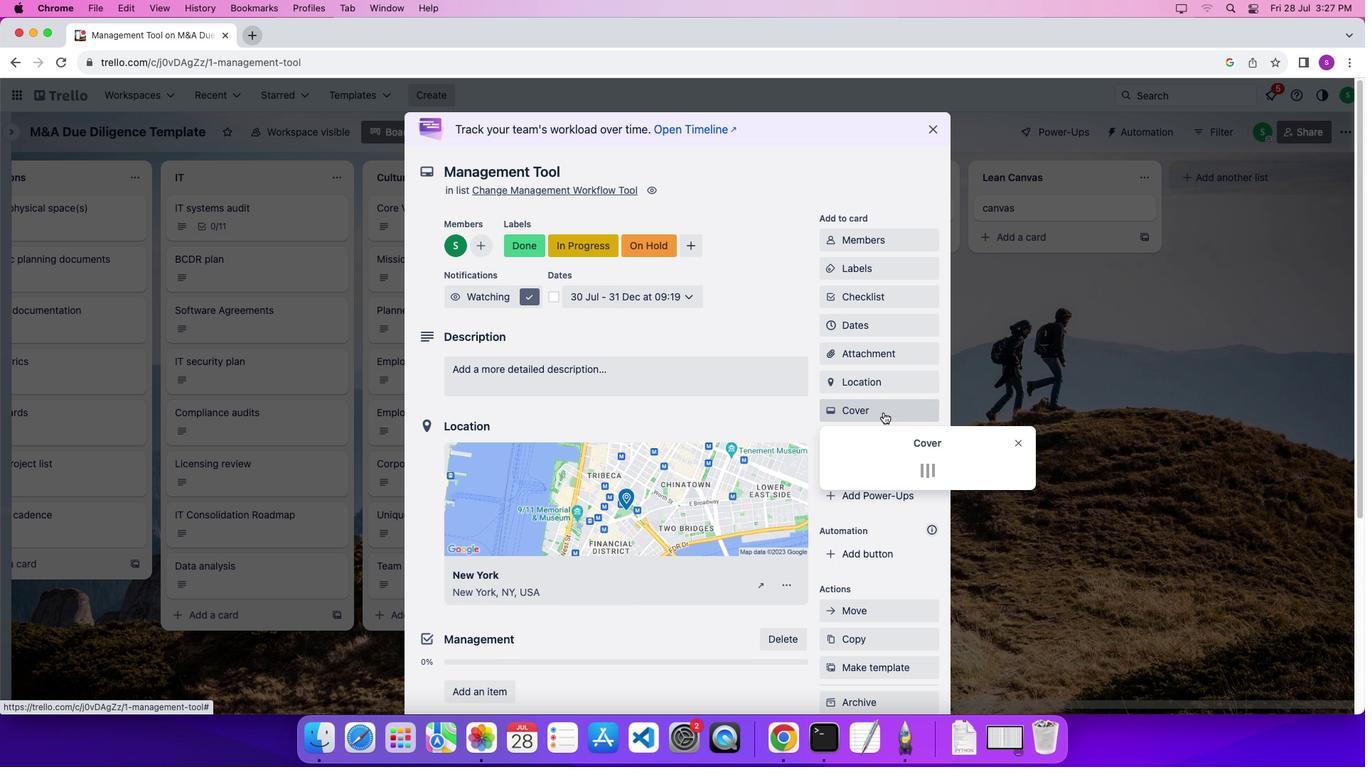 
Action: Mouse moved to (964, 588)
Screenshot: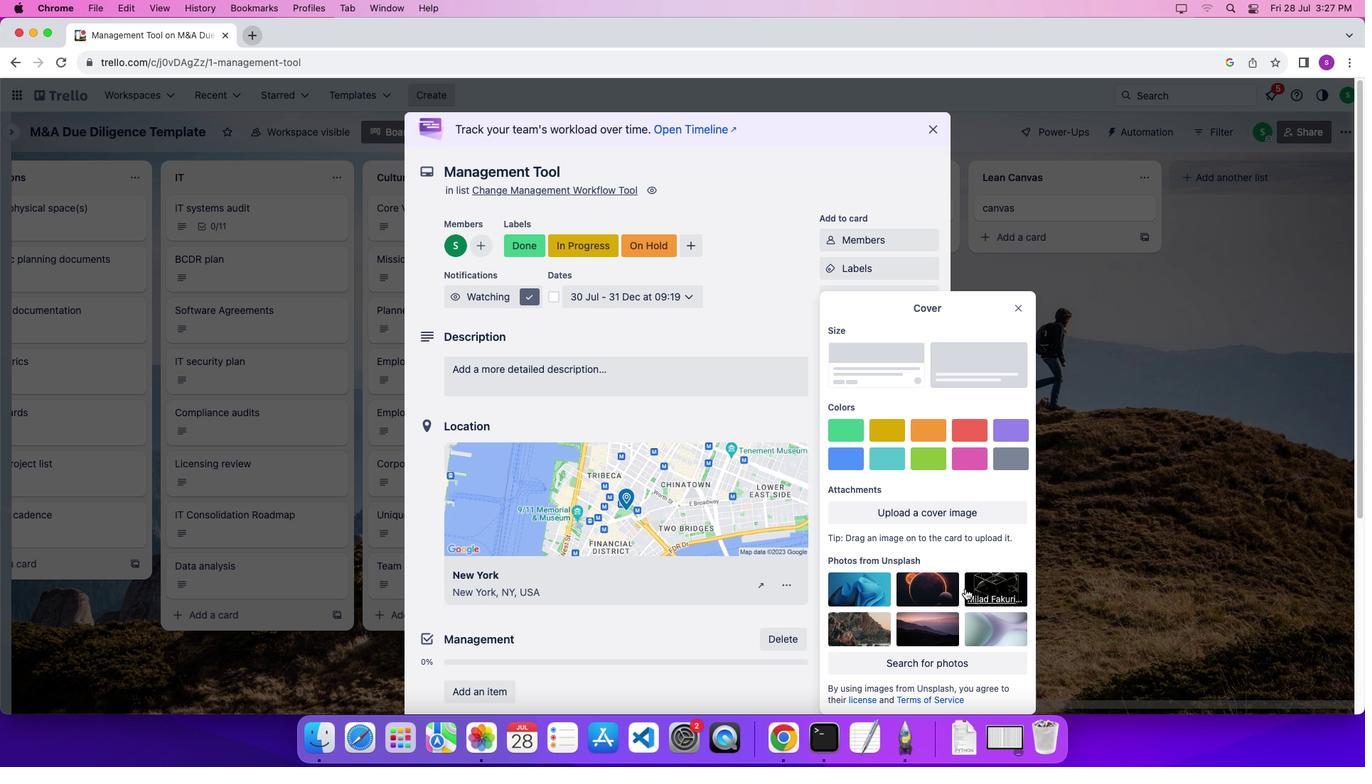 
Action: Mouse scrolled (964, 588) with delta (0, 0)
Screenshot: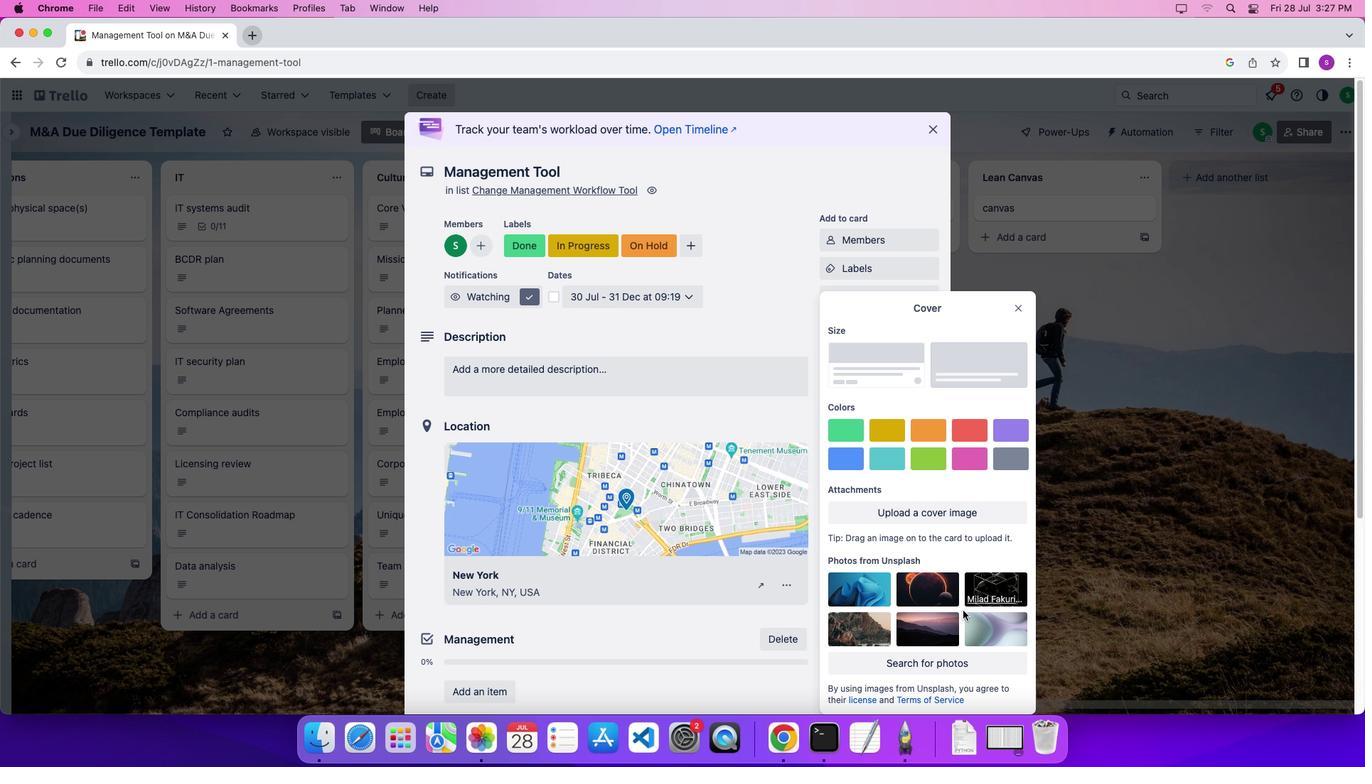 
Action: Mouse scrolled (964, 588) with delta (0, 0)
Screenshot: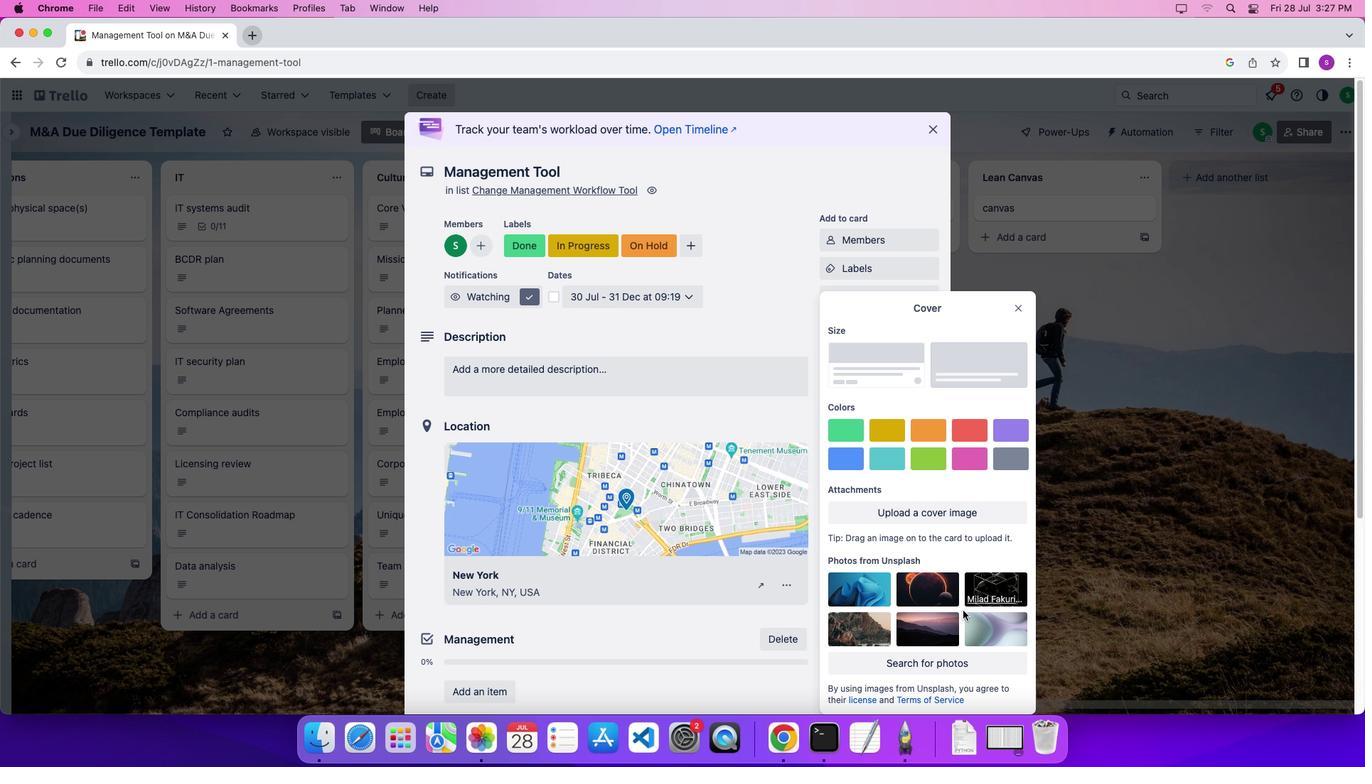 
Action: Mouse scrolled (964, 588) with delta (0, -4)
Screenshot: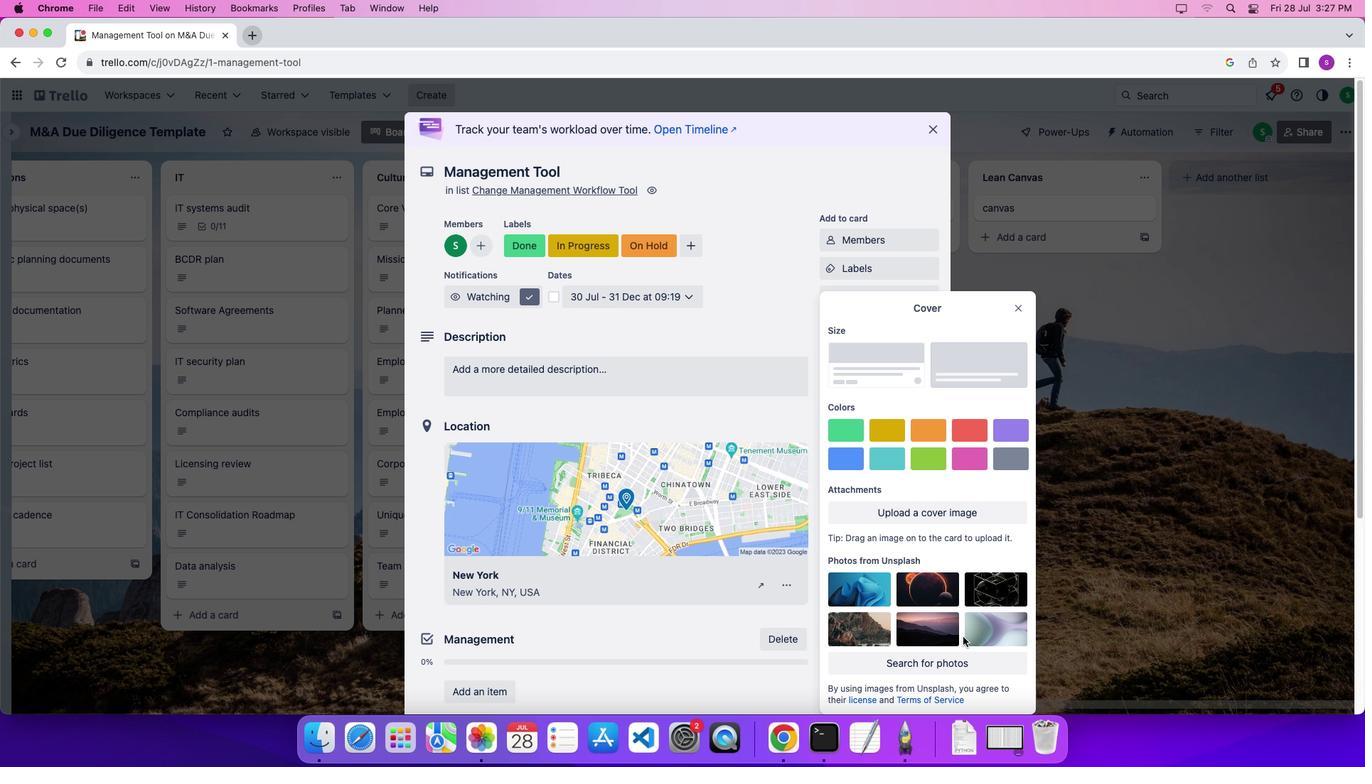 
Action: Mouse scrolled (964, 588) with delta (0, -6)
Screenshot: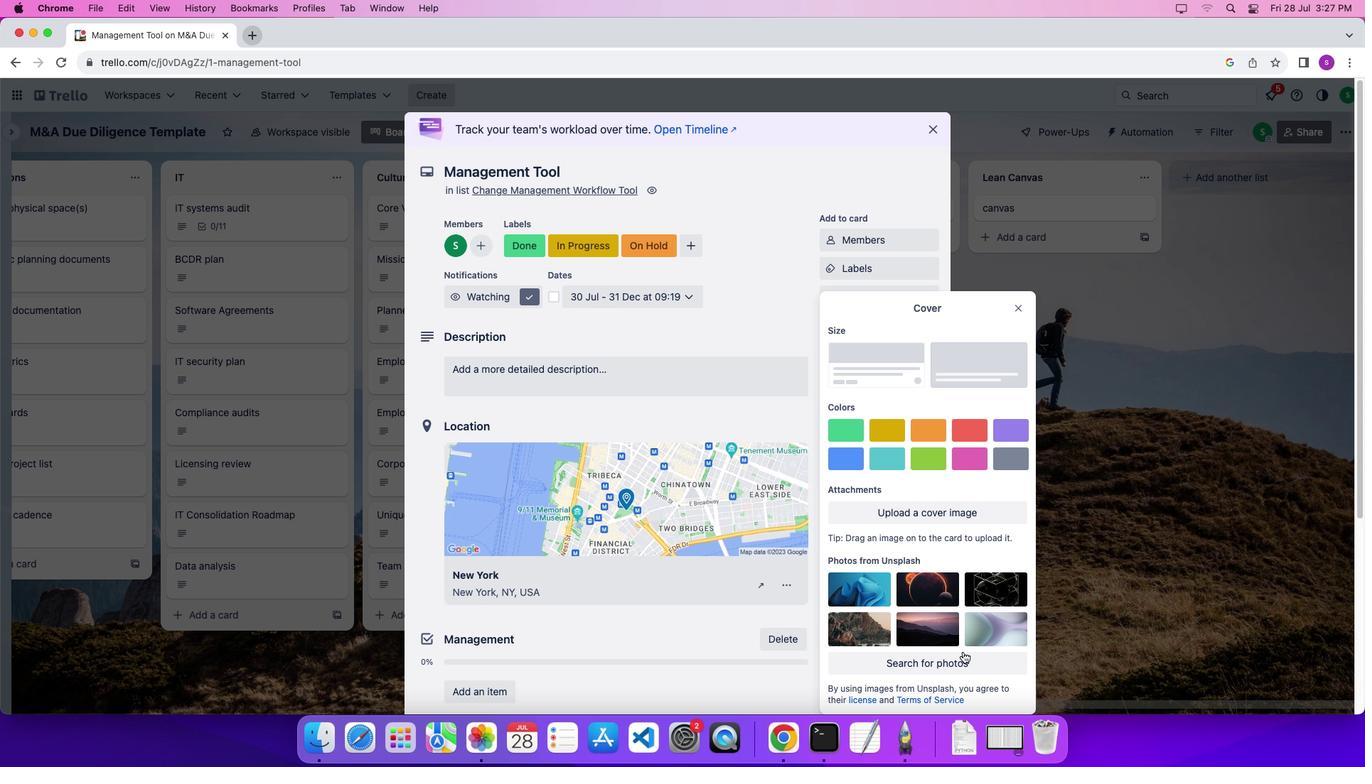 
Action: Mouse moved to (964, 661)
Screenshot: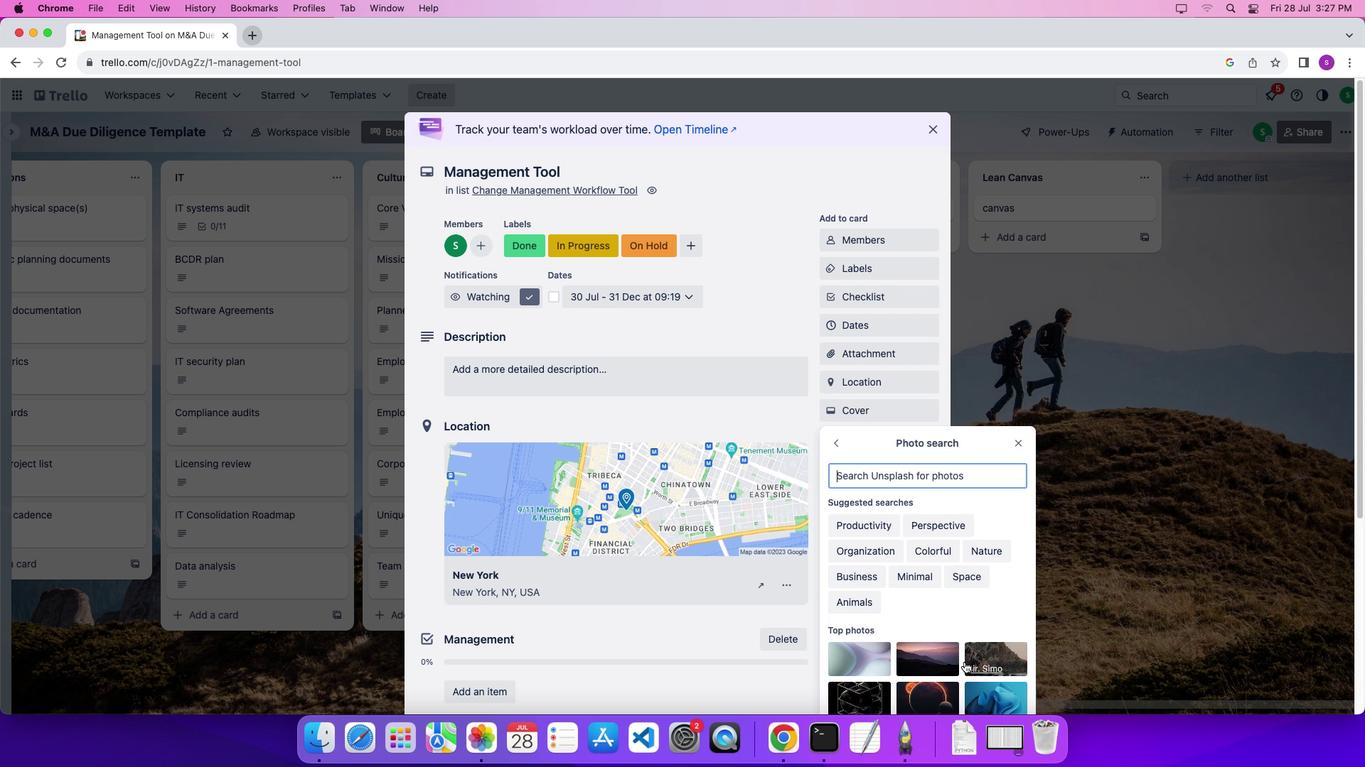 
Action: Mouse pressed left at (964, 661)
Screenshot: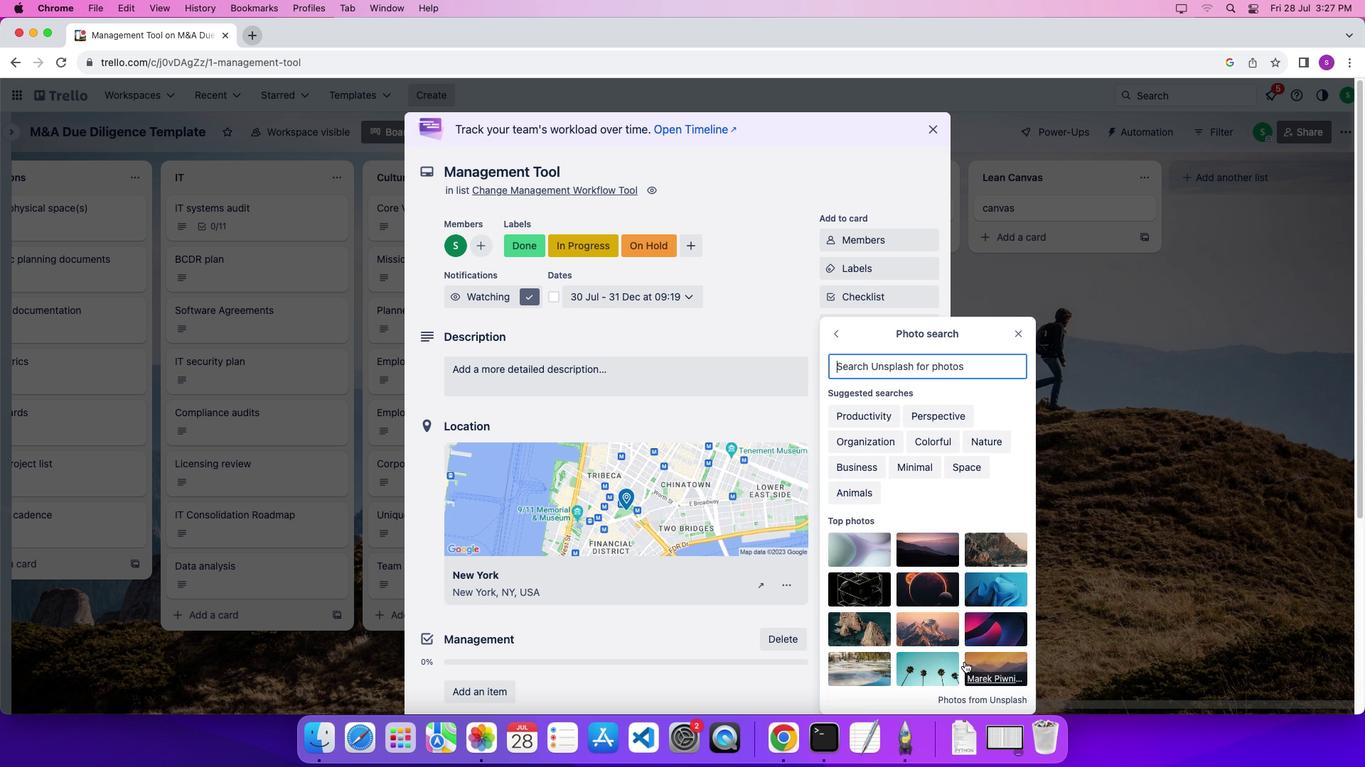 
Action: Mouse moved to (986, 627)
Screenshot: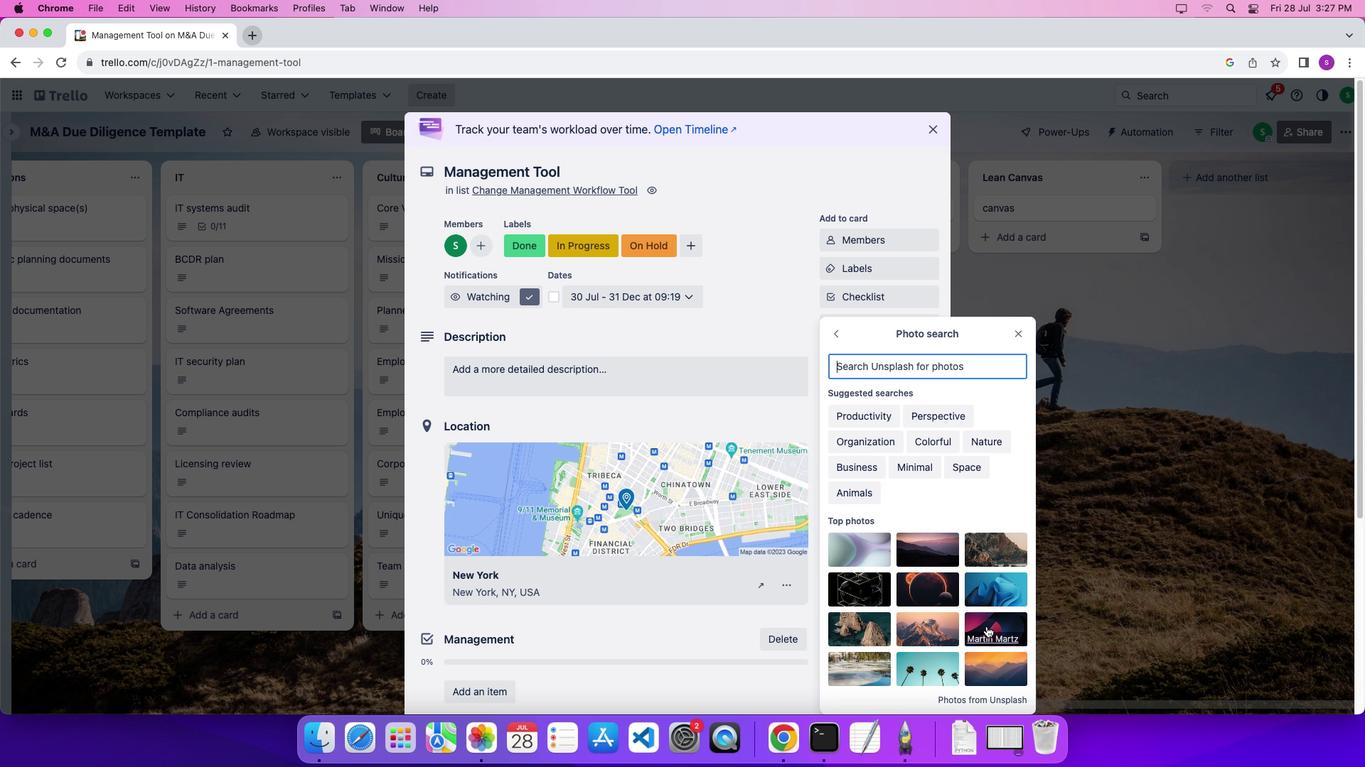 
Action: Mouse pressed left at (986, 627)
Screenshot: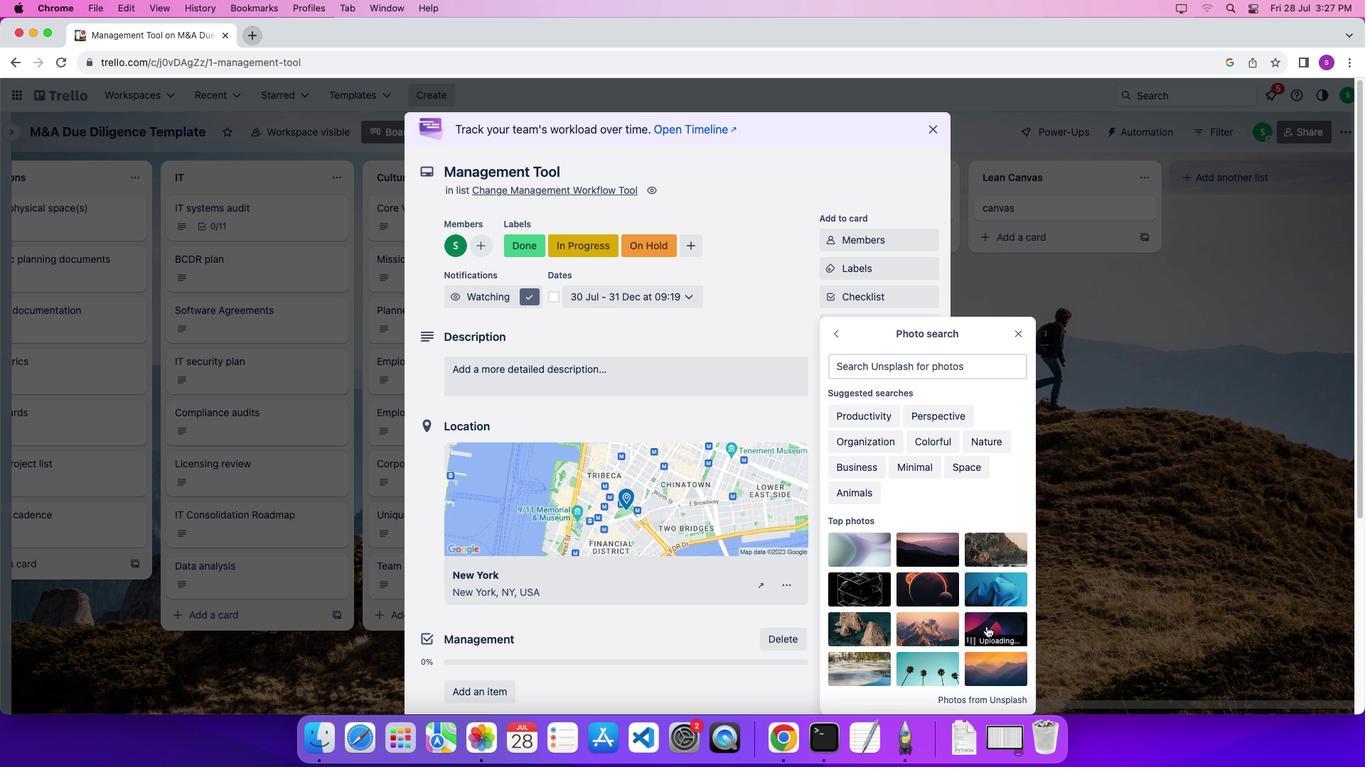 
Action: Mouse moved to (1016, 123)
Screenshot: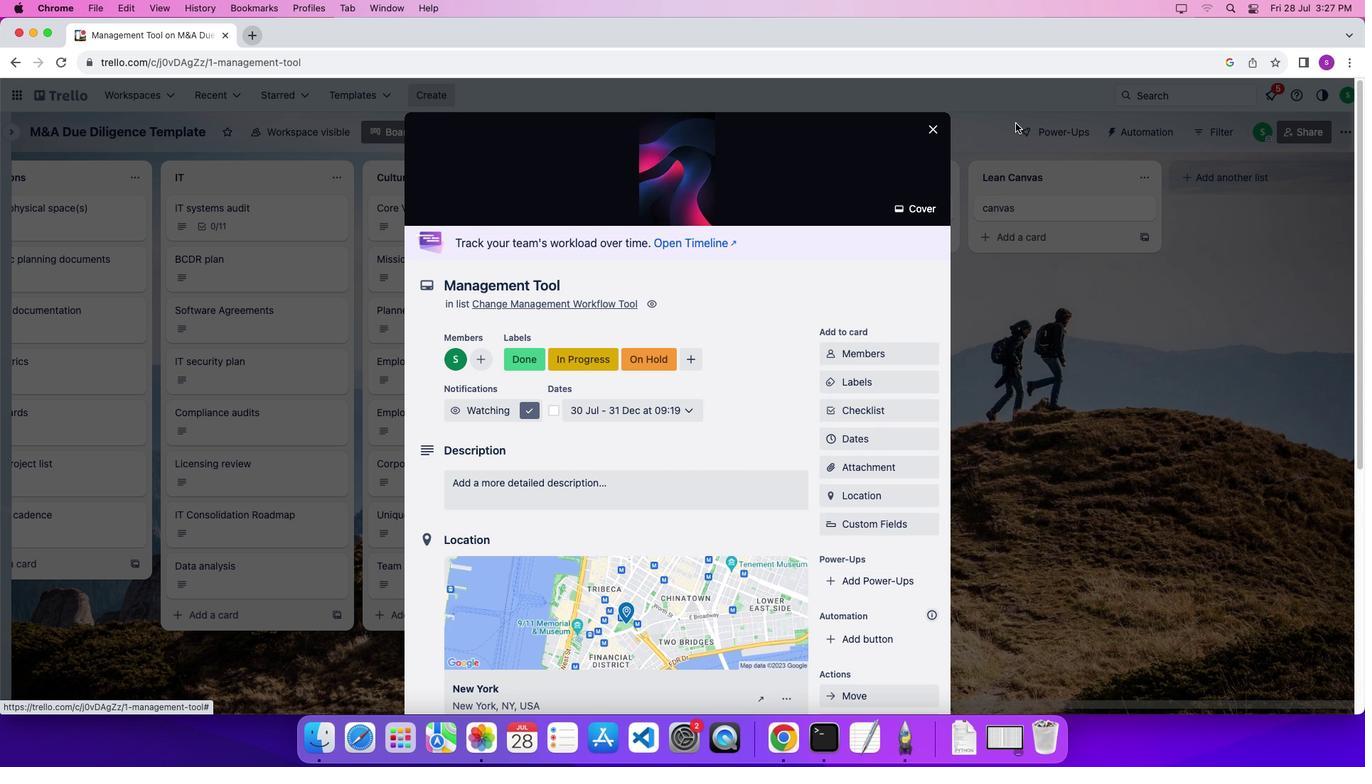 
Action: Mouse pressed left at (1016, 123)
Screenshot: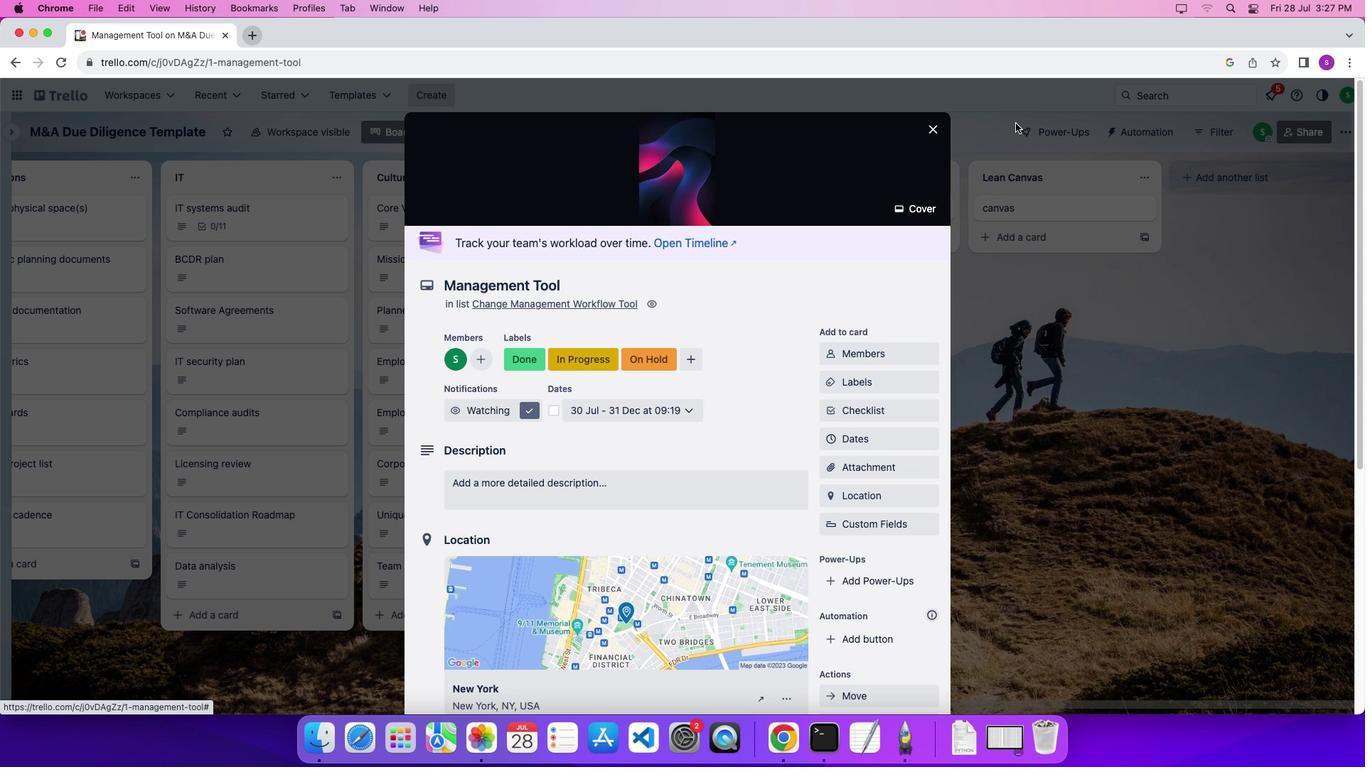 
Action: Mouse moved to (896, 477)
Screenshot: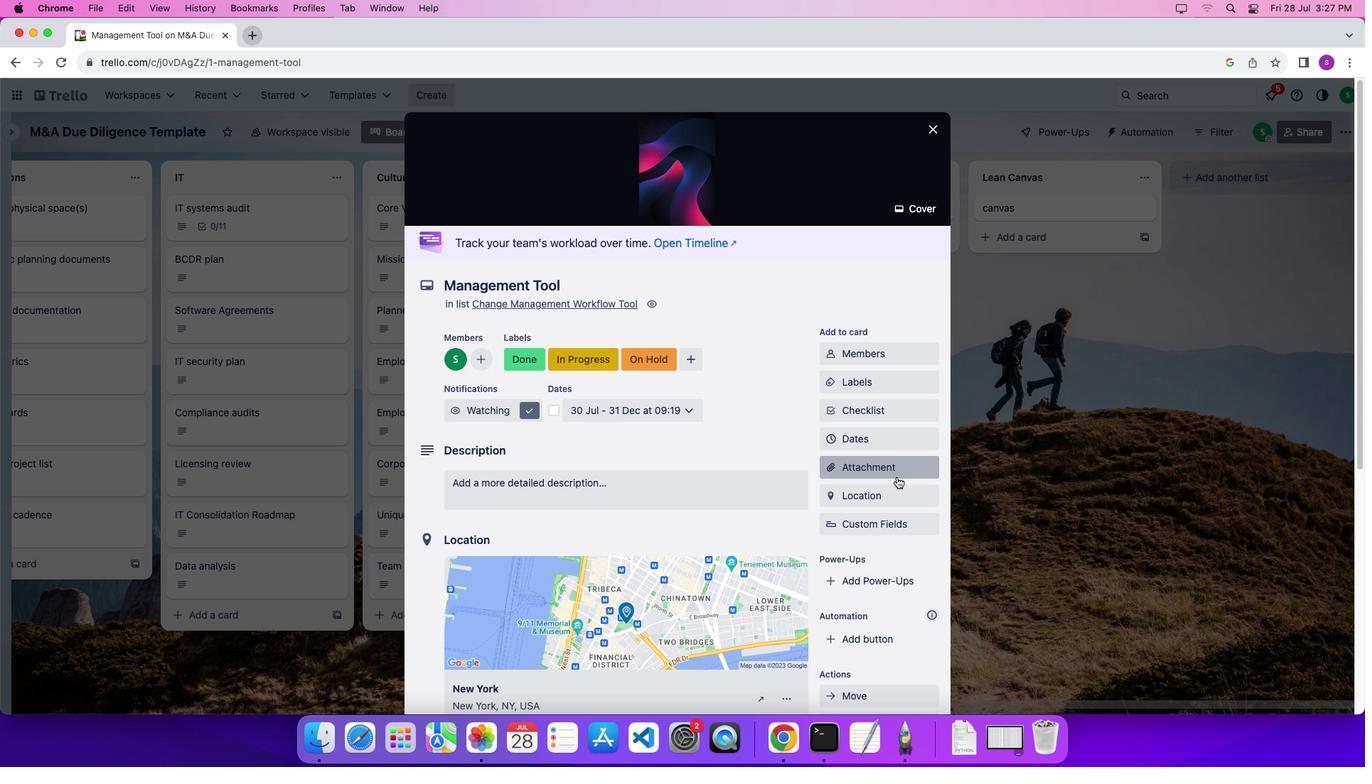 
Action: Mouse pressed left at (896, 477)
Screenshot: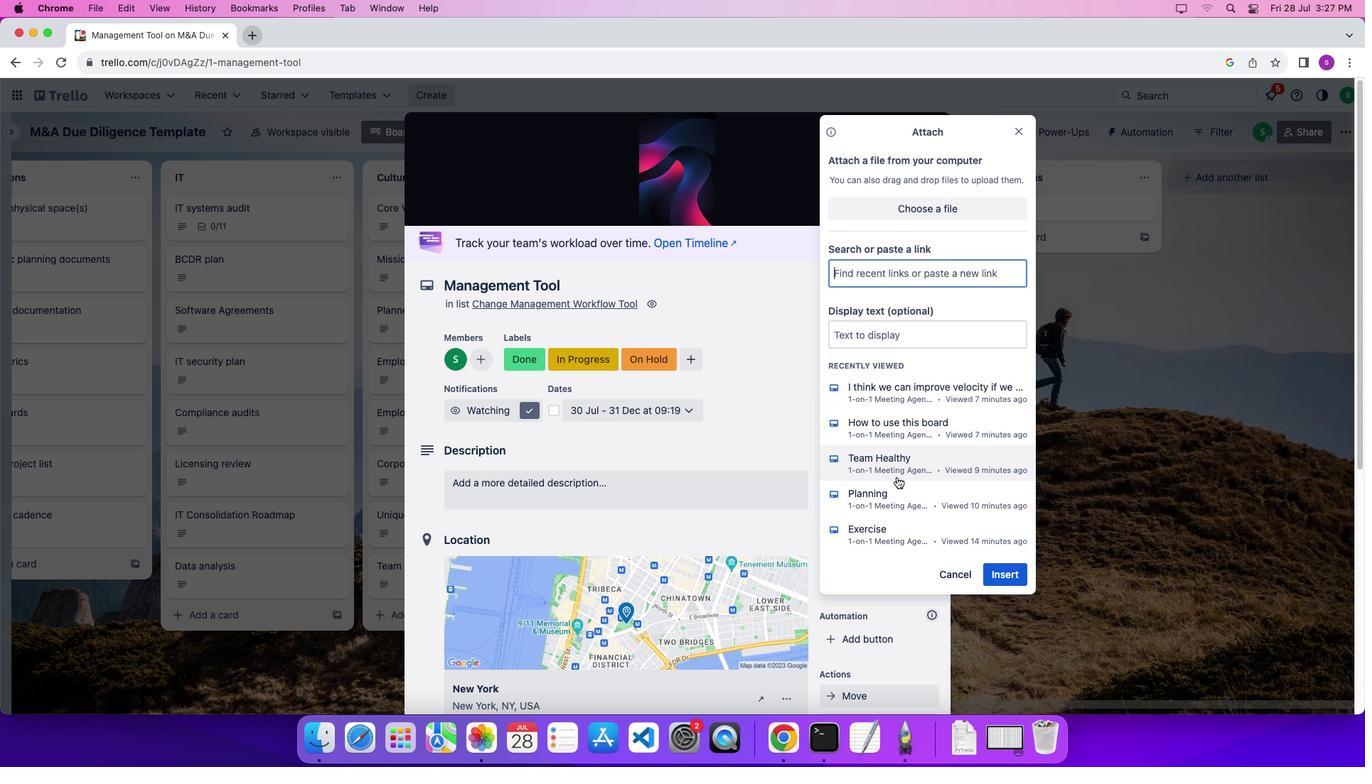 
Action: Mouse moved to (922, 524)
Screenshot: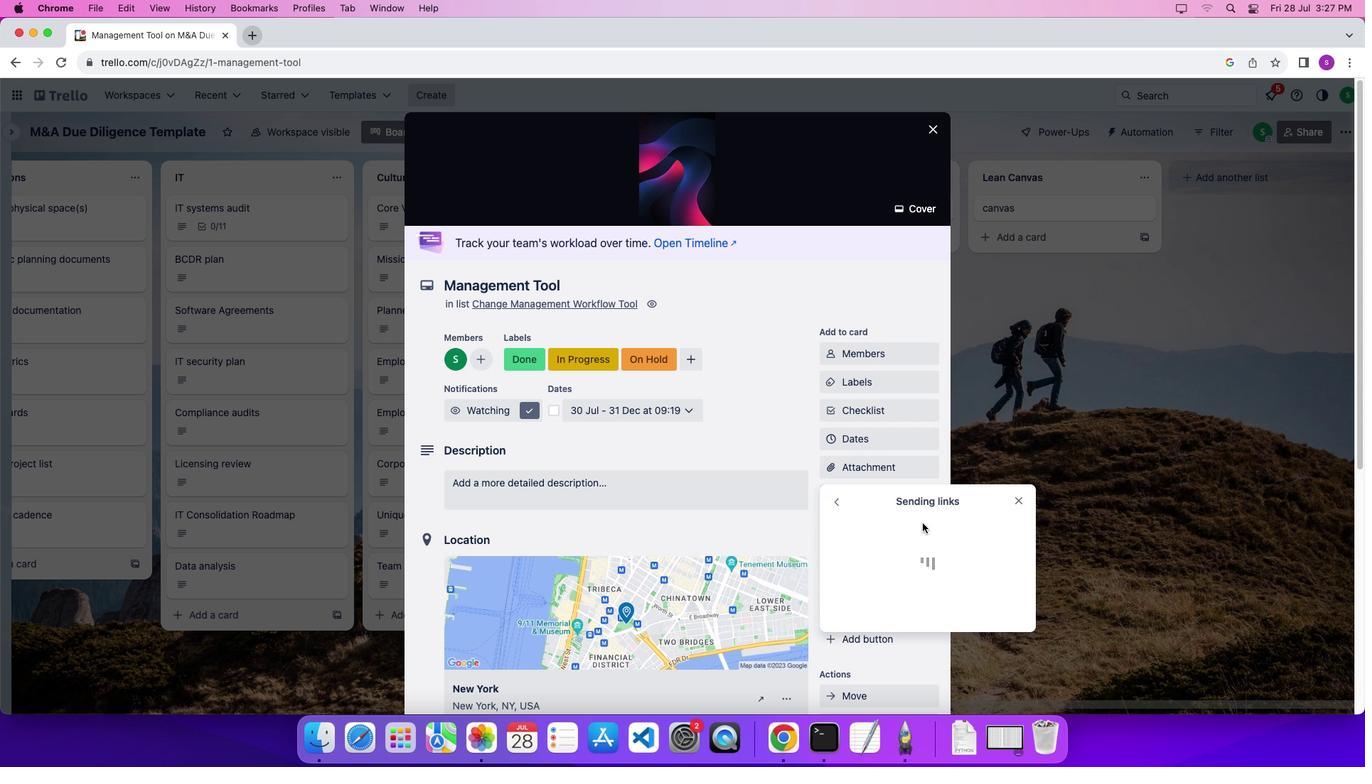 
Action: Mouse pressed left at (922, 524)
Screenshot: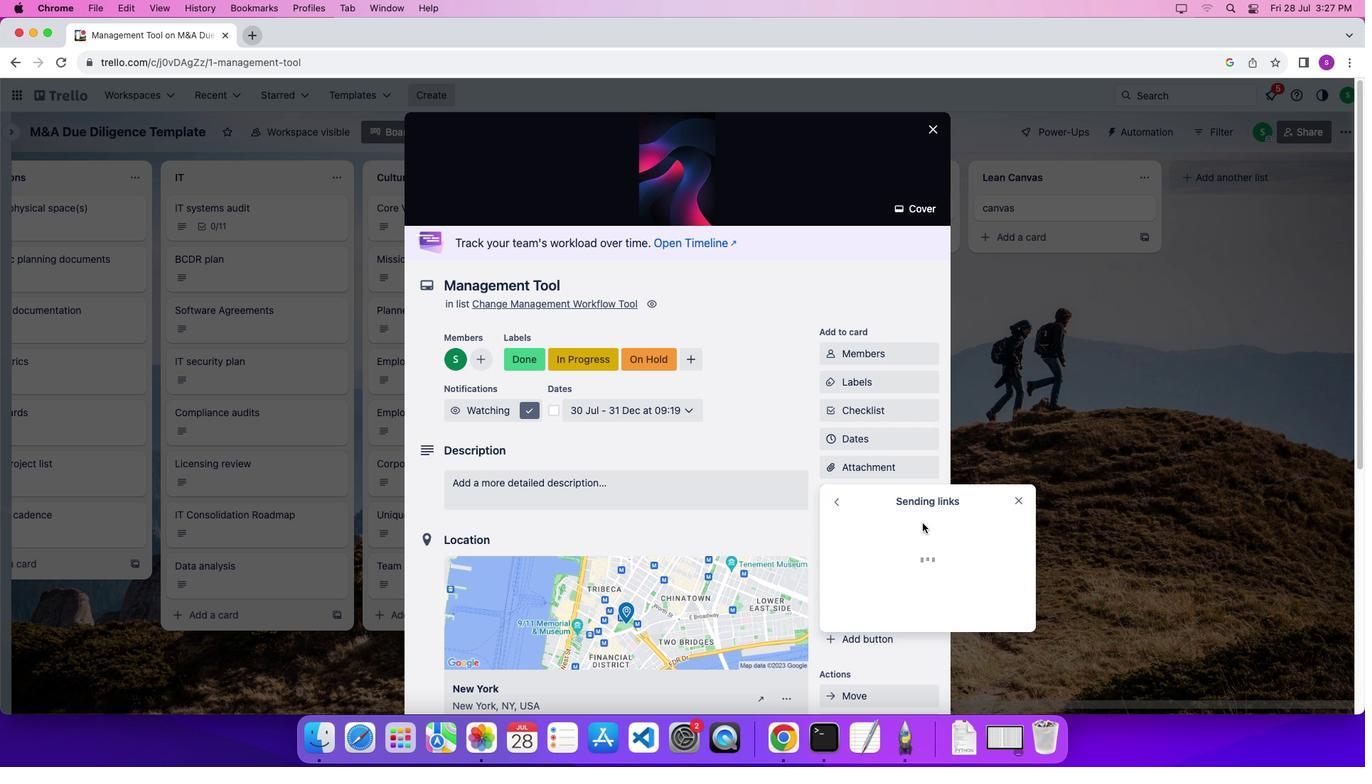 
Action: Mouse moved to (559, 409)
Screenshot: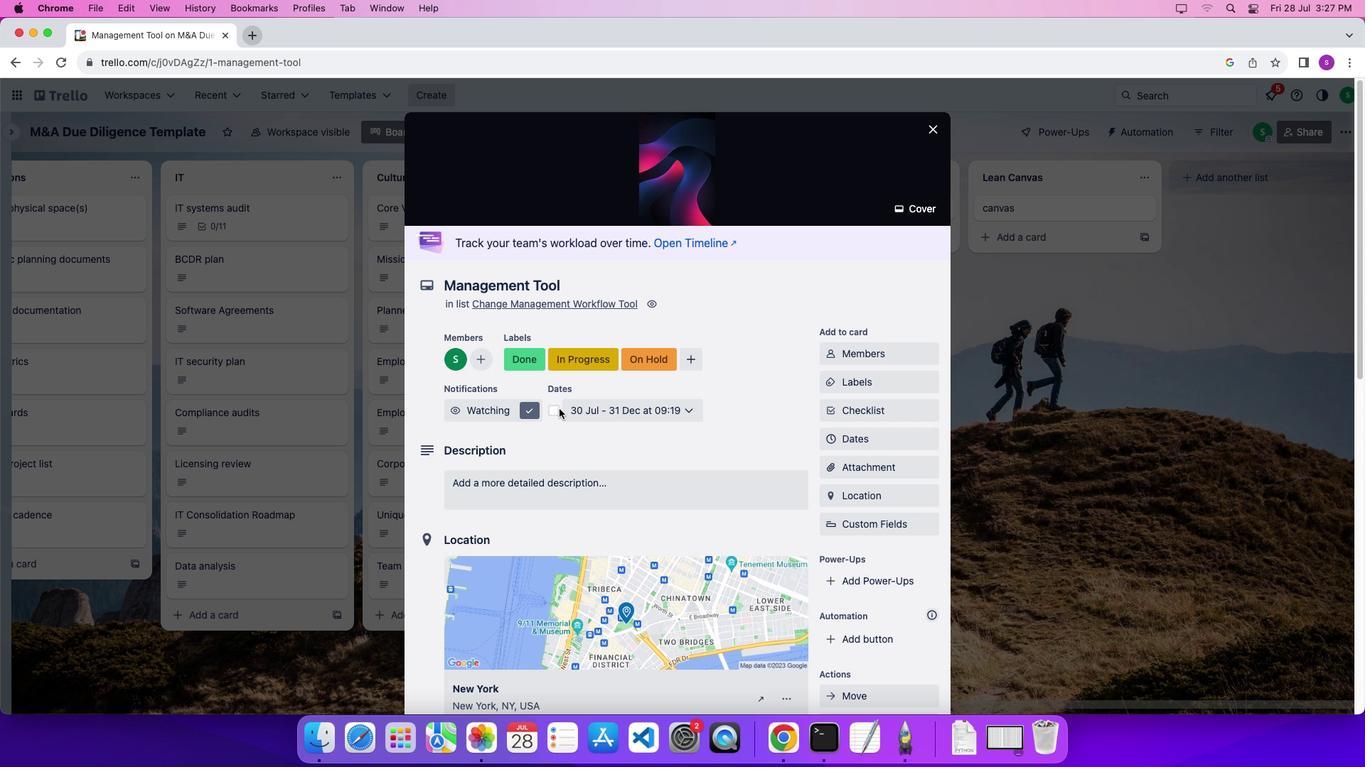 
Action: Mouse pressed left at (559, 409)
Screenshot: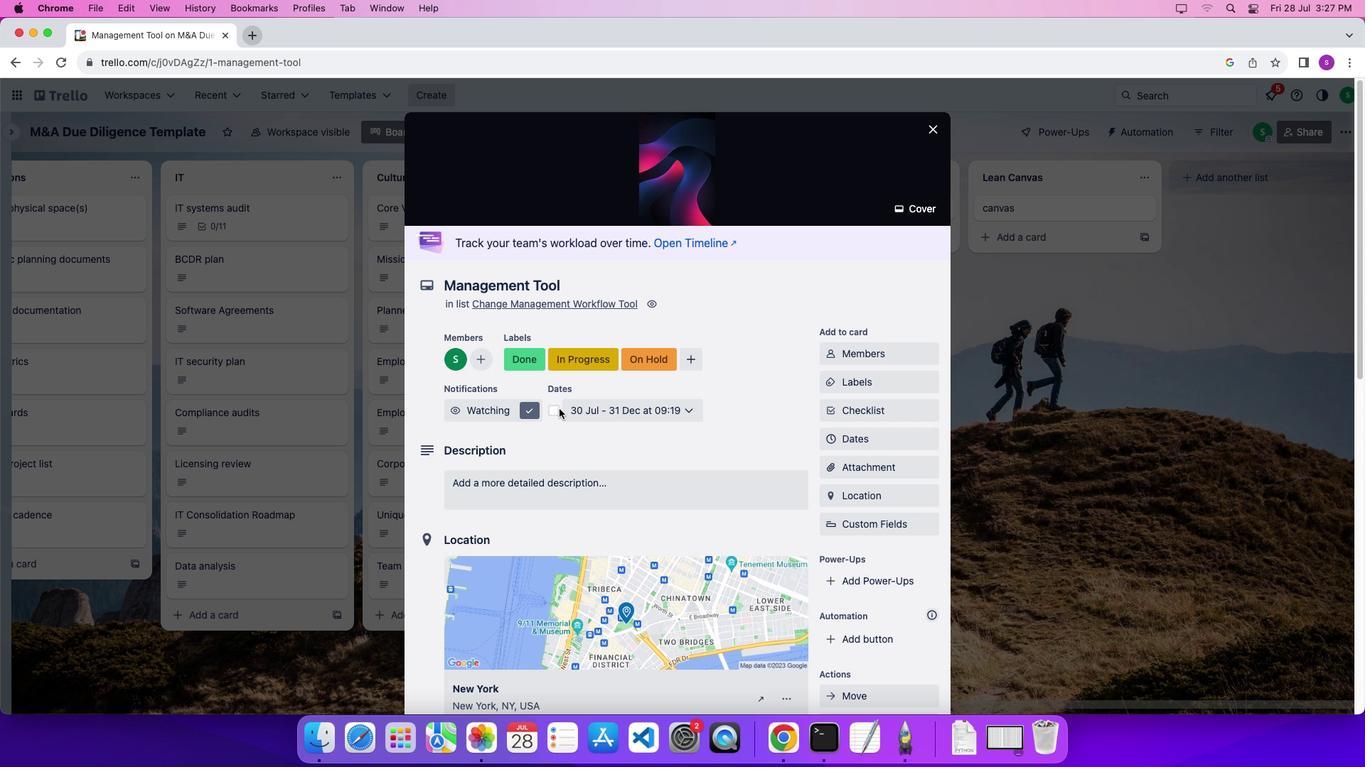 
Action: Mouse moved to (556, 410)
Screenshot: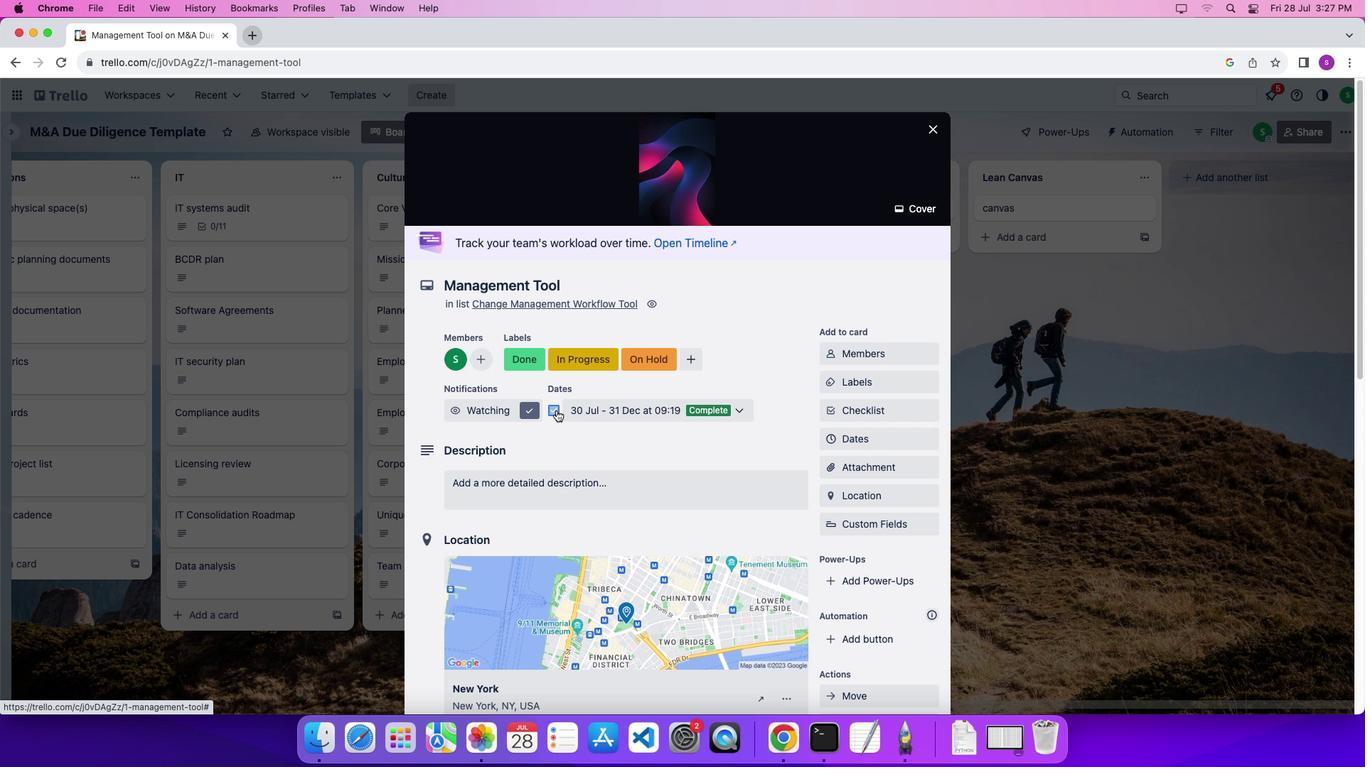 
Action: Mouse pressed left at (556, 410)
Screenshot: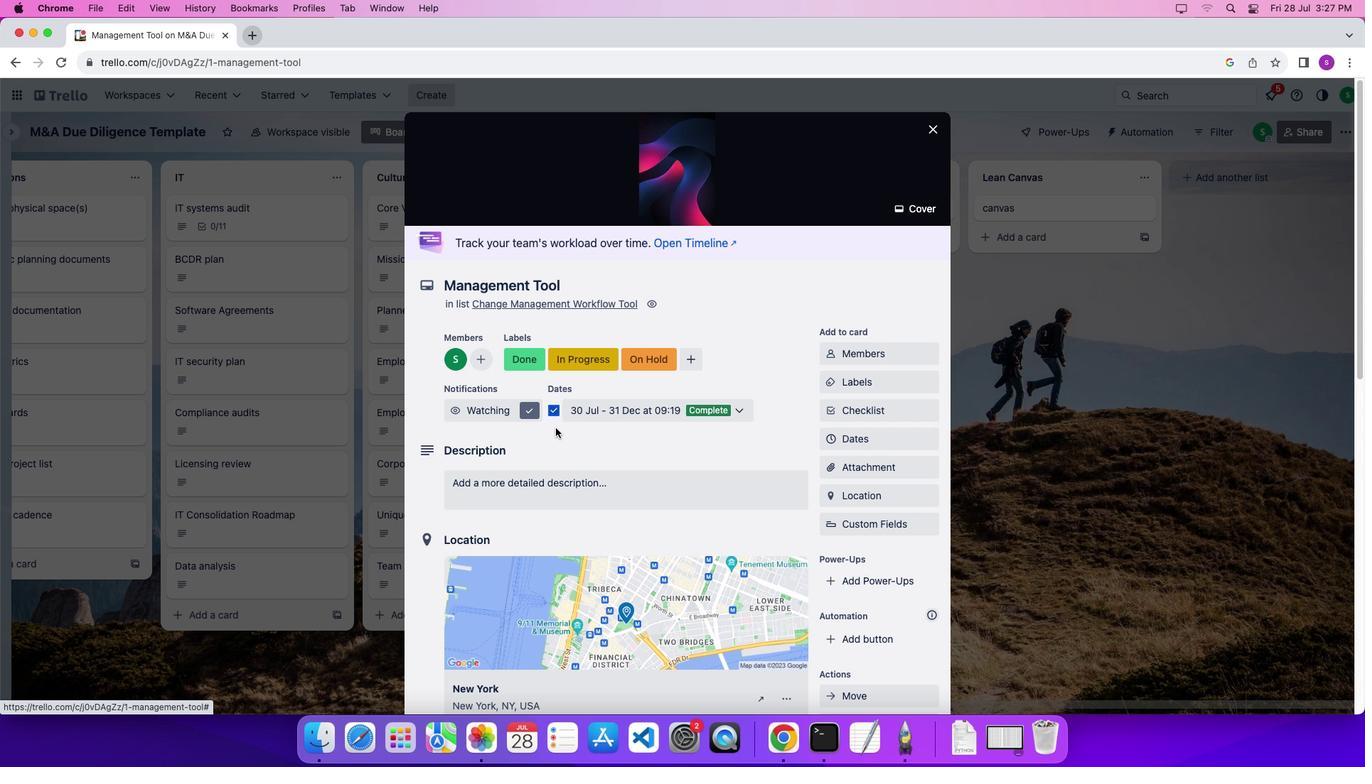 
Action: Mouse moved to (558, 482)
Screenshot: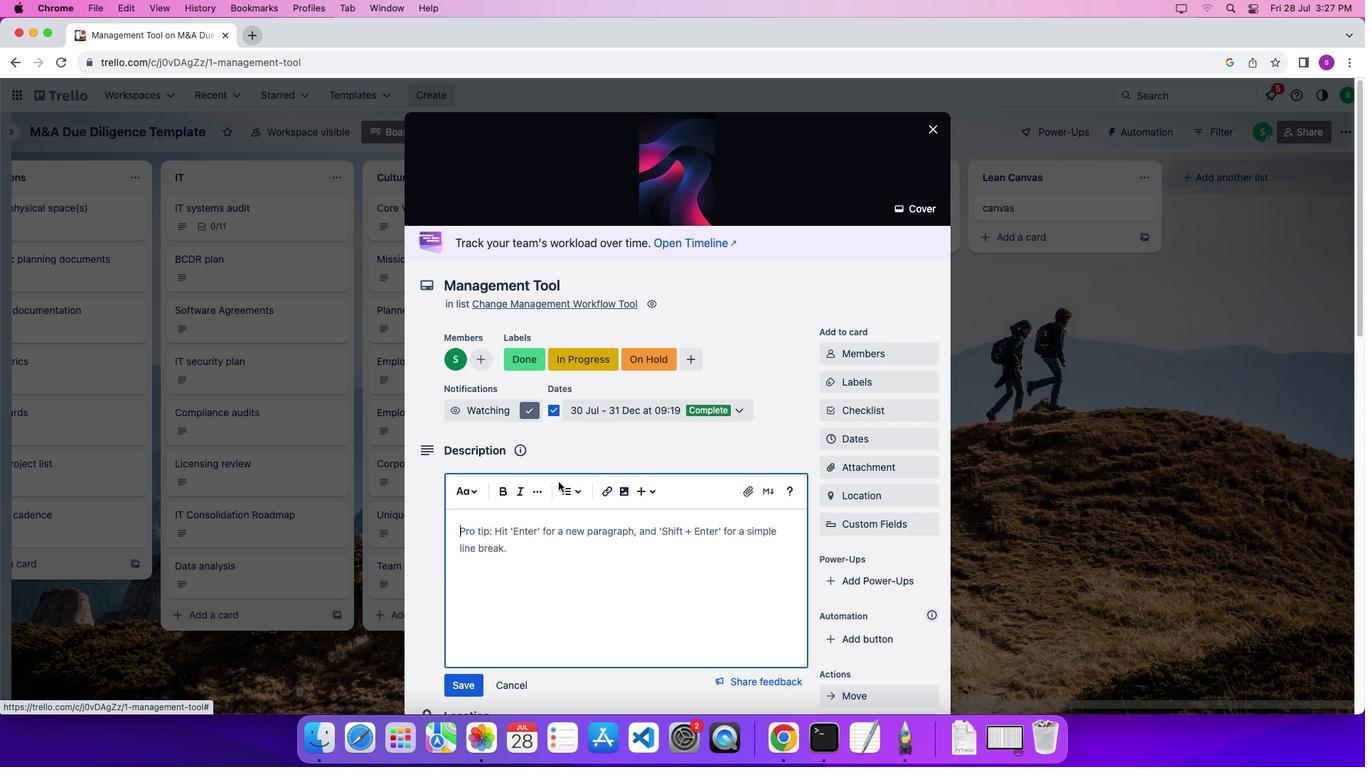 
Action: Mouse pressed left at (558, 482)
Screenshot: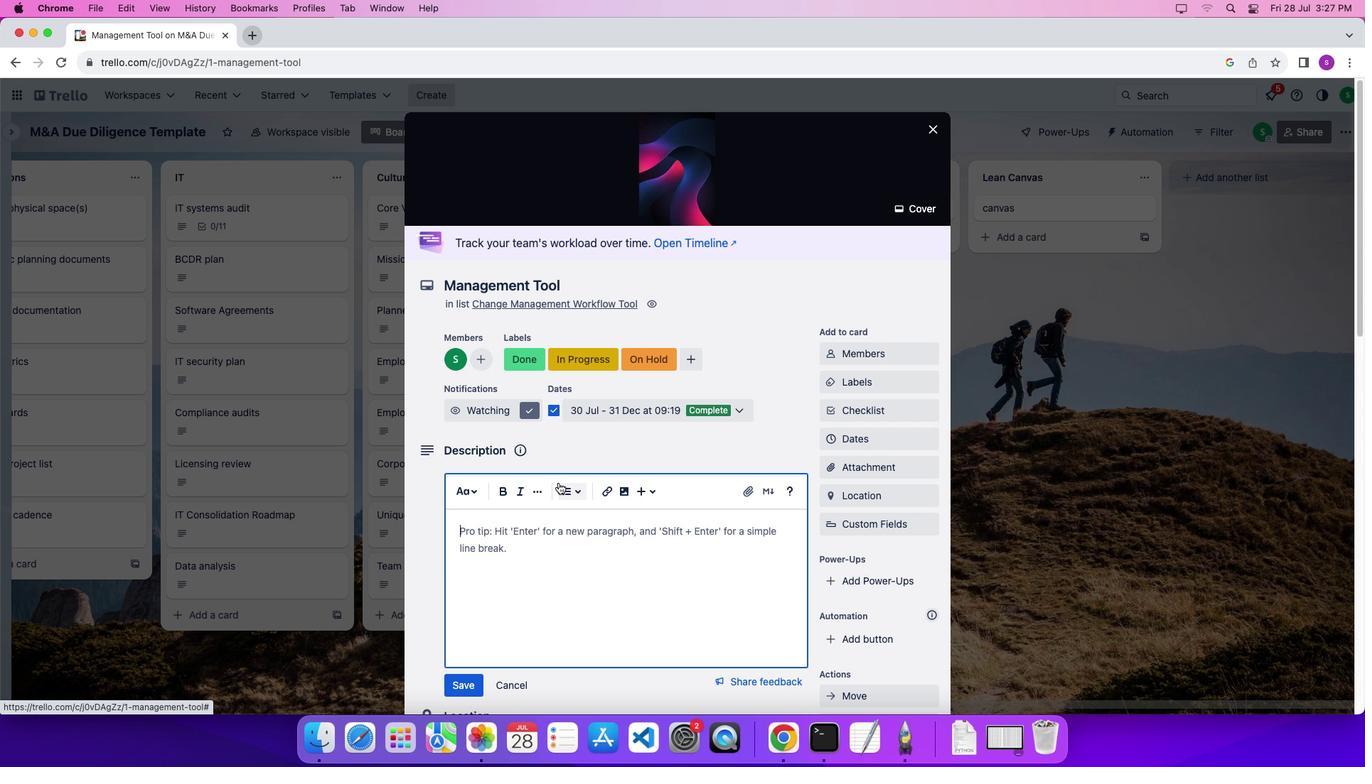 
Action: Mouse moved to (559, 541)
Screenshot: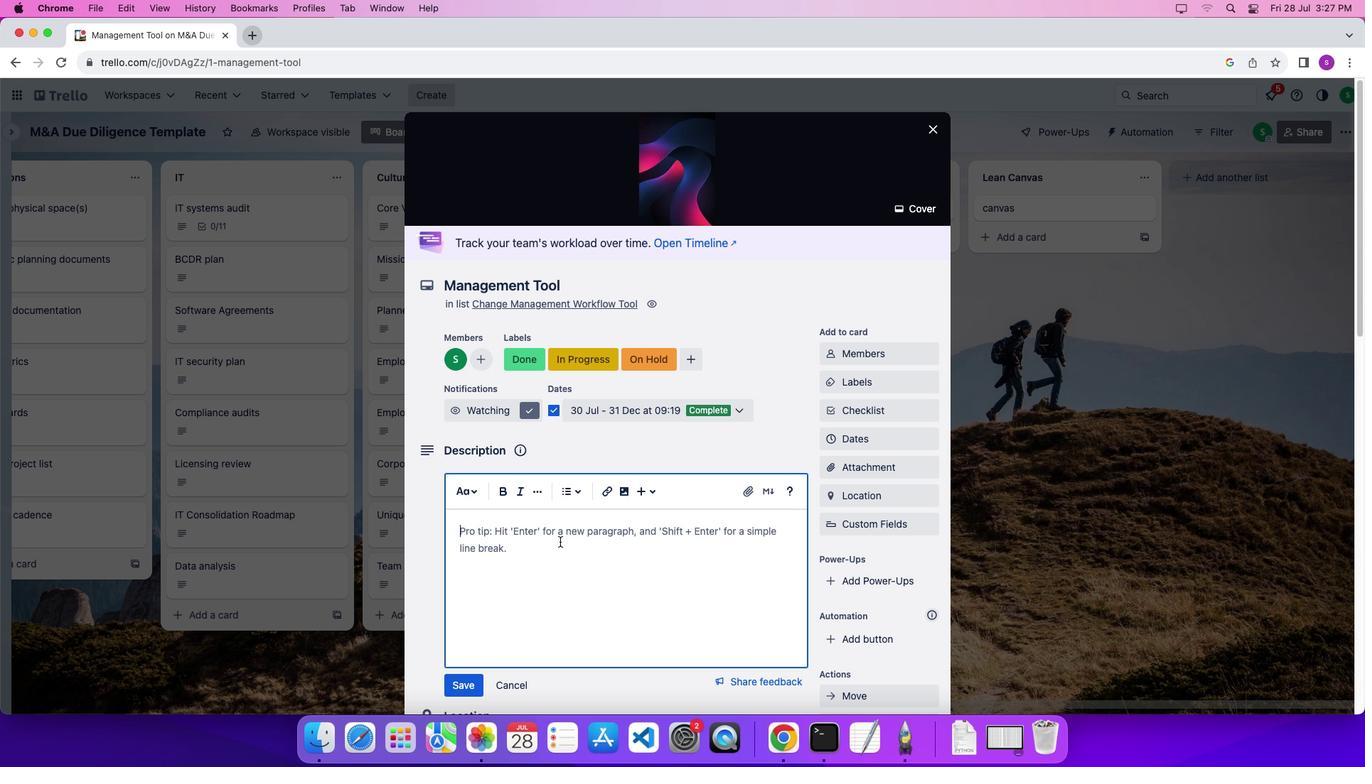 
Action: Mouse pressed left at (559, 541)
Screenshot: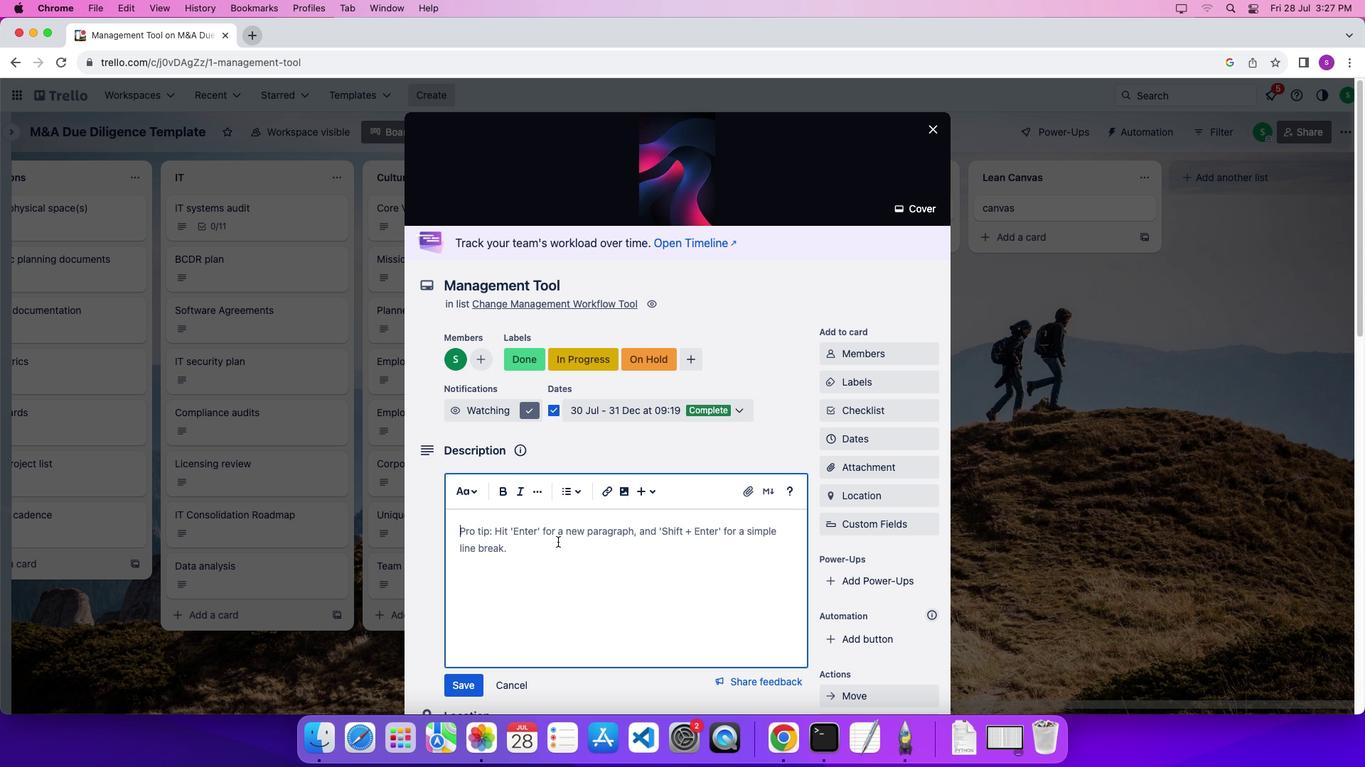 
Action: Mouse moved to (557, 541)
Screenshot: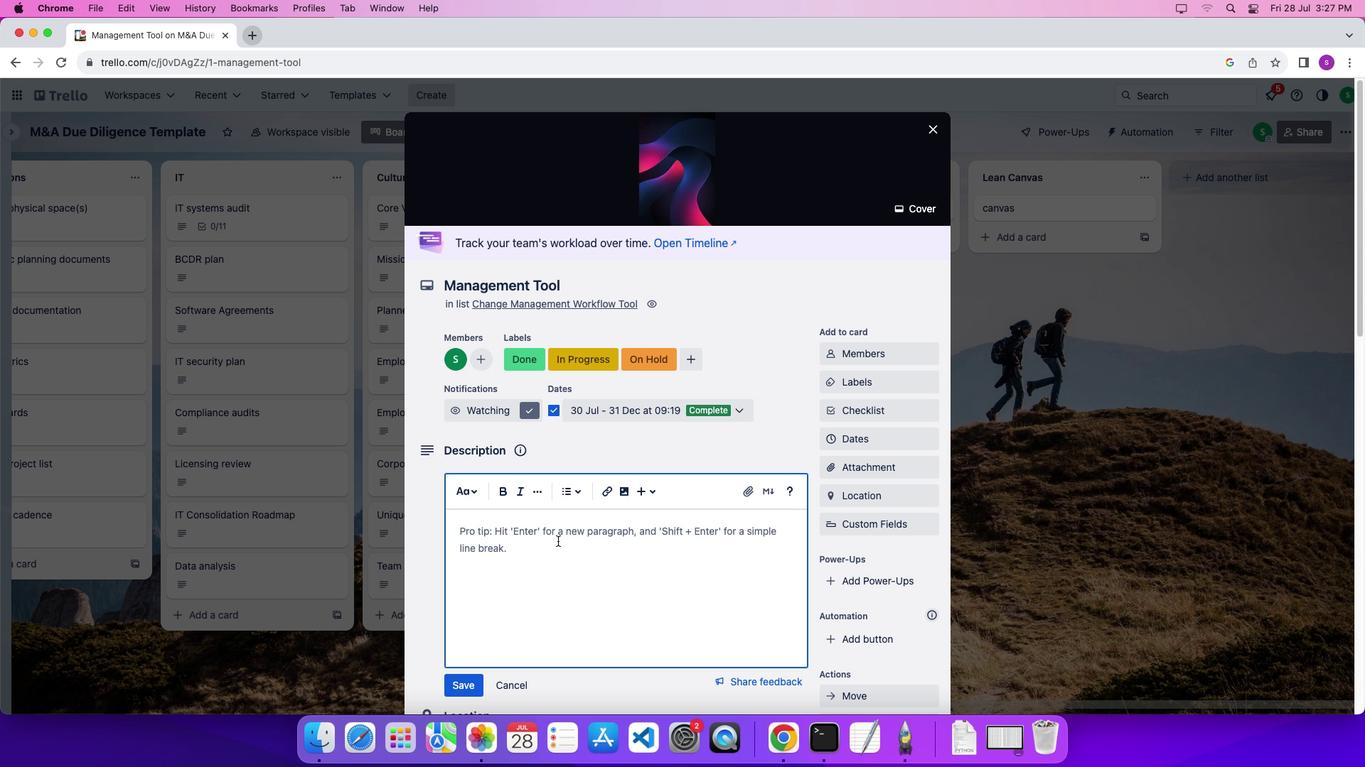 
Action: Key pressed Key.shift'M''a''n''a''g''e'Key.space't''h''e'Key.space'c''h''n'Key.backspace'a''n''g''e'Key.space'w''o''r''k''f''l''o''w'Key.space'f''o''r'Key.space'y''o''u''r'Key.space'b''u''s''i''n''e''s''s''.'
Screenshot: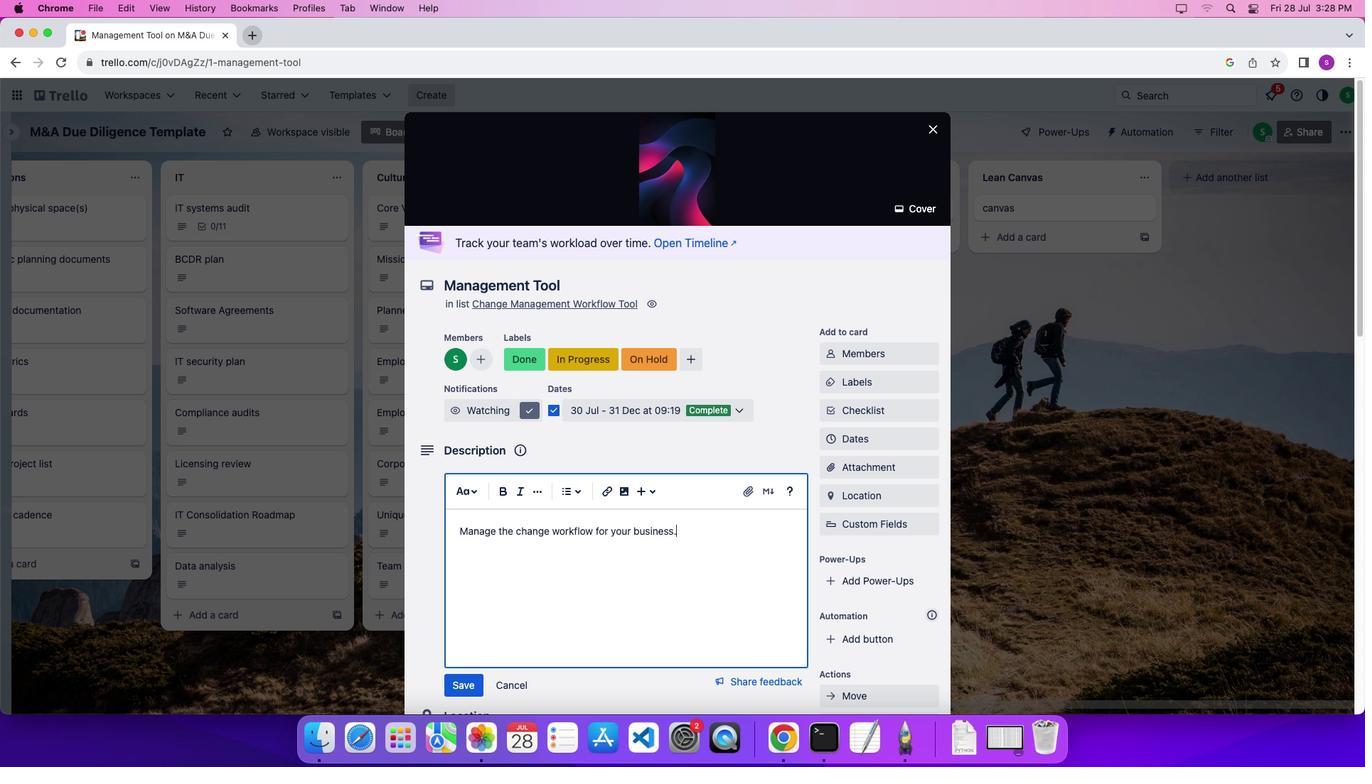 
Action: Mouse moved to (693, 534)
Screenshot: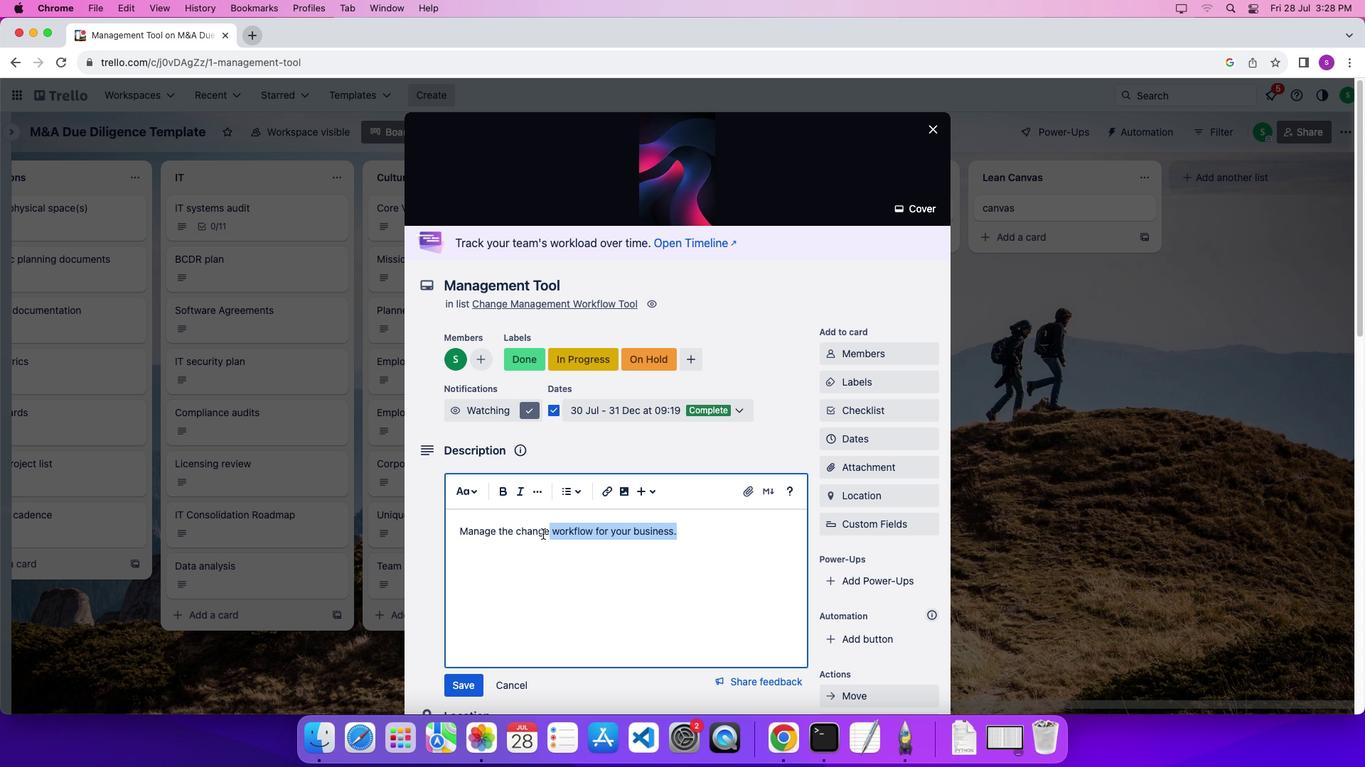 
Action: Mouse pressed left at (693, 534)
Screenshot: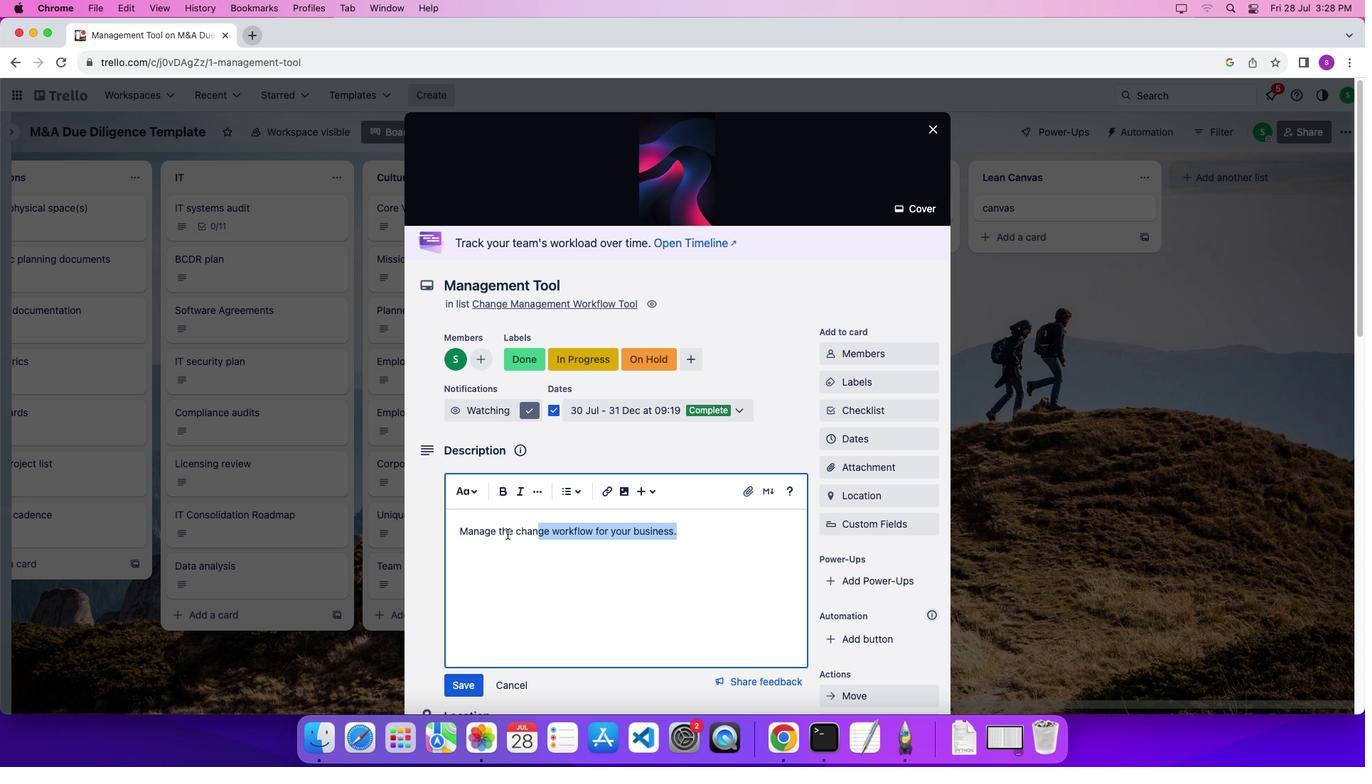
Action: Mouse moved to (472, 491)
Screenshot: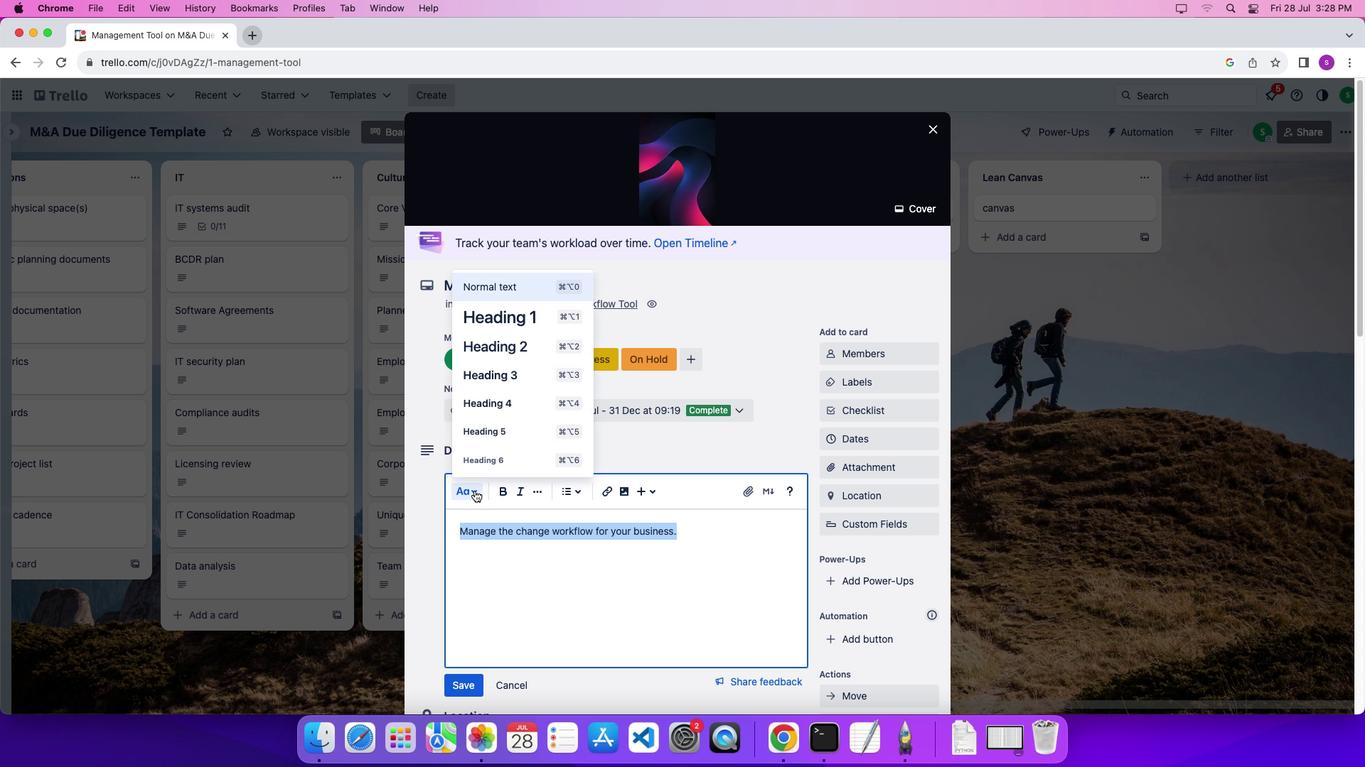 
Action: Mouse pressed left at (472, 491)
Screenshot: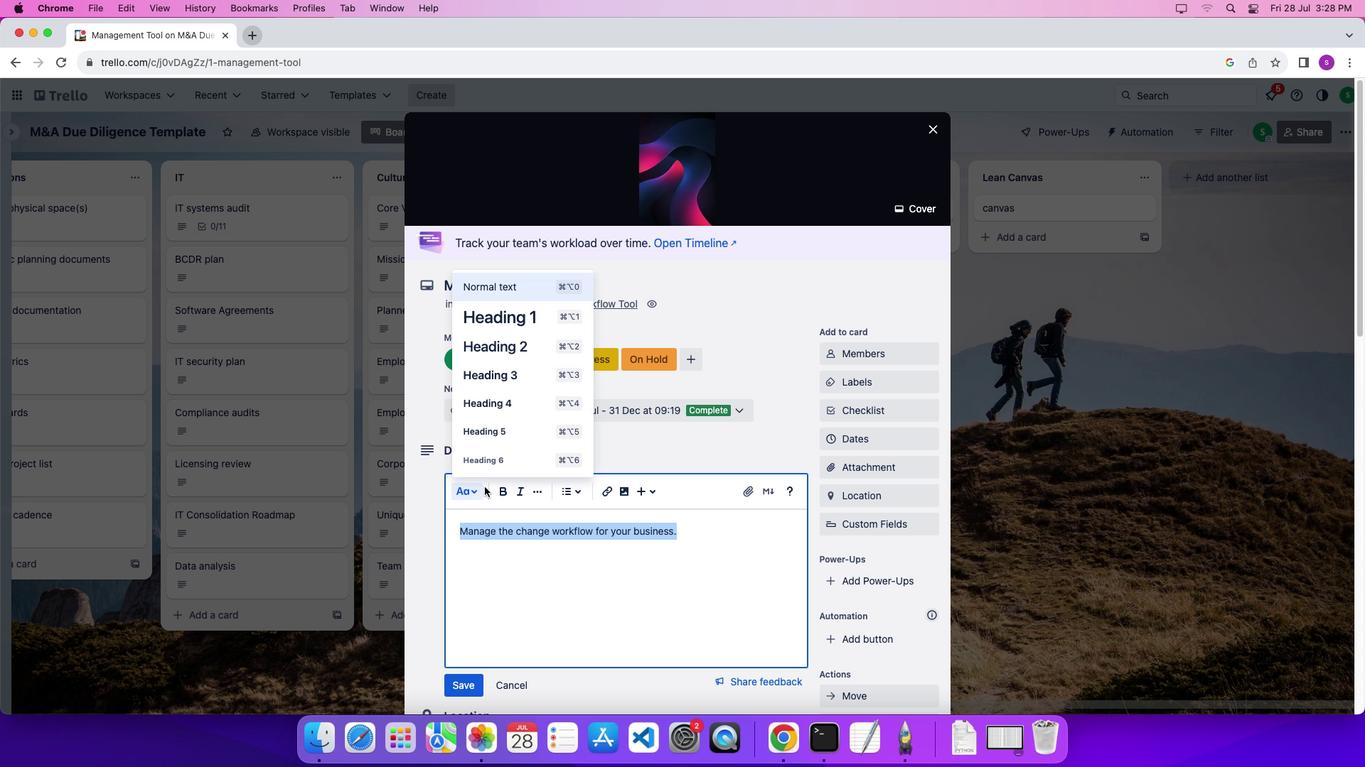 
Action: Mouse moved to (534, 312)
Screenshot: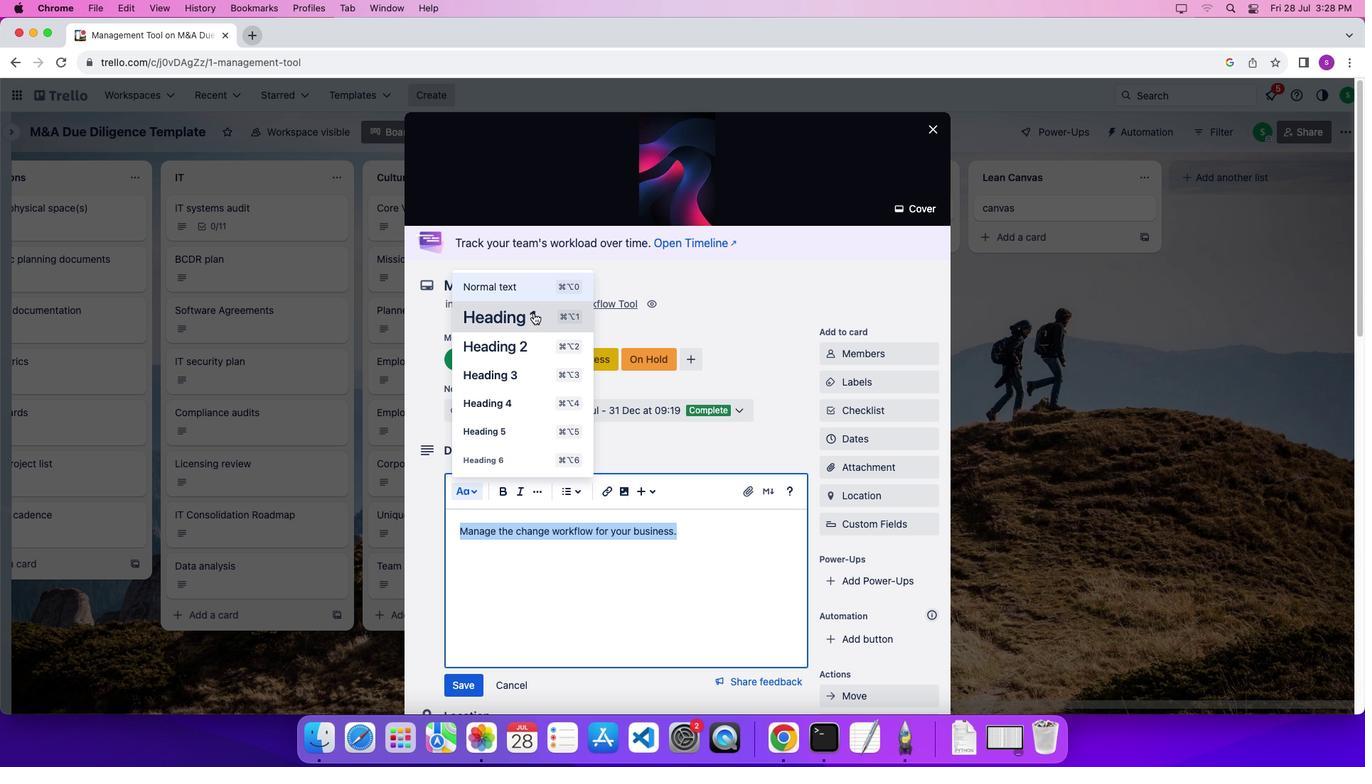 
Action: Mouse pressed left at (534, 312)
Screenshot: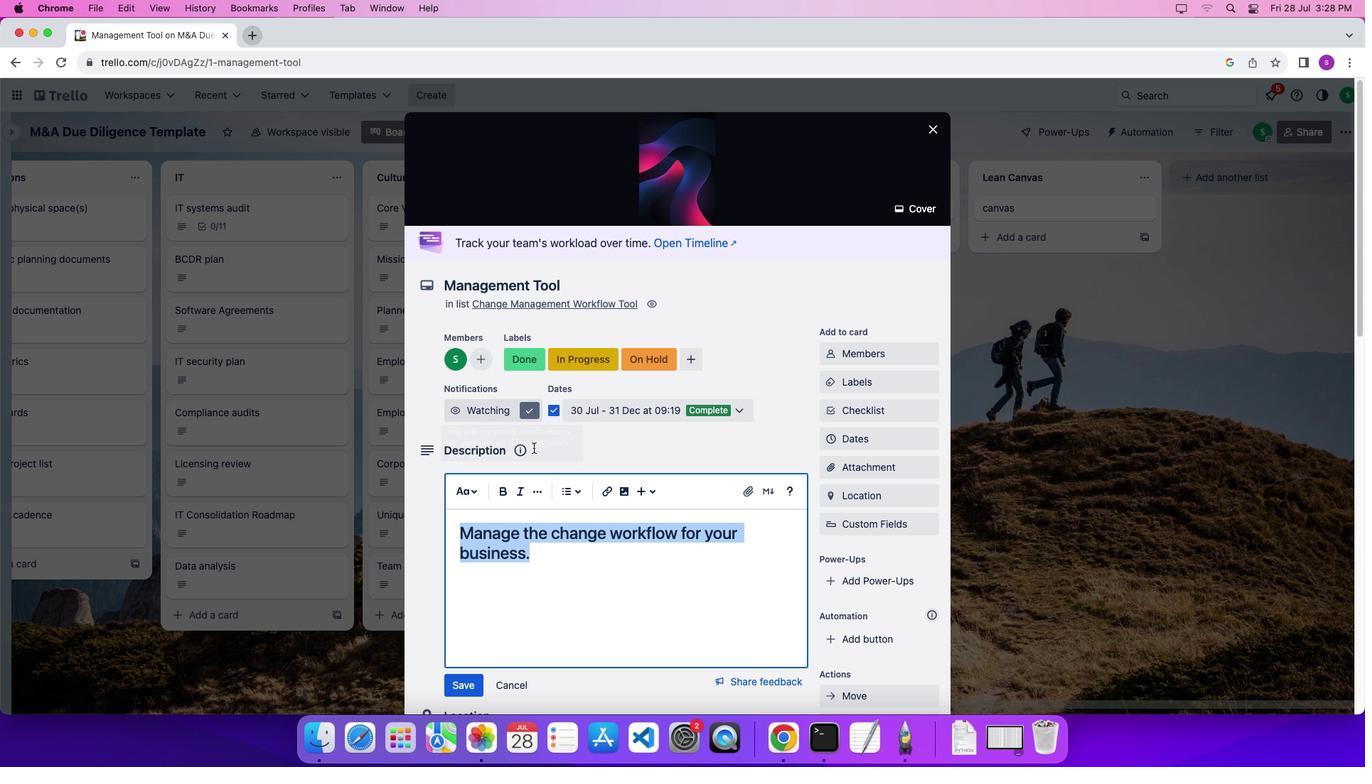 
Action: Mouse moved to (496, 492)
Screenshot: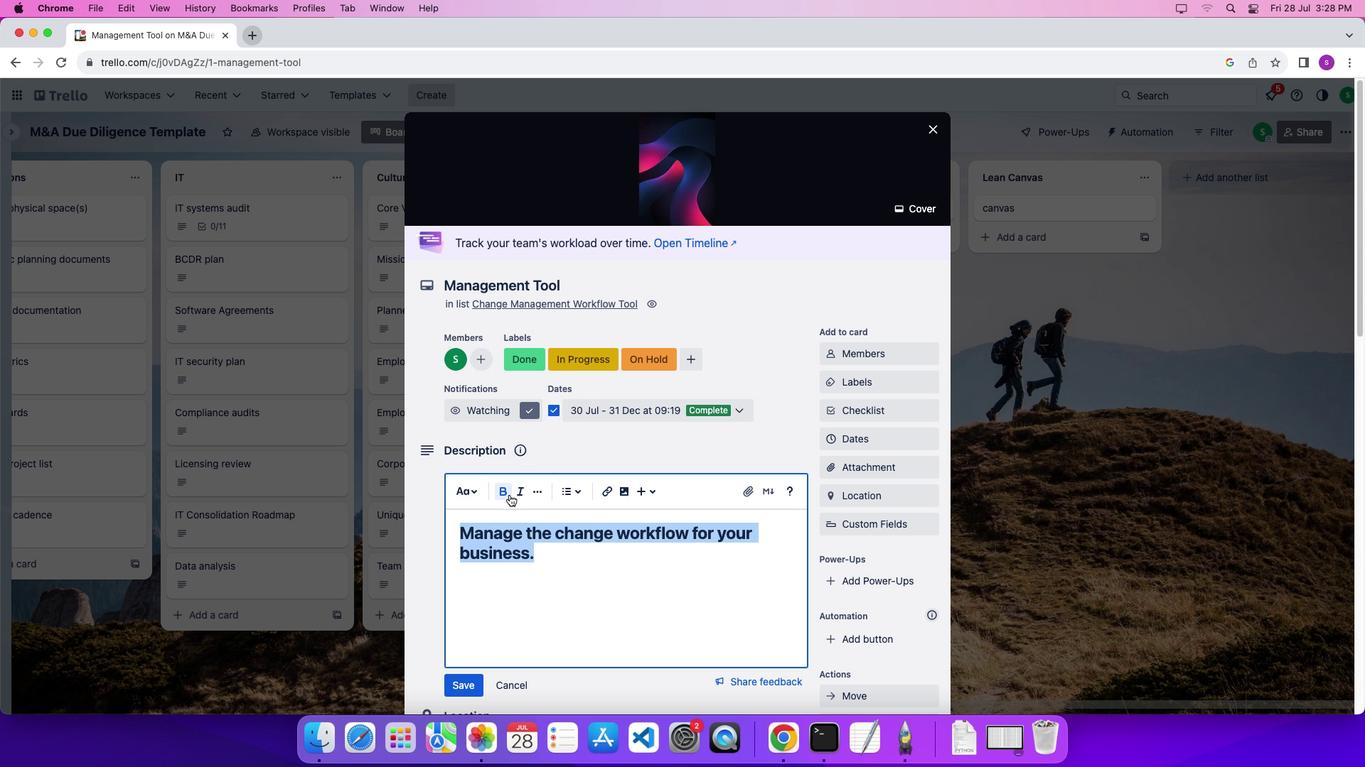 
Action: Mouse pressed left at (496, 492)
Screenshot: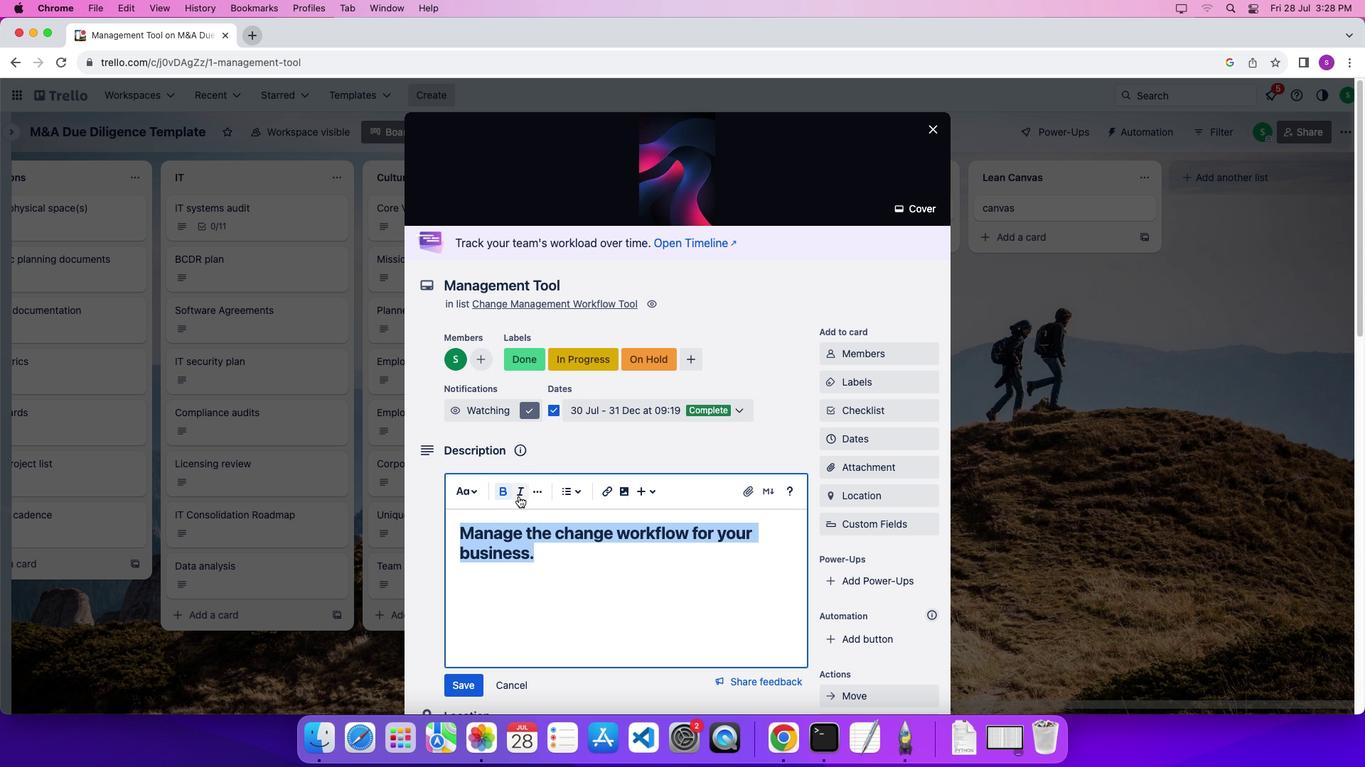 
Action: Mouse moved to (521, 496)
Screenshot: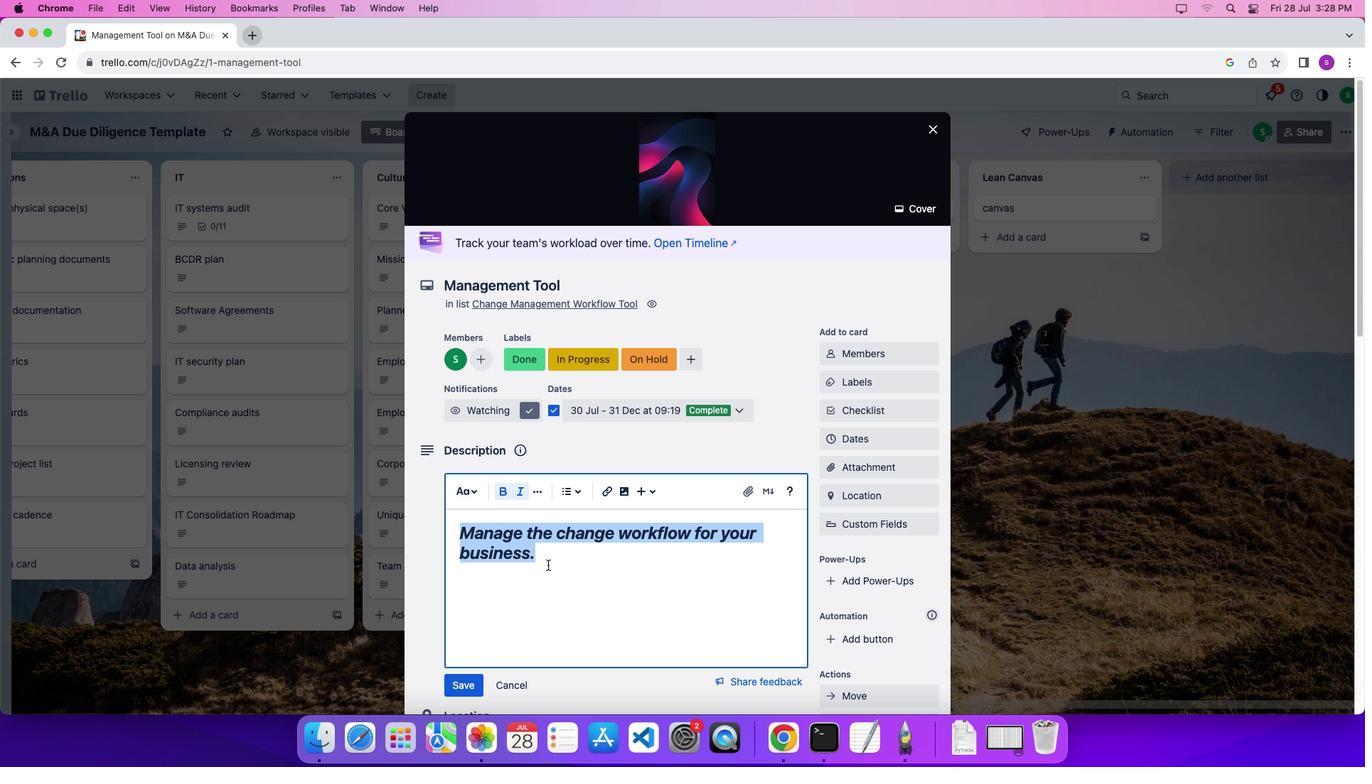 
Action: Mouse pressed left at (521, 496)
Screenshot: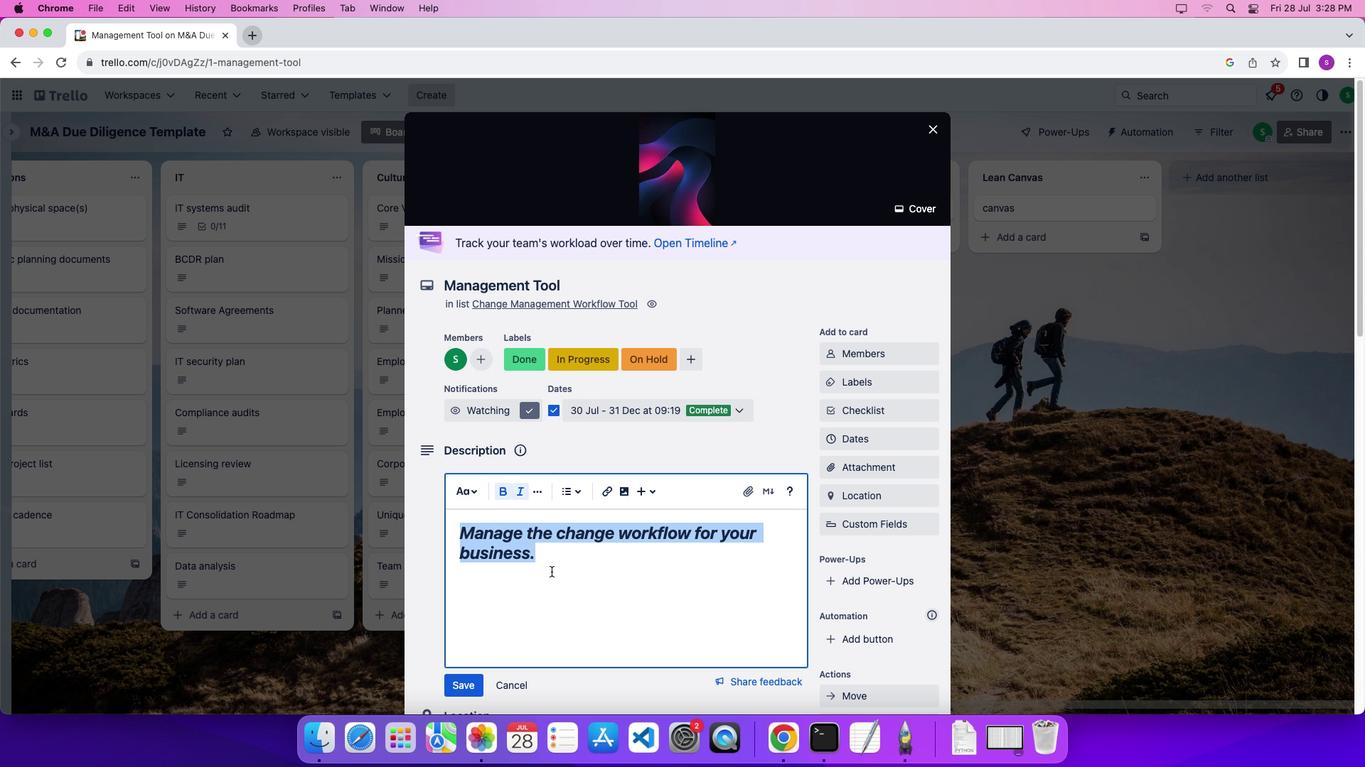 
Action: Mouse moved to (558, 589)
Screenshot: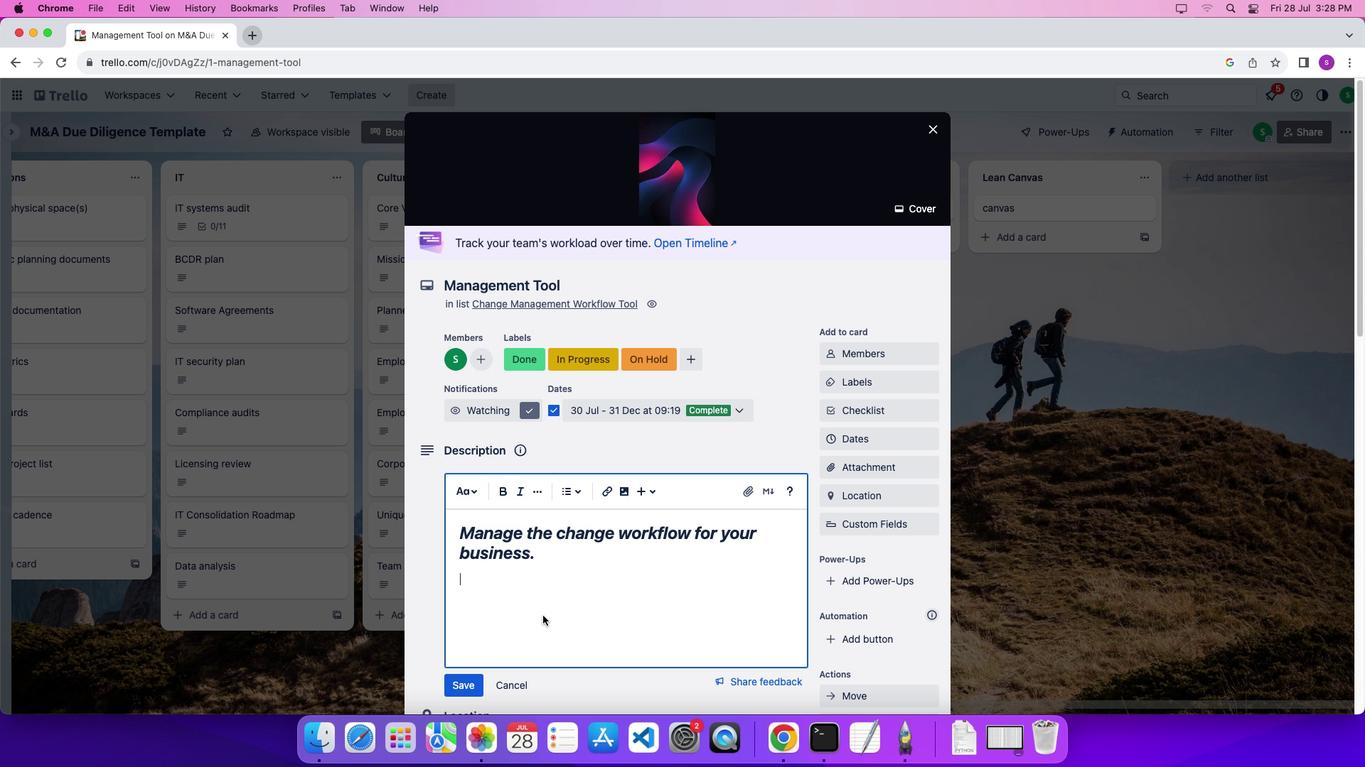 
Action: Mouse pressed left at (558, 589)
Screenshot: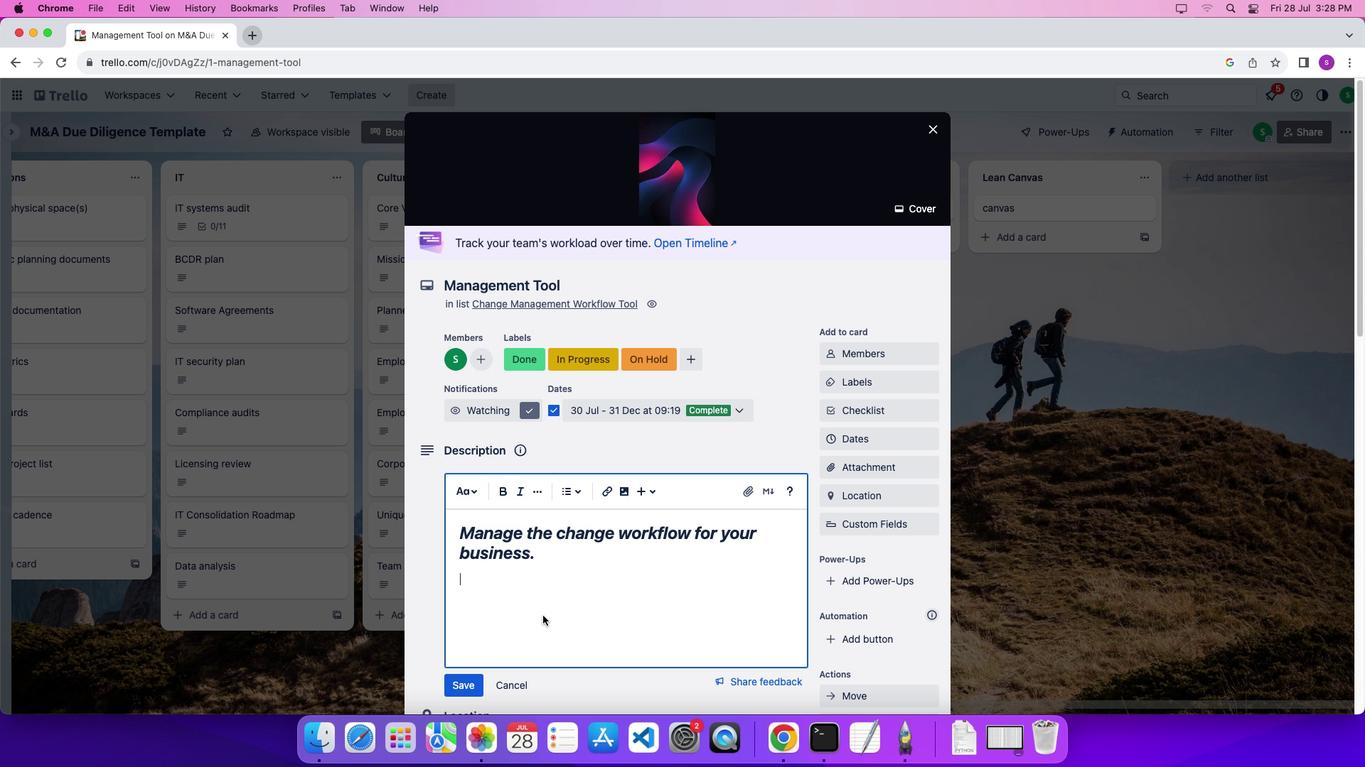 
Action: Mouse moved to (465, 688)
Screenshot: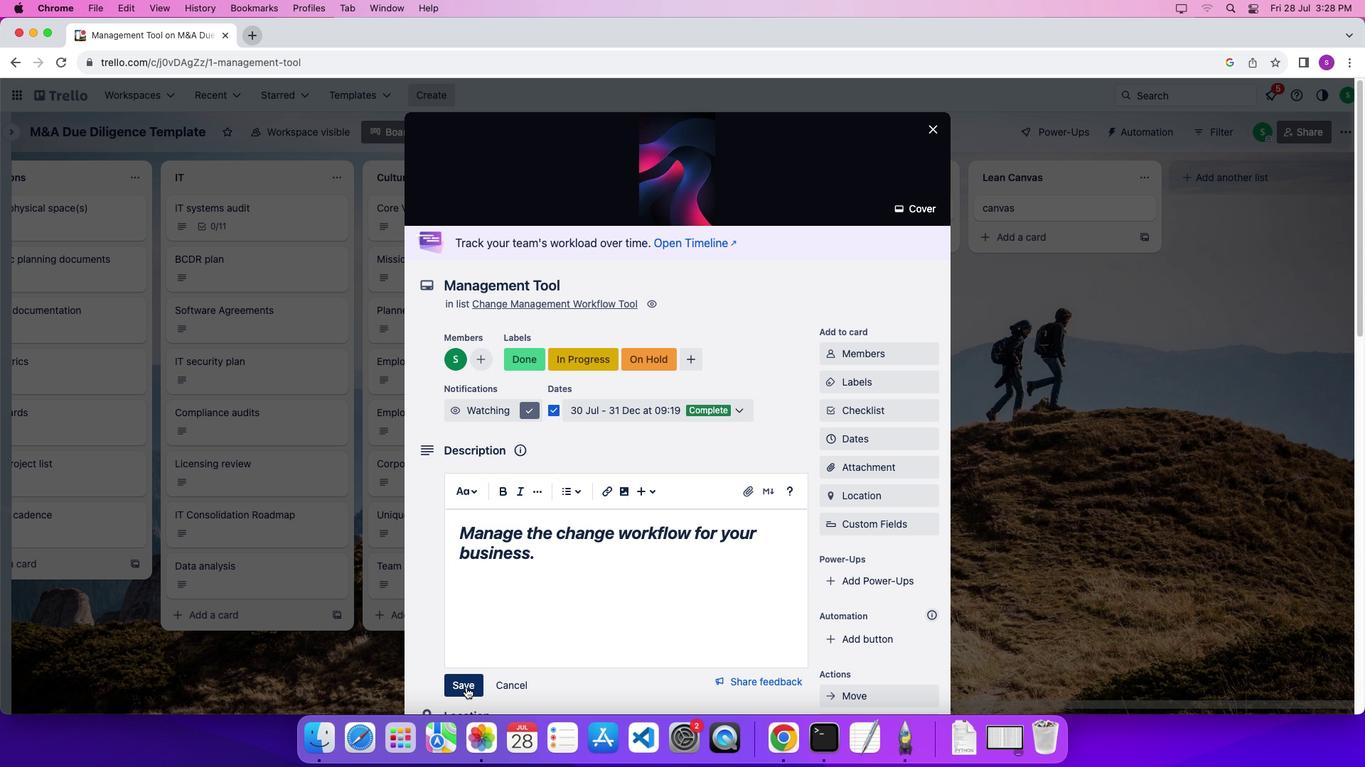 
Action: Mouse pressed left at (465, 688)
Screenshot: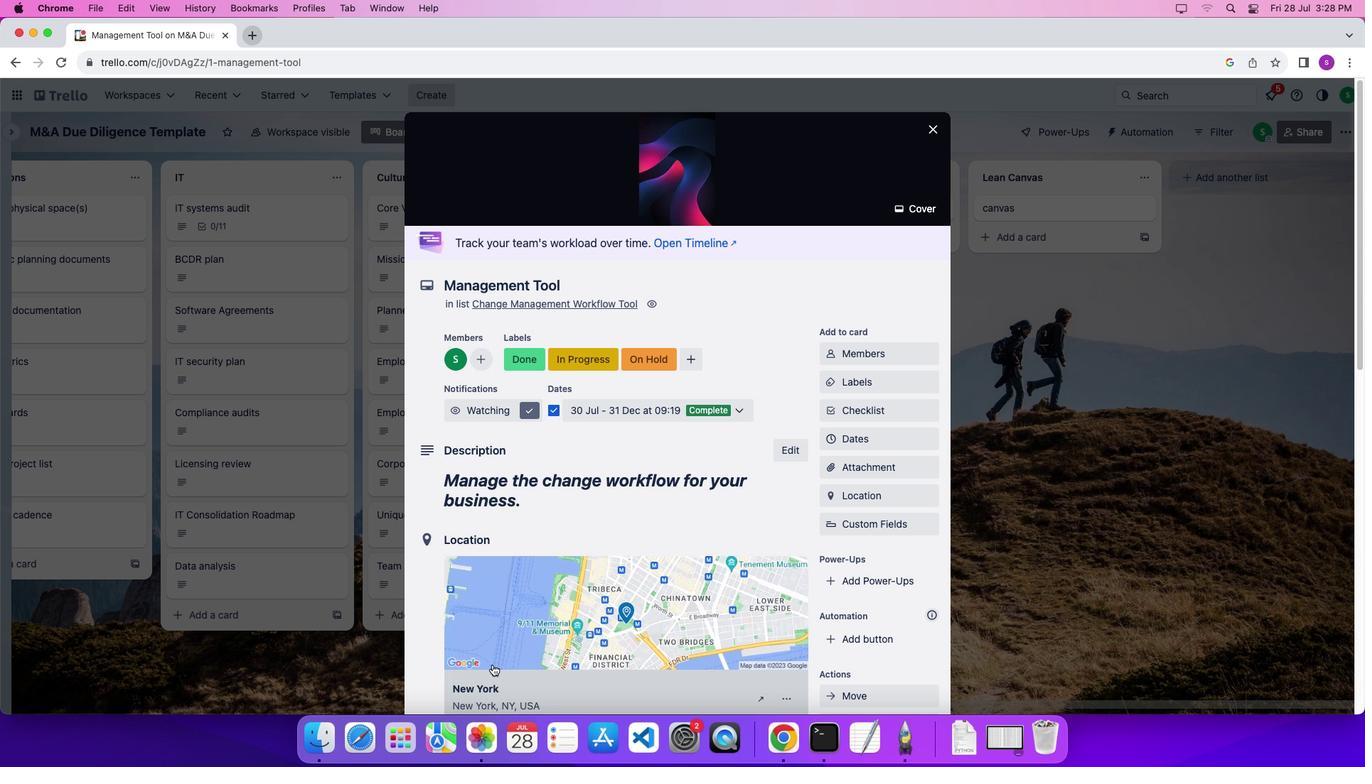 
Action: Mouse moved to (547, 620)
Screenshot: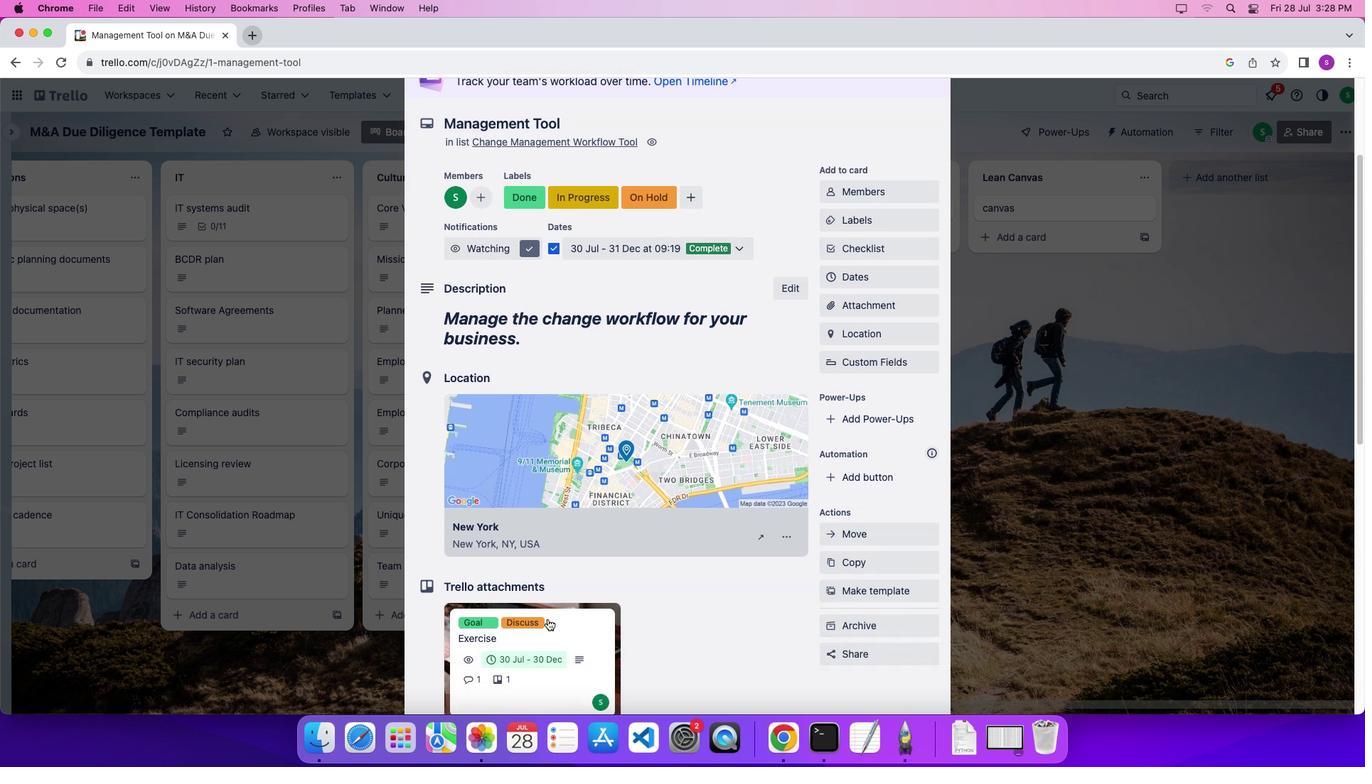 
Action: Mouse scrolled (547, 620) with delta (0, 0)
Screenshot: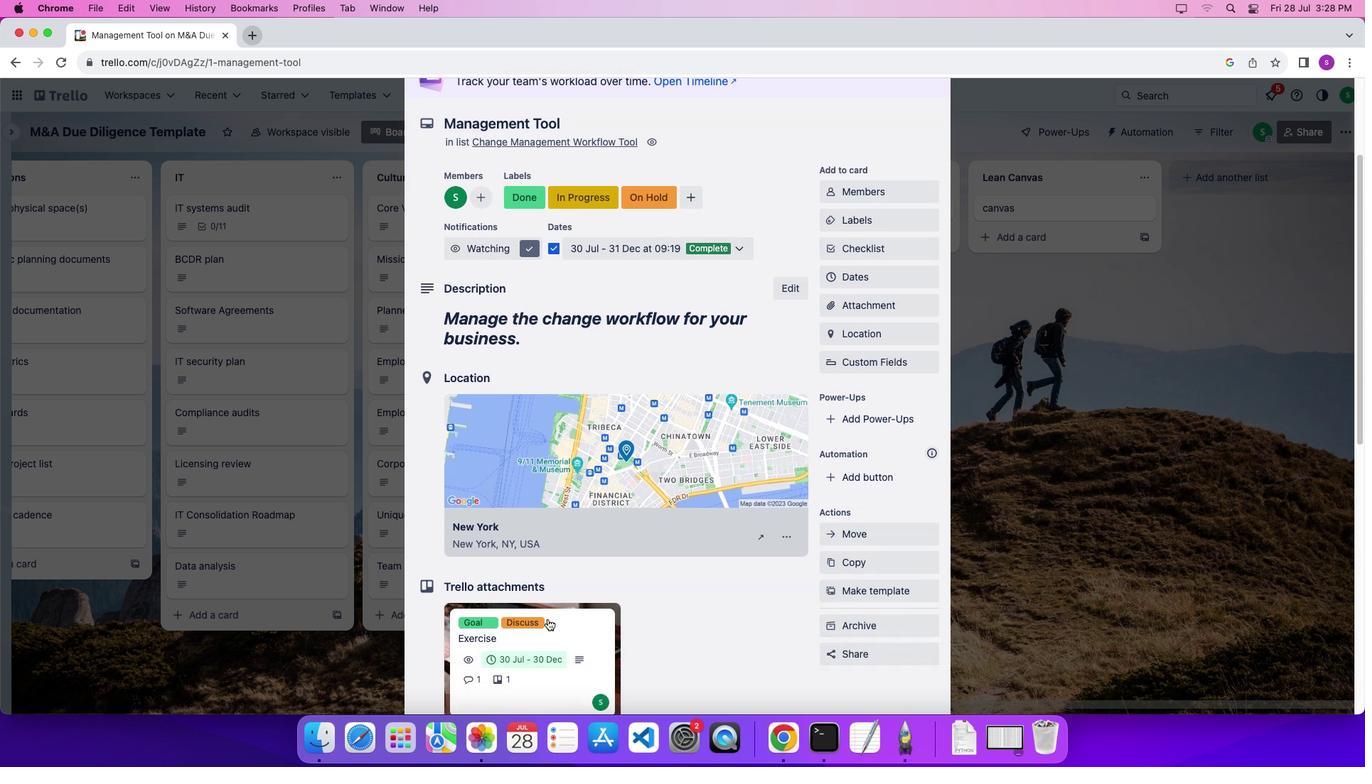 
Action: Mouse scrolled (547, 620) with delta (0, 0)
Screenshot: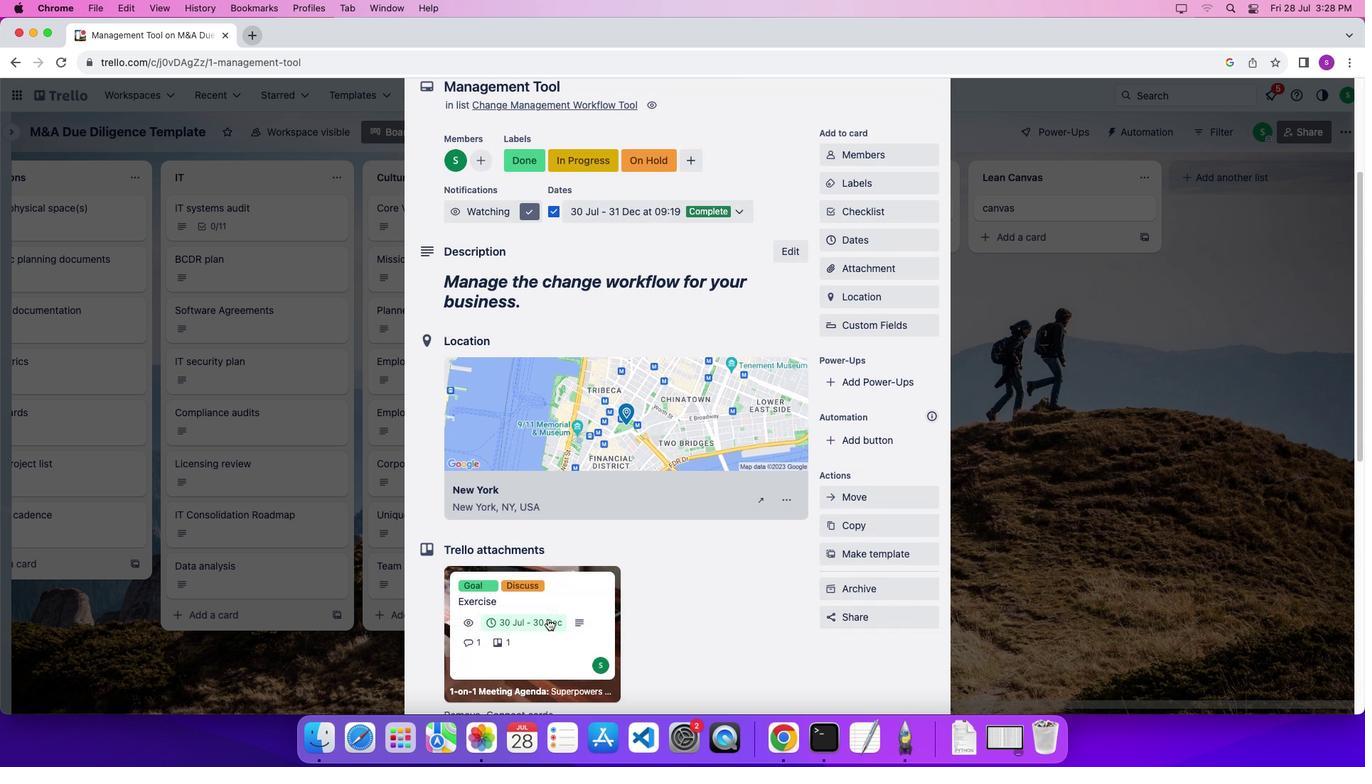 
Action: Mouse scrolled (547, 620) with delta (0, -1)
Screenshot: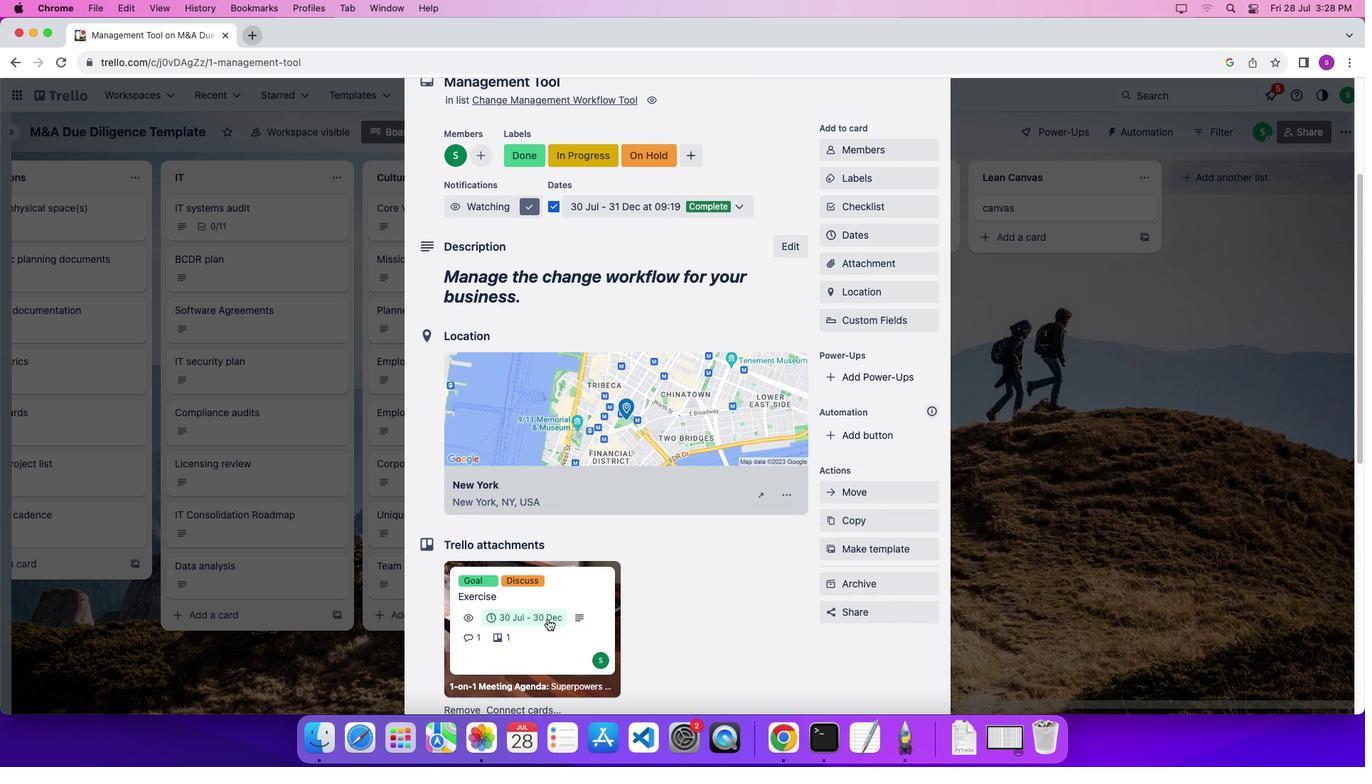 
Action: Mouse scrolled (547, 620) with delta (0, -2)
Screenshot: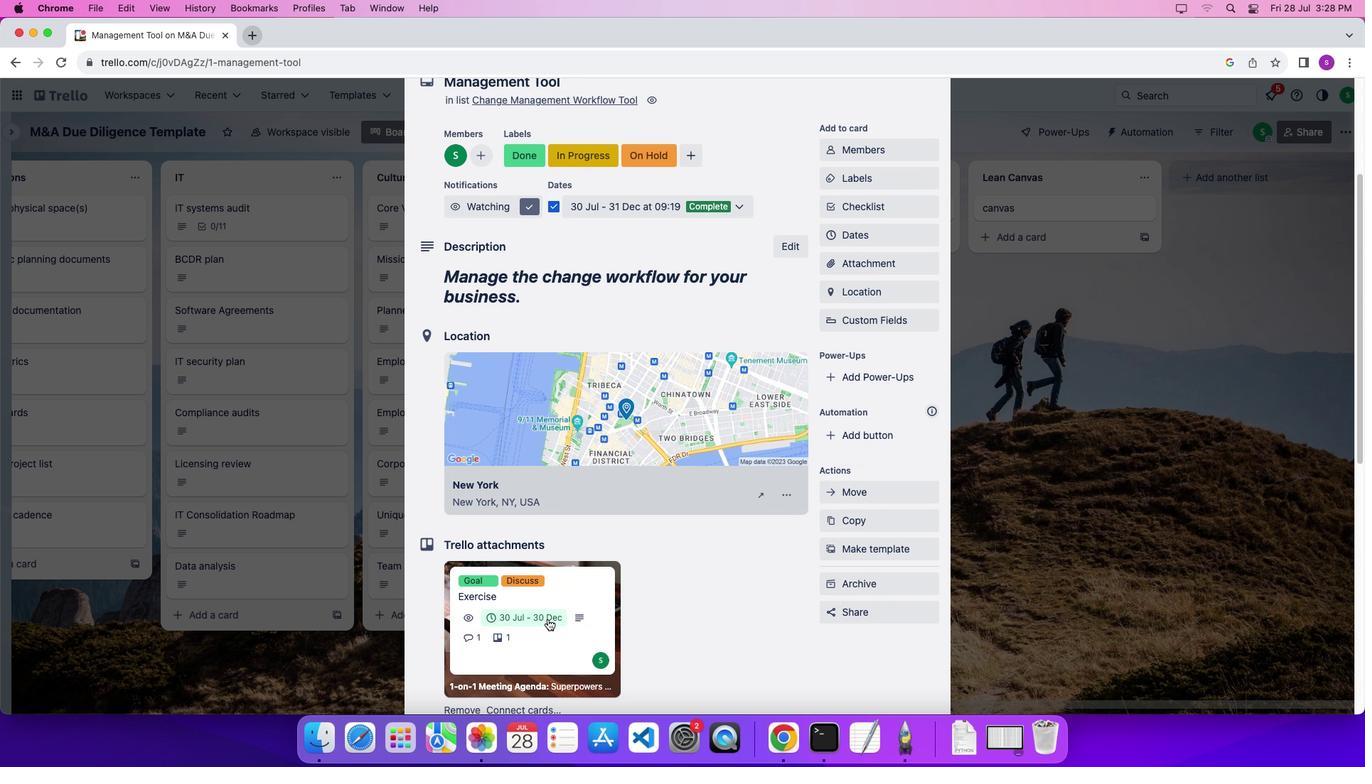 
Action: Mouse scrolled (547, 620) with delta (0, 0)
Screenshot: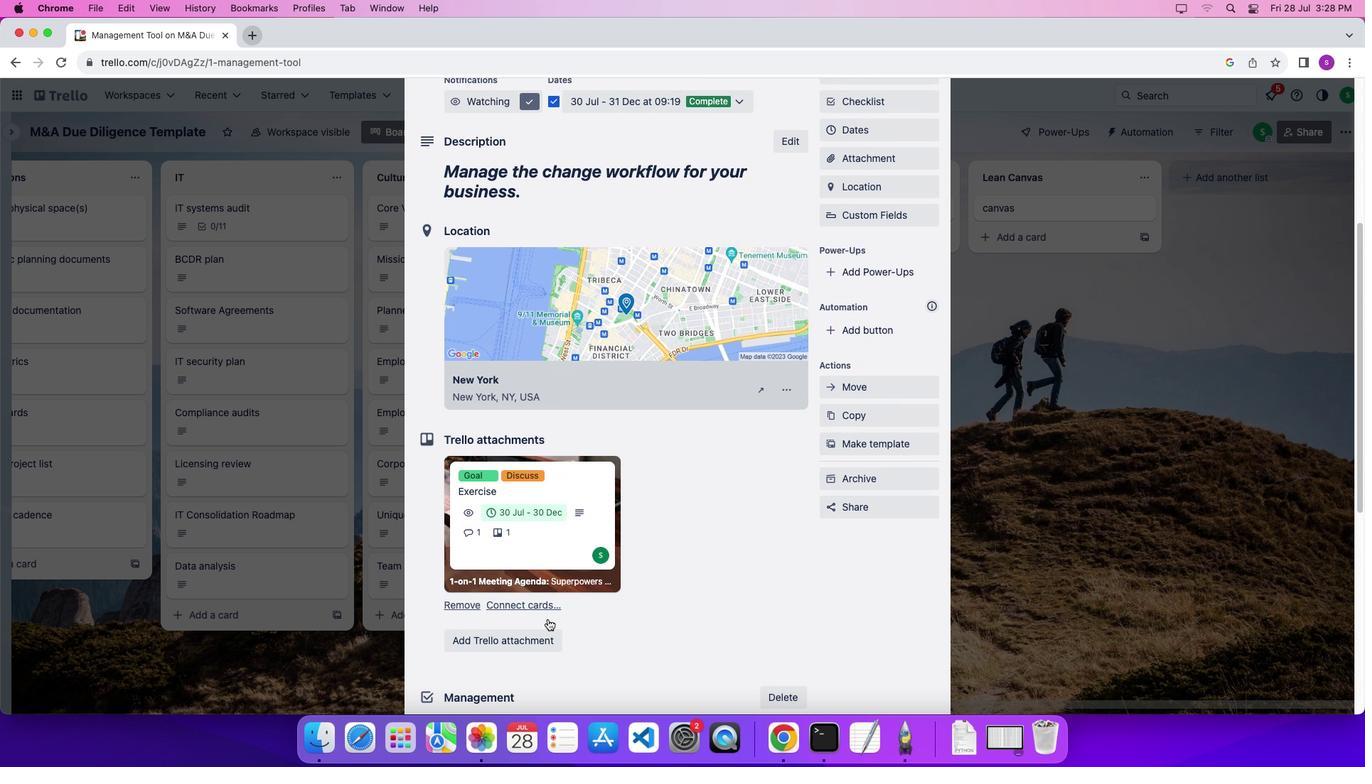 
Action: Mouse scrolled (547, 620) with delta (0, 0)
Screenshot: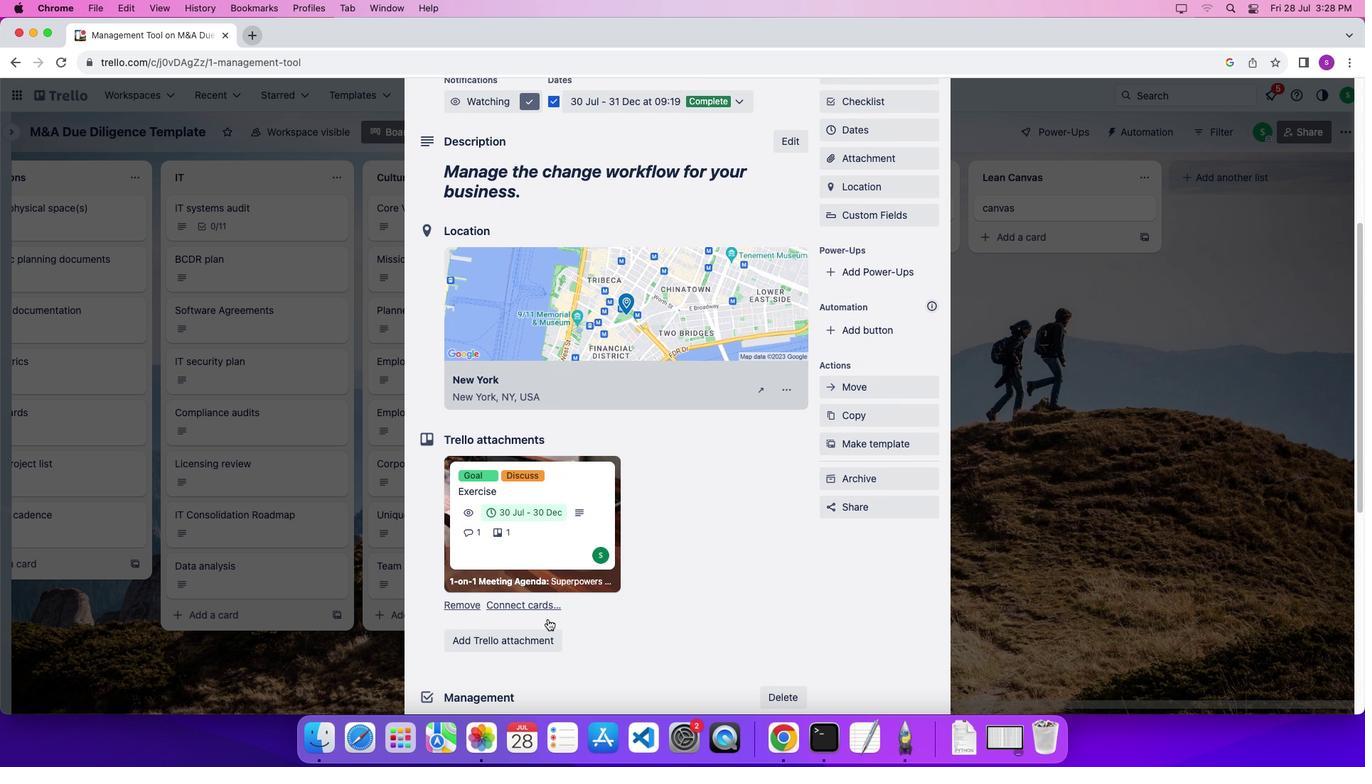 
Action: Mouse scrolled (547, 620) with delta (0, -1)
Screenshot: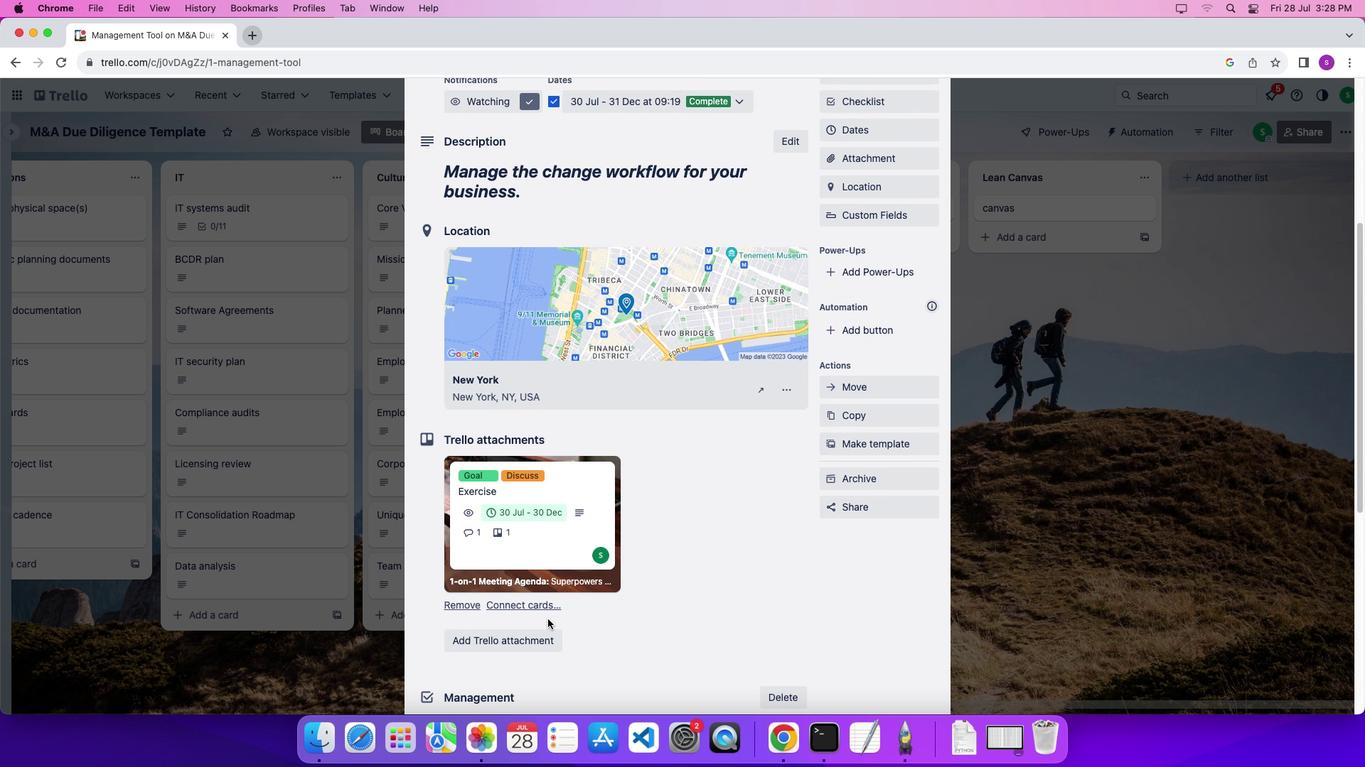 
Action: Mouse moved to (548, 620)
Screenshot: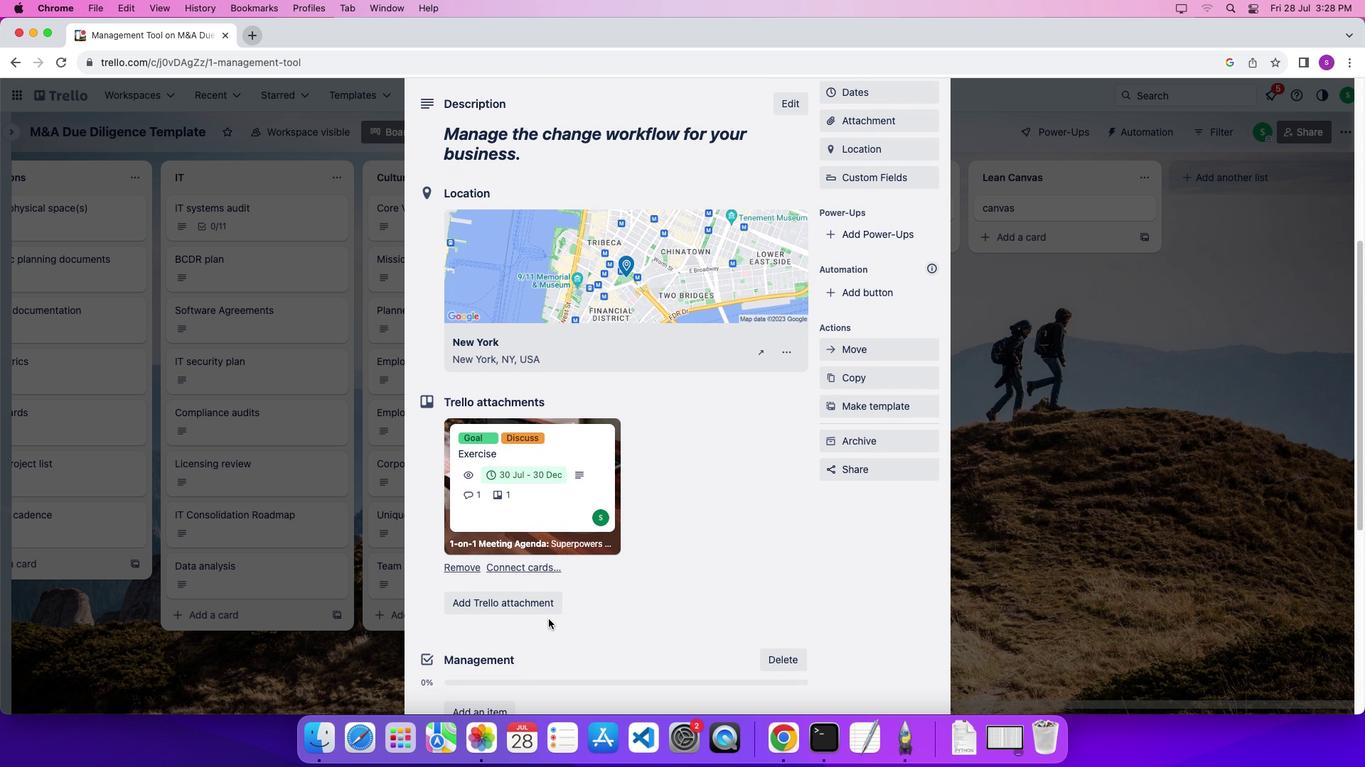 
Action: Mouse scrolled (548, 620) with delta (0, 0)
Screenshot: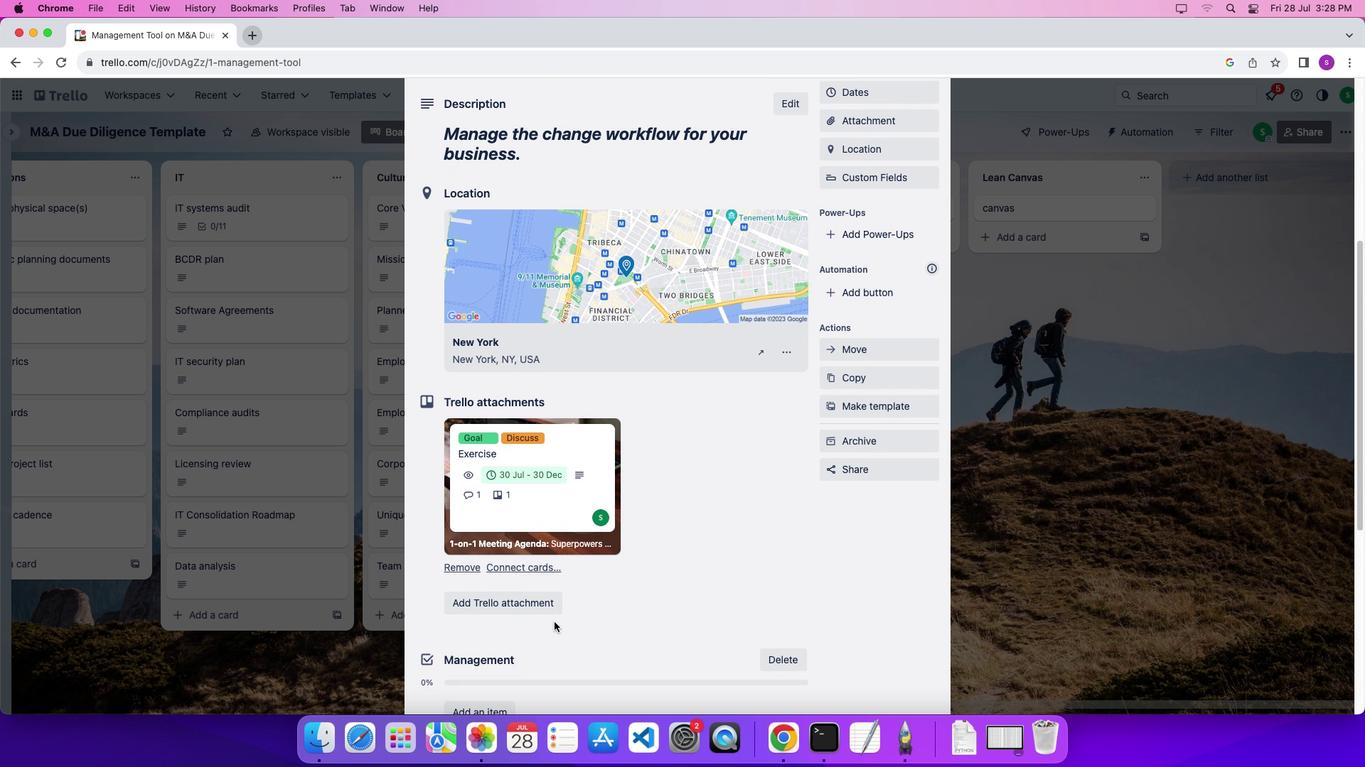 
Action: Mouse scrolled (548, 620) with delta (0, 0)
Screenshot: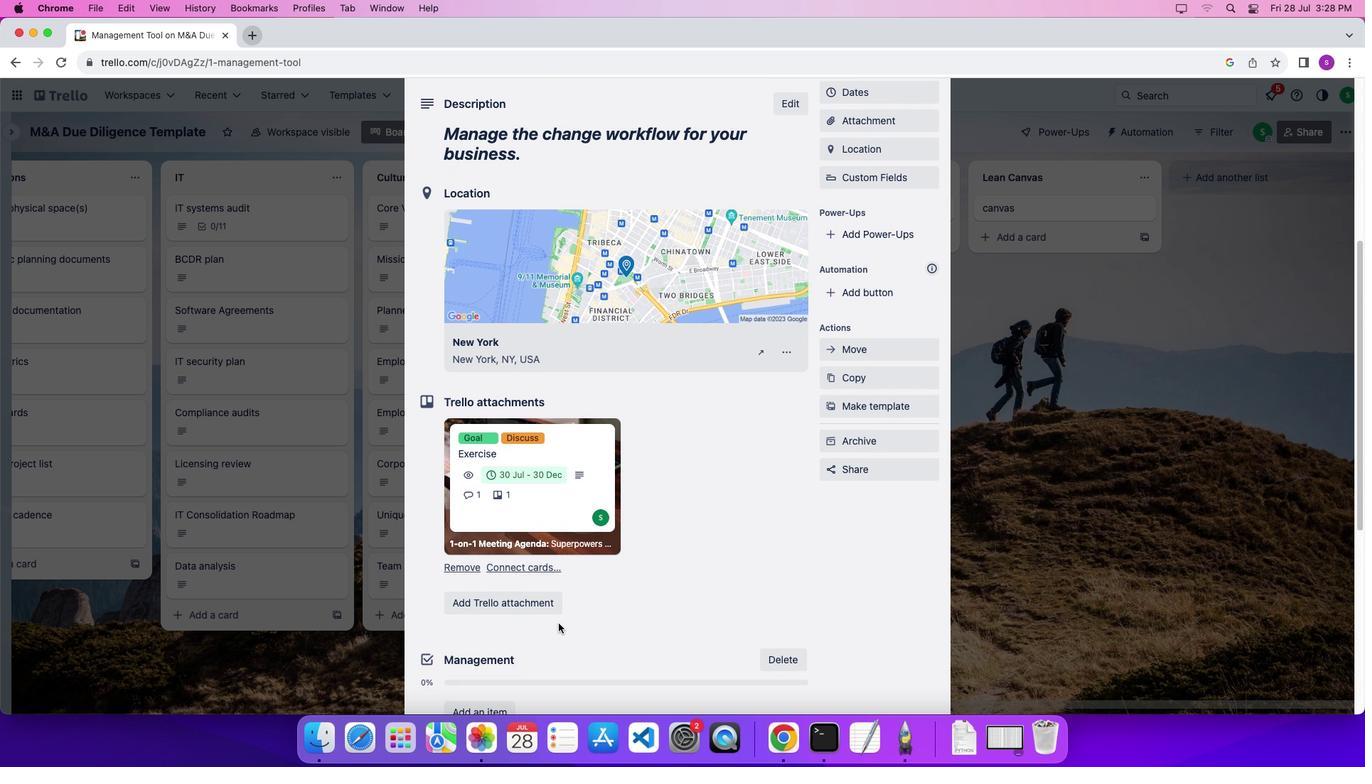 
Action: Mouse moved to (564, 627)
Screenshot: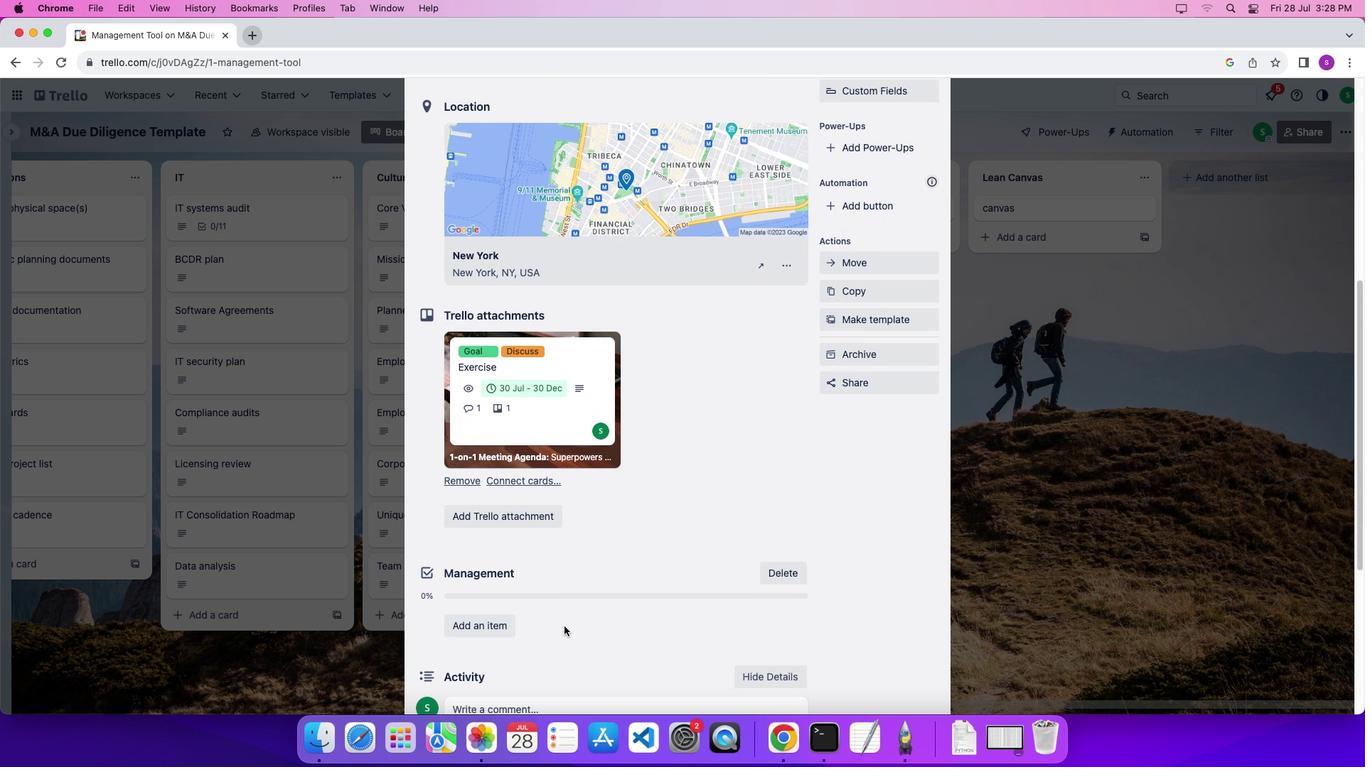 
Action: Mouse scrolled (564, 627) with delta (0, 0)
Screenshot: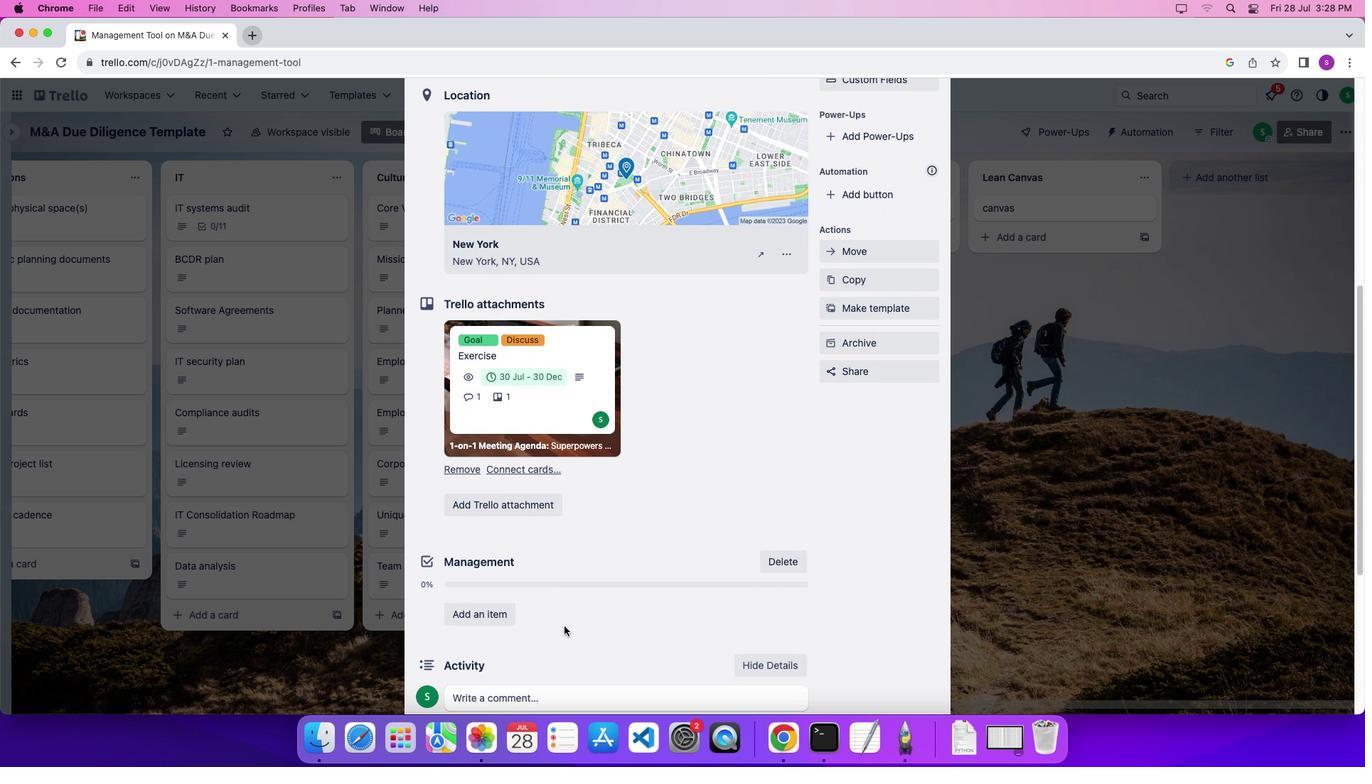 
Action: Mouse scrolled (564, 627) with delta (0, 0)
Screenshot: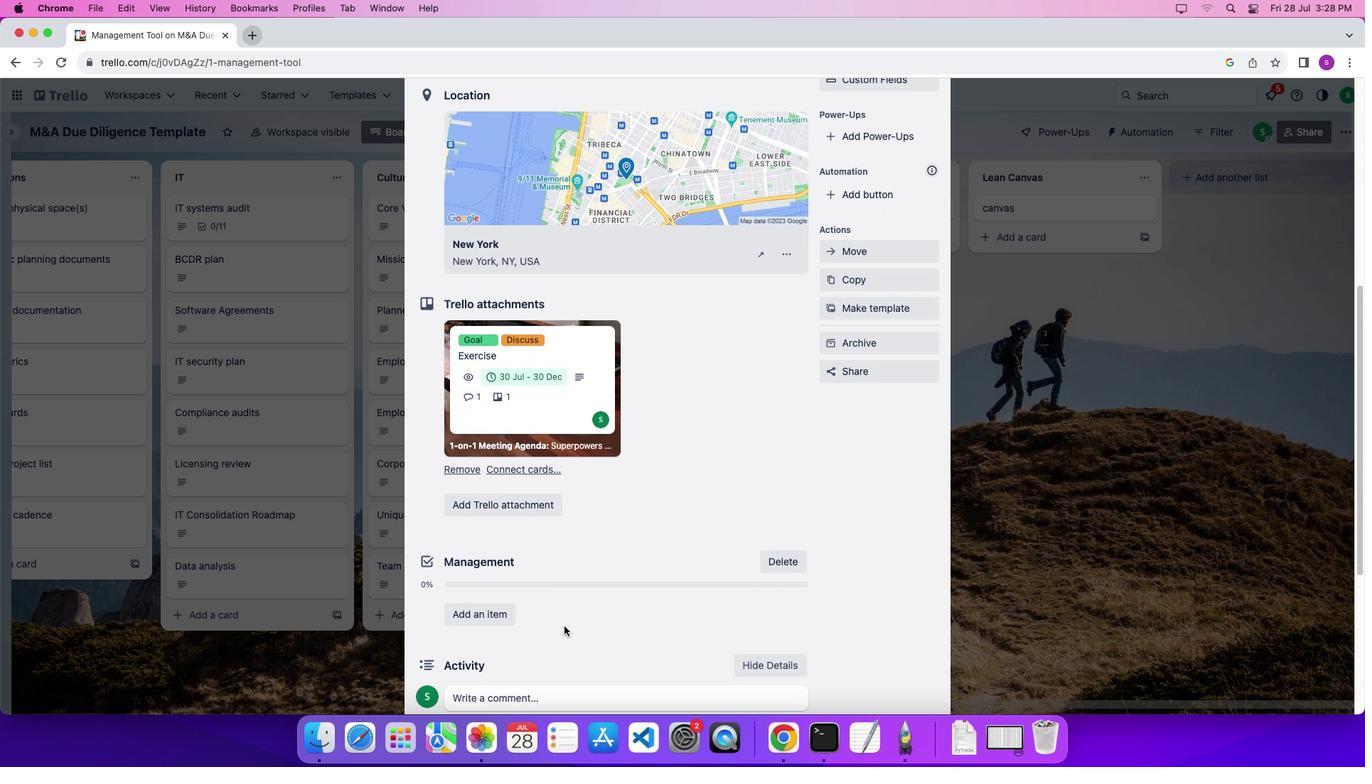 
Action: Mouse scrolled (564, 627) with delta (0, -1)
Screenshot: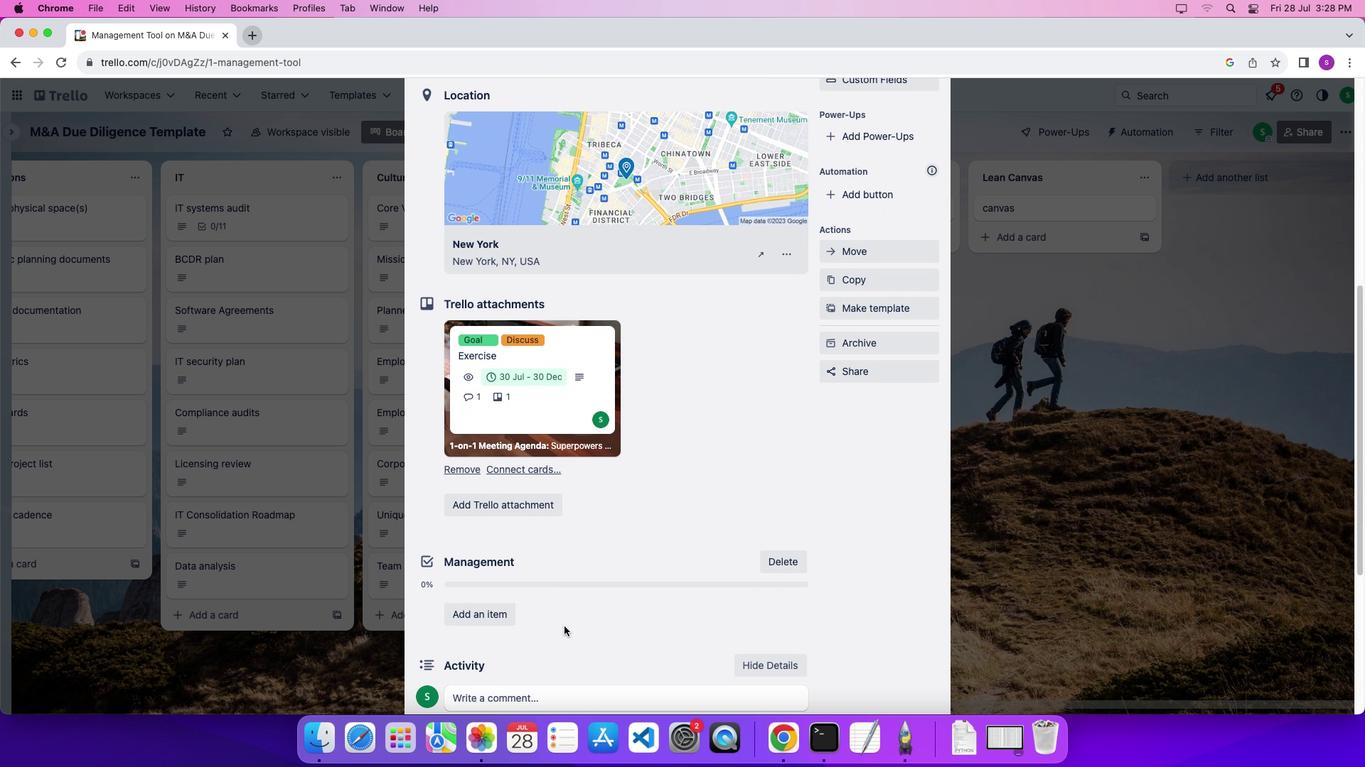 
Action: Mouse moved to (562, 625)
Screenshot: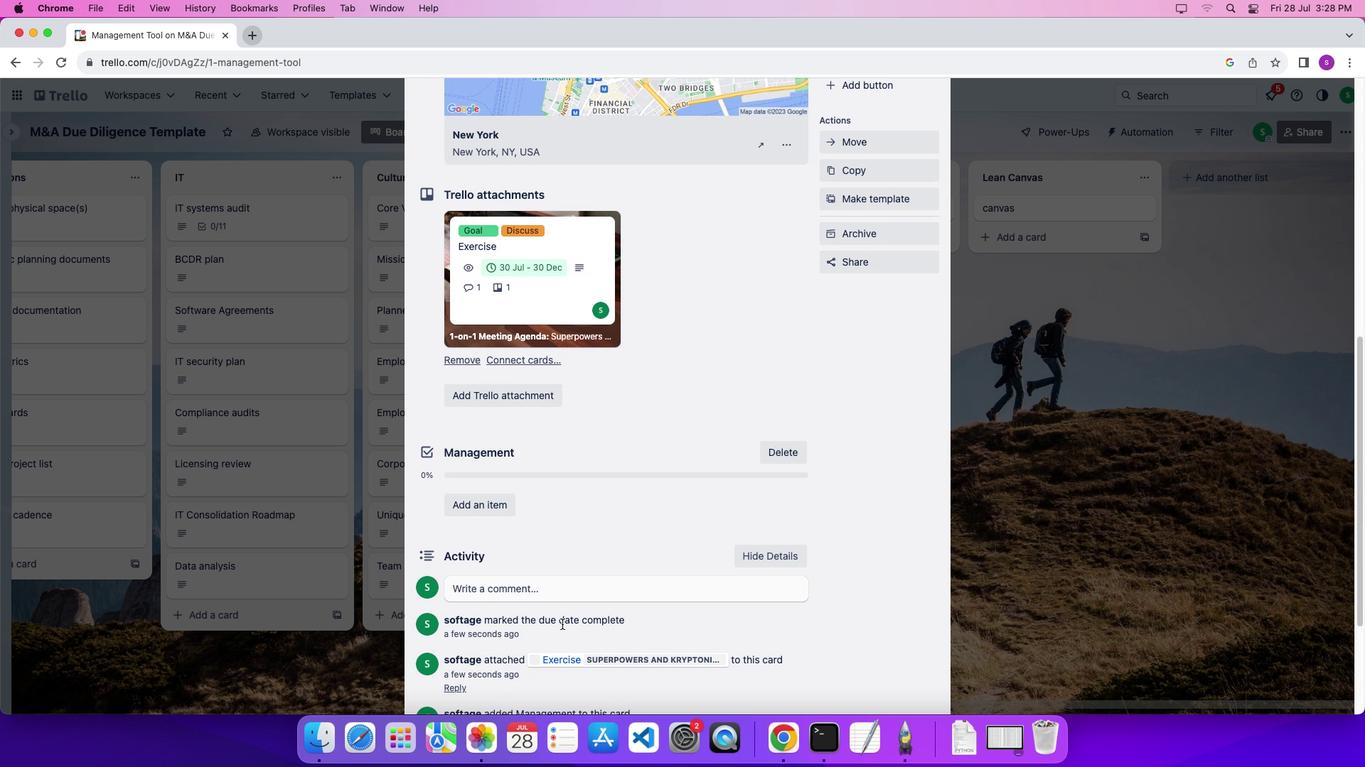 
Action: Mouse scrolled (562, 625) with delta (0, 0)
Screenshot: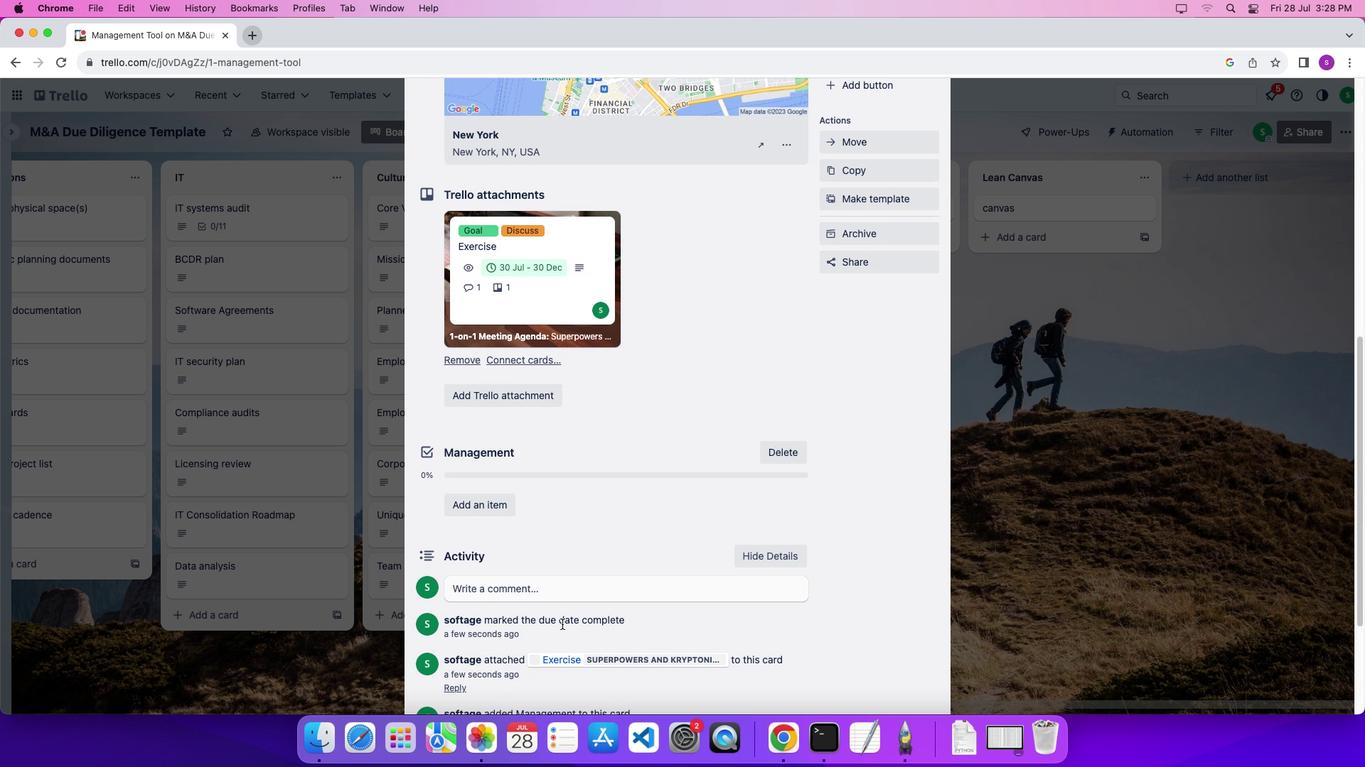 
Action: Mouse moved to (561, 625)
Screenshot: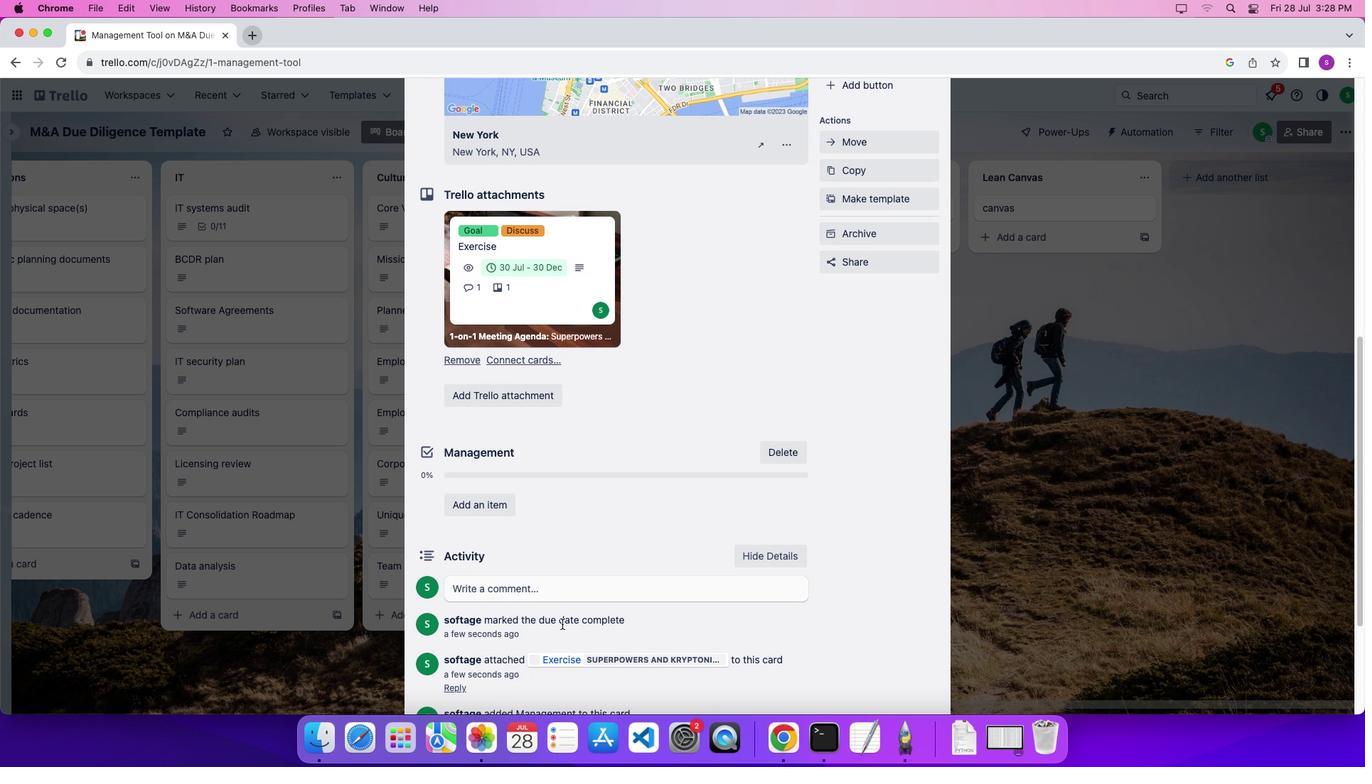 
Action: Mouse scrolled (561, 625) with delta (0, 0)
Screenshot: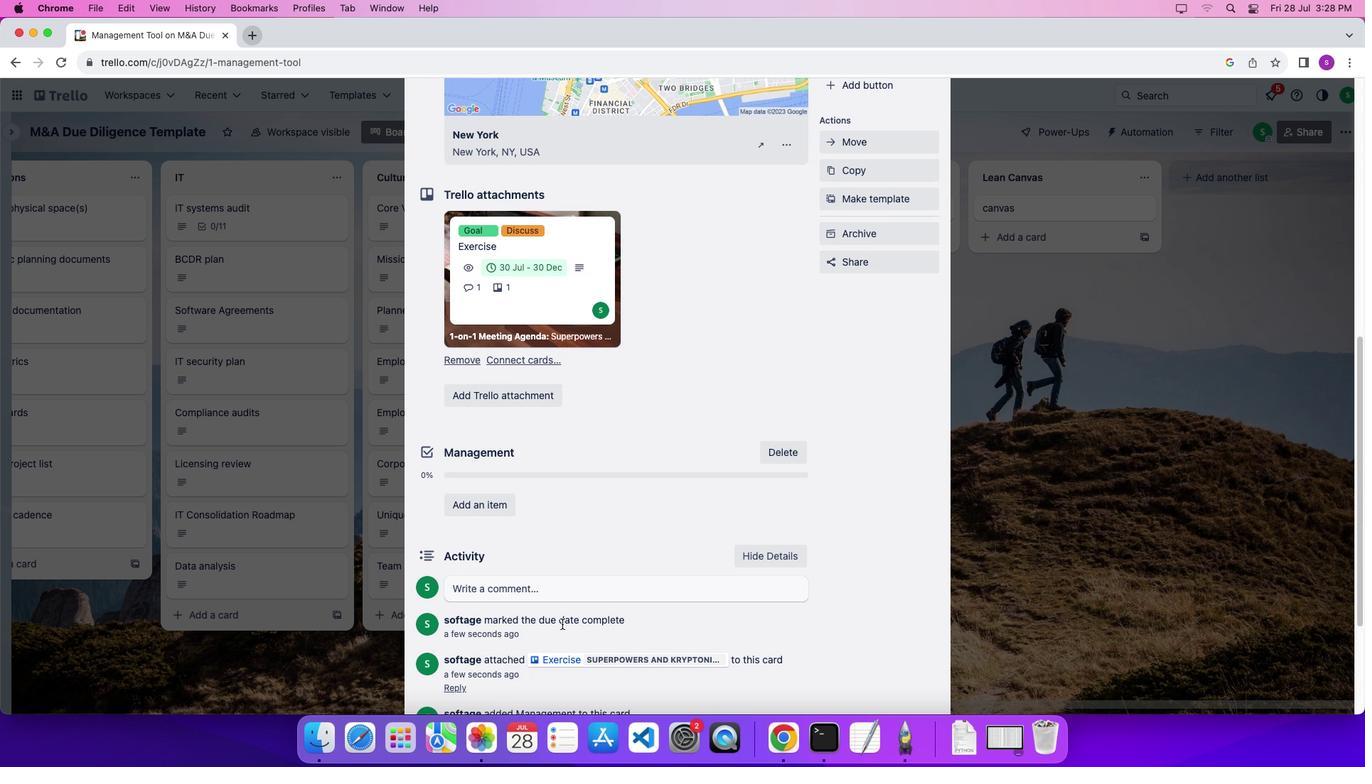 
Action: Mouse scrolled (561, 625) with delta (0, -1)
Screenshot: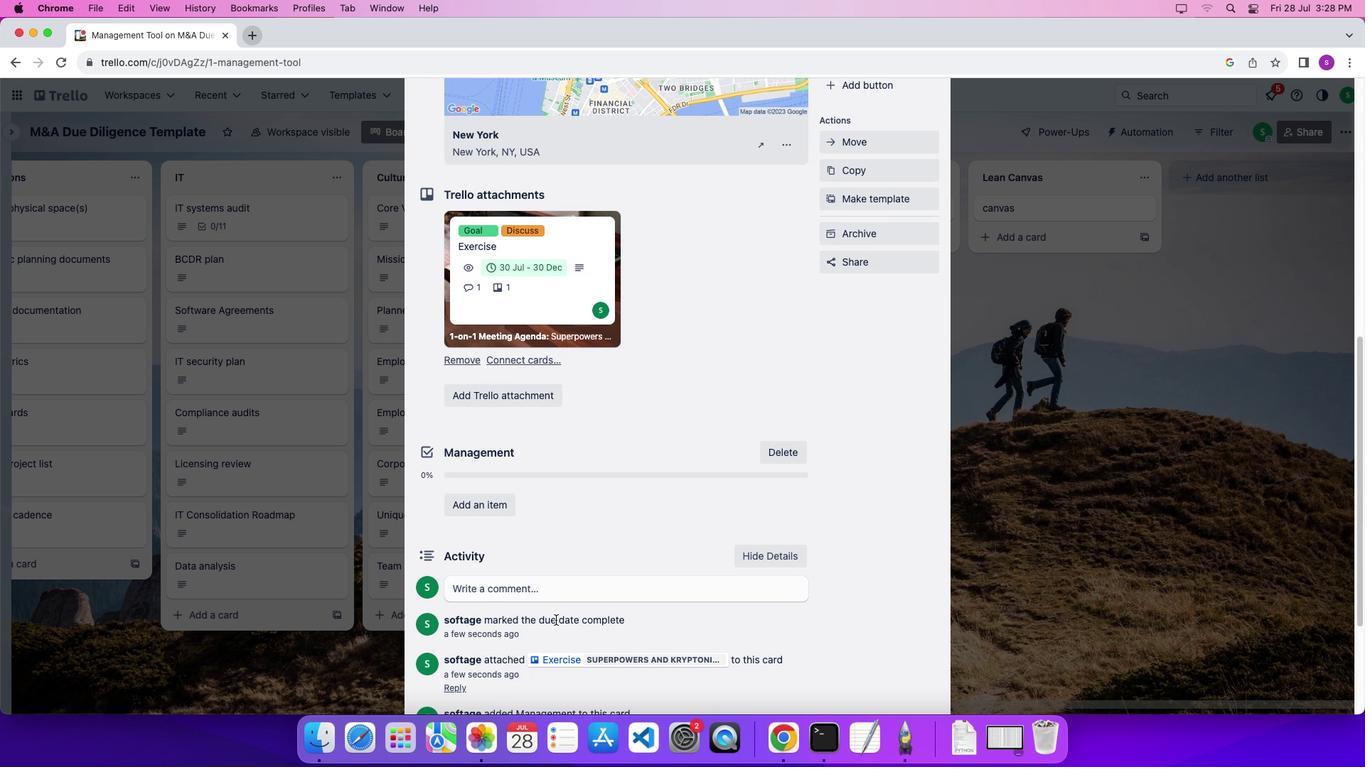 
Action: Mouse moved to (534, 591)
Screenshot: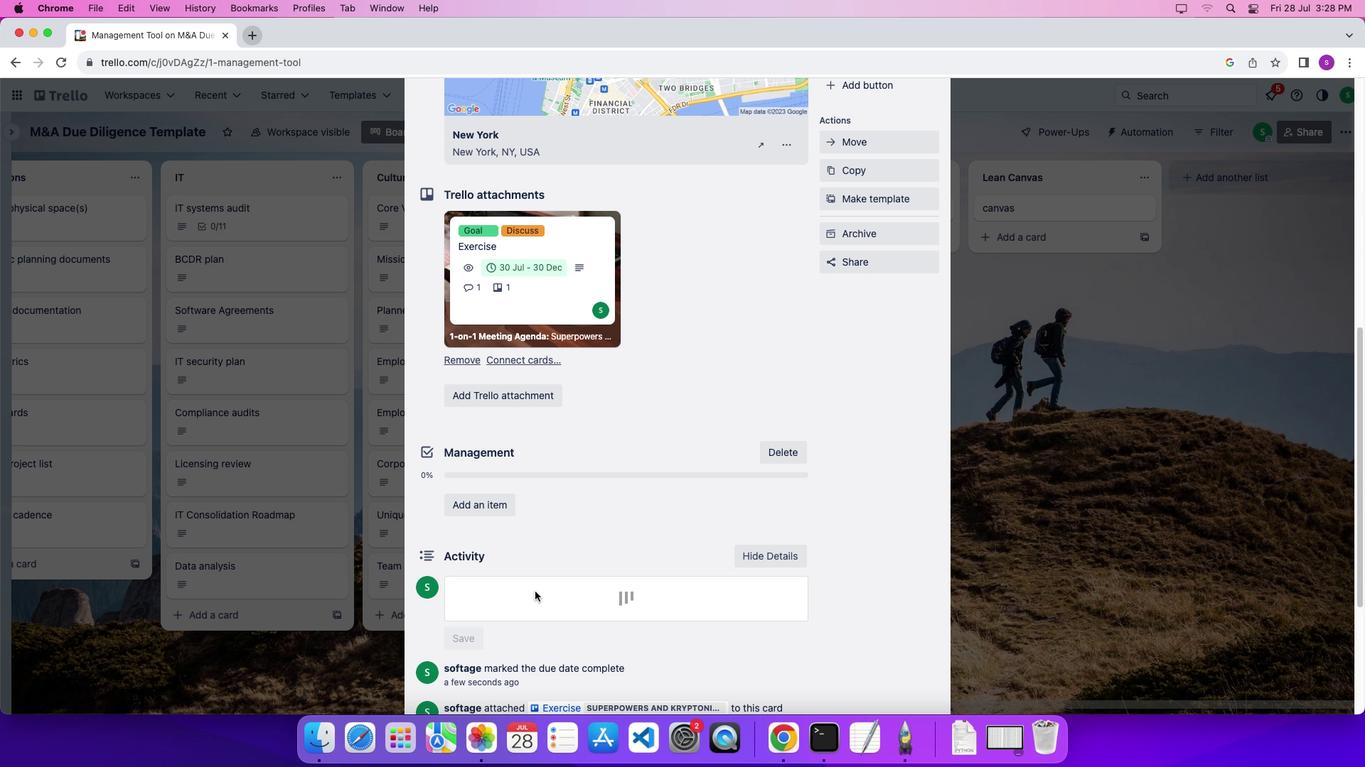 
Action: Mouse pressed left at (534, 591)
Screenshot: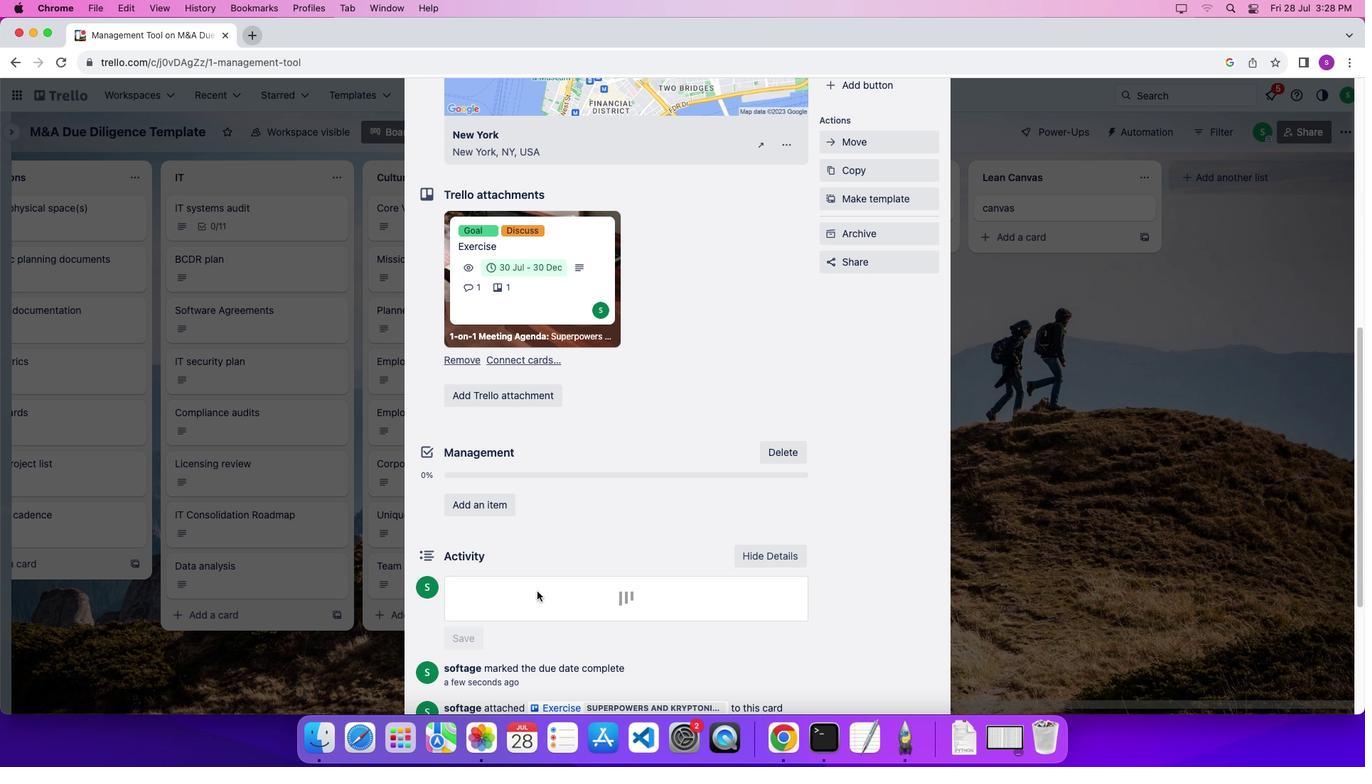 
Action: Mouse moved to (557, 646)
Screenshot: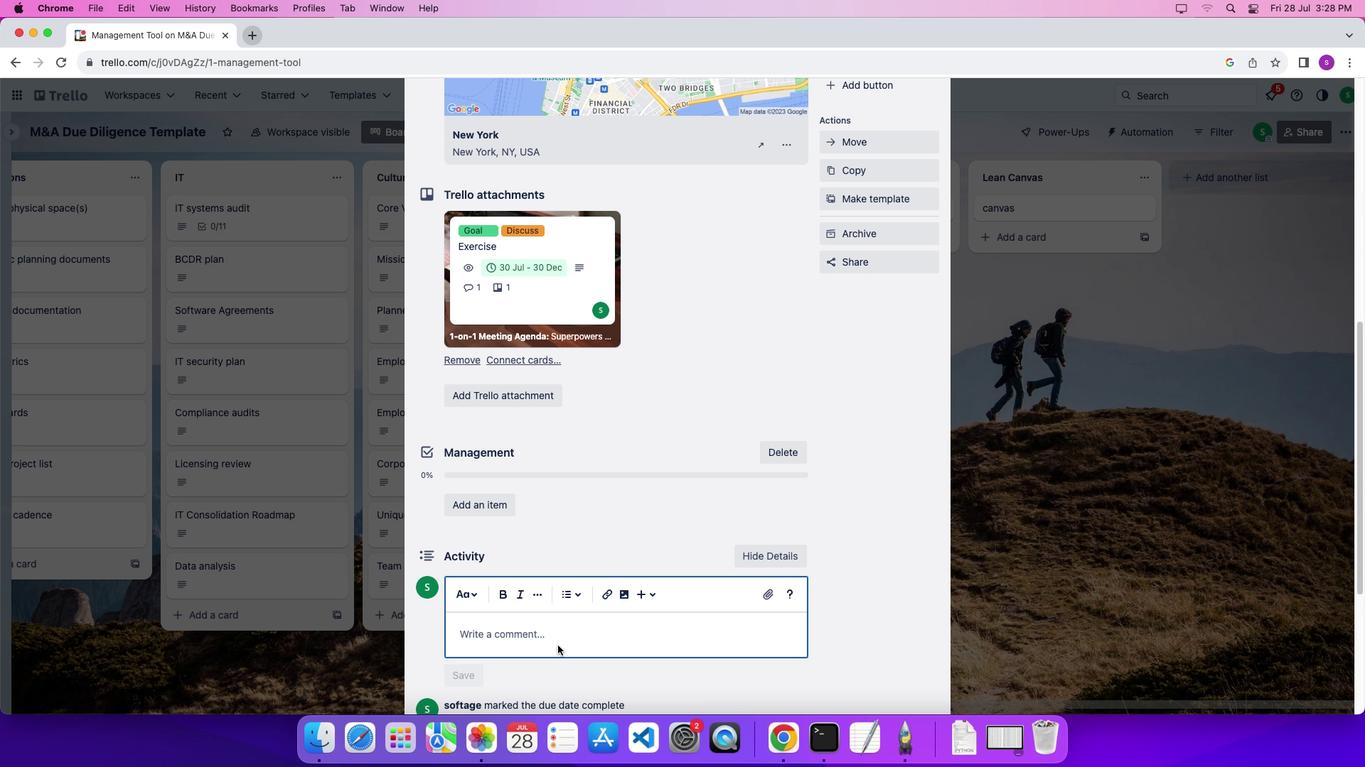 
Action: Mouse pressed left at (557, 646)
Screenshot: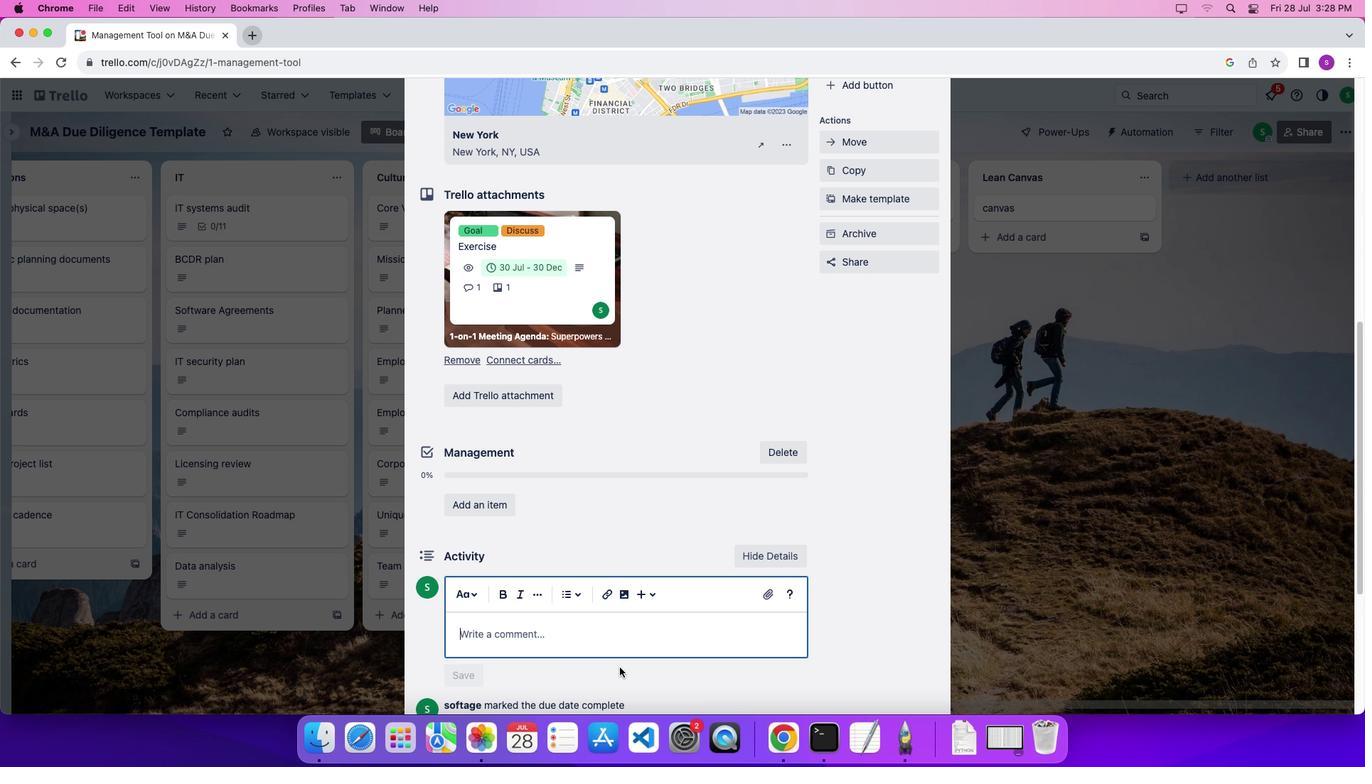 
Action: Mouse moved to (620, 667)
Screenshot: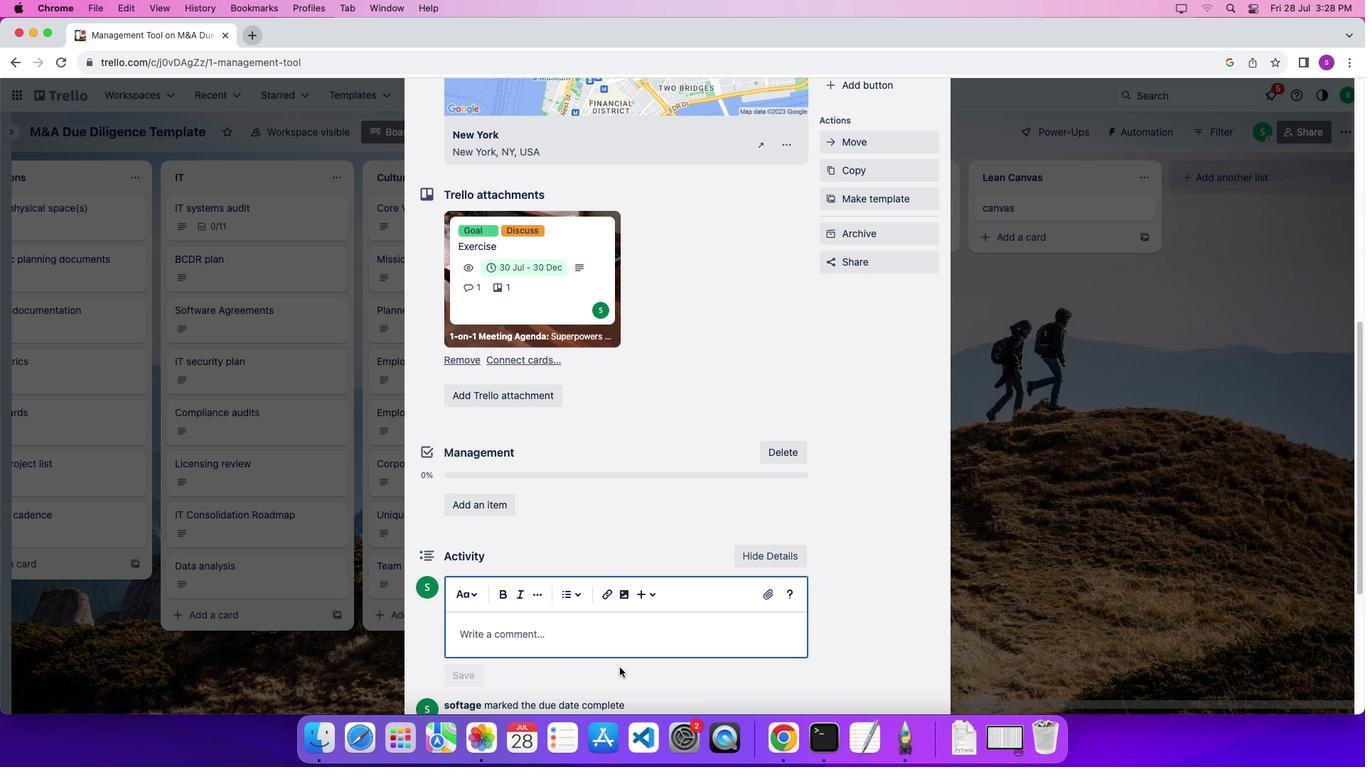 
Action: Key pressed Key.shift'B''y'Key.spaceKey.shift'R''o''b''y''n'Key.spaceKey.shift'B''u''r''g''h'
Screenshot: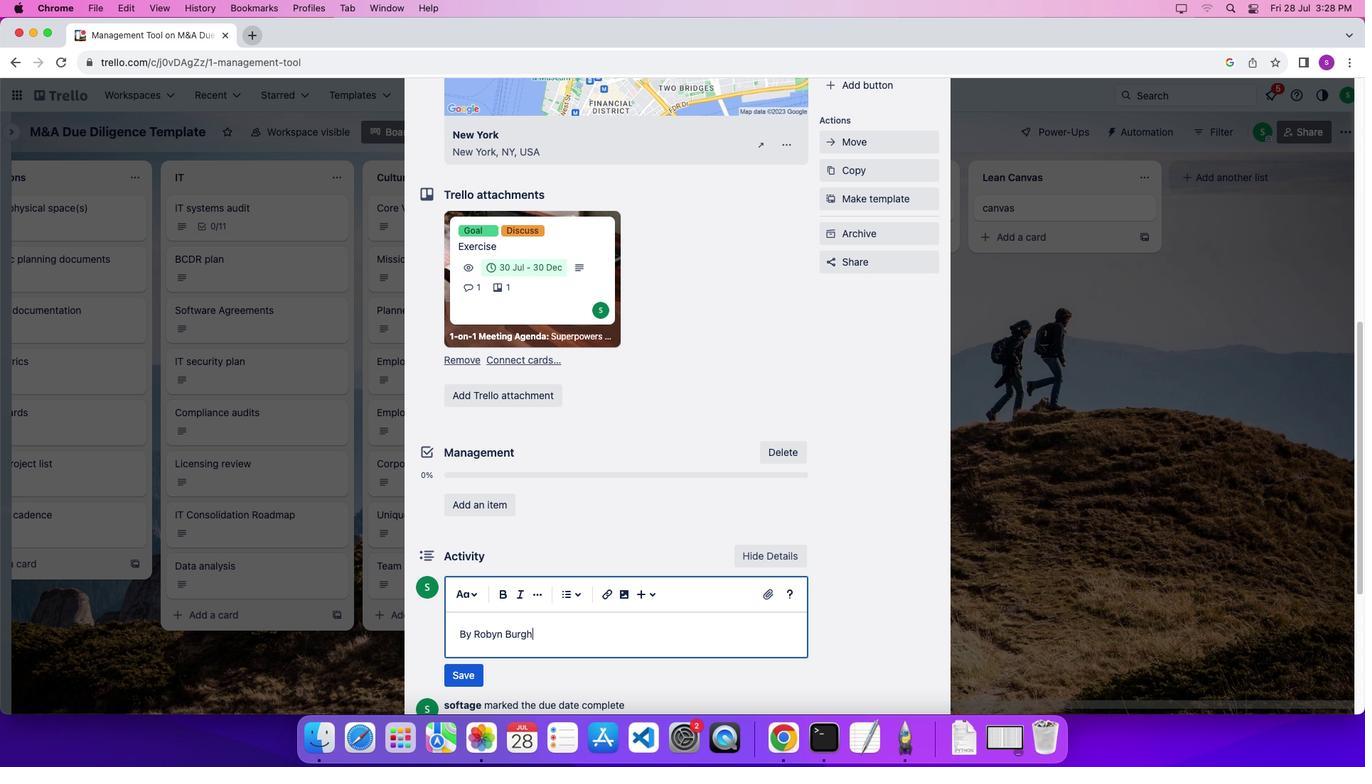 
Action: Mouse moved to (588, 674)
Screenshot: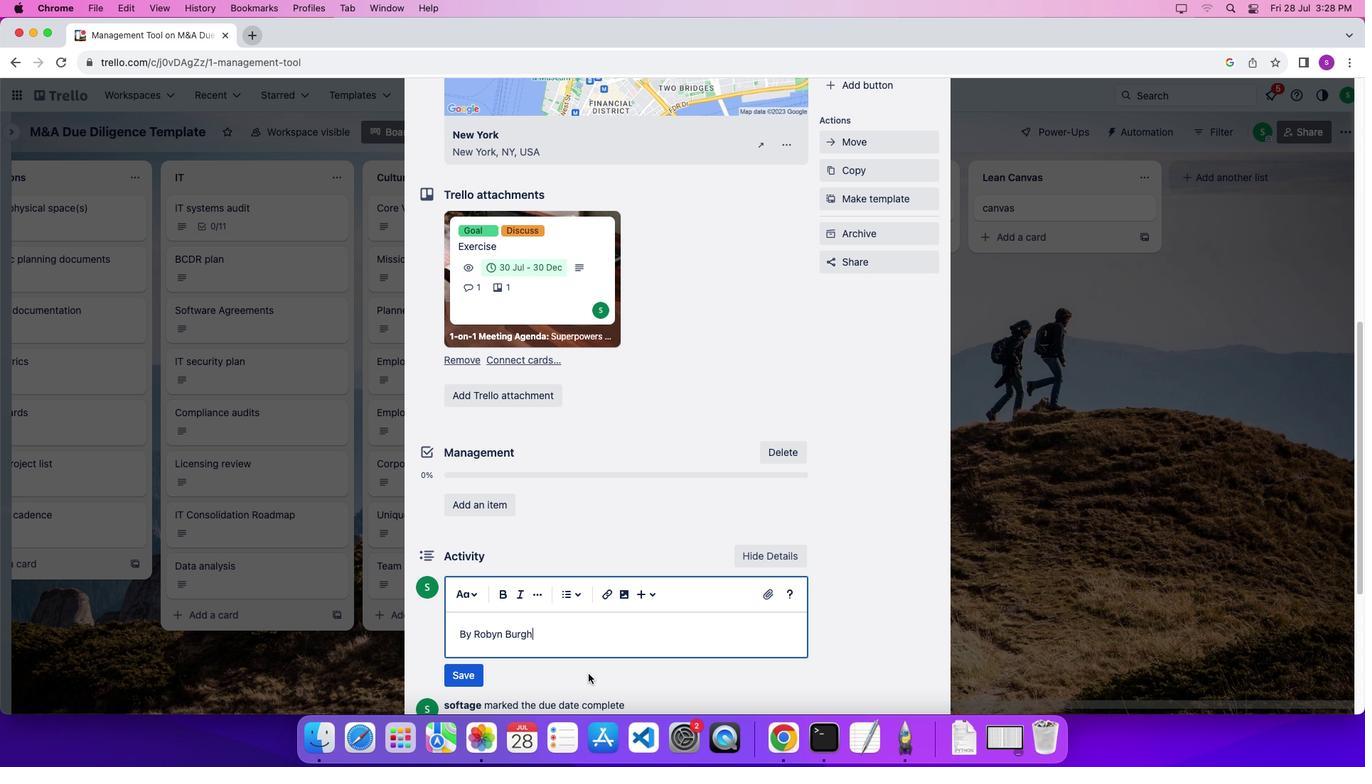 
Action: Key pressed '.'
Screenshot: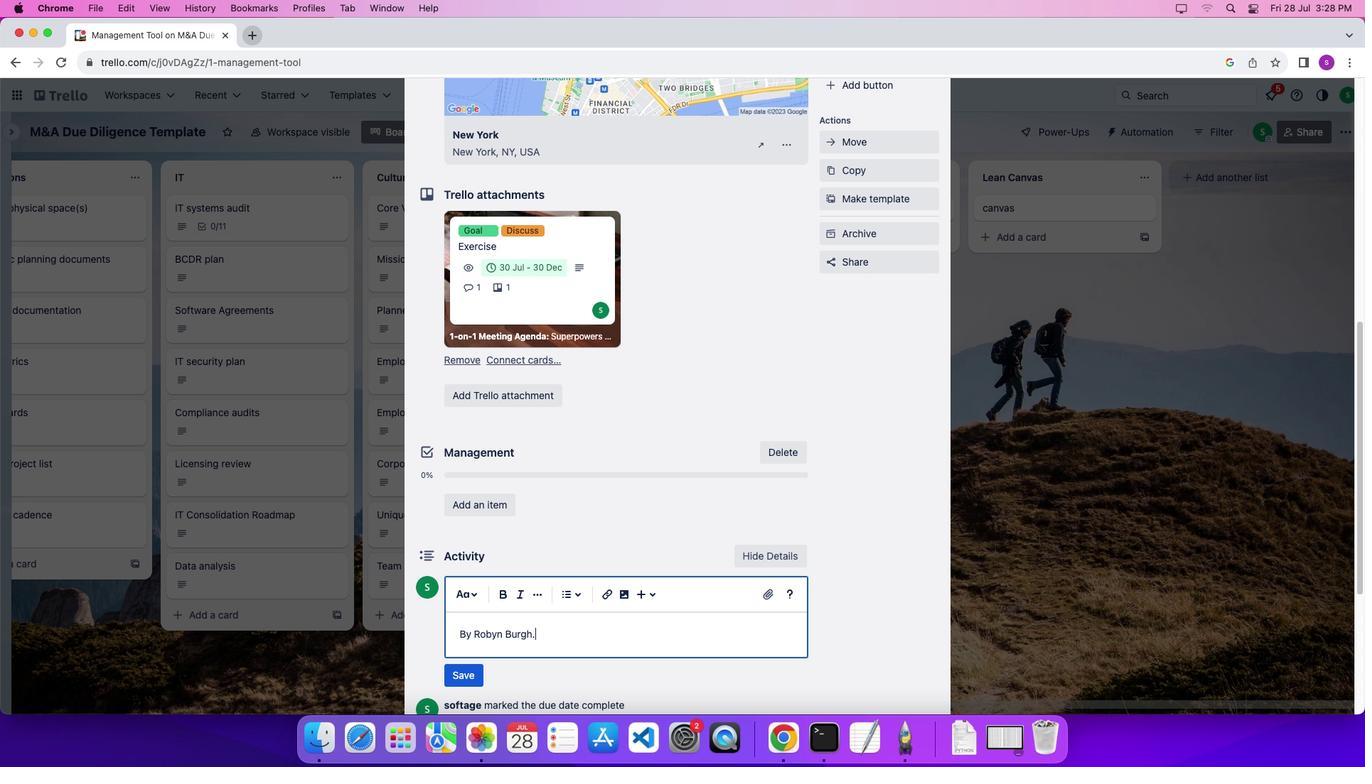 
Action: Mouse moved to (541, 638)
Screenshot: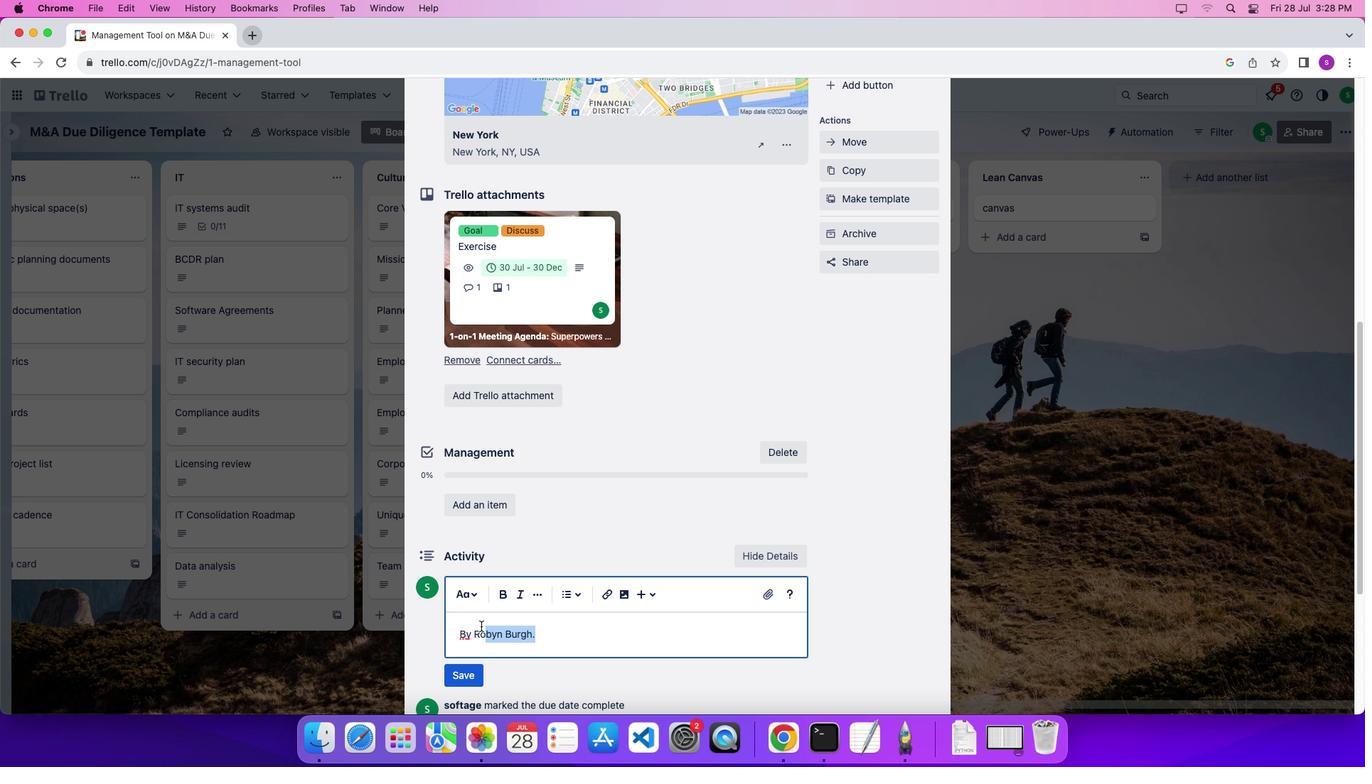 
Action: Mouse pressed left at (541, 638)
Screenshot: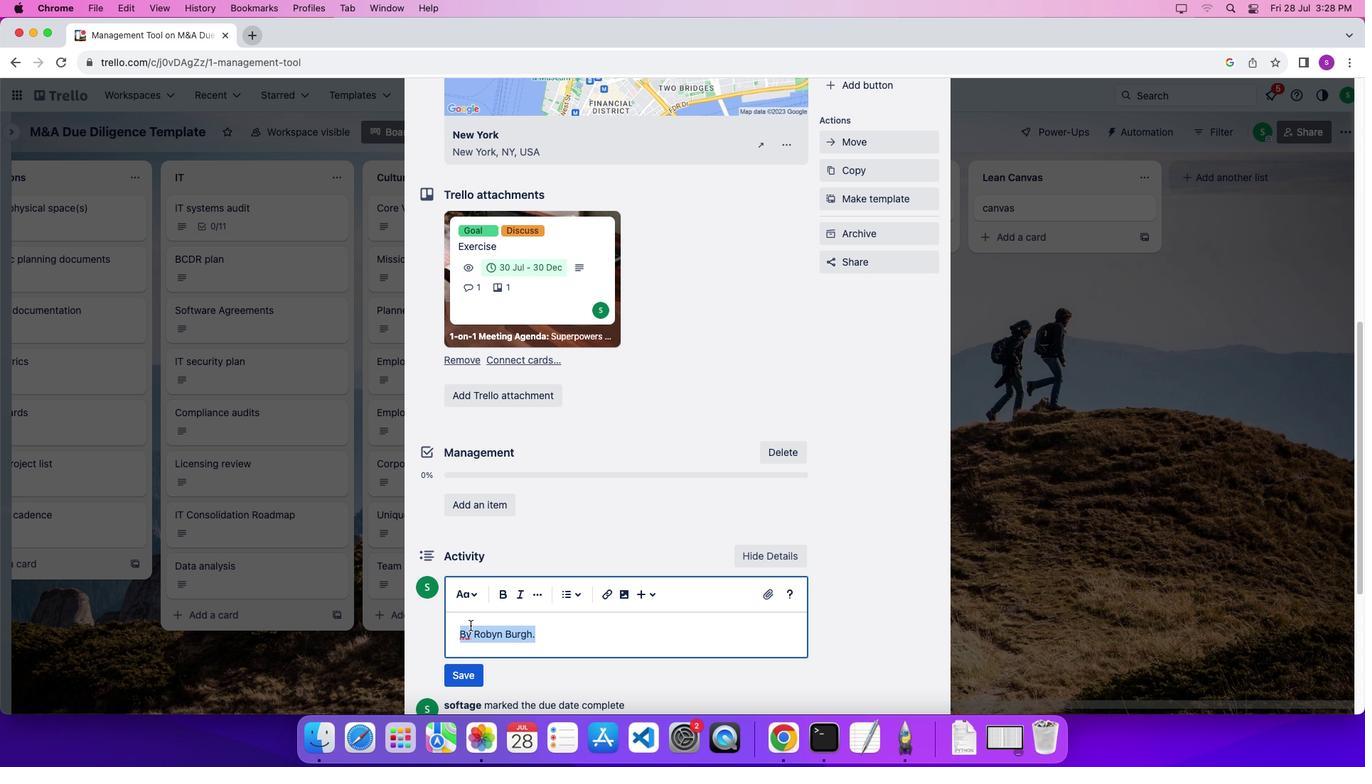 
Action: Mouse moved to (457, 597)
Screenshot: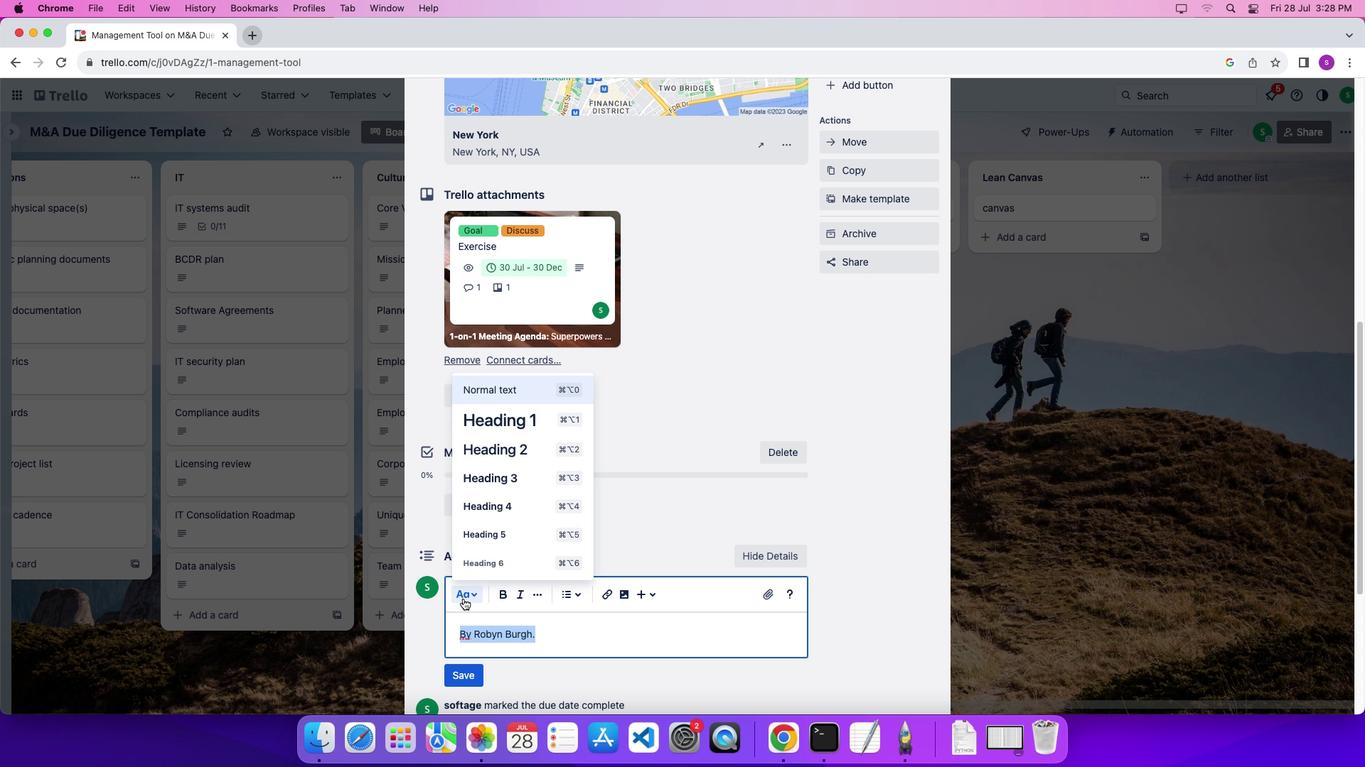 
Action: Mouse pressed left at (457, 597)
Screenshot: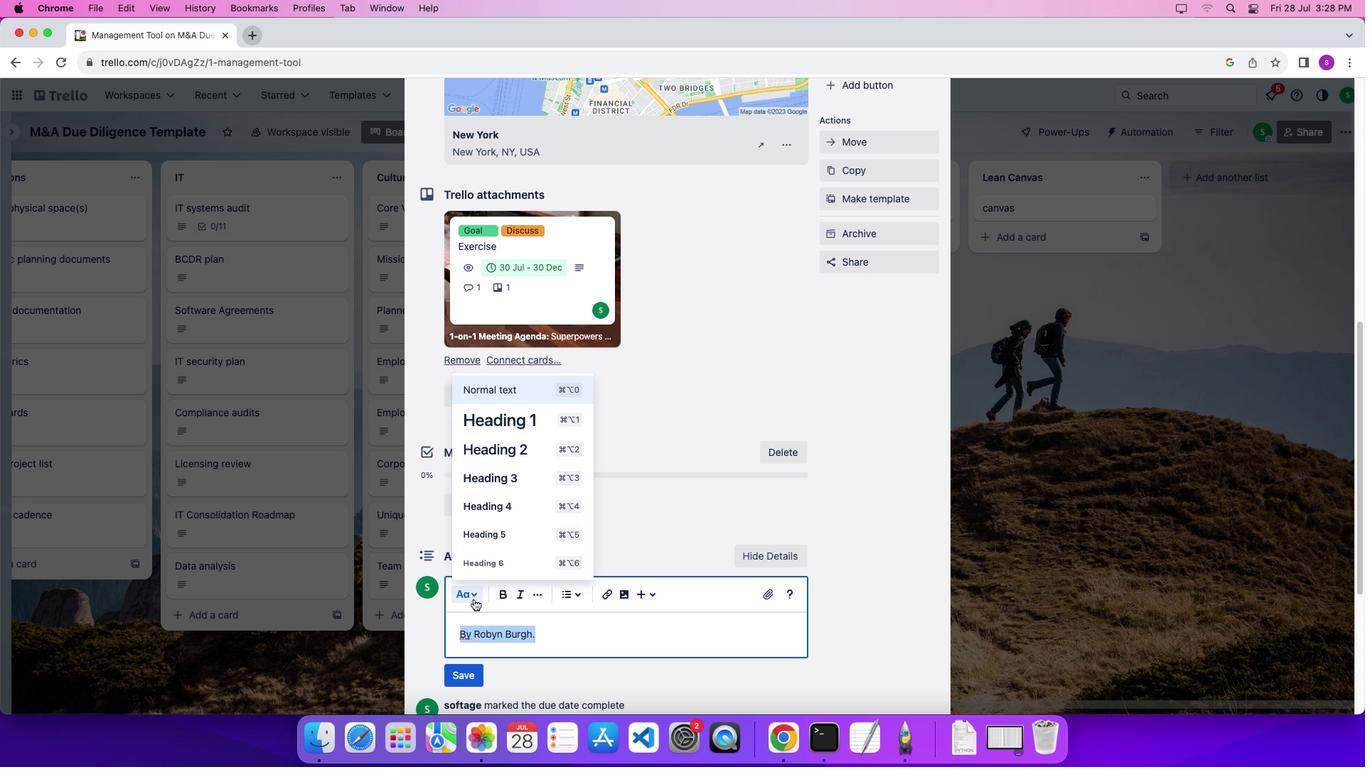 
Action: Mouse moved to (532, 433)
Screenshot: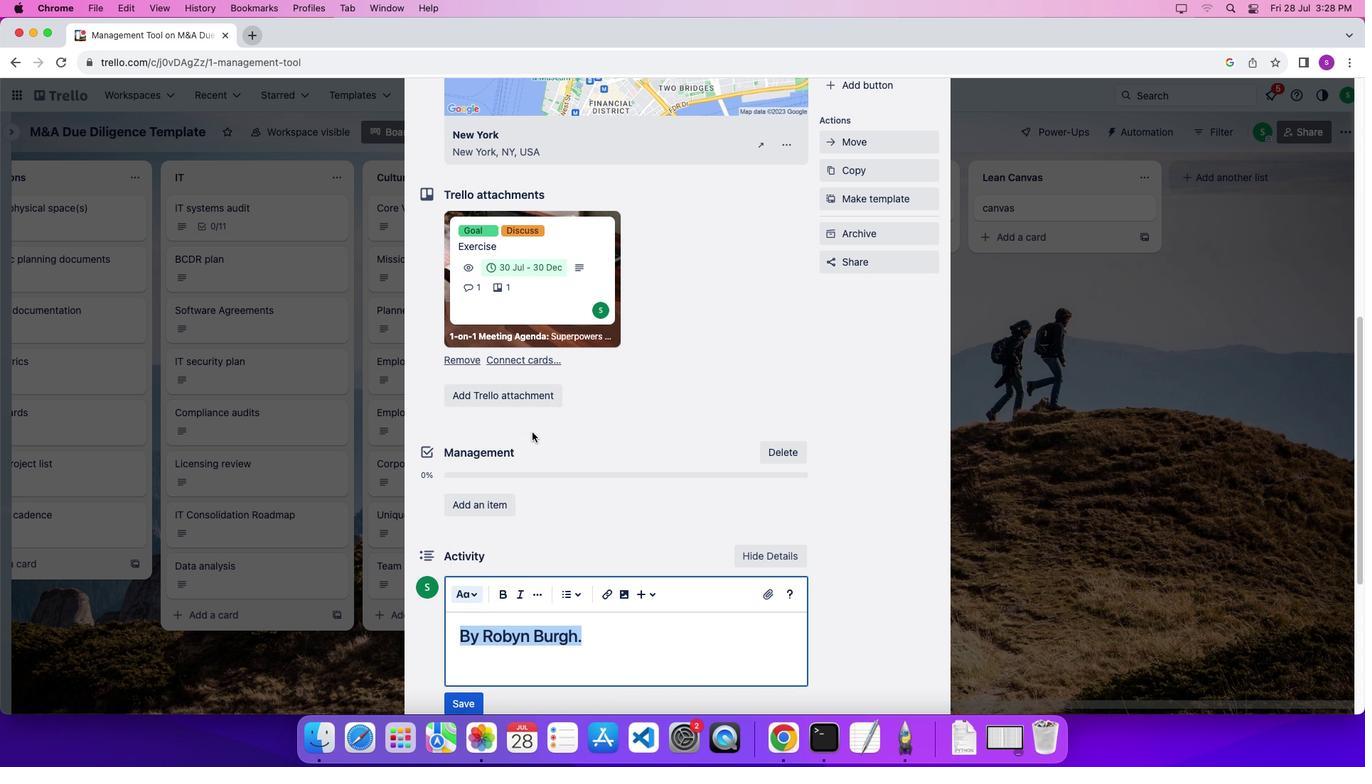 
Action: Mouse pressed left at (532, 433)
Screenshot: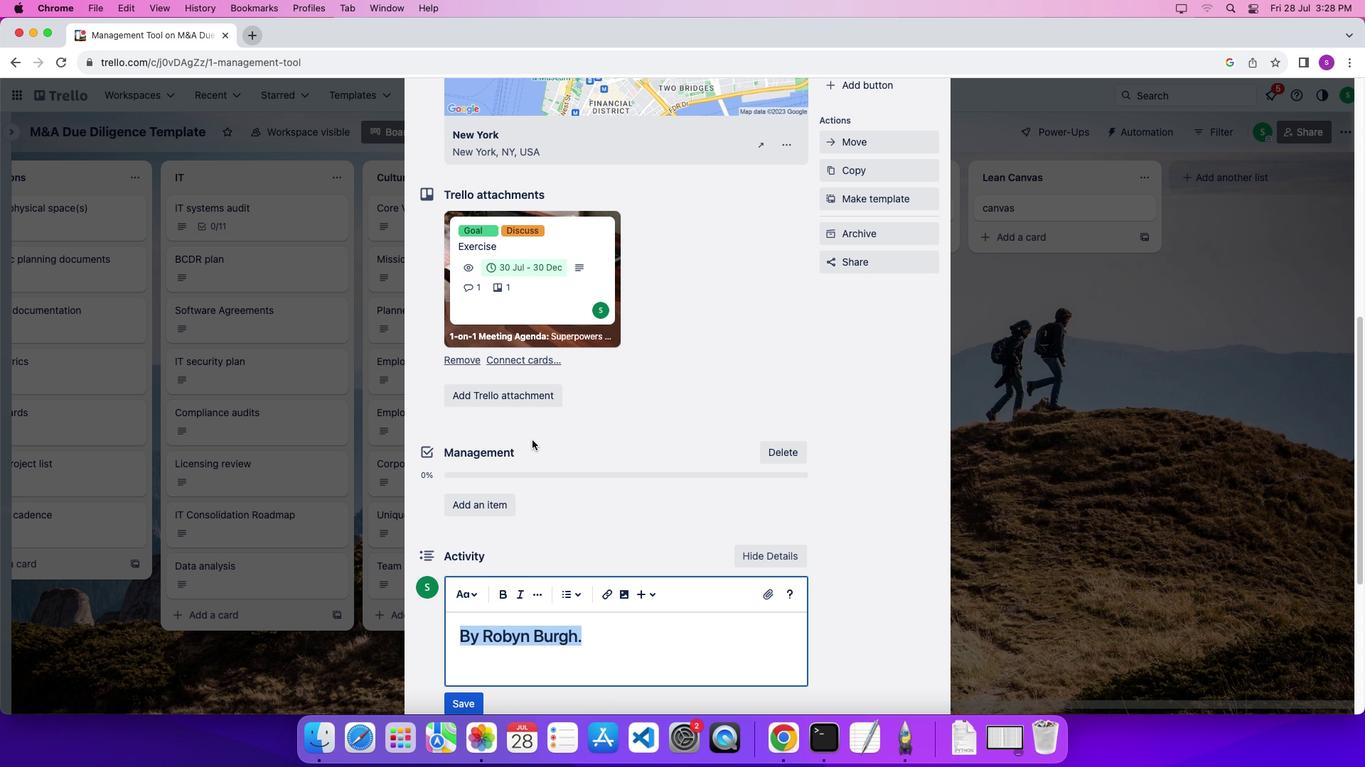 
Action: Mouse moved to (519, 598)
Screenshot: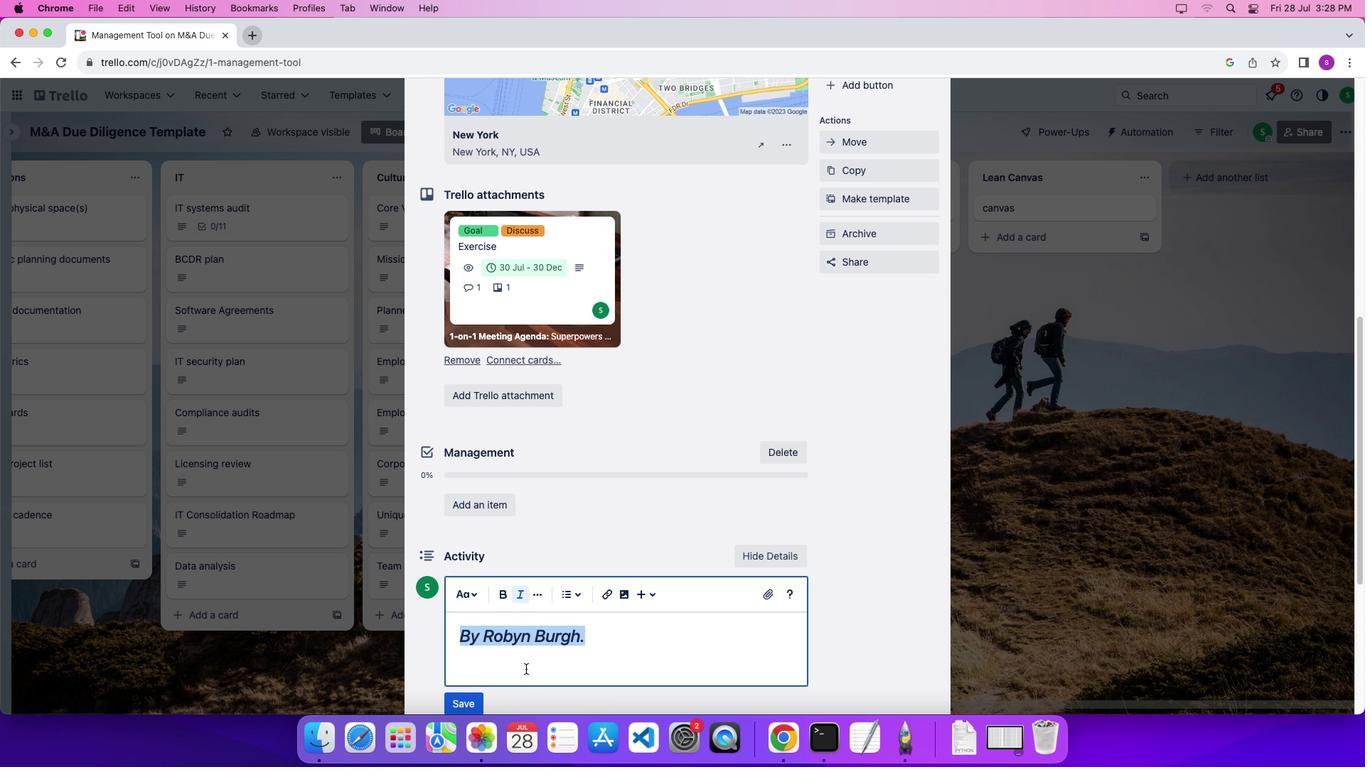 
Action: Mouse pressed left at (519, 598)
Screenshot: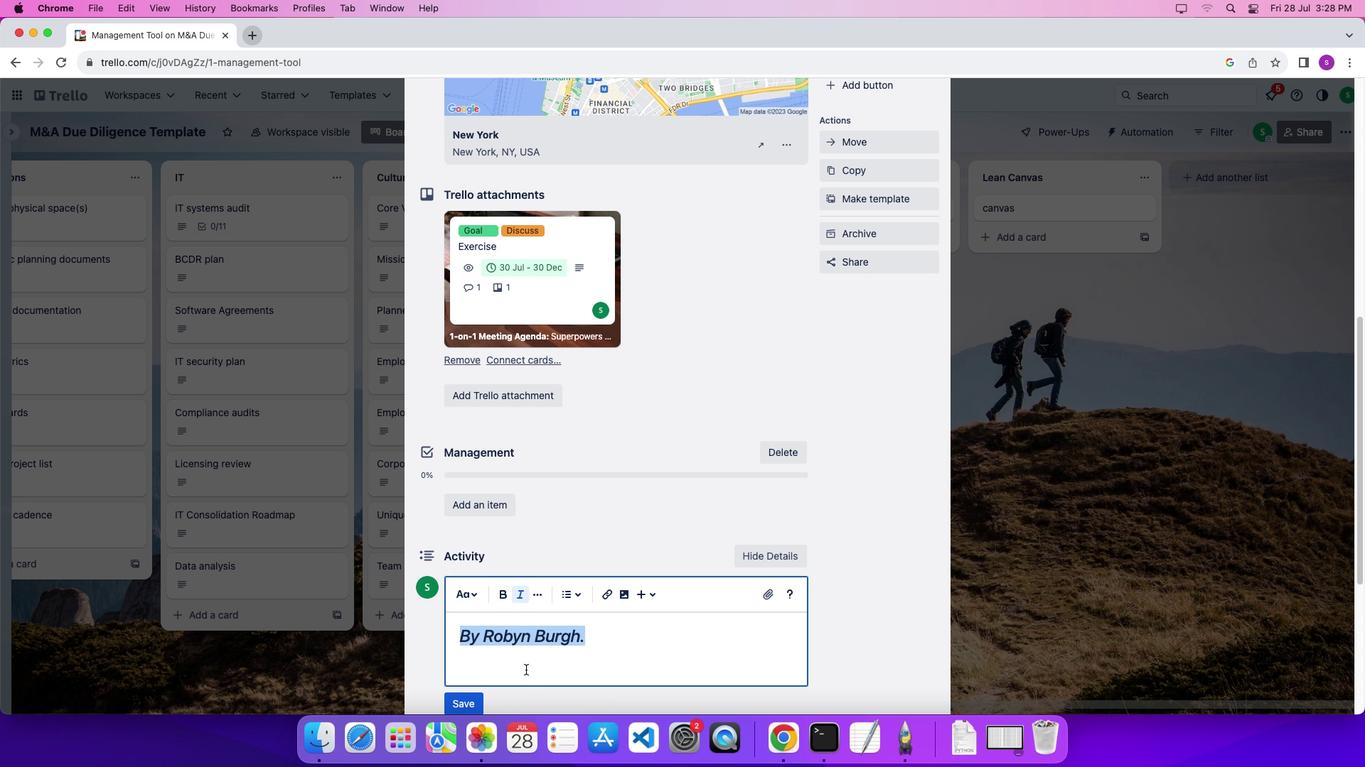
Action: Mouse moved to (525, 672)
Screenshot: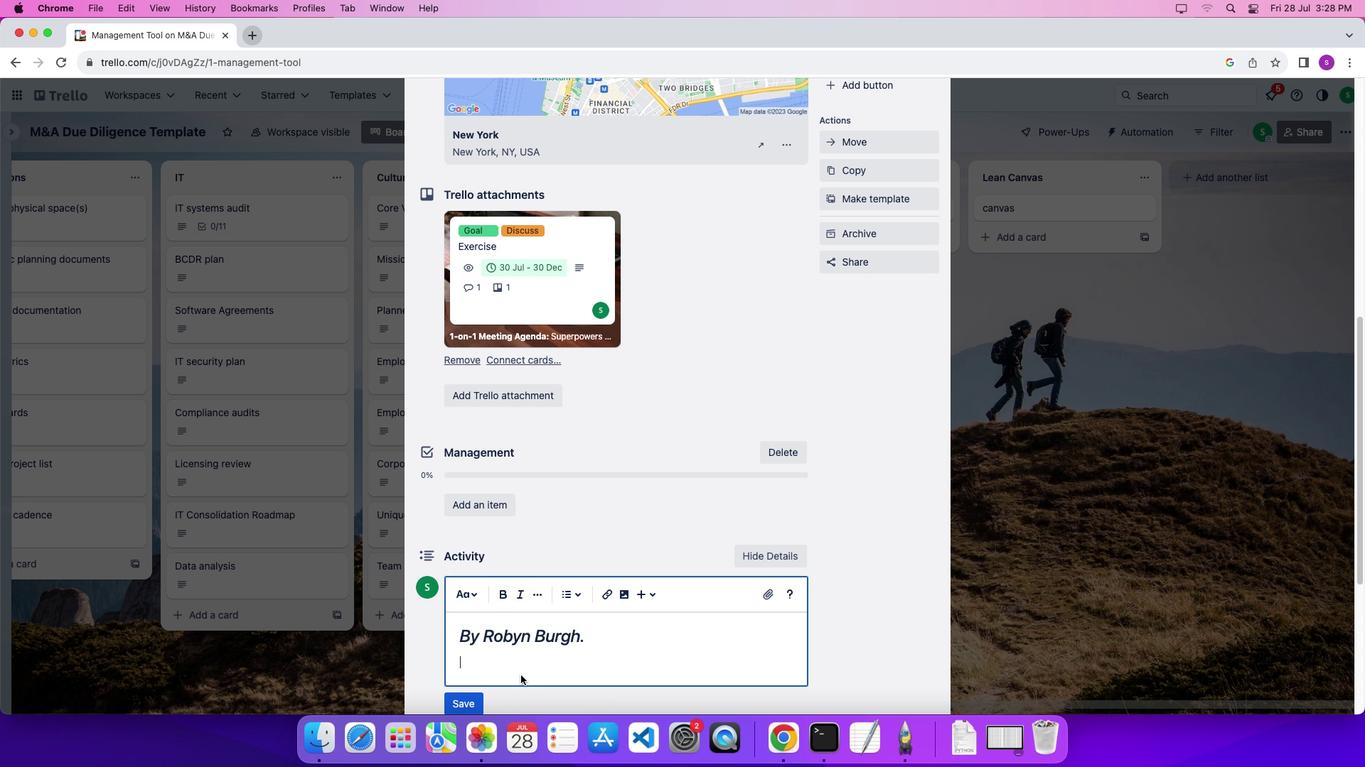 
Action: Mouse pressed left at (525, 672)
Screenshot: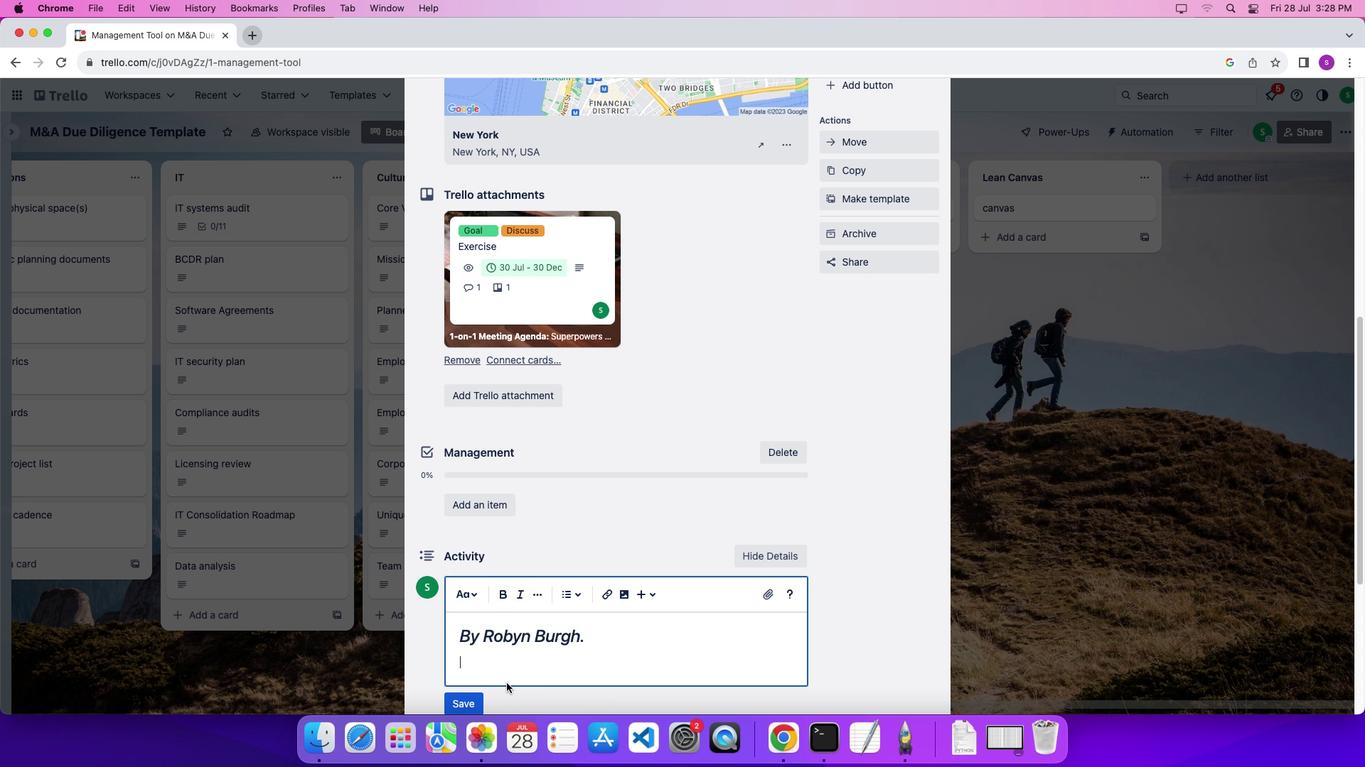 
Action: Mouse moved to (476, 701)
Screenshot: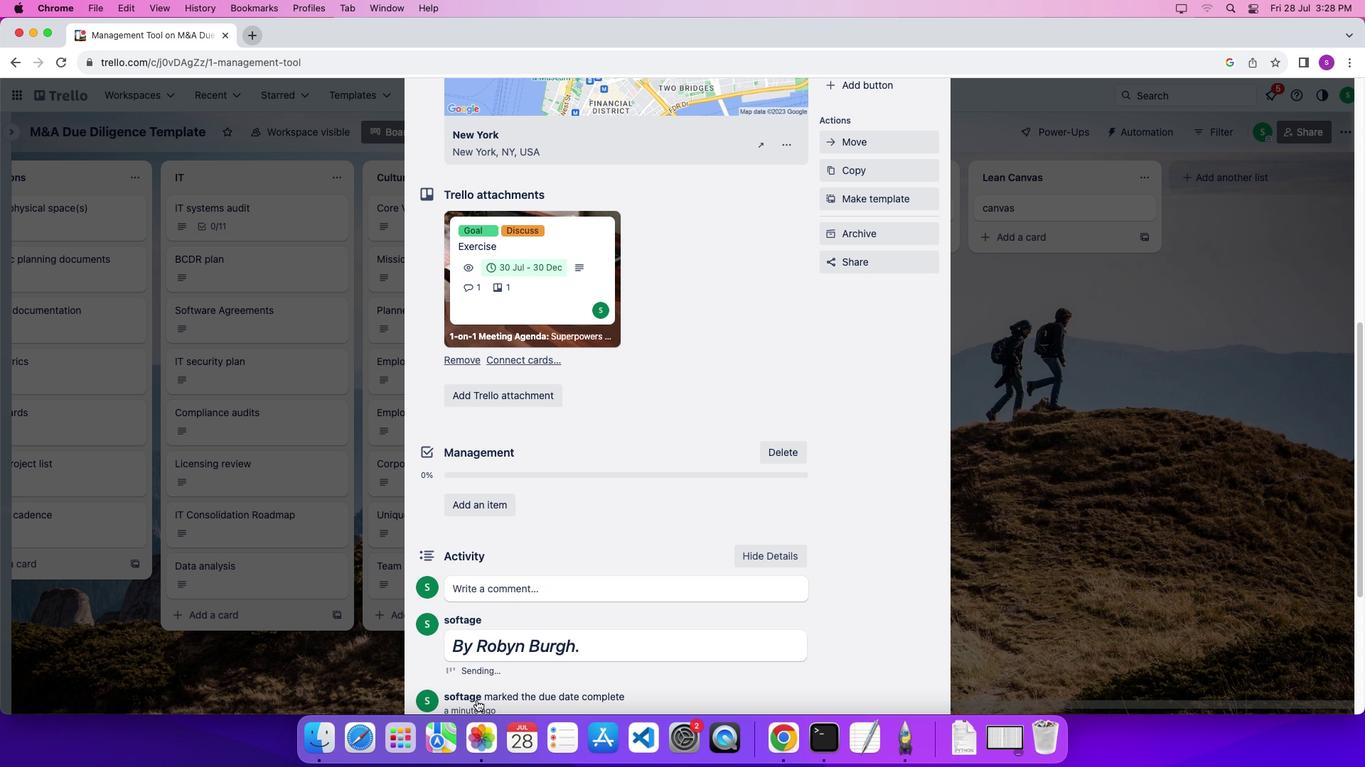 
Action: Mouse pressed left at (476, 701)
Screenshot: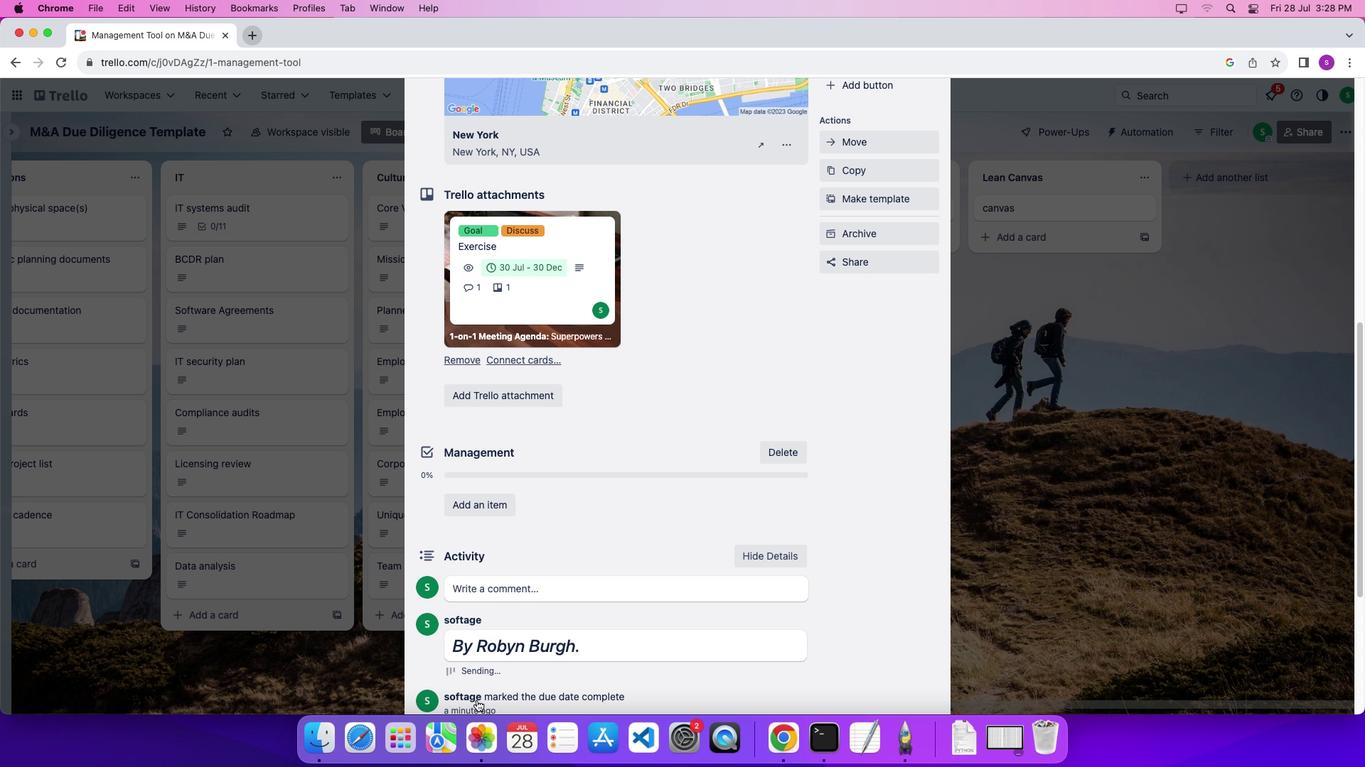 
Action: Mouse moved to (573, 591)
Screenshot: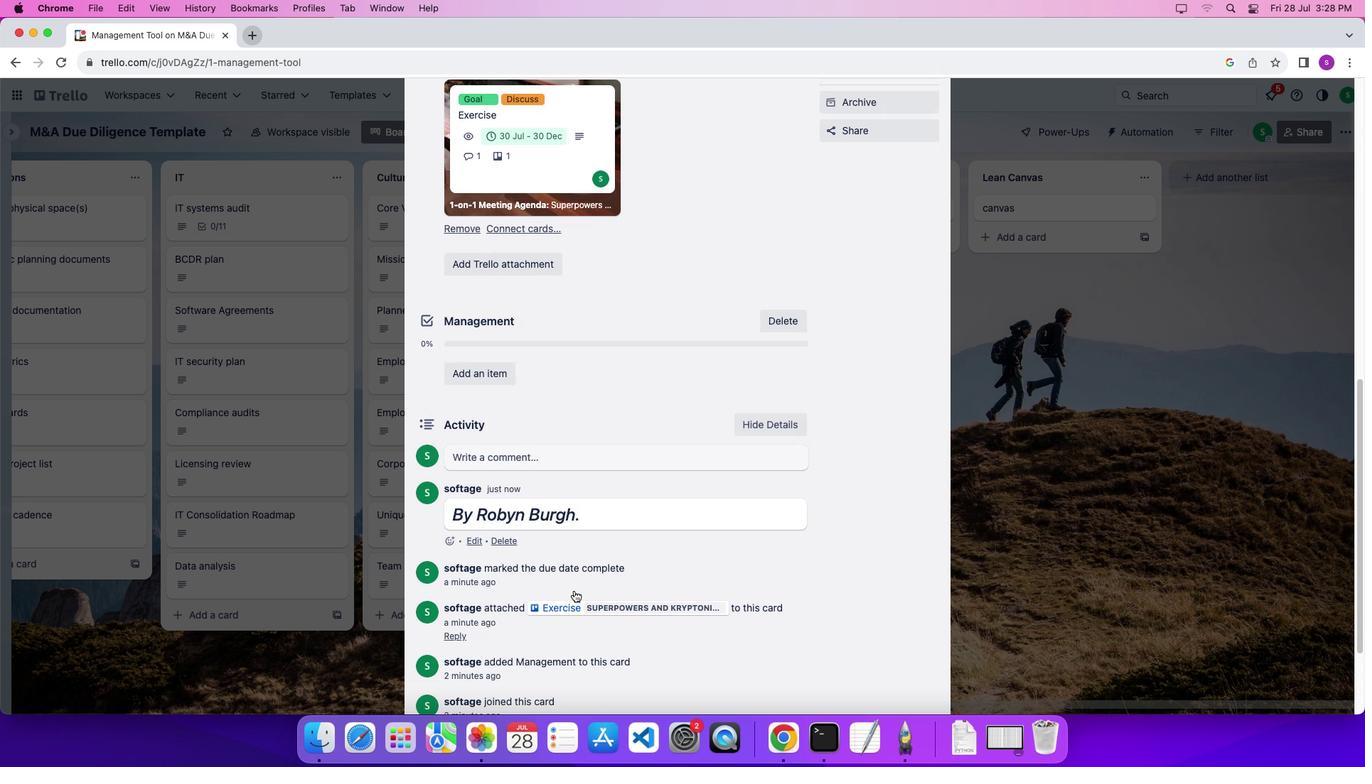 
Action: Mouse scrolled (573, 591) with delta (0, 0)
Screenshot: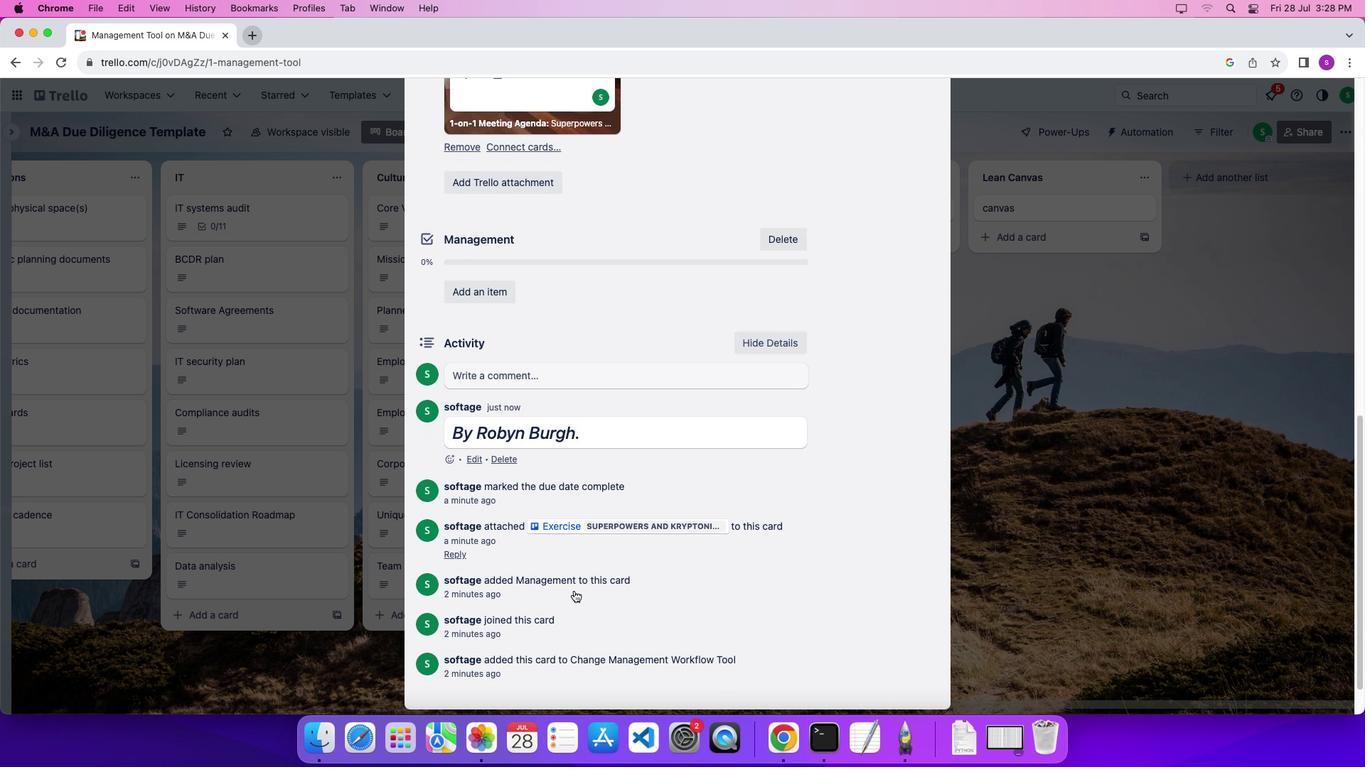 
Action: Mouse scrolled (573, 591) with delta (0, 0)
Screenshot: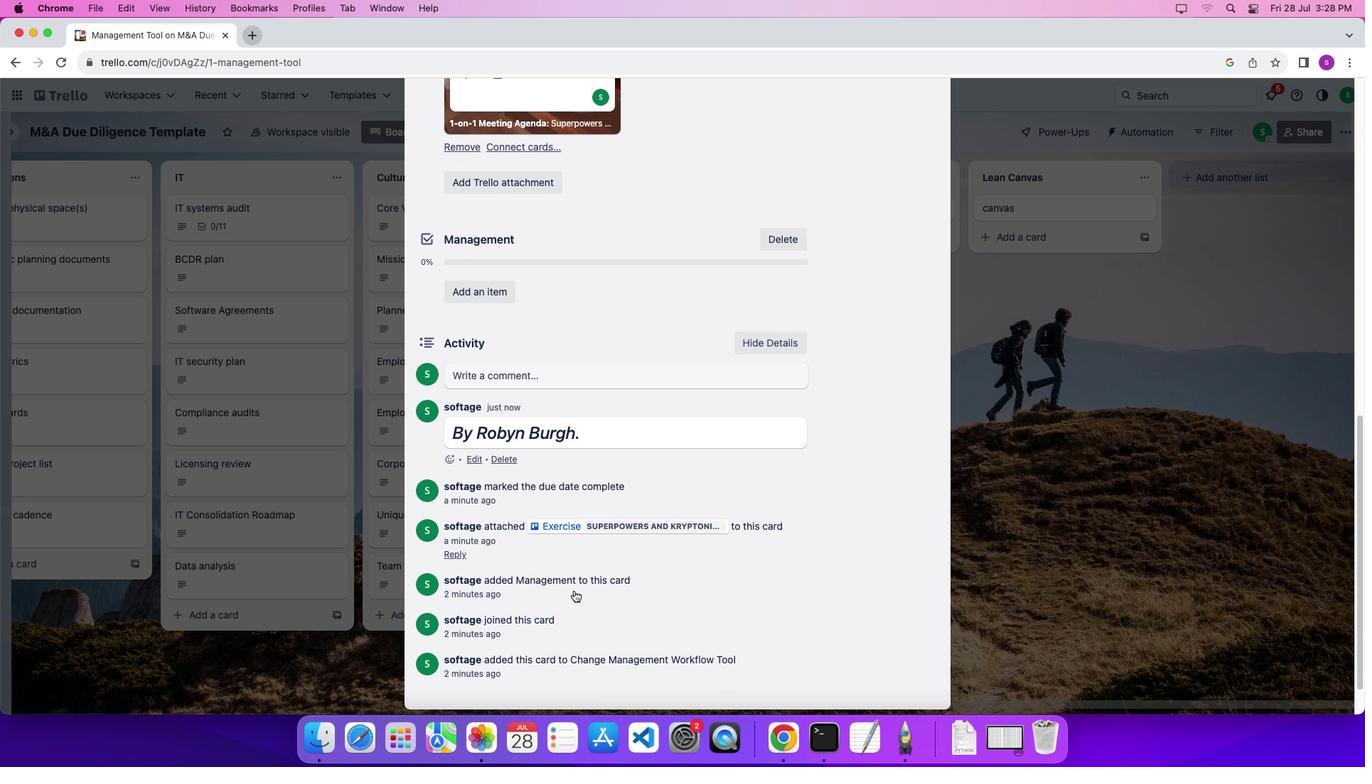 
Action: Mouse scrolled (573, 591) with delta (0, -3)
Screenshot: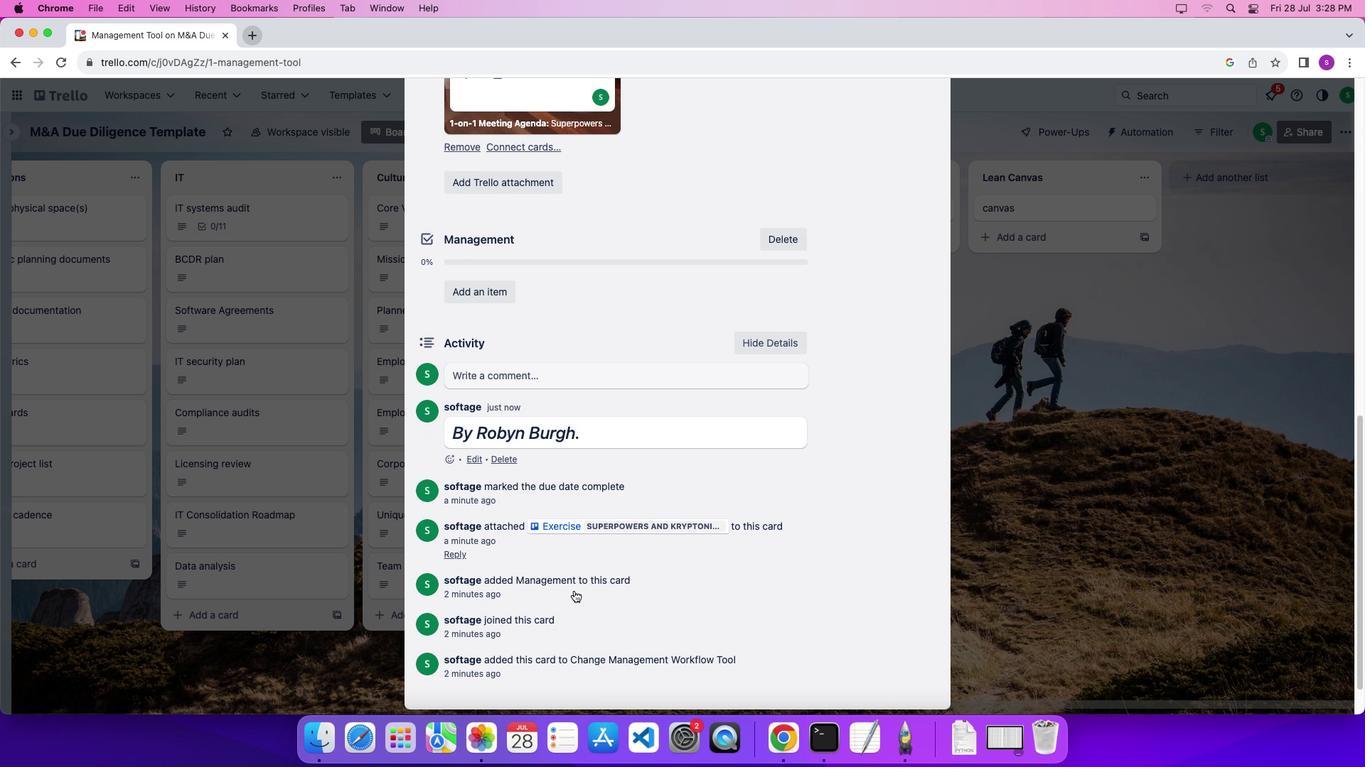 
Action: Mouse scrolled (573, 591) with delta (0, 0)
Screenshot: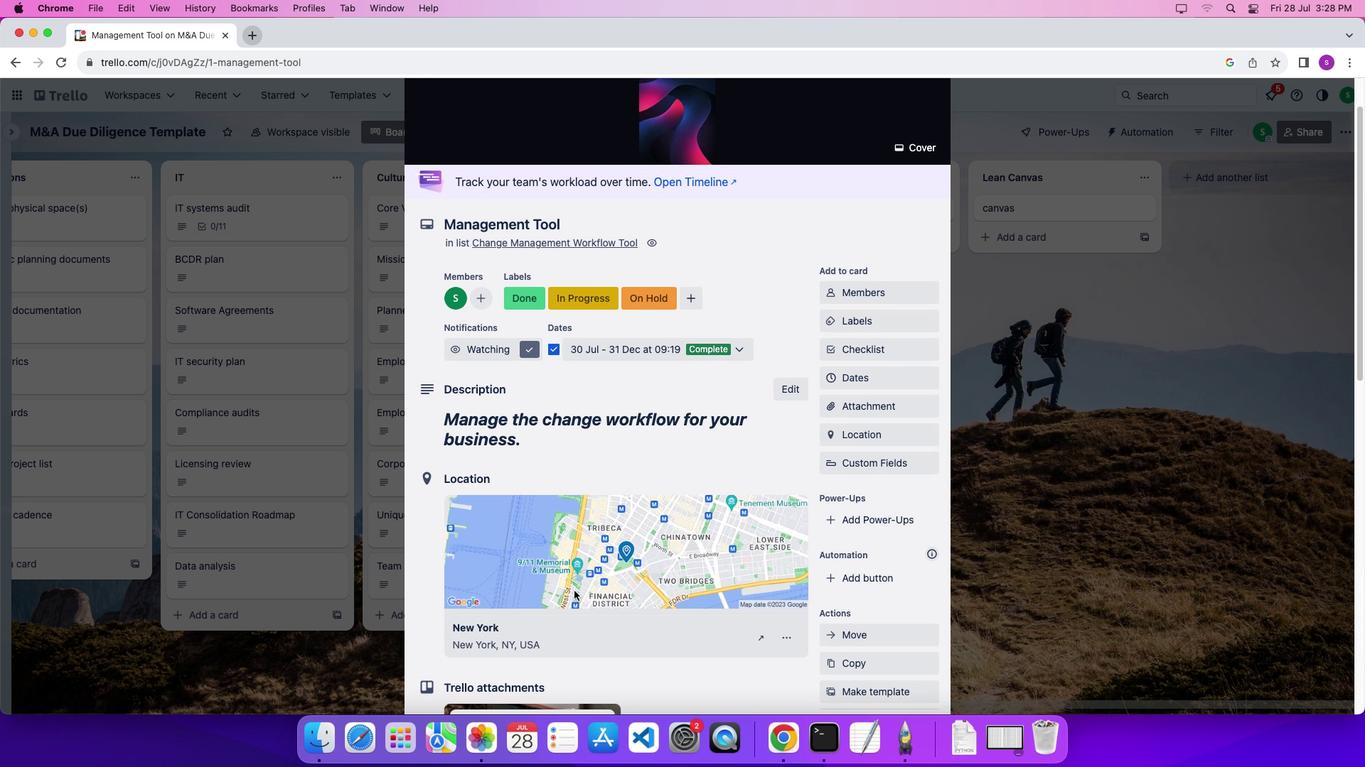 
Action: Mouse scrolled (573, 591) with delta (0, 0)
Screenshot: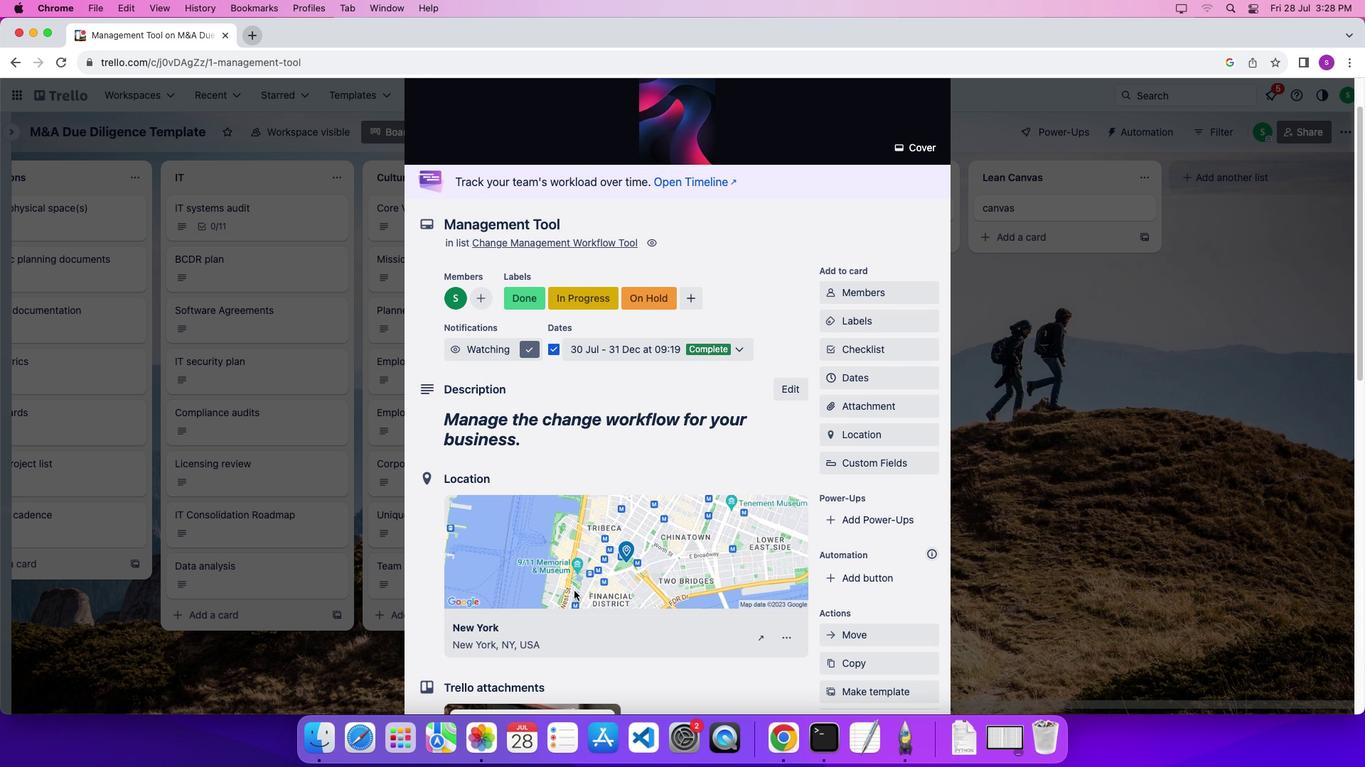 
Action: Mouse scrolled (573, 591) with delta (0, 6)
Screenshot: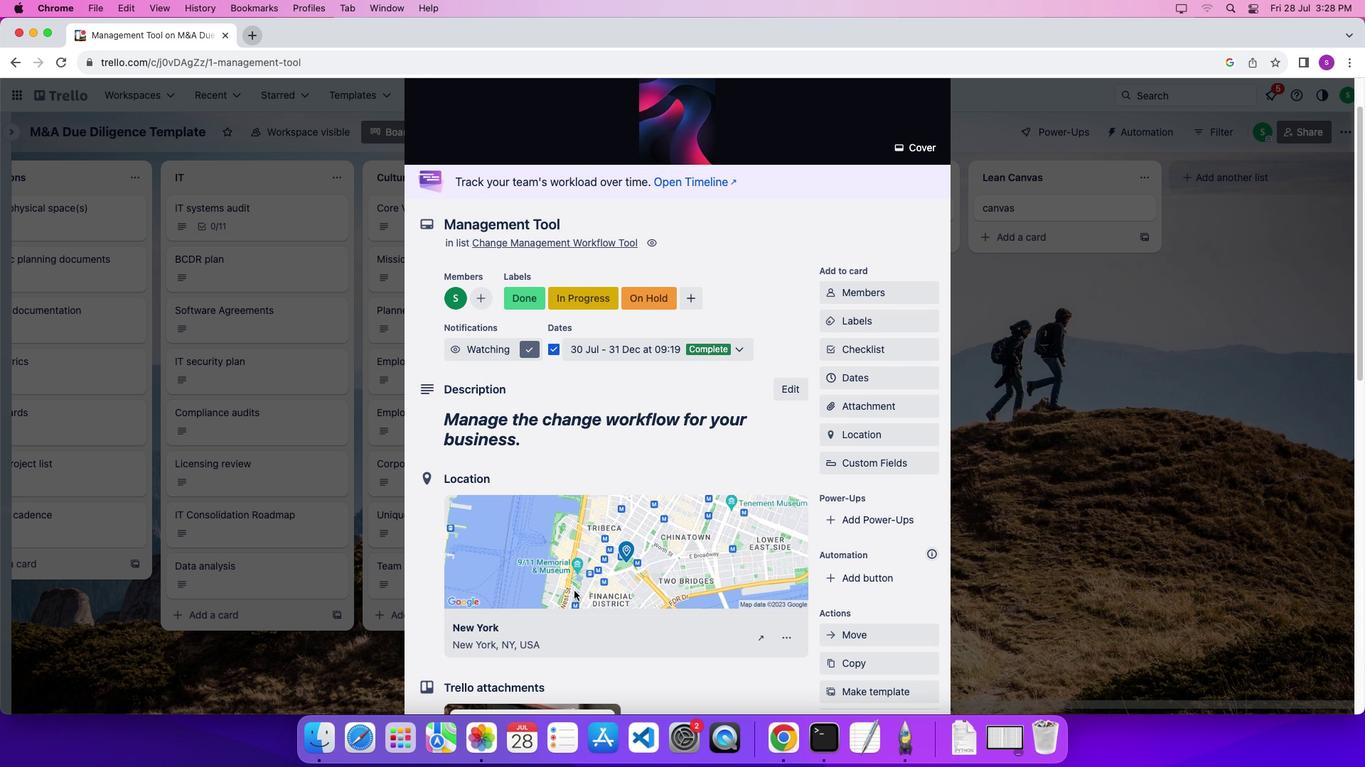 
Action: Mouse scrolled (573, 591) with delta (0, 9)
Screenshot: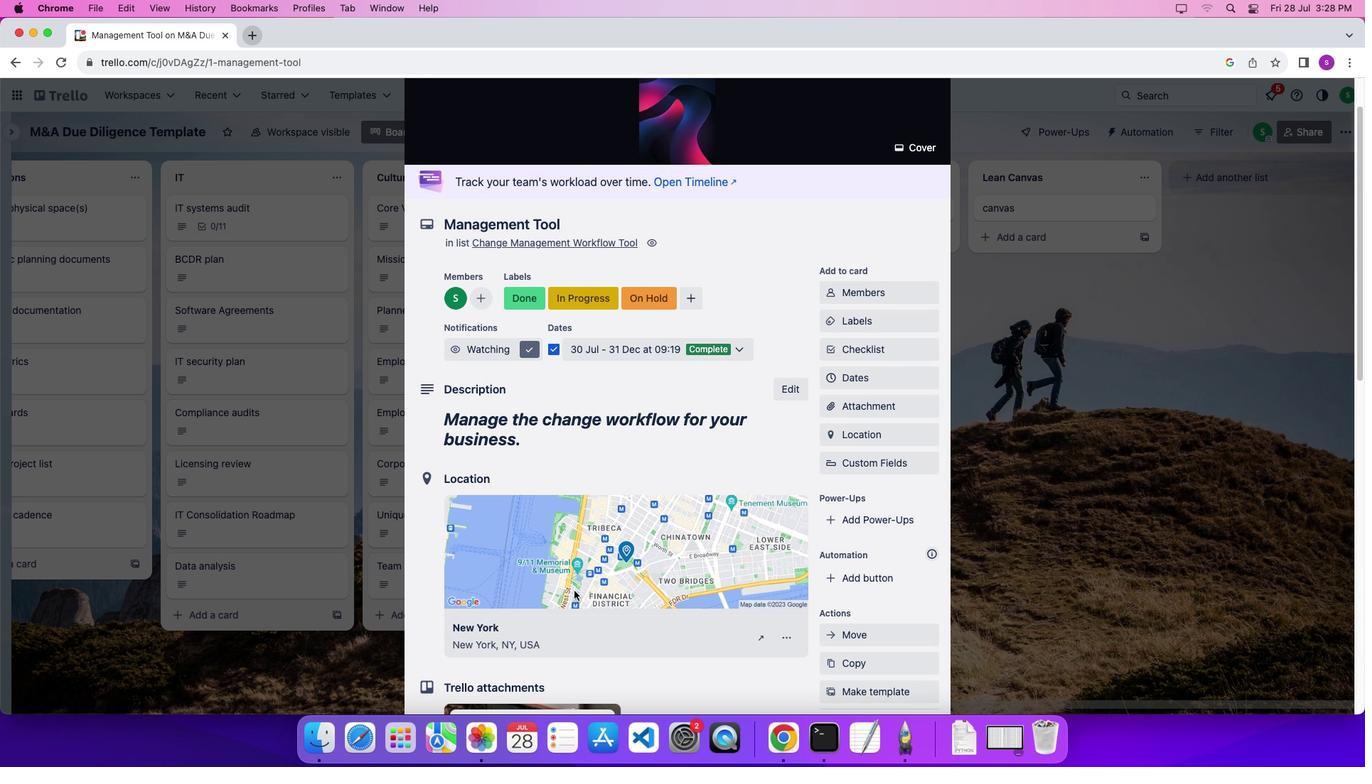 
Action: Mouse scrolled (573, 591) with delta (0, 0)
Screenshot: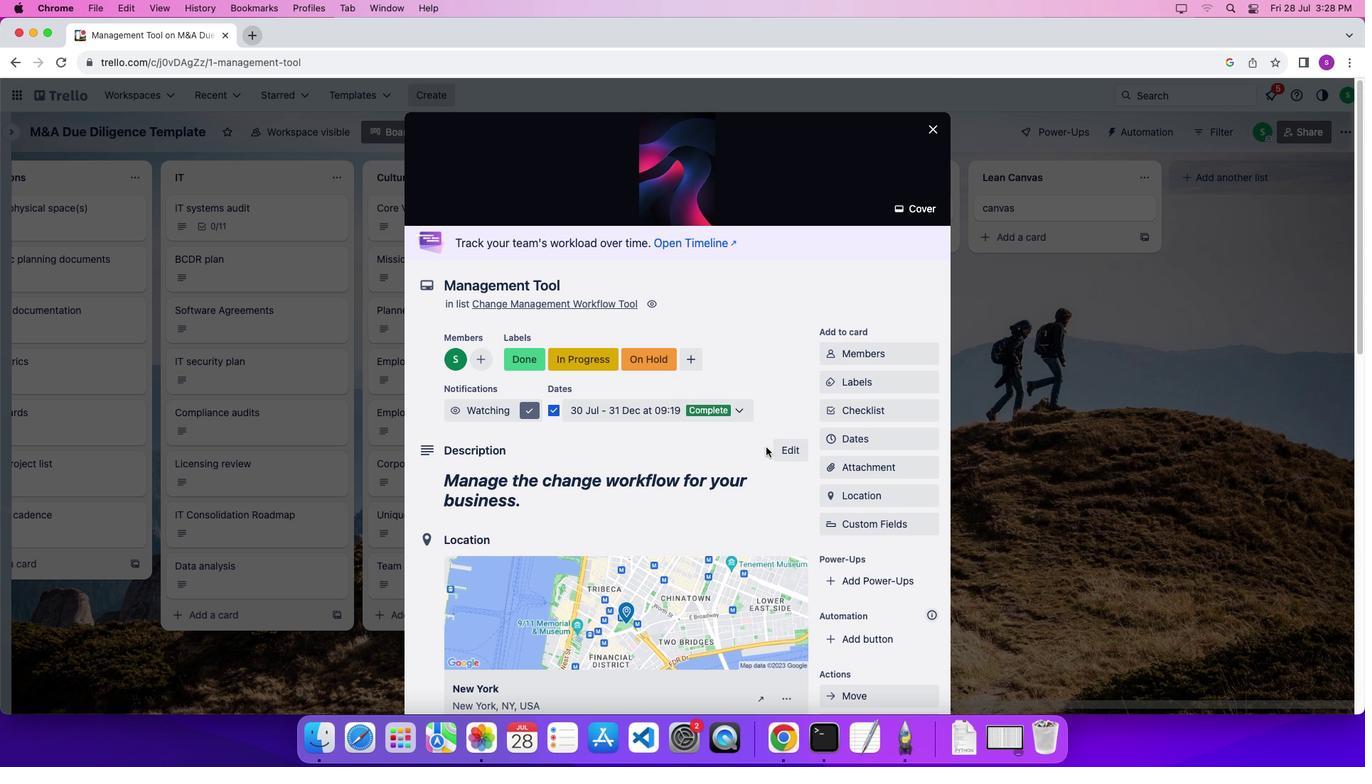 
Action: Mouse scrolled (573, 591) with delta (0, 1)
Screenshot: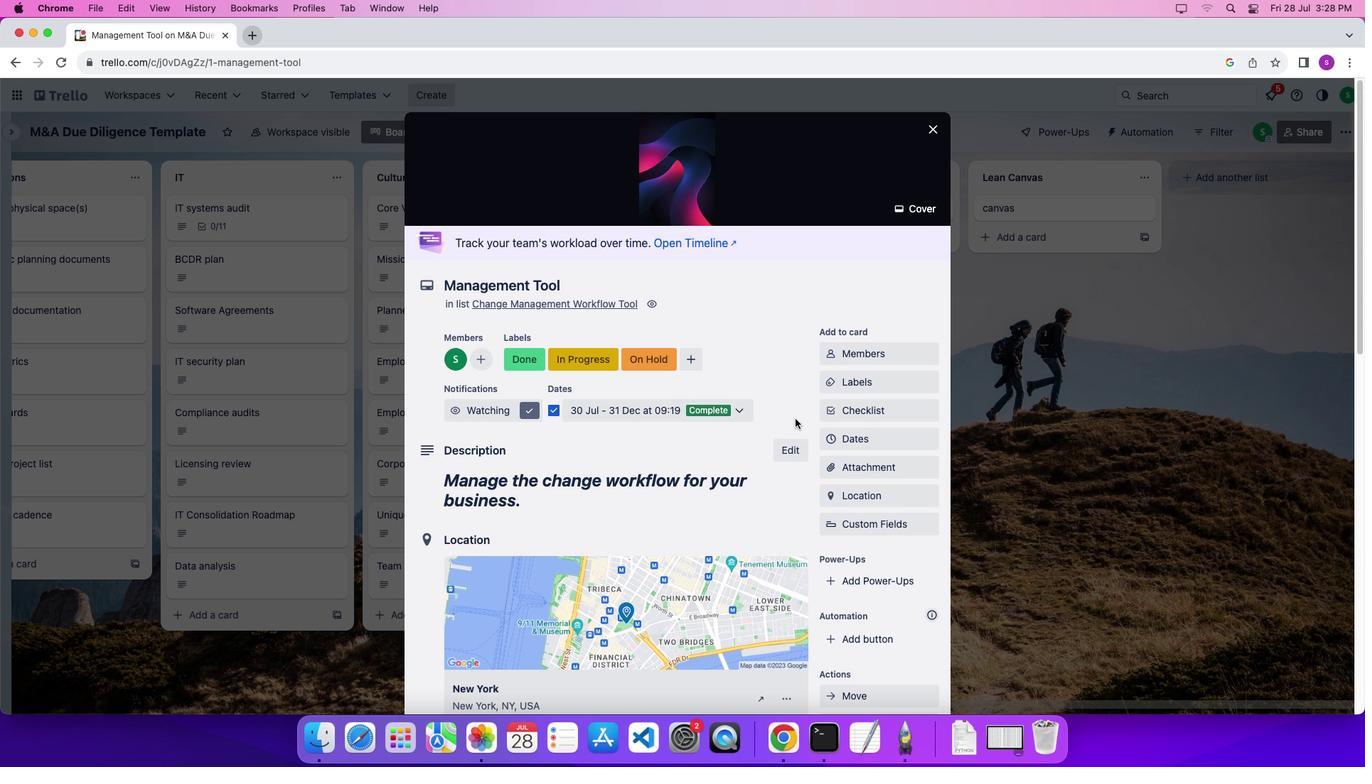 
Action: Mouse scrolled (573, 591) with delta (0, 6)
Screenshot: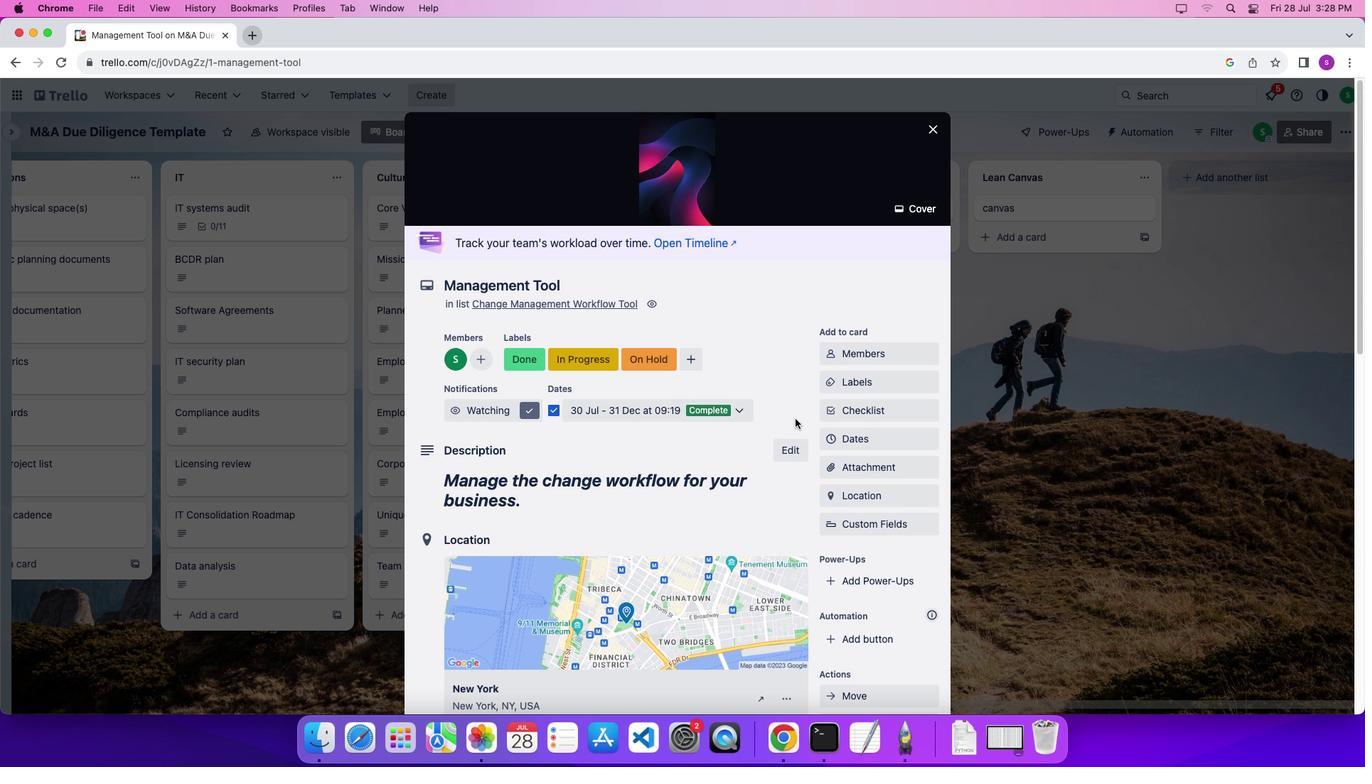 
Action: Mouse scrolled (573, 591) with delta (0, 9)
Screenshot: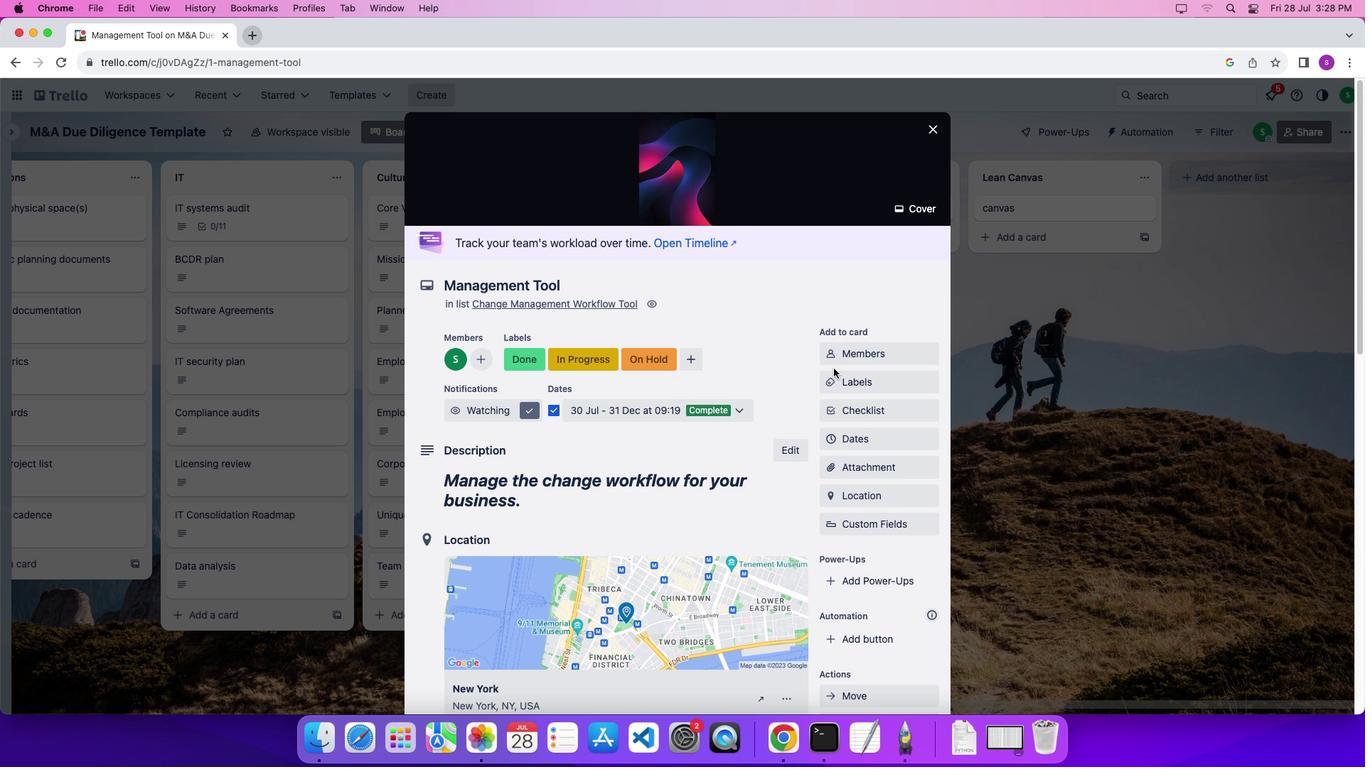 
Action: Mouse scrolled (573, 591) with delta (0, 10)
Screenshot: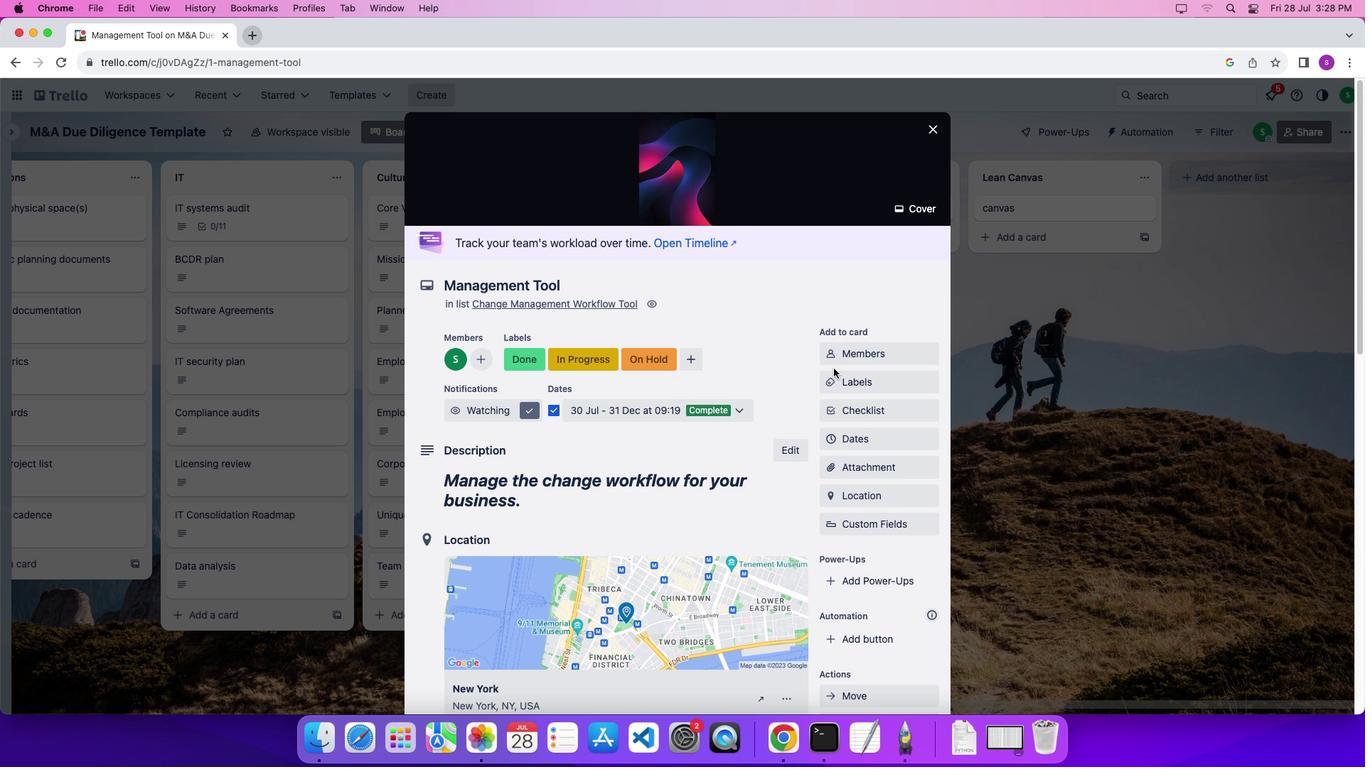 
Action: Mouse moved to (935, 125)
Screenshot: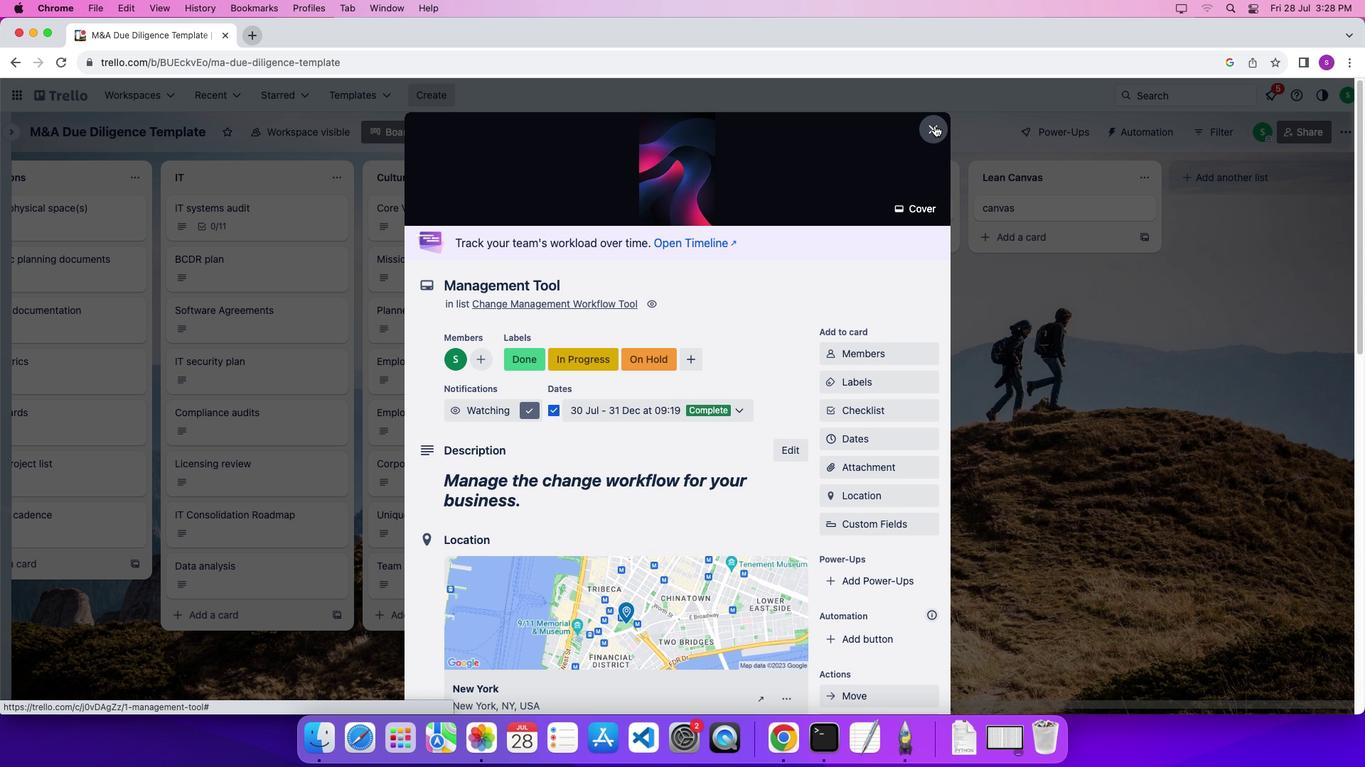 
Action: Mouse pressed left at (935, 125)
Screenshot: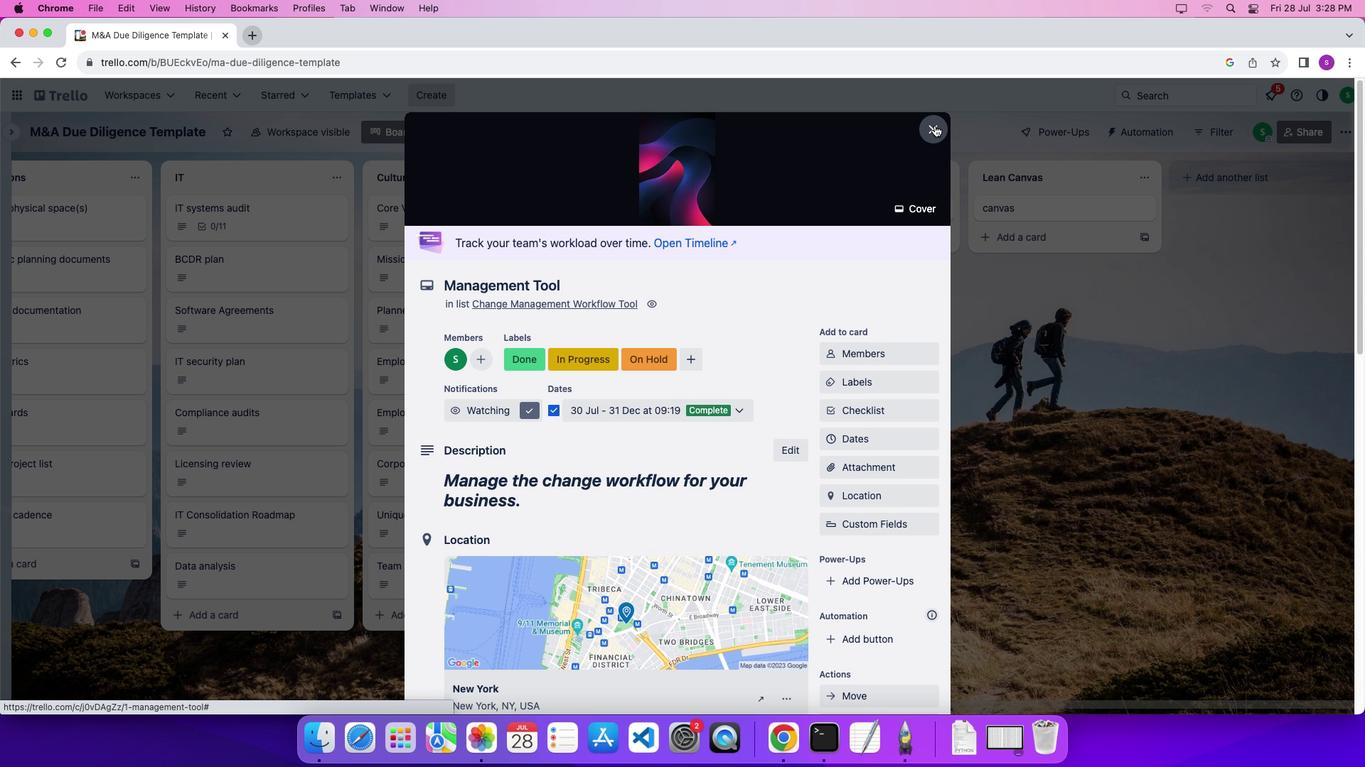 
Action: Mouse moved to (891, 206)
Screenshot: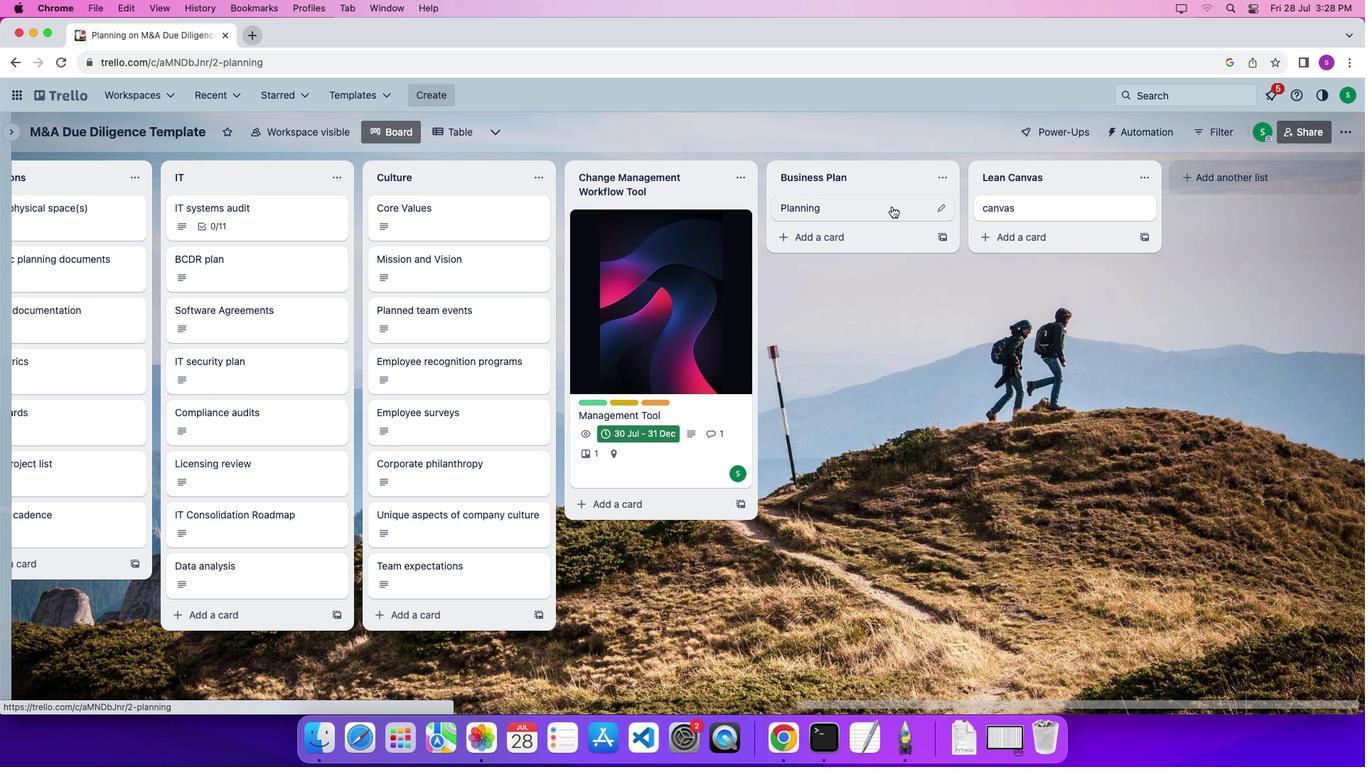 
Action: Mouse pressed left at (891, 206)
Screenshot: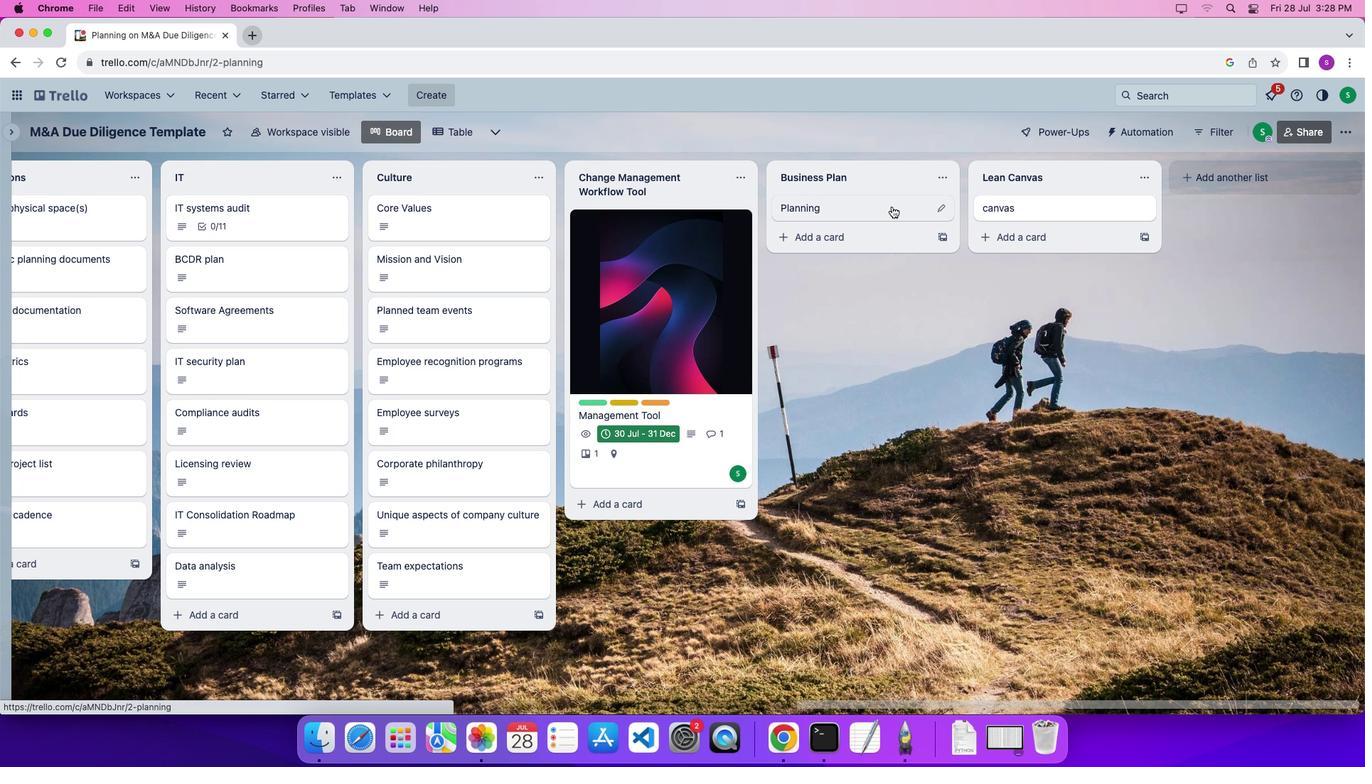 
Action: Mouse moved to (492, 209)
Screenshot: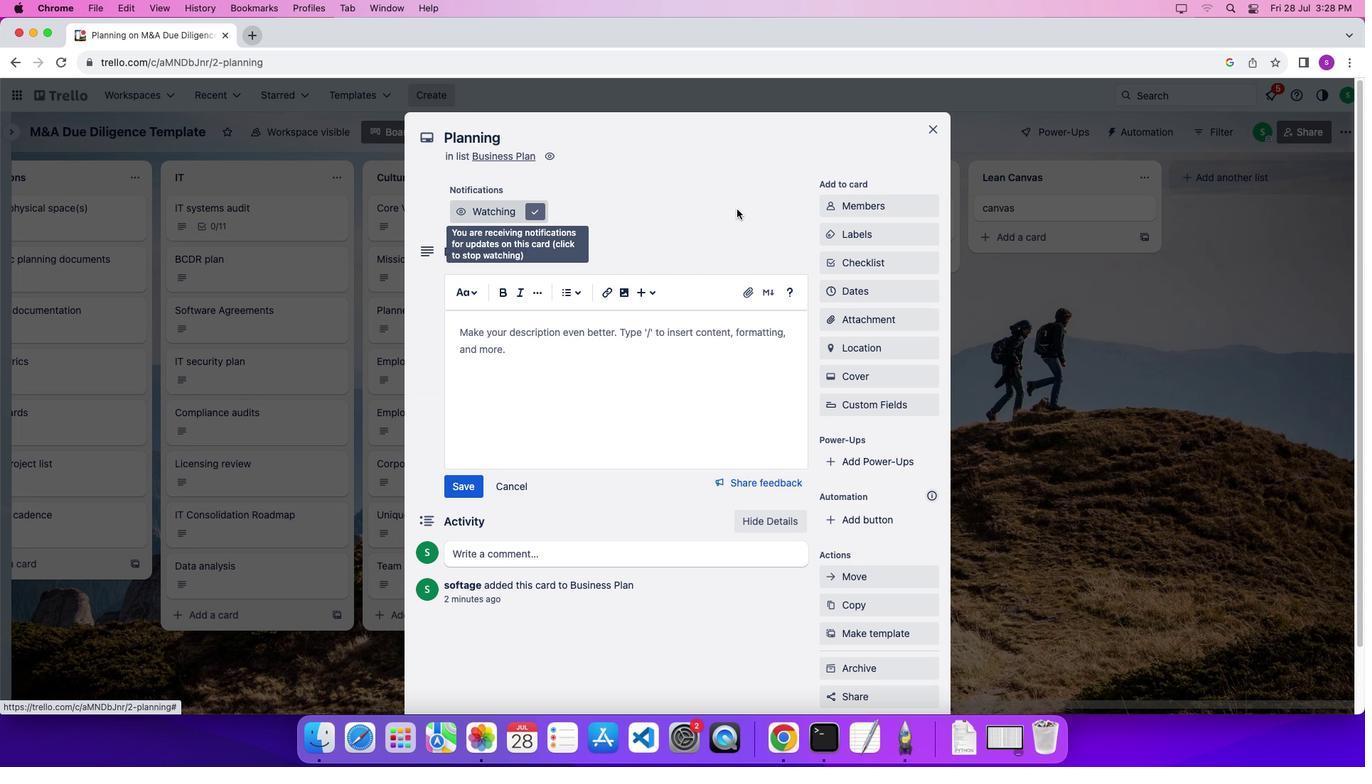 
Action: Mouse pressed left at (492, 209)
Screenshot: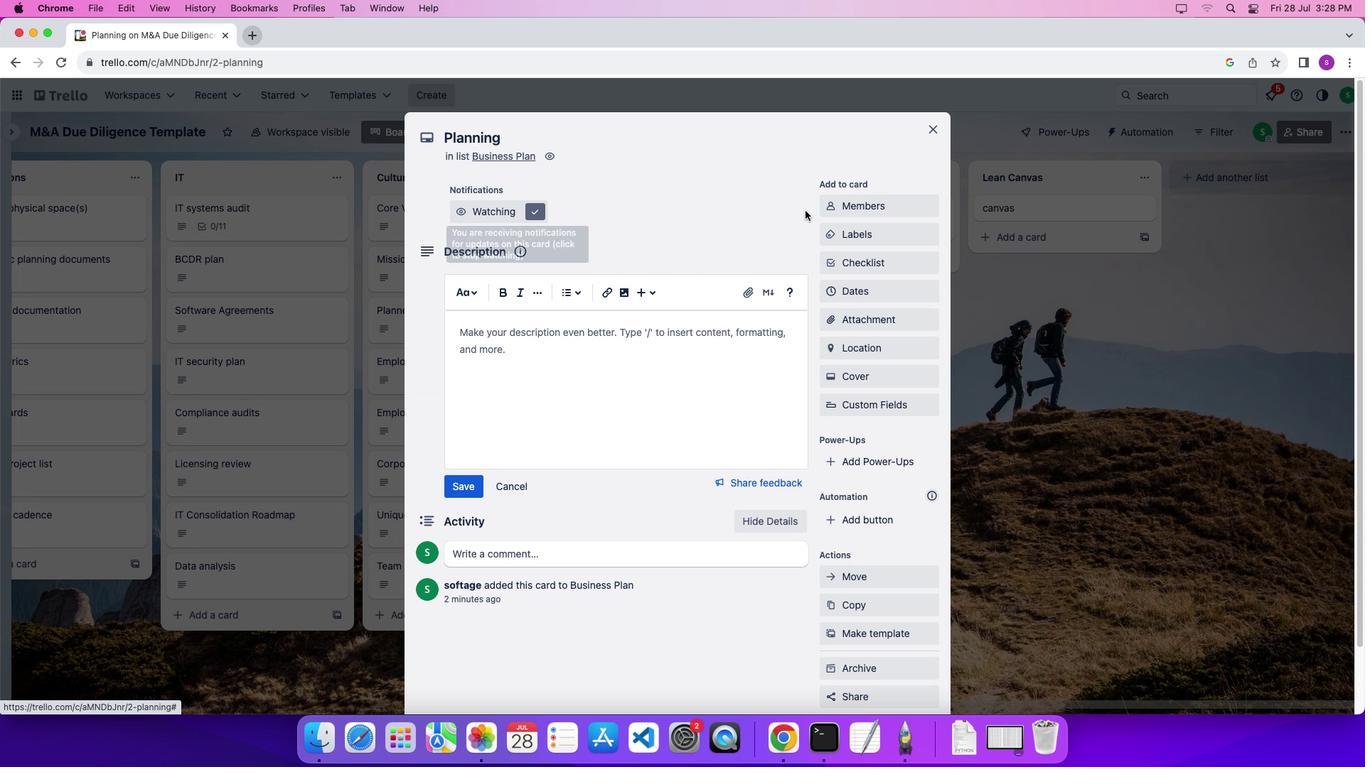 
Action: Mouse moved to (858, 212)
Screenshot: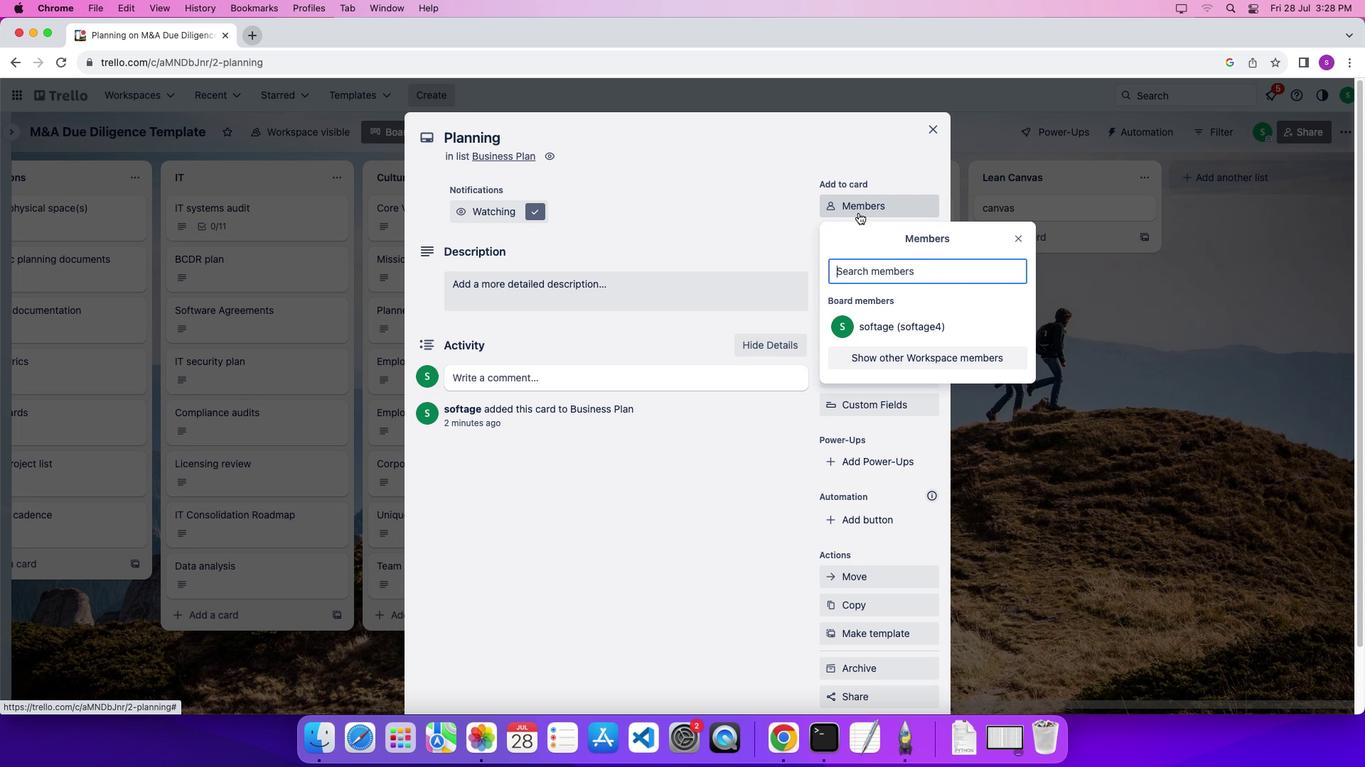 
Action: Mouse pressed left at (858, 212)
Screenshot: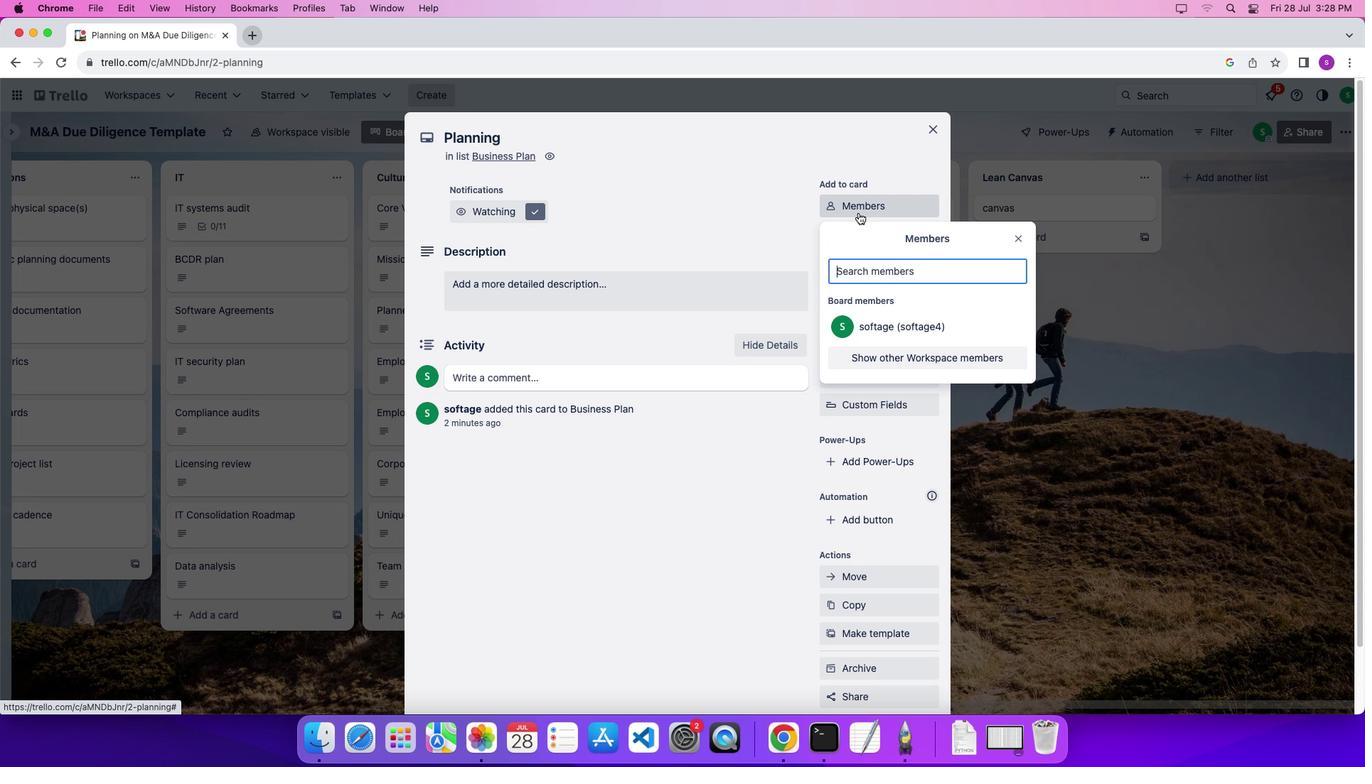 
Action: Mouse moved to (890, 321)
Screenshot: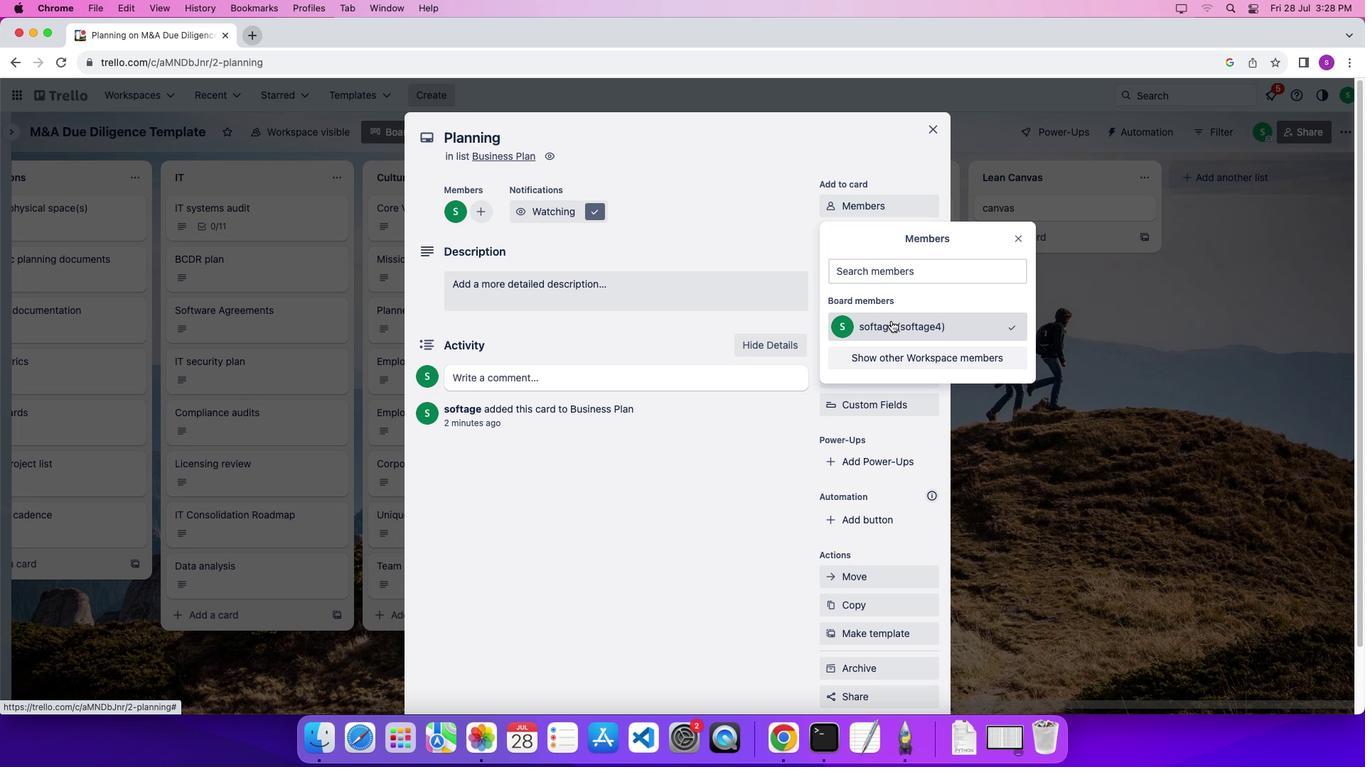 
Action: Mouse pressed left at (890, 321)
Screenshot: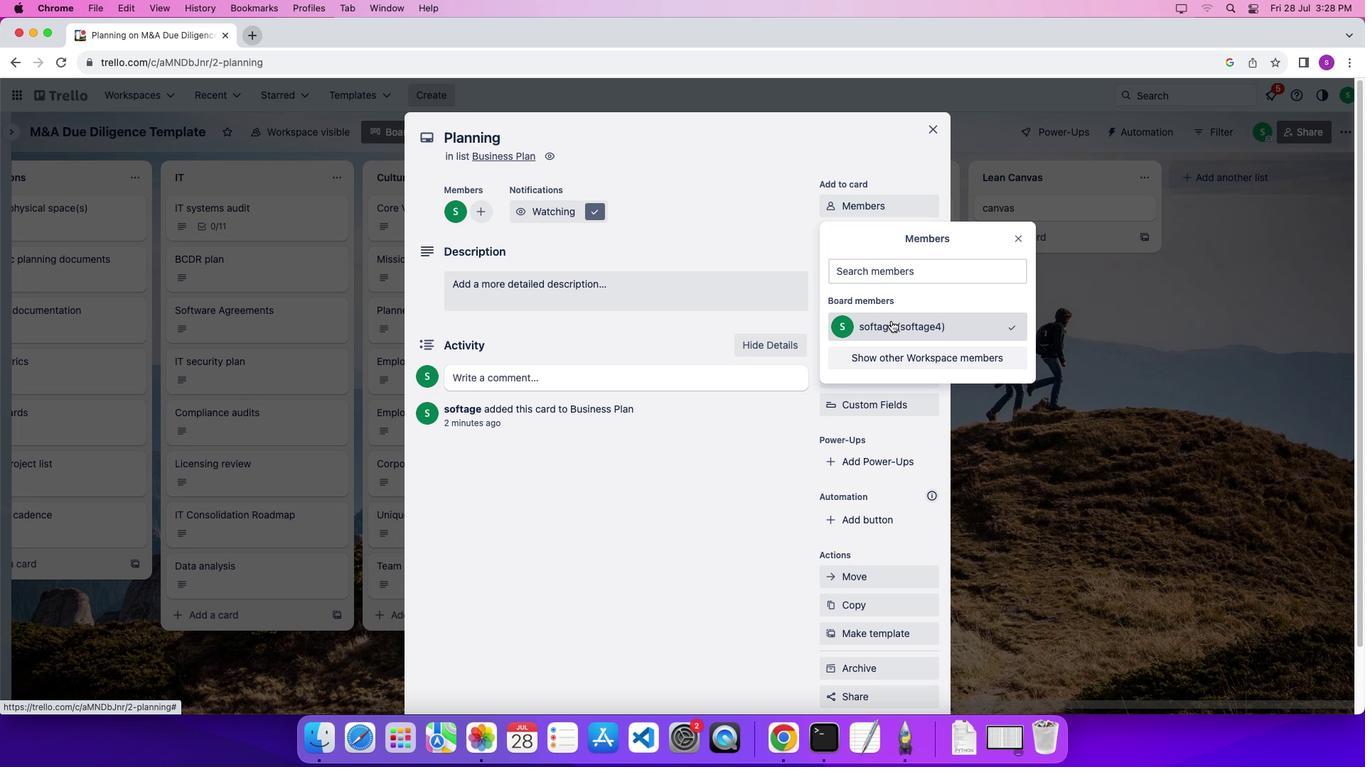 
Action: Mouse moved to (1016, 237)
Screenshot: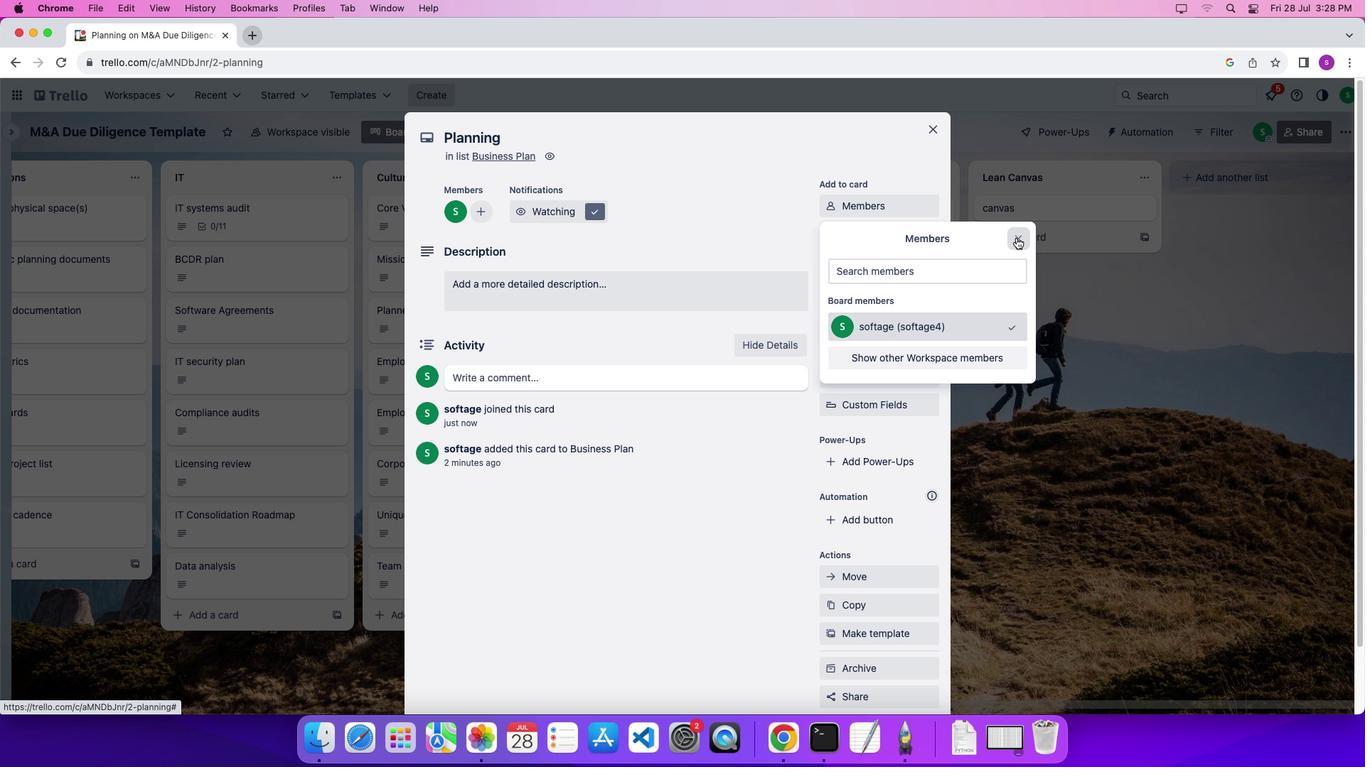 
Action: Mouse pressed left at (1016, 237)
Screenshot: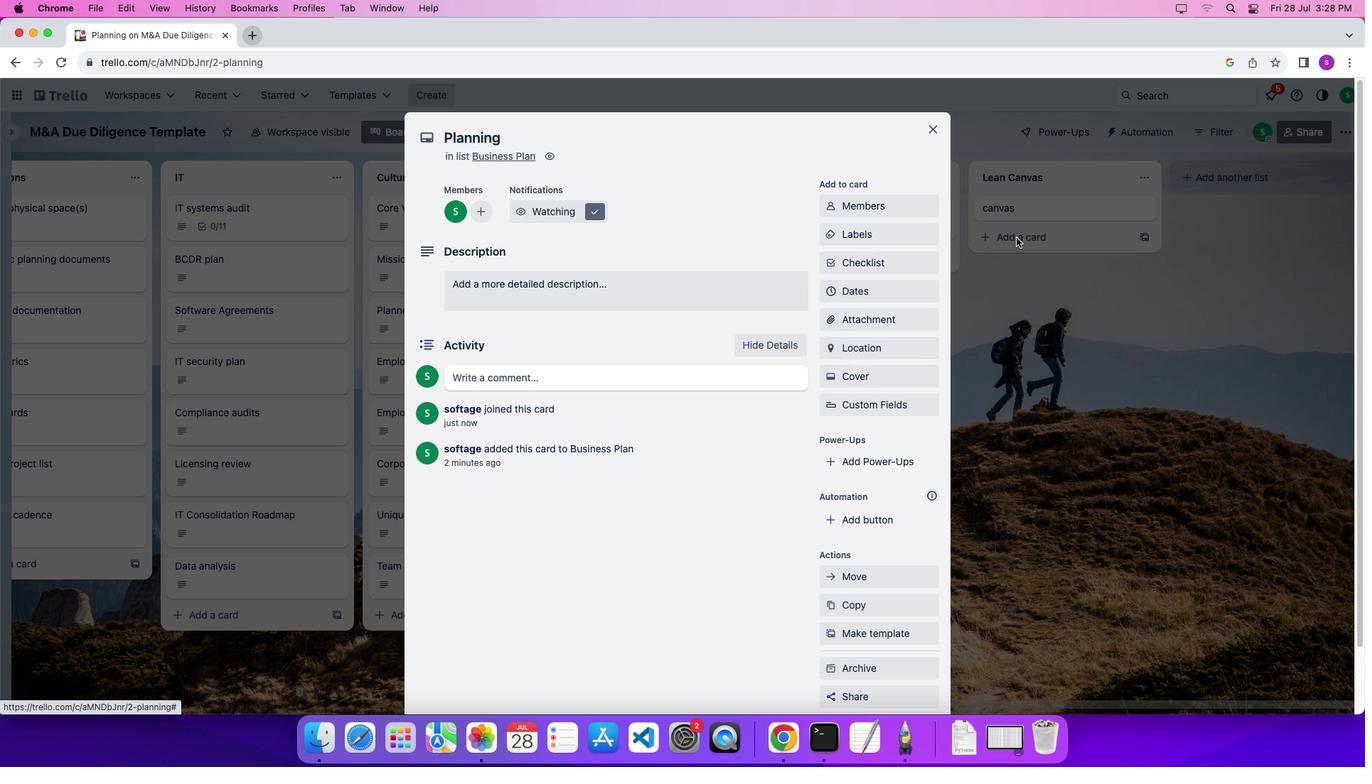 
Action: Mouse moved to (895, 262)
Screenshot: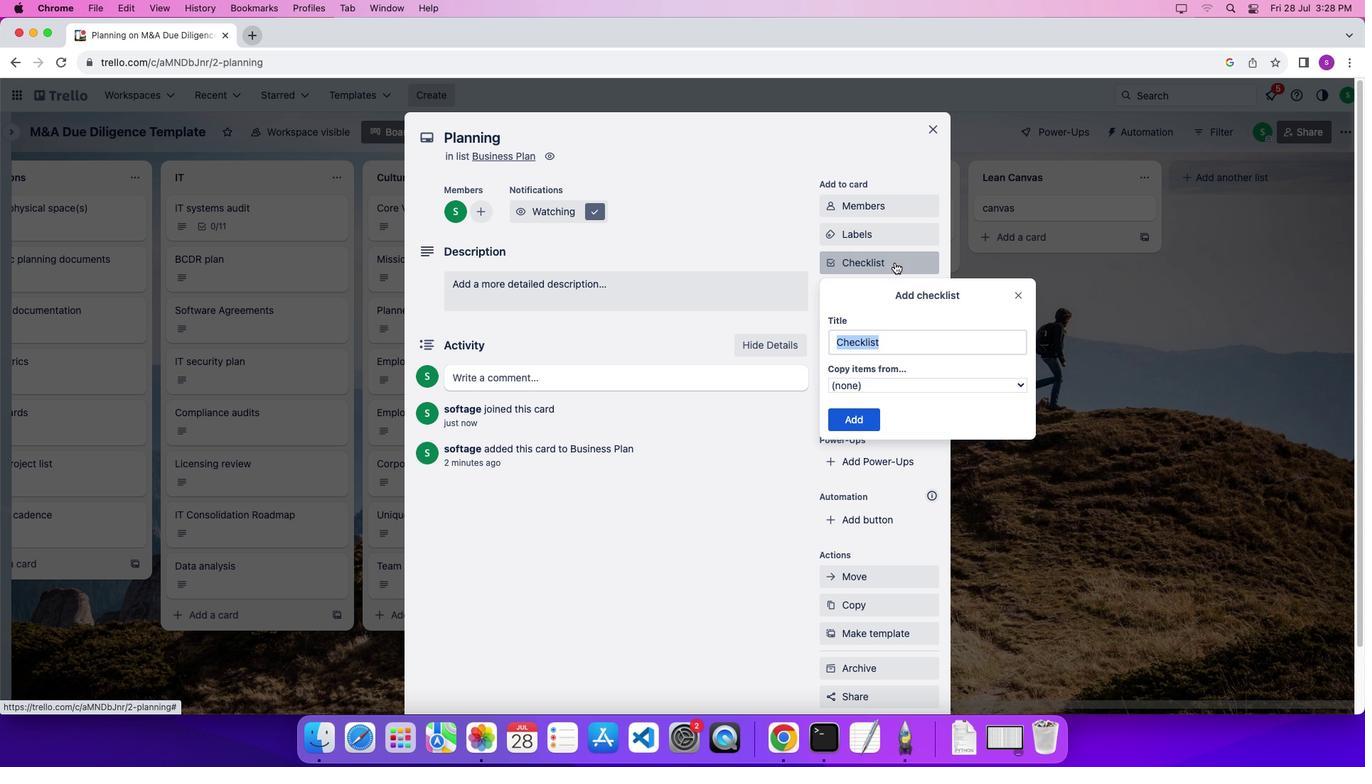 
Action: Mouse pressed left at (895, 262)
Screenshot: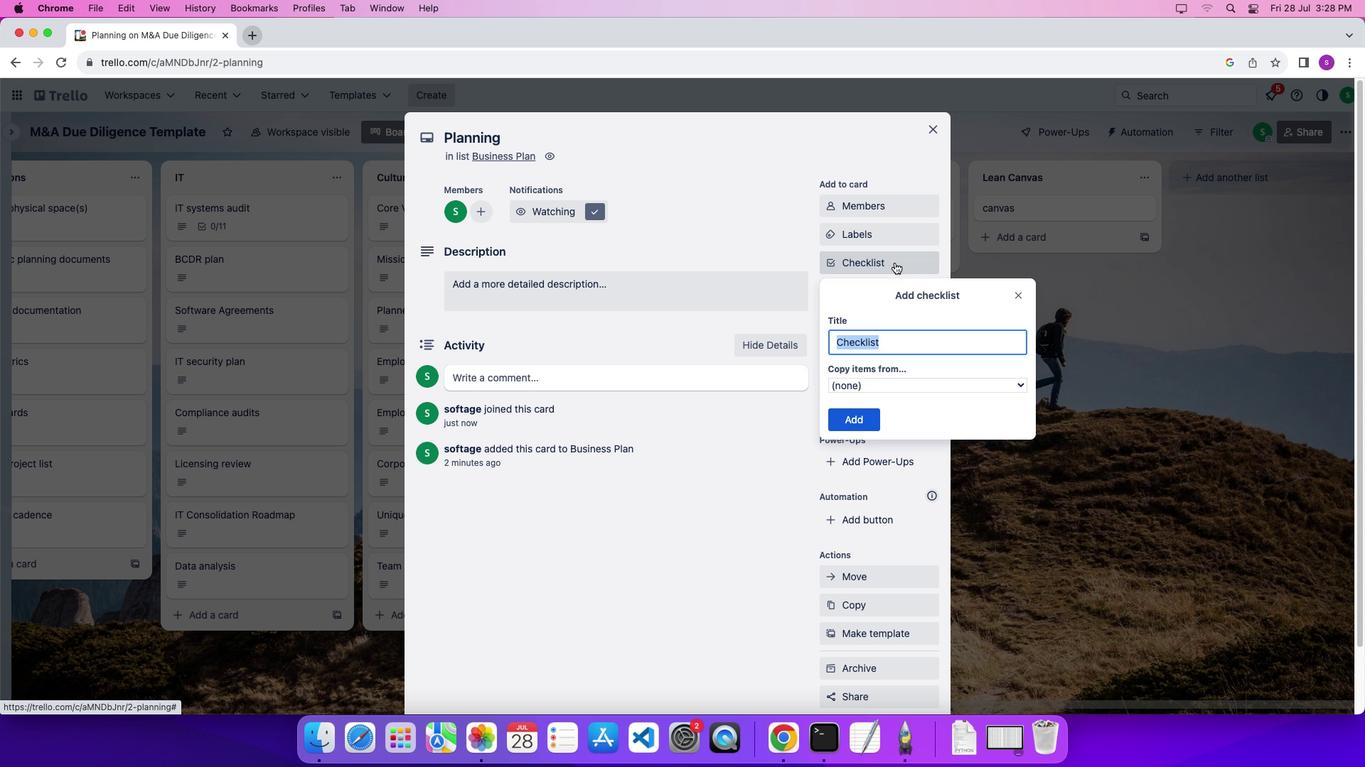 
Action: Mouse moved to (933, 343)
Screenshot: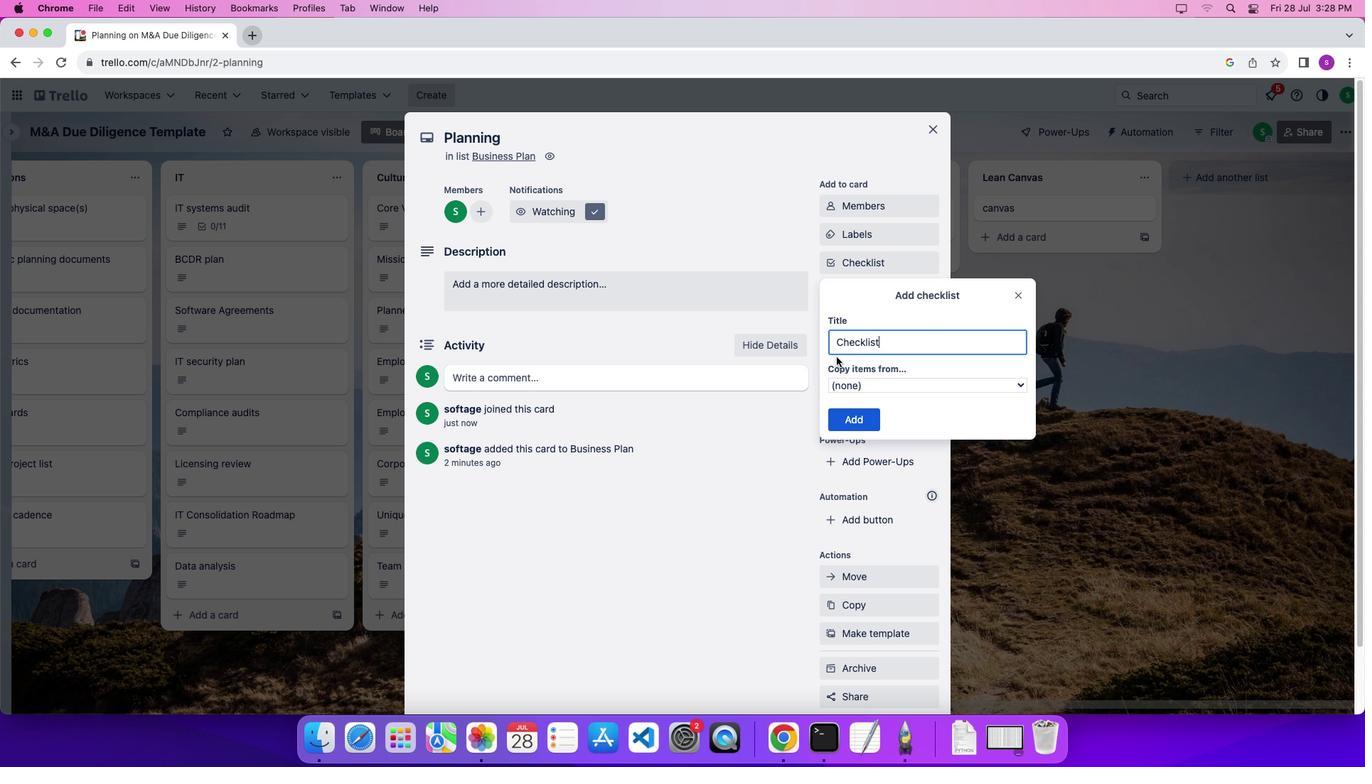 
Action: Mouse pressed left at (933, 343)
Screenshot: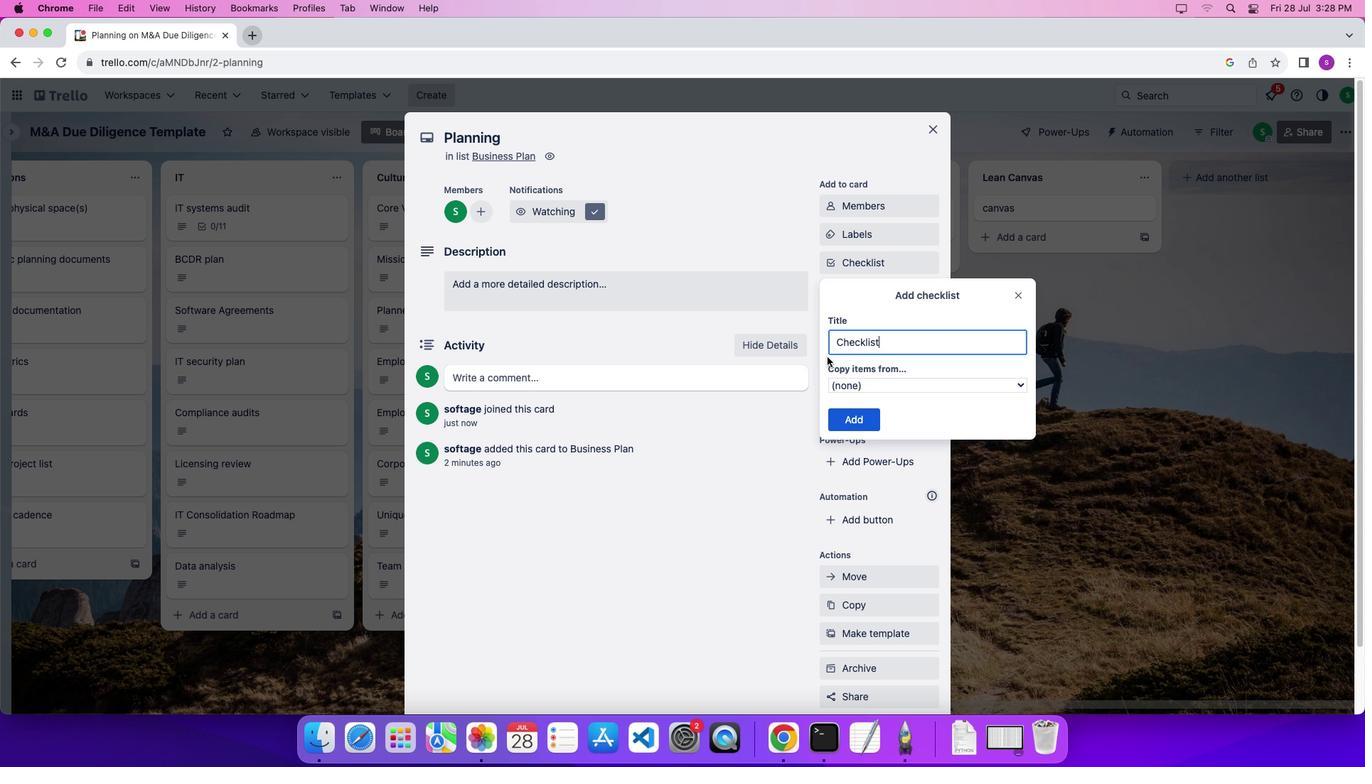 
Action: Mouse moved to (885, 334)
Screenshot: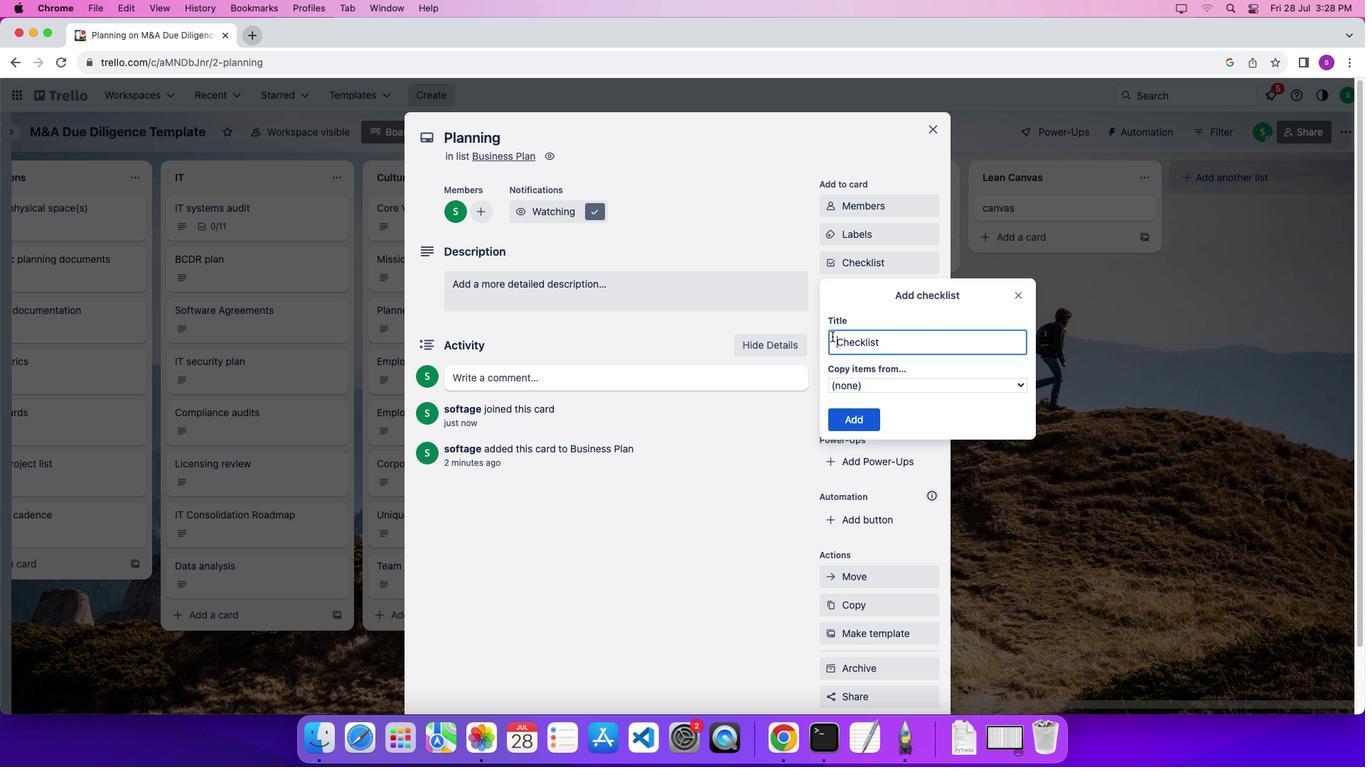 
Action: Mouse pressed left at (885, 334)
Screenshot: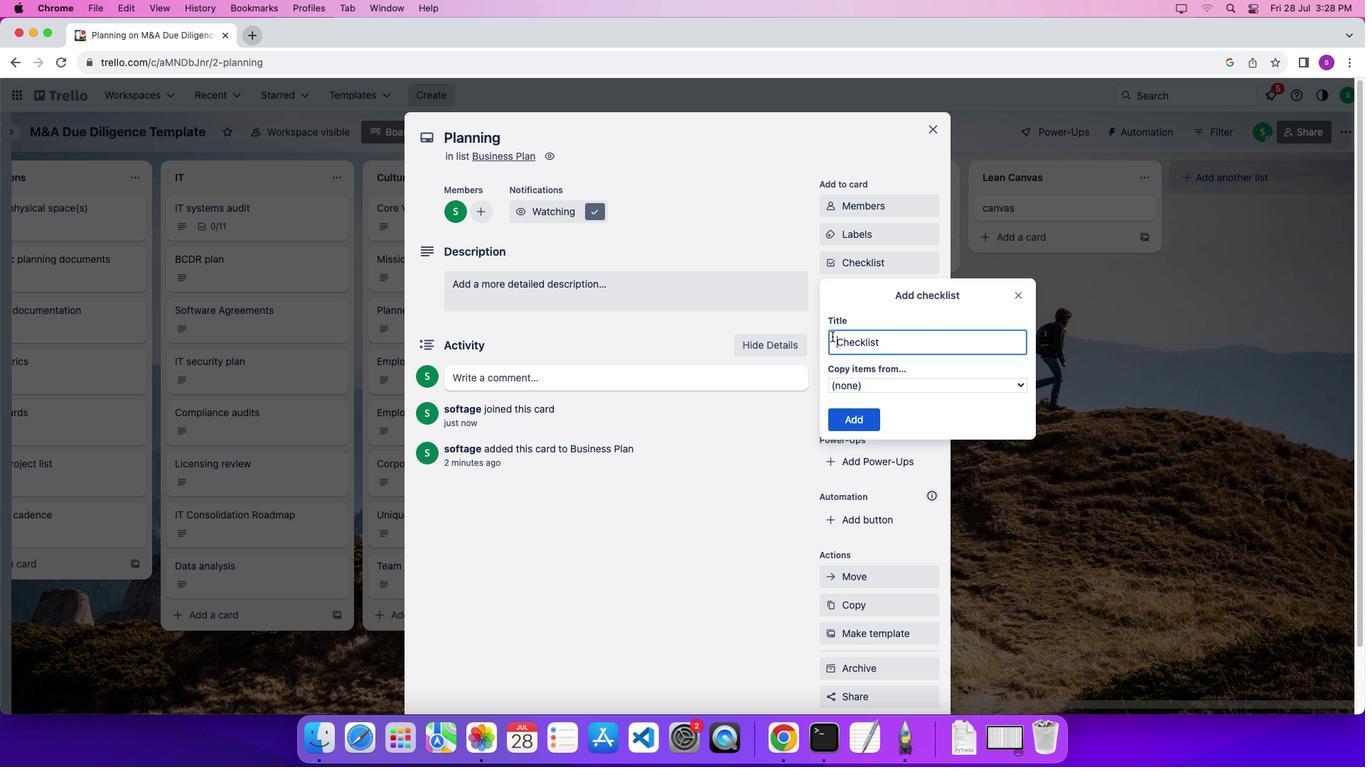 
Action: Mouse moved to (898, 337)
Screenshot: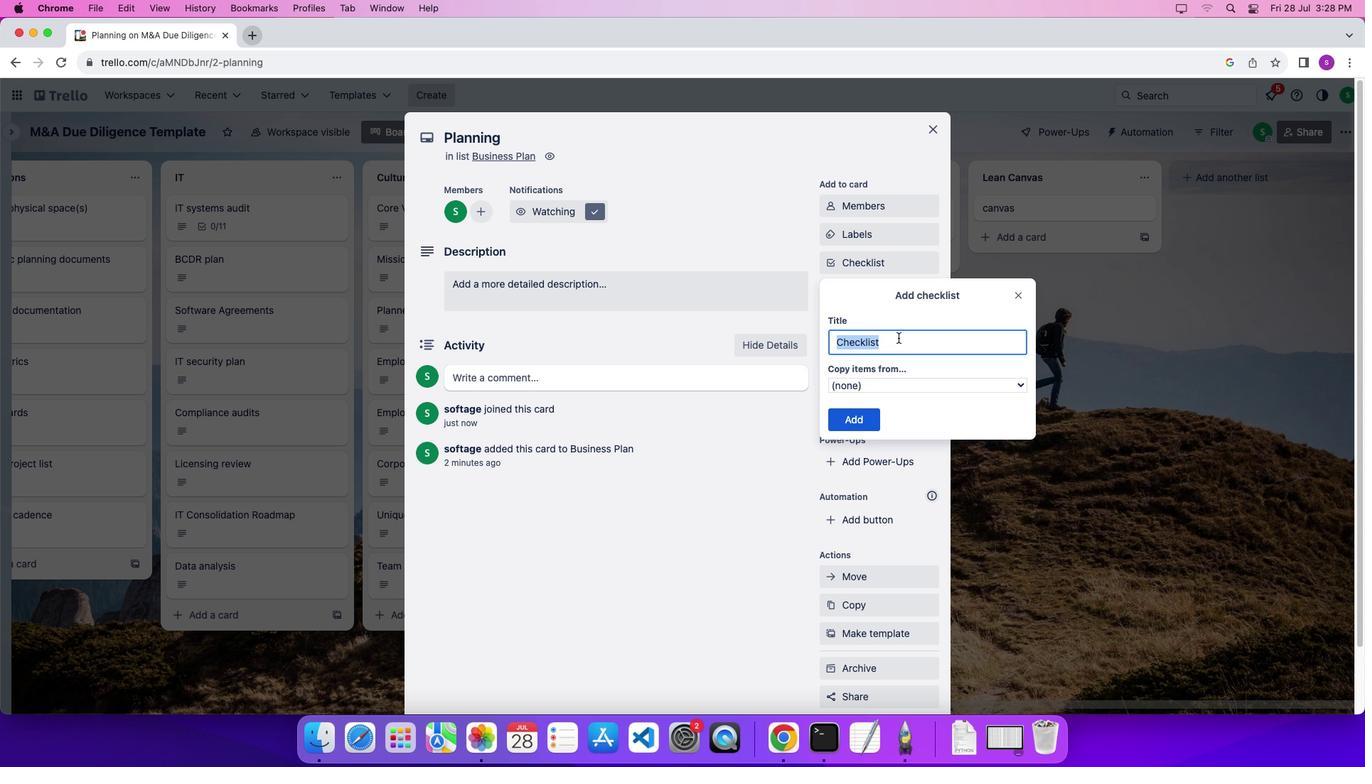 
Action: Key pressed Key.shift'P''r''o''j''e''c''t'Key.spaceKey.shift'P''l''a''n''n''i''n''g'Key.enter
Screenshot: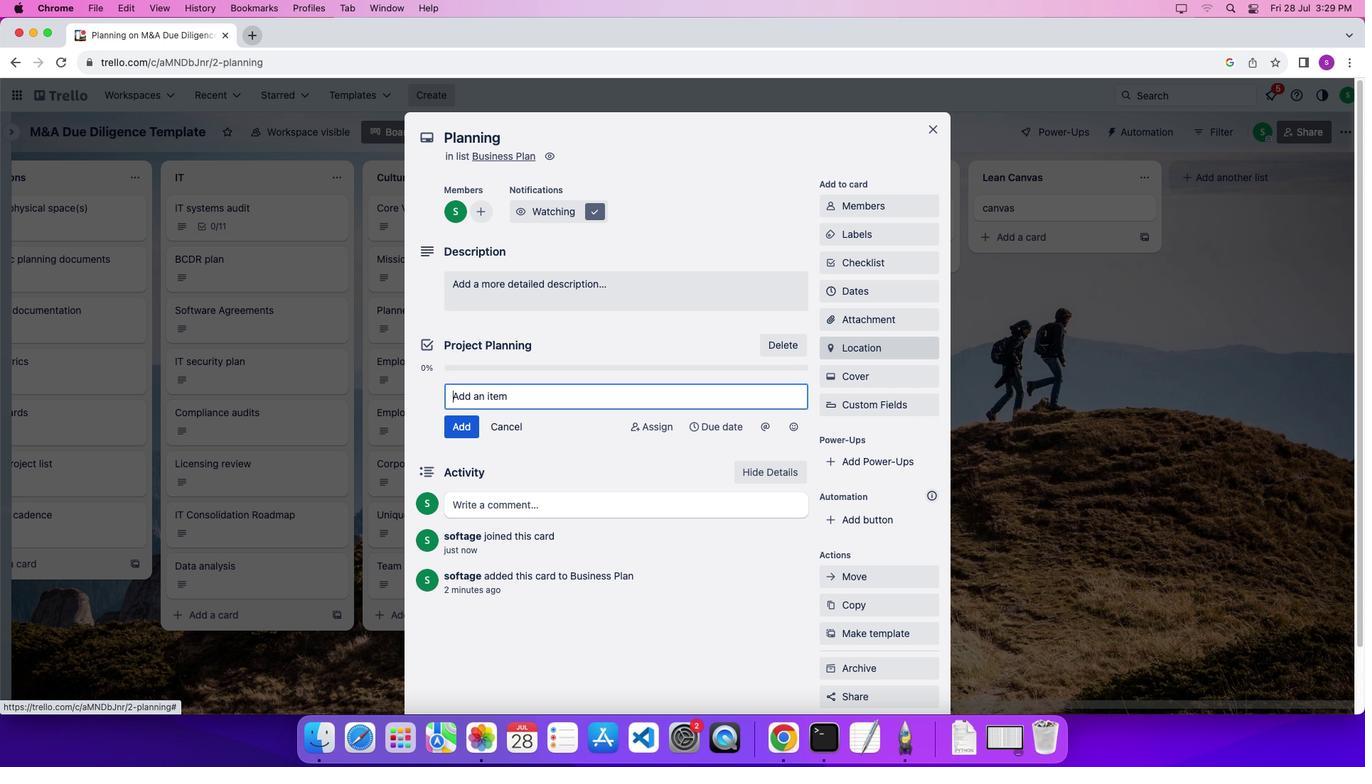 
Action: Mouse moved to (906, 290)
Screenshot: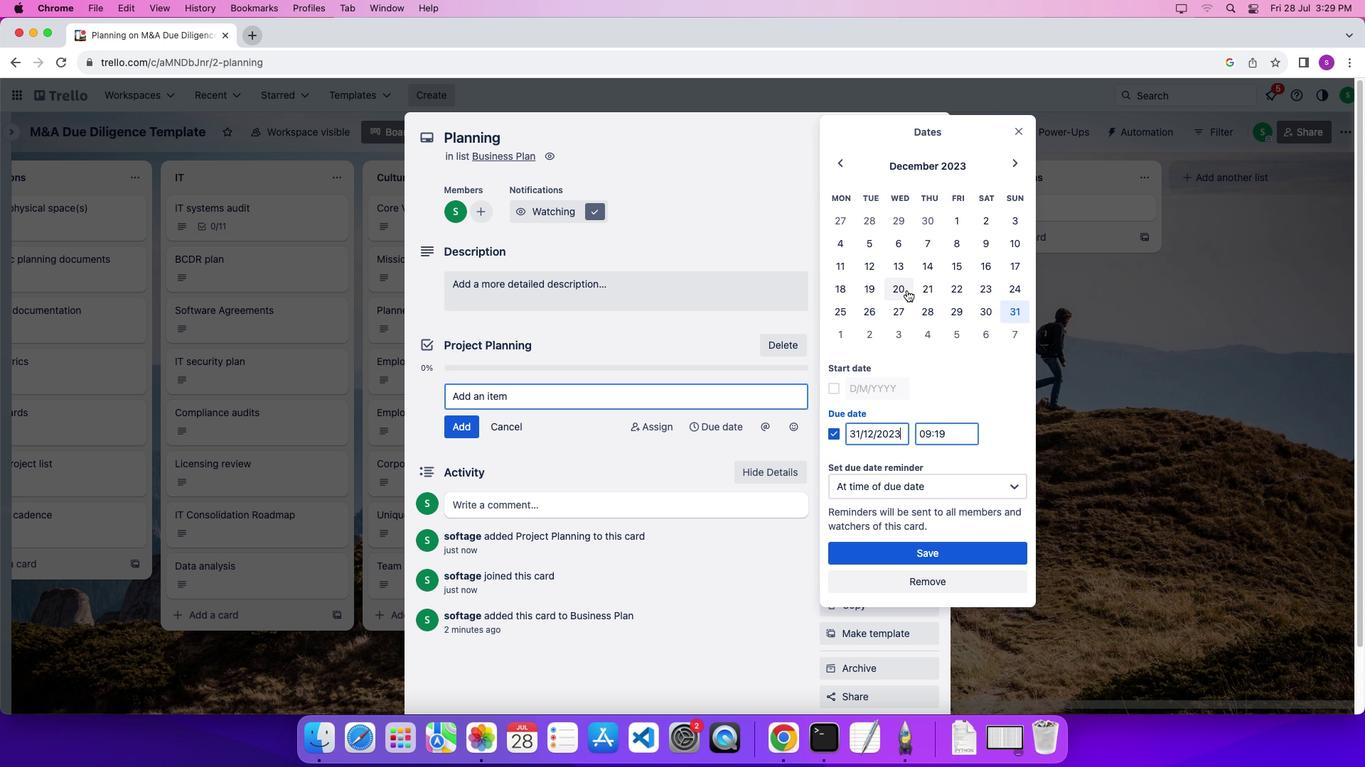 
Action: Mouse pressed left at (906, 290)
Screenshot: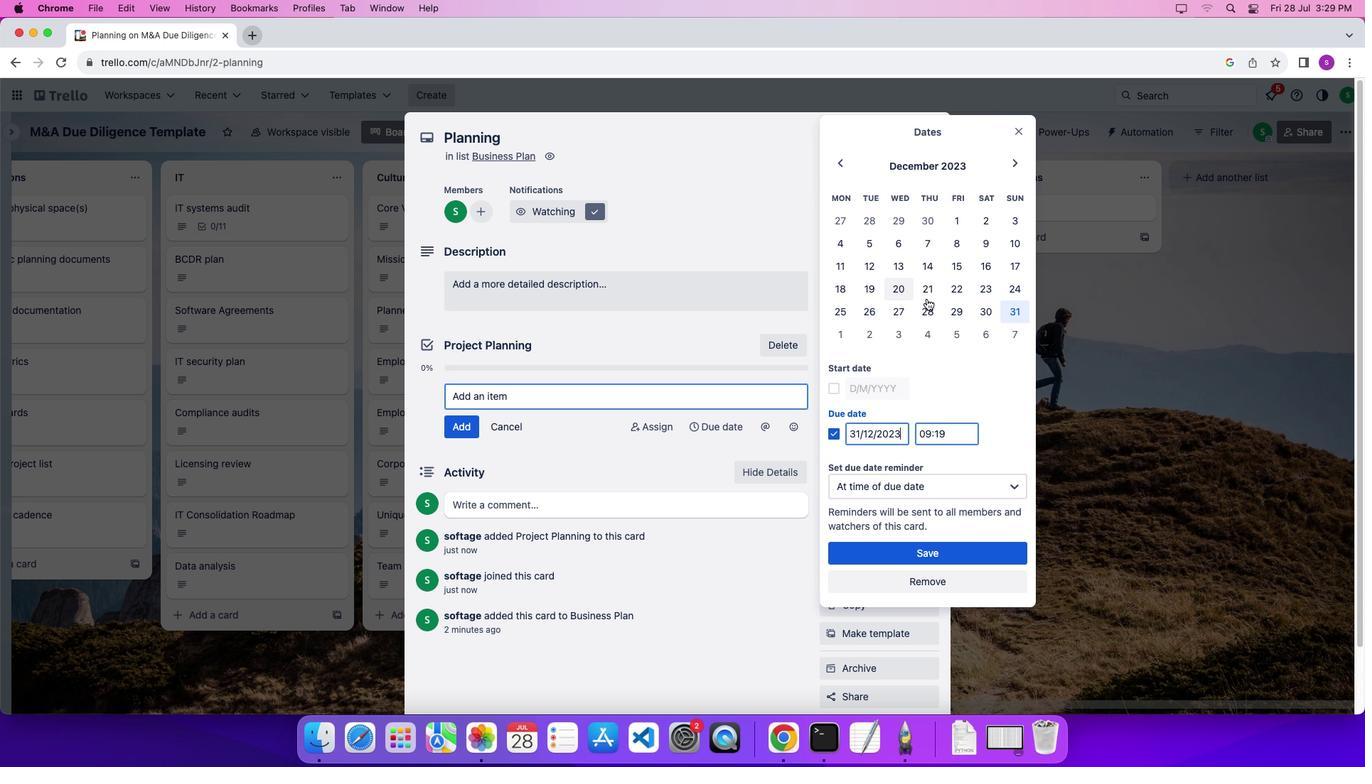 
Action: Mouse moved to (986, 329)
Screenshot: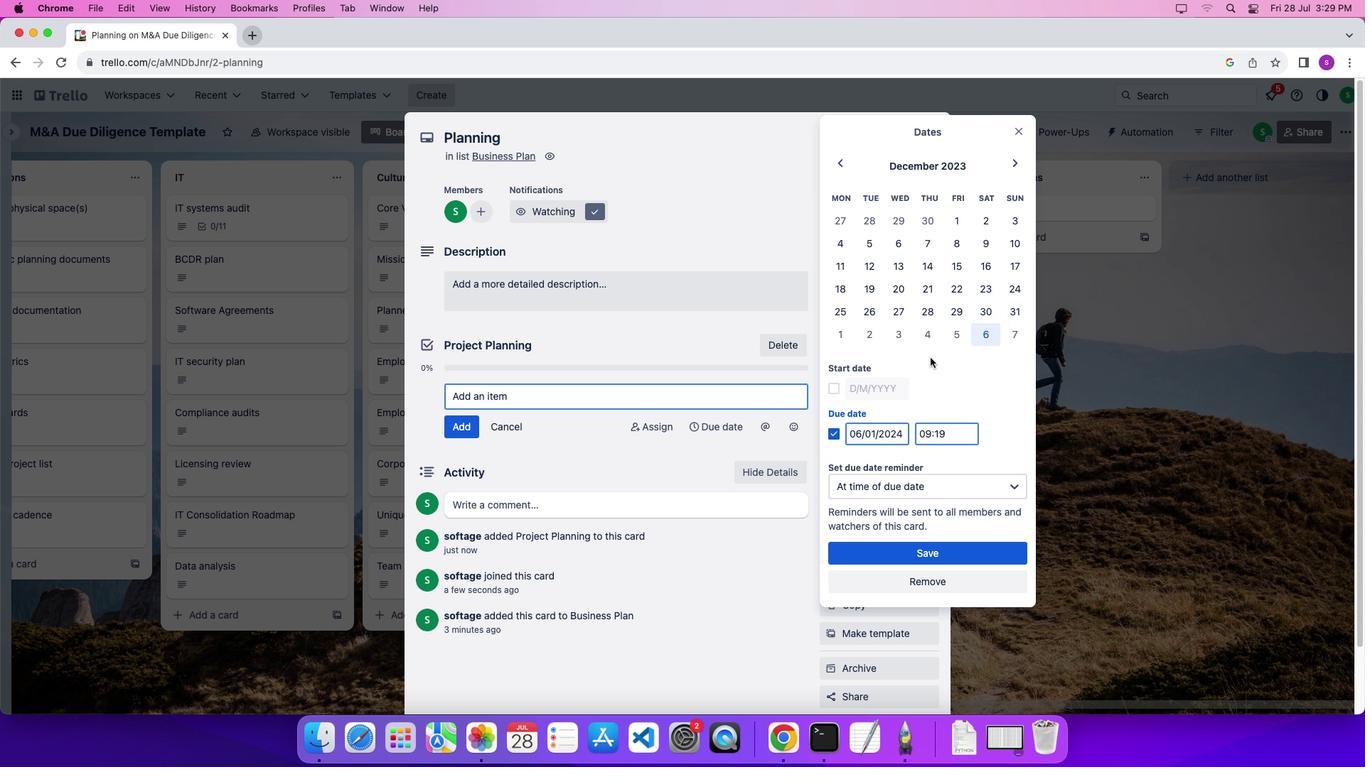
Action: Mouse pressed left at (986, 329)
Screenshot: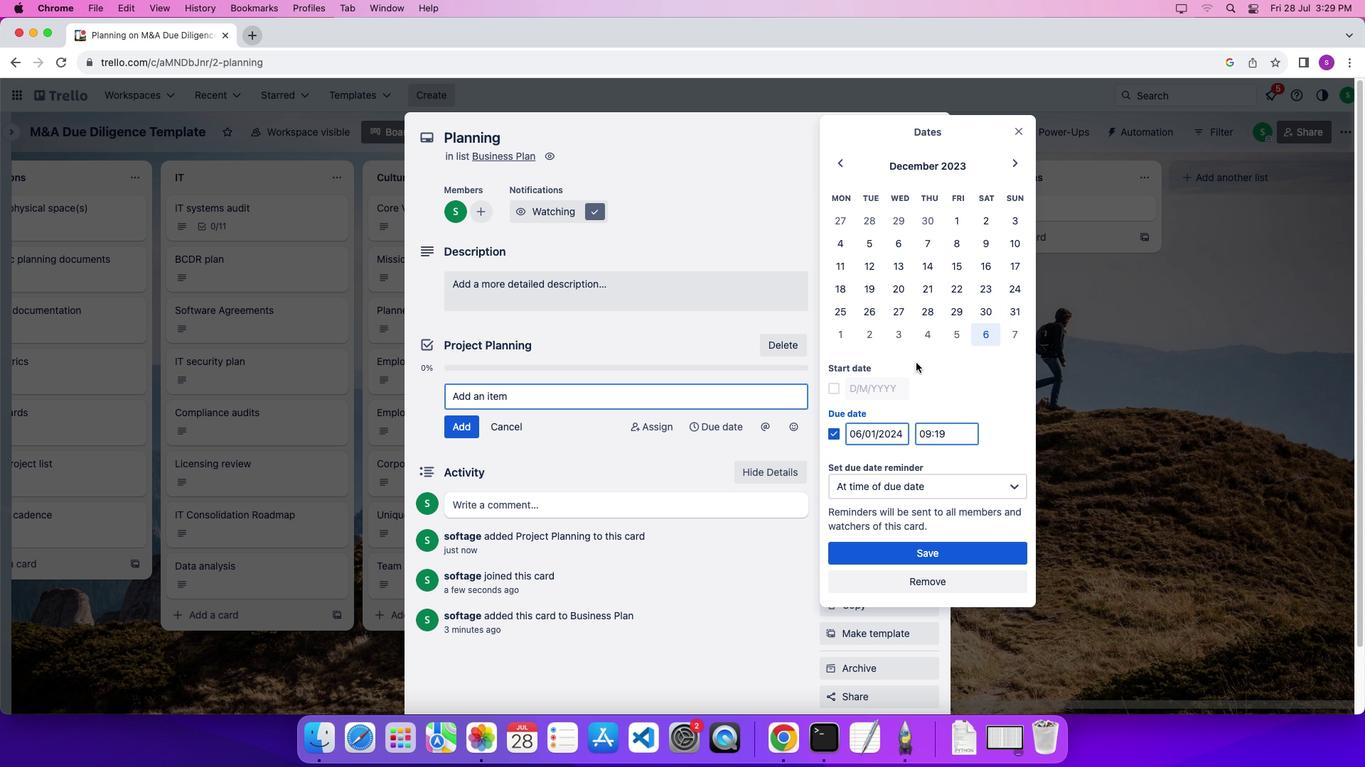 
Action: Mouse moved to (833, 388)
Screenshot: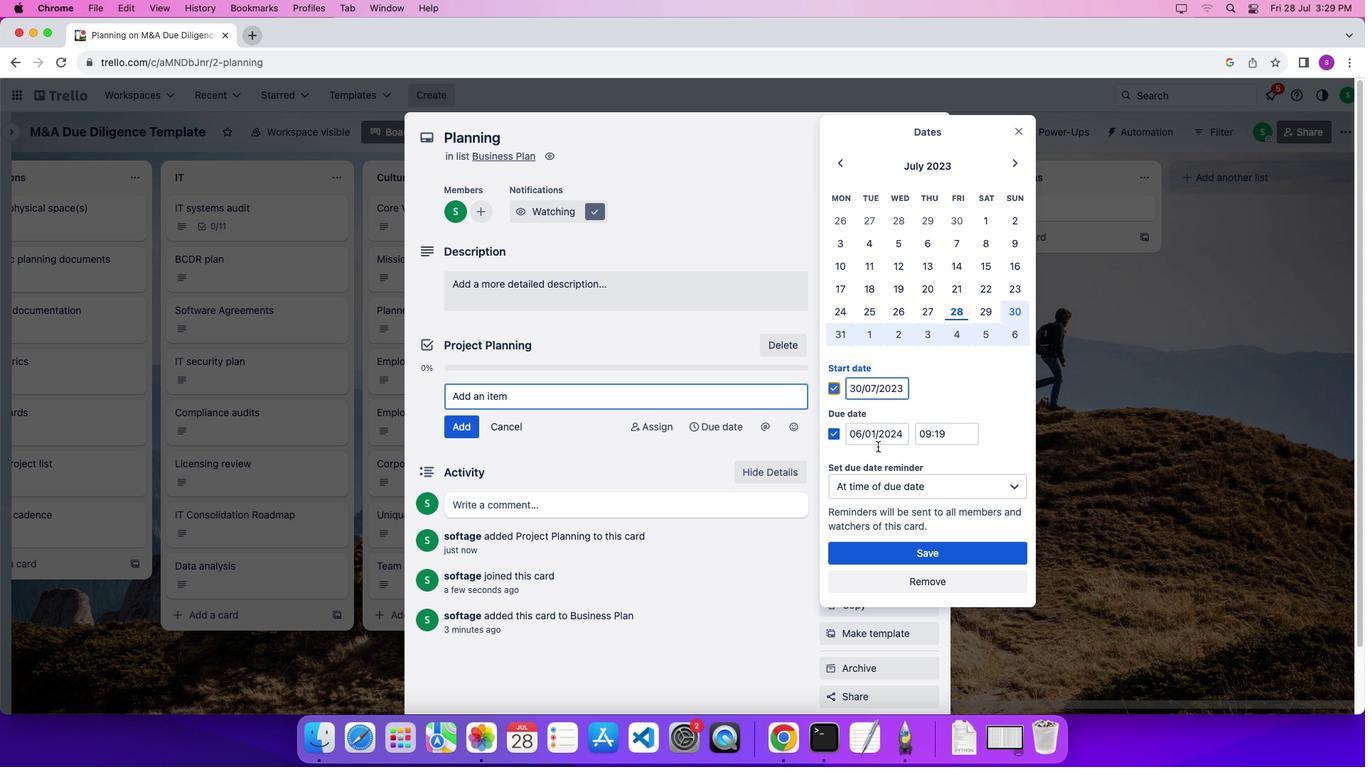 
Action: Mouse pressed left at (833, 388)
Screenshot: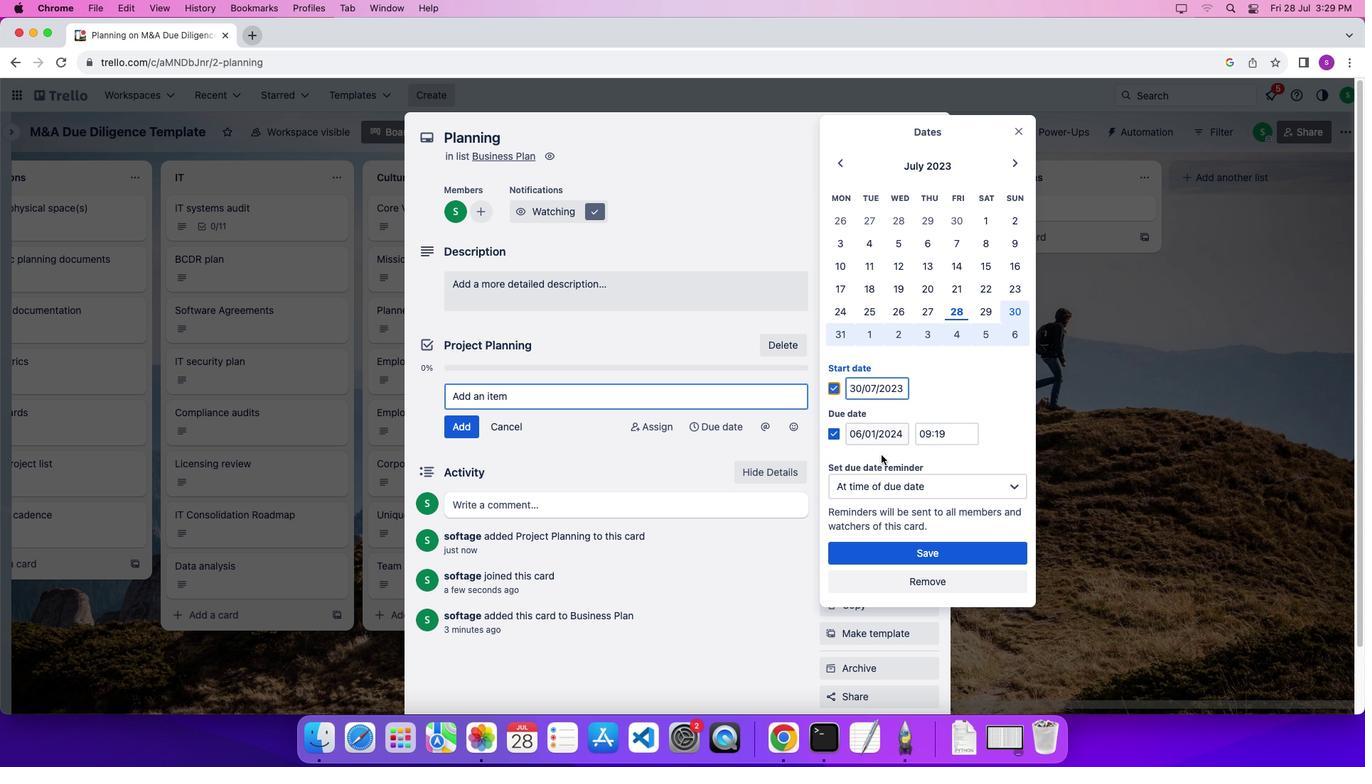 
Action: Mouse moved to (890, 487)
Screenshot: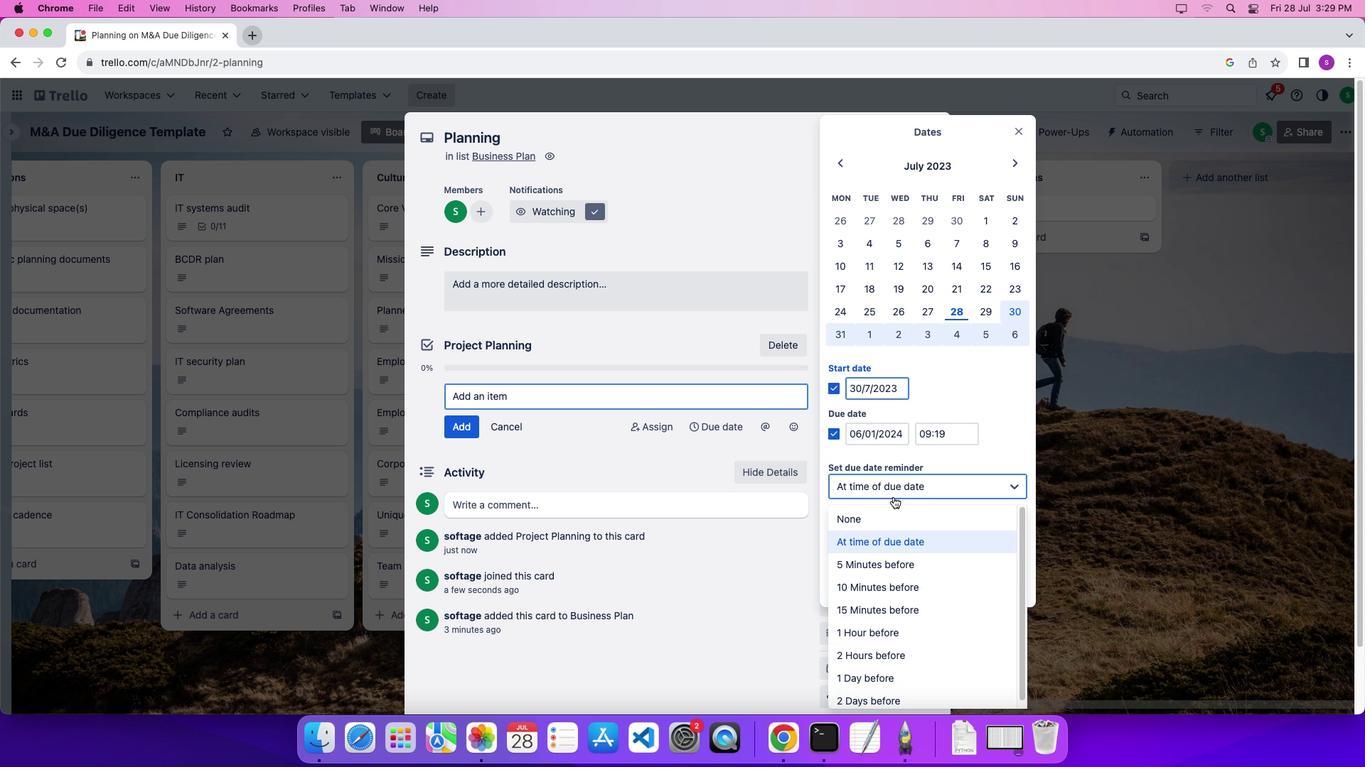 
Action: Mouse pressed left at (890, 487)
